 Task: Set up a reminder for the tech startup pitch event.
Action: Mouse moved to (92, 132)
Screenshot: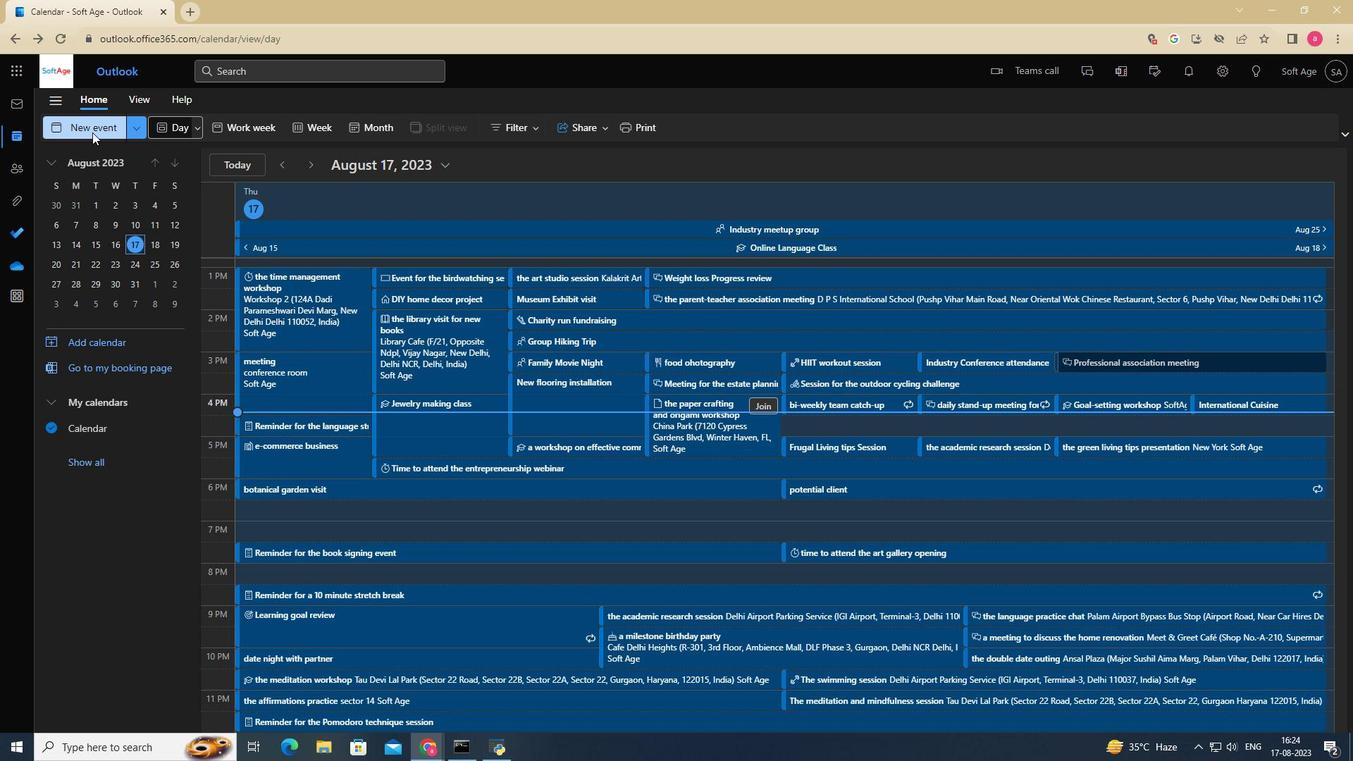 
Action: Mouse pressed left at (92, 132)
Screenshot: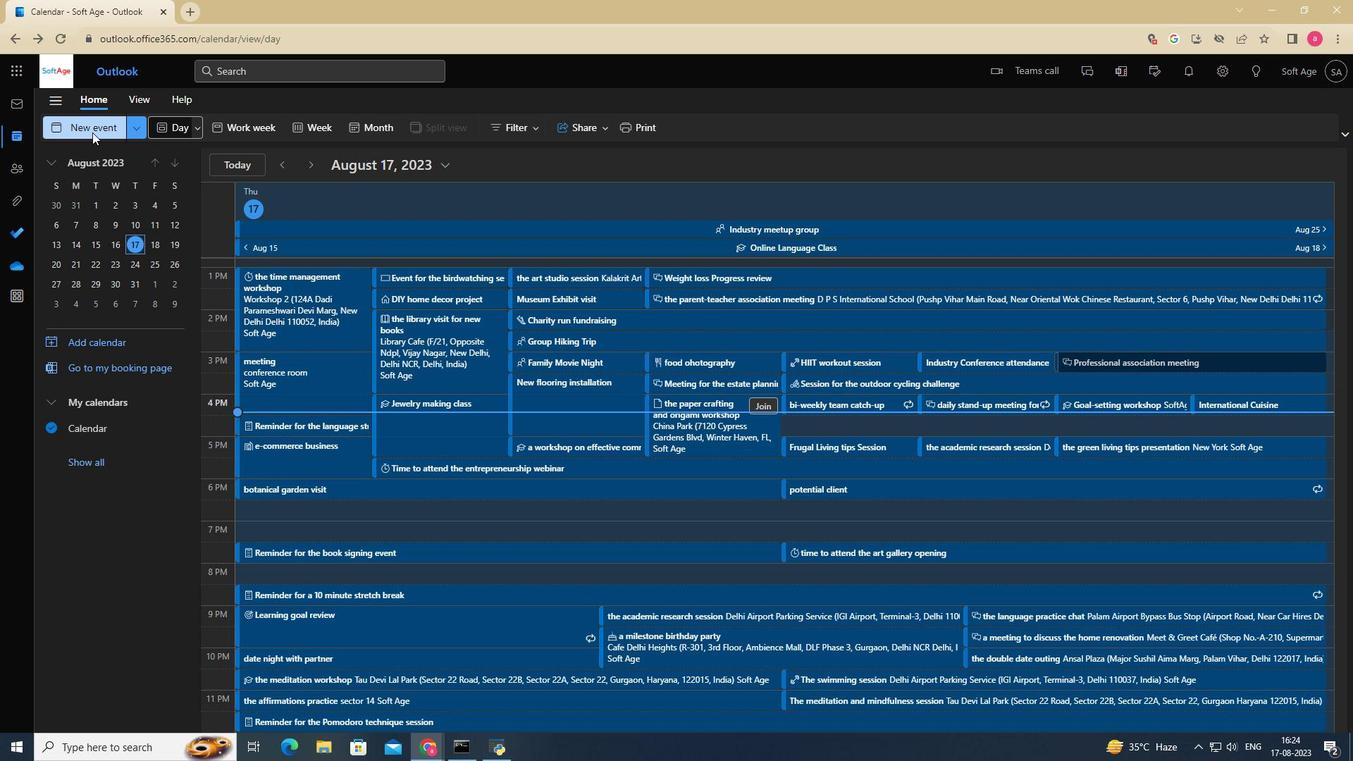 
Action: Mouse moved to (532, 143)
Screenshot: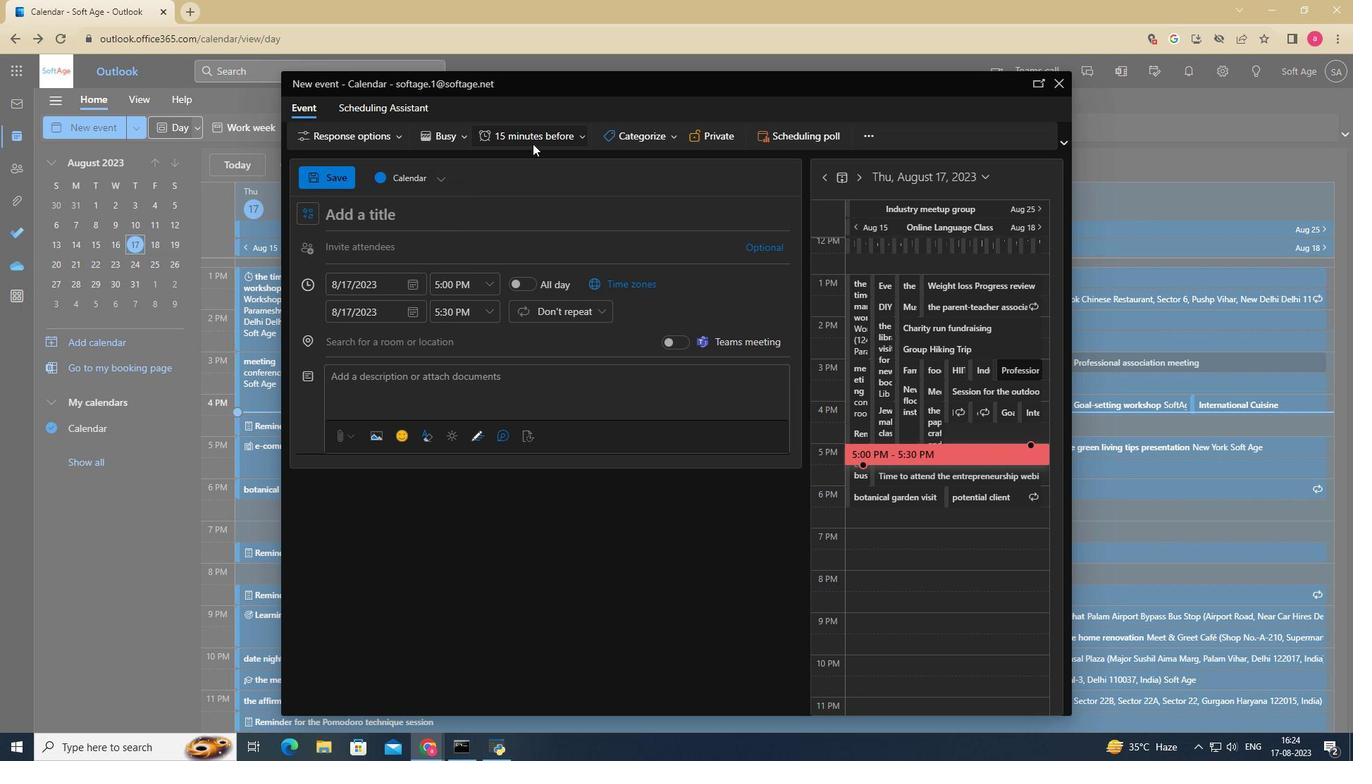 
Action: Mouse pressed left at (532, 143)
Screenshot: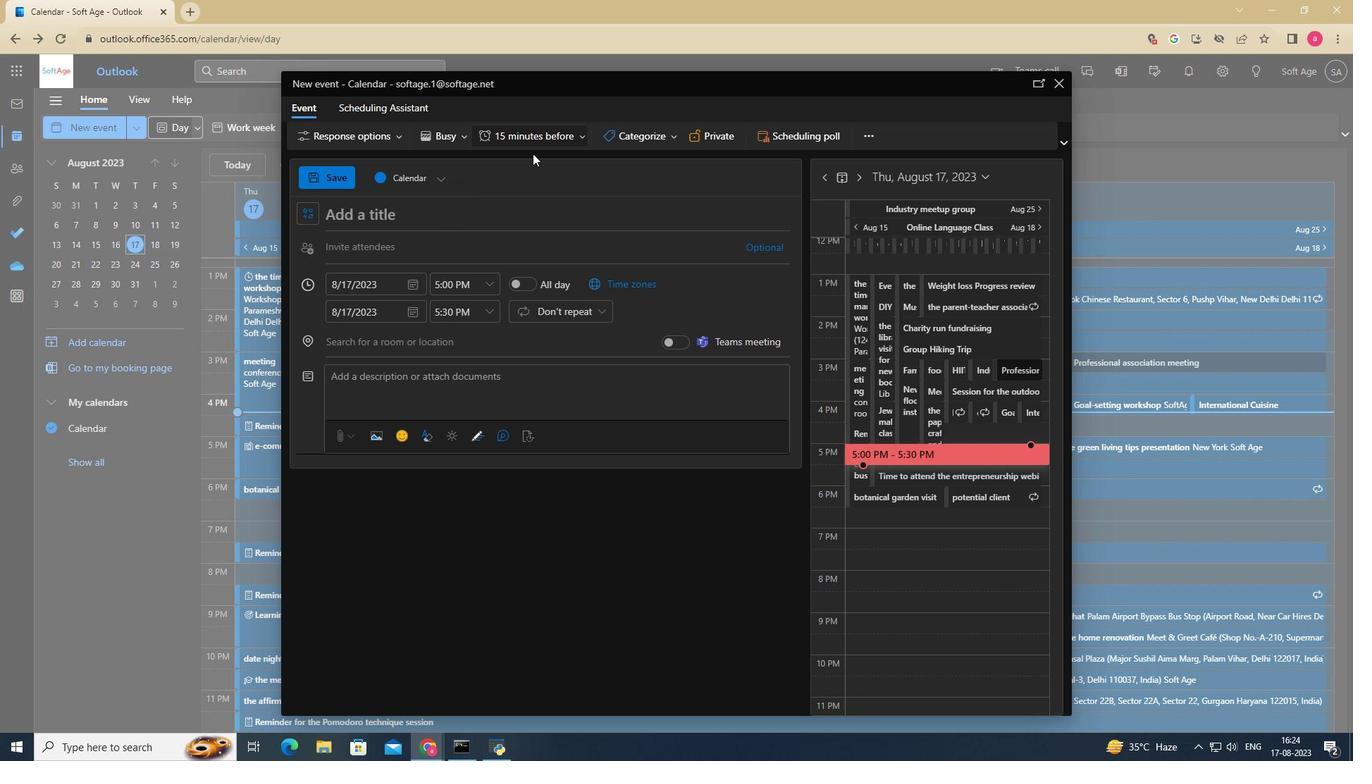 
Action: Mouse moved to (514, 375)
Screenshot: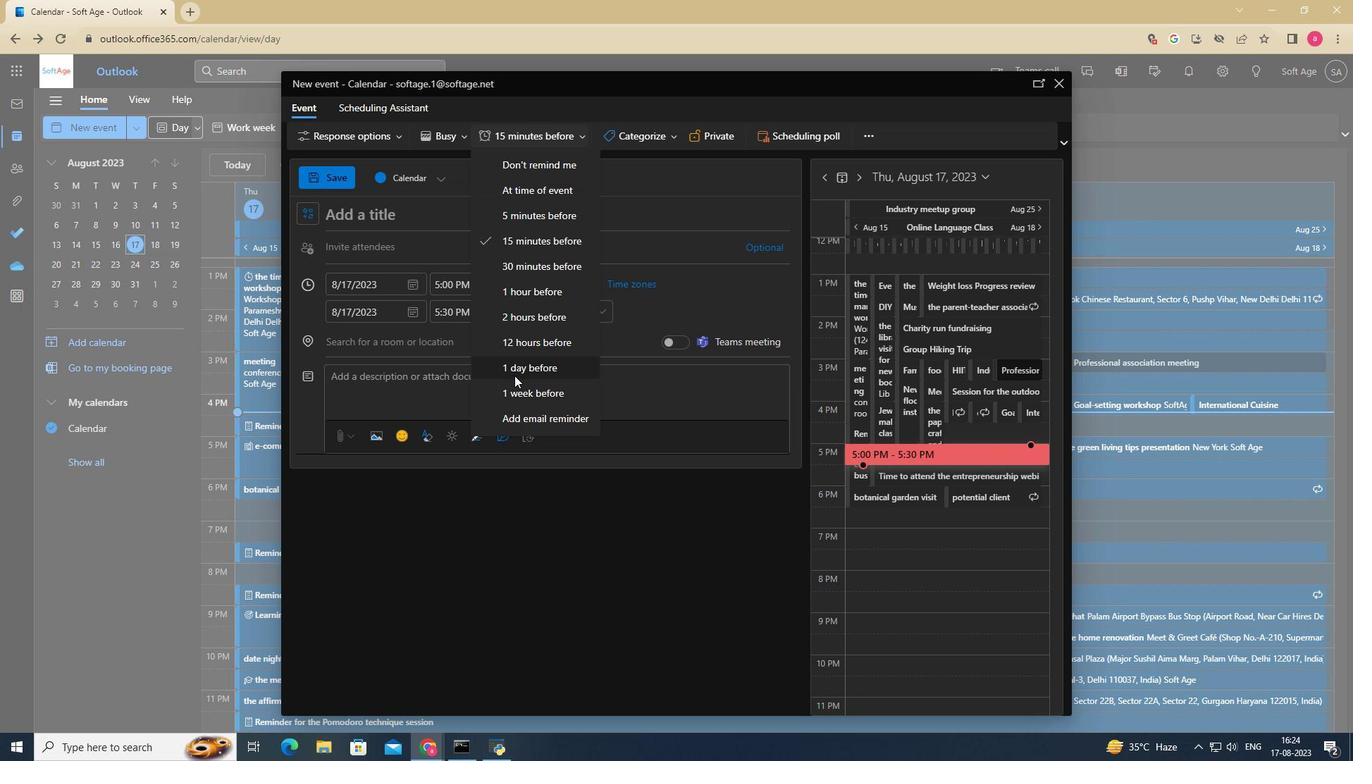 
Action: Mouse pressed left at (514, 375)
Screenshot: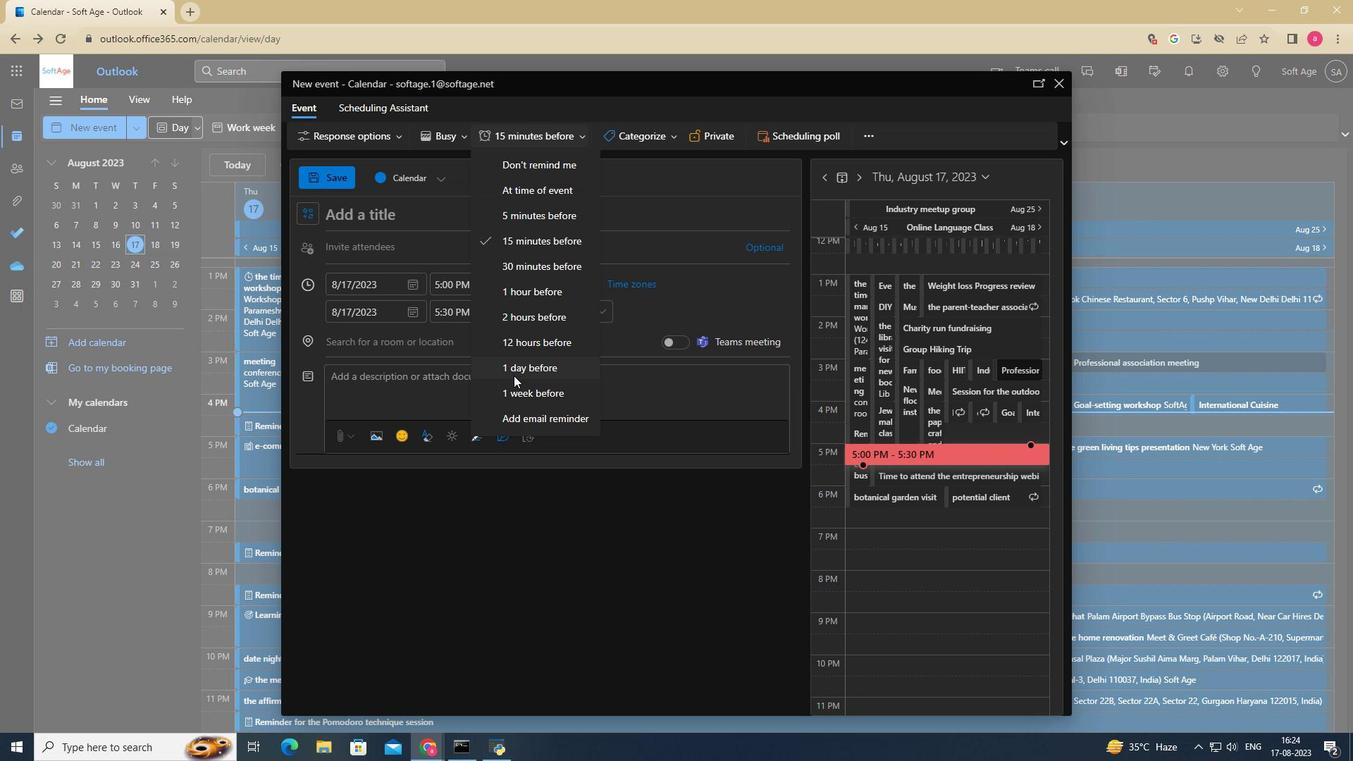 
Action: Mouse moved to (374, 222)
Screenshot: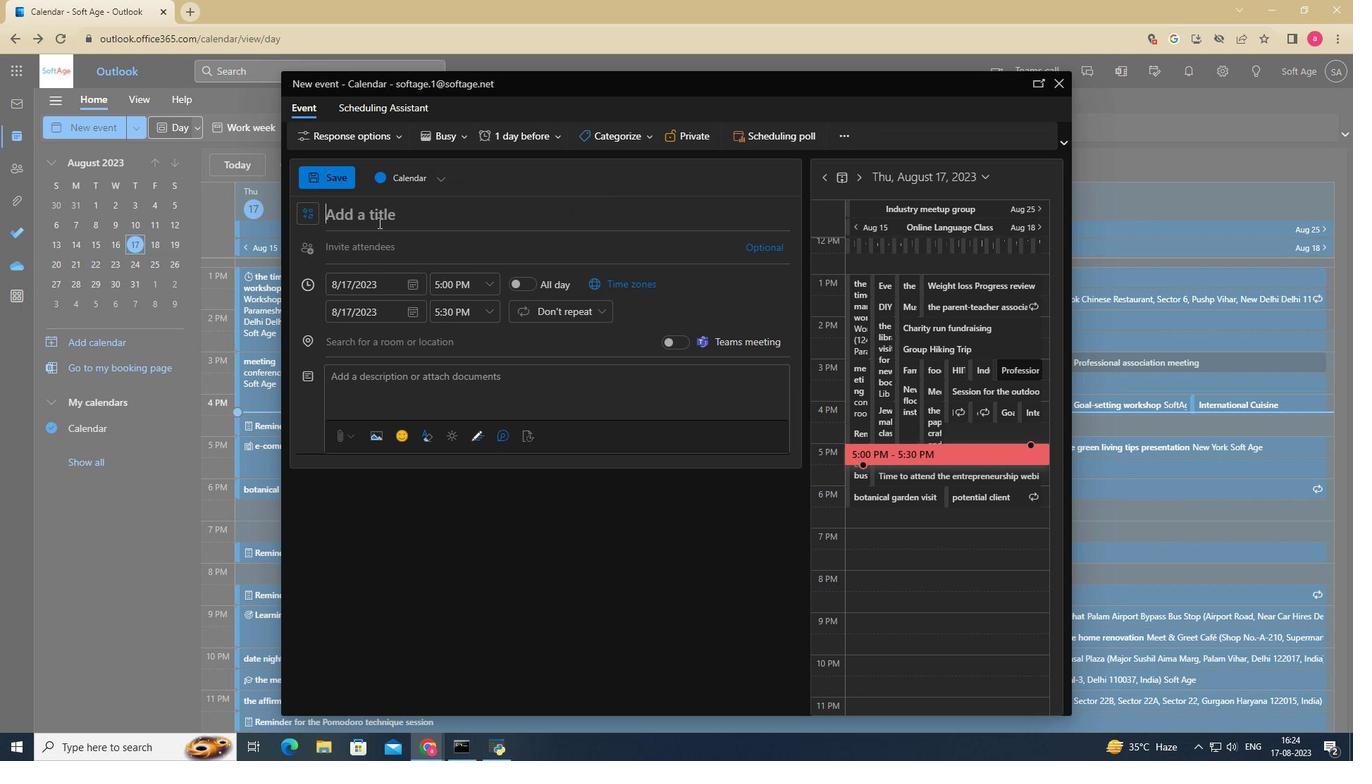 
Action: Mouse pressed left at (374, 222)
Screenshot: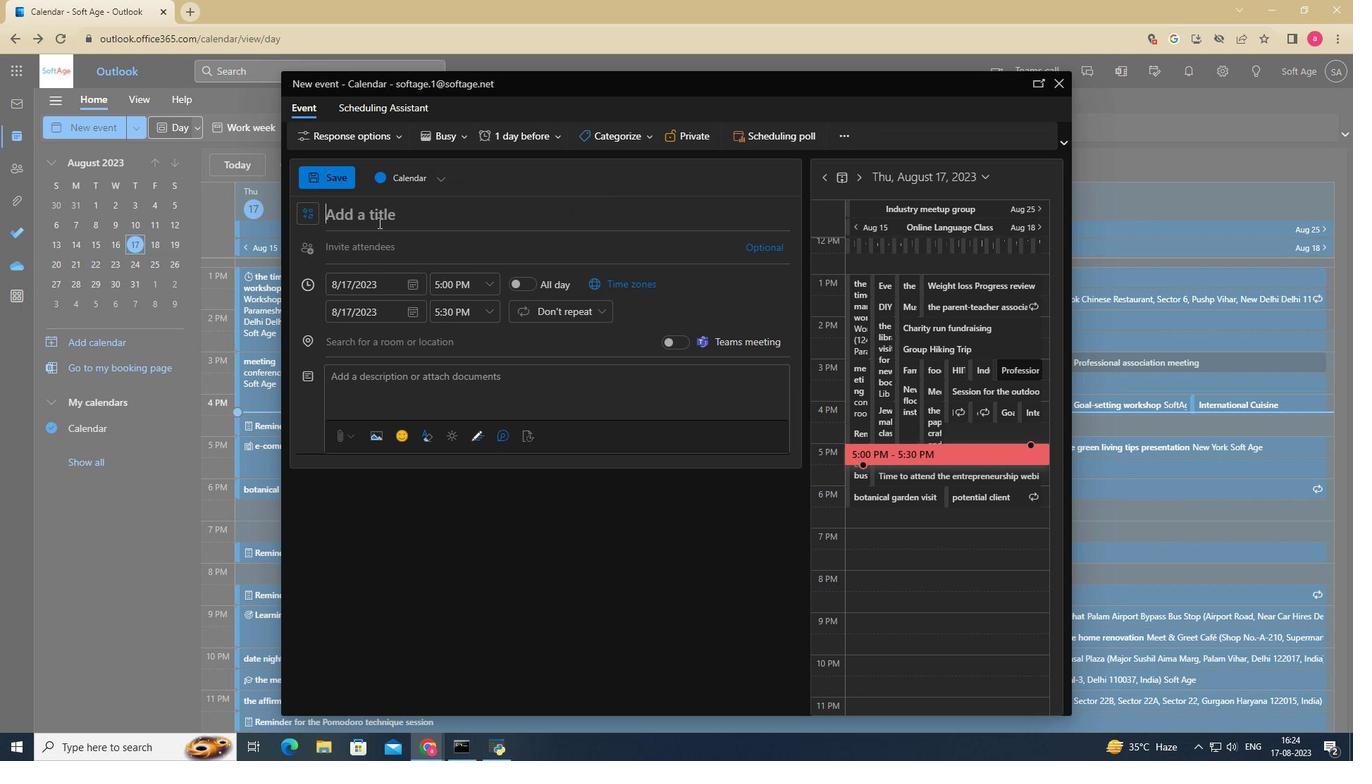 
Action: Mouse moved to (378, 222)
Screenshot: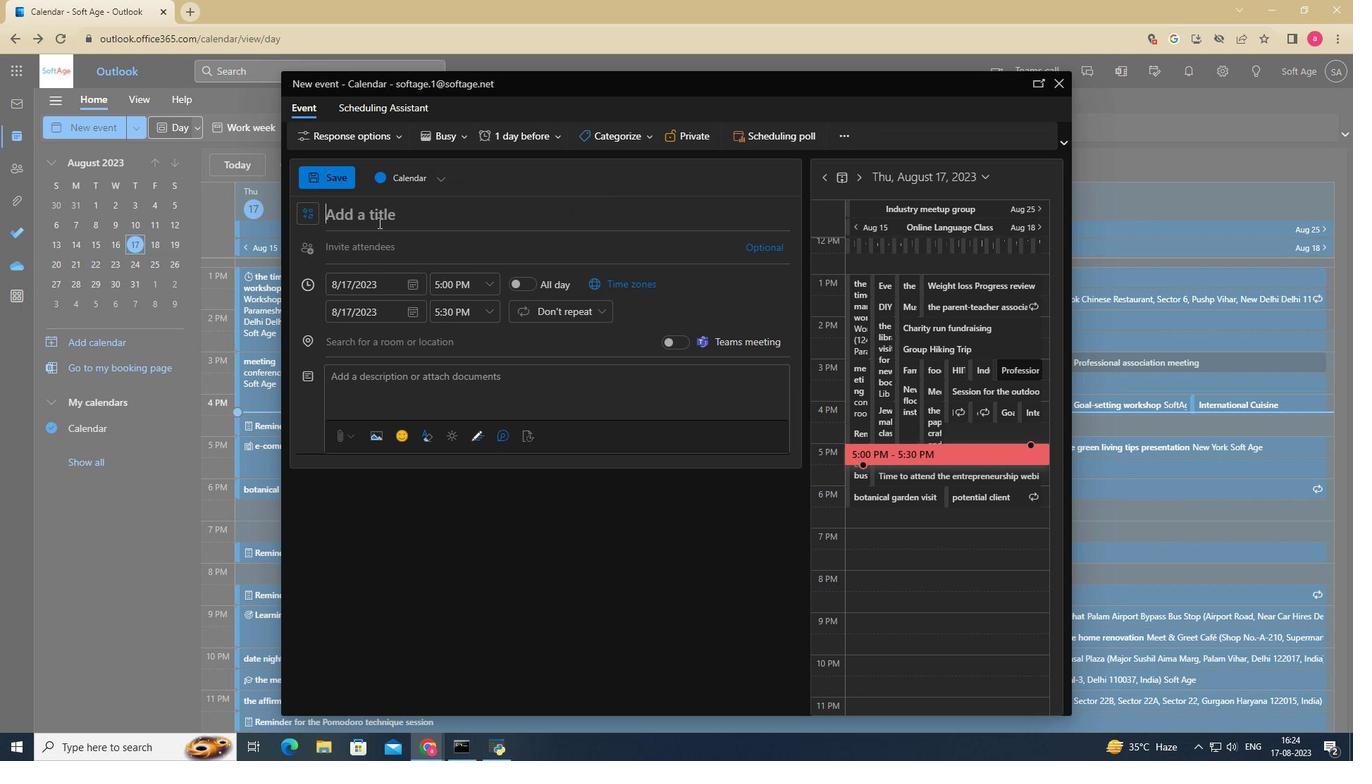 
Action: Key pressed the<Key.space>tech<Key.space>startup<Key.space>pitch<Key.space>event
Screenshot: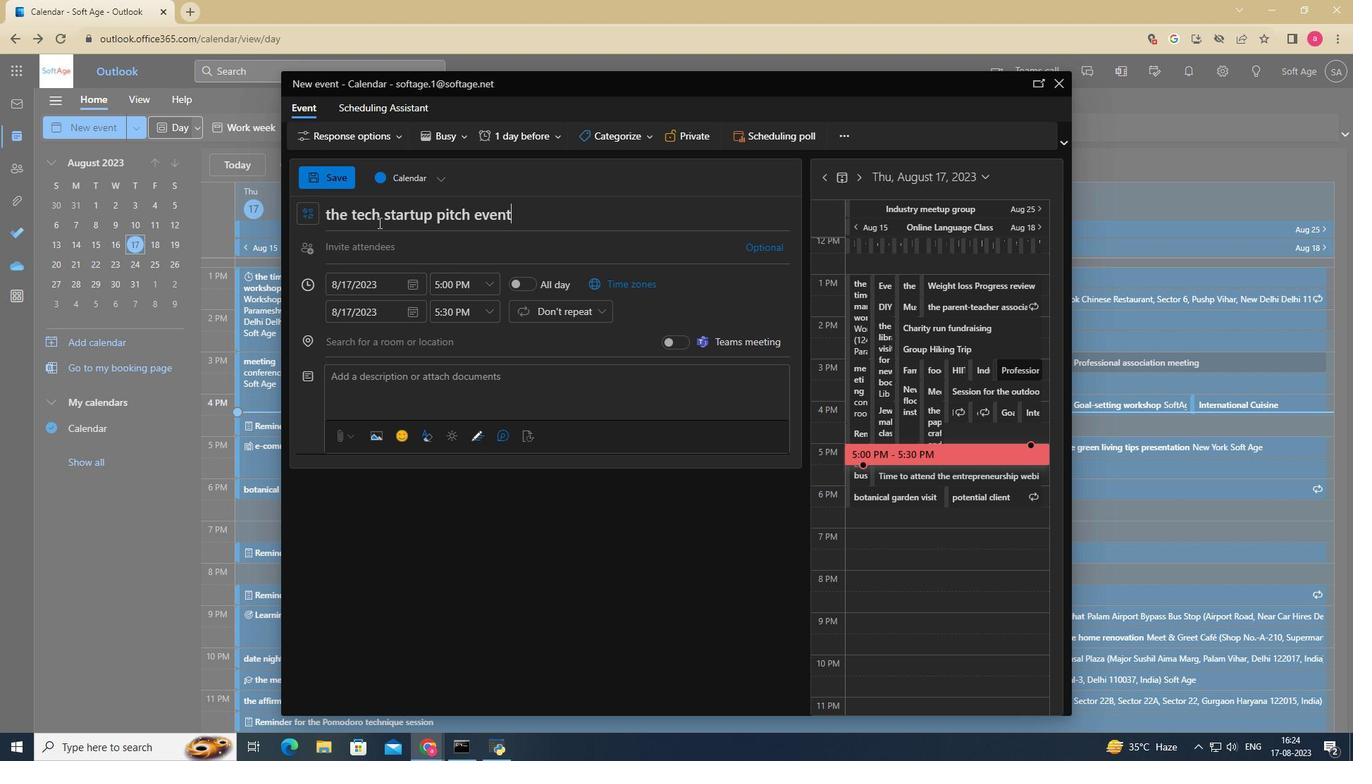 
Action: Mouse moved to (394, 249)
Screenshot: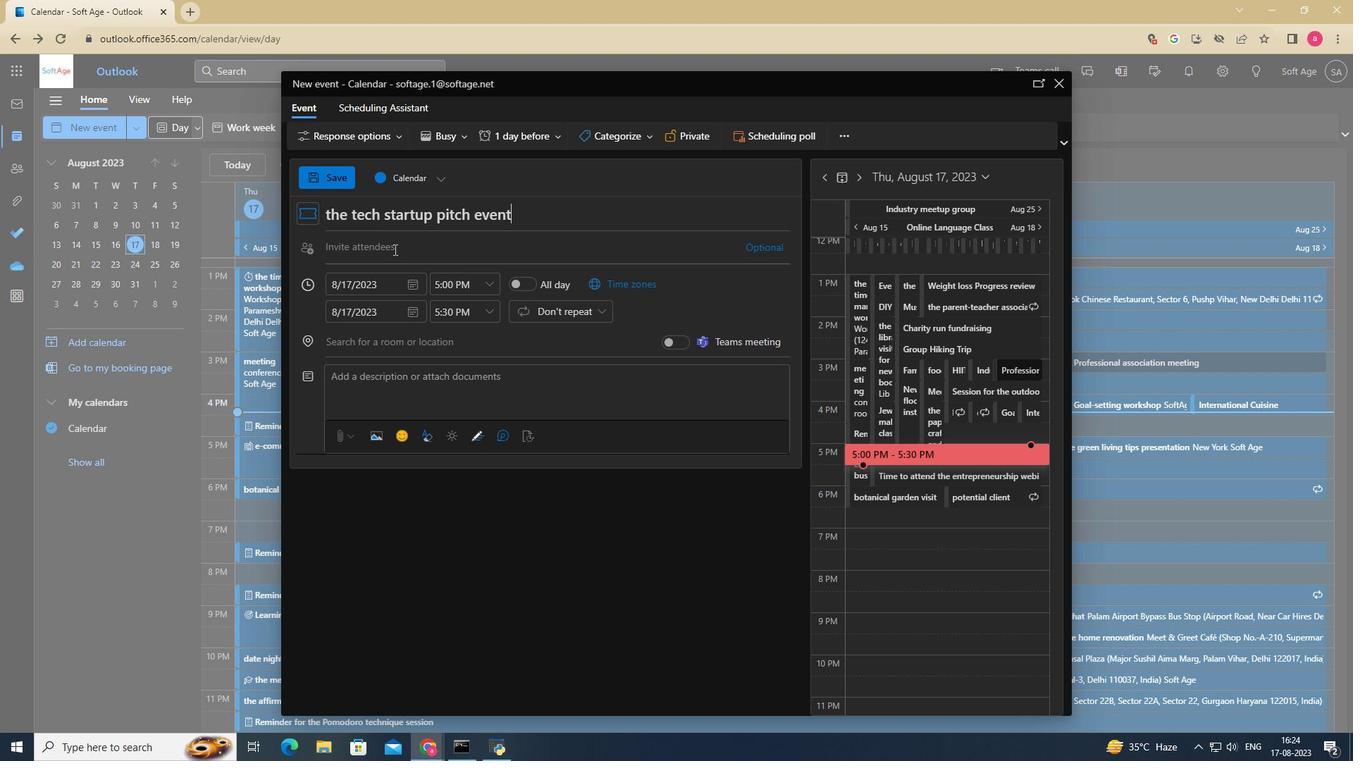 
Action: Mouse pressed left at (394, 249)
Screenshot: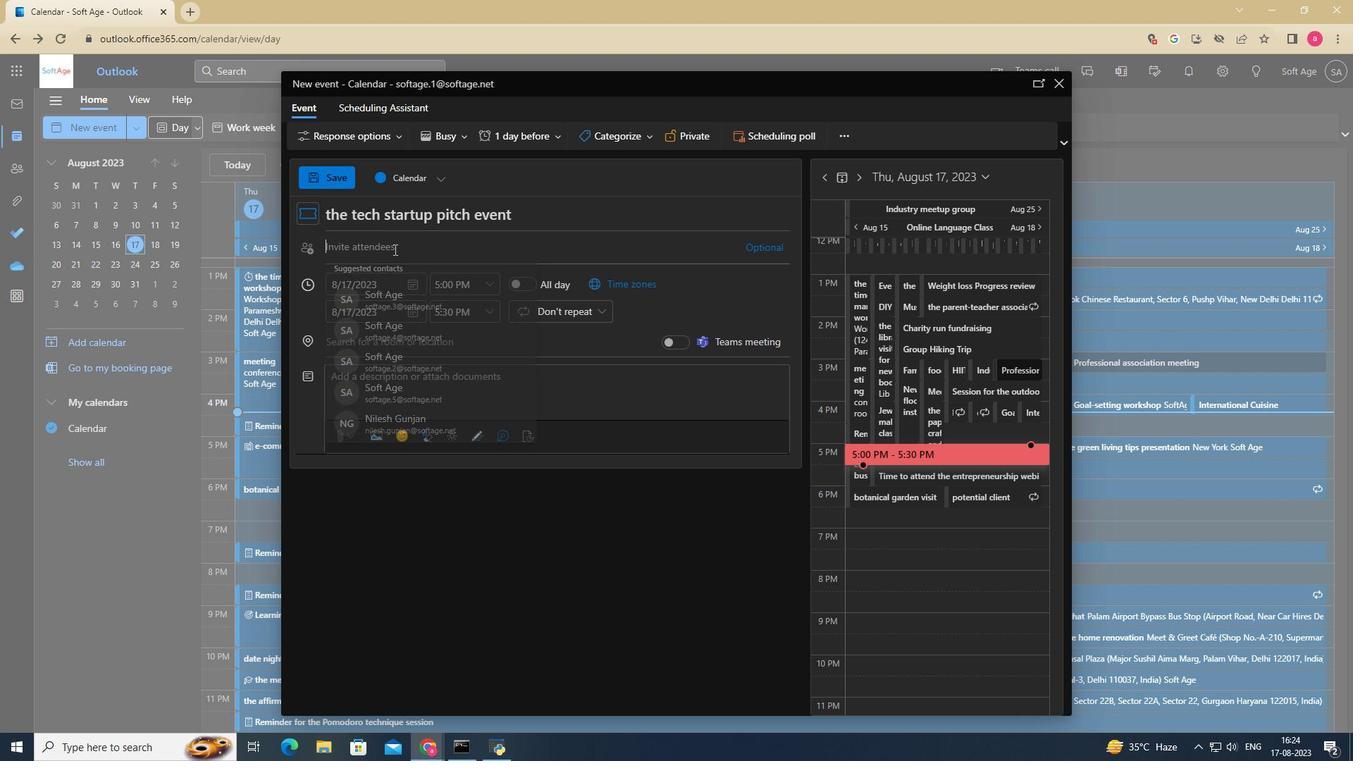 
Action: Mouse moved to (412, 352)
Screenshot: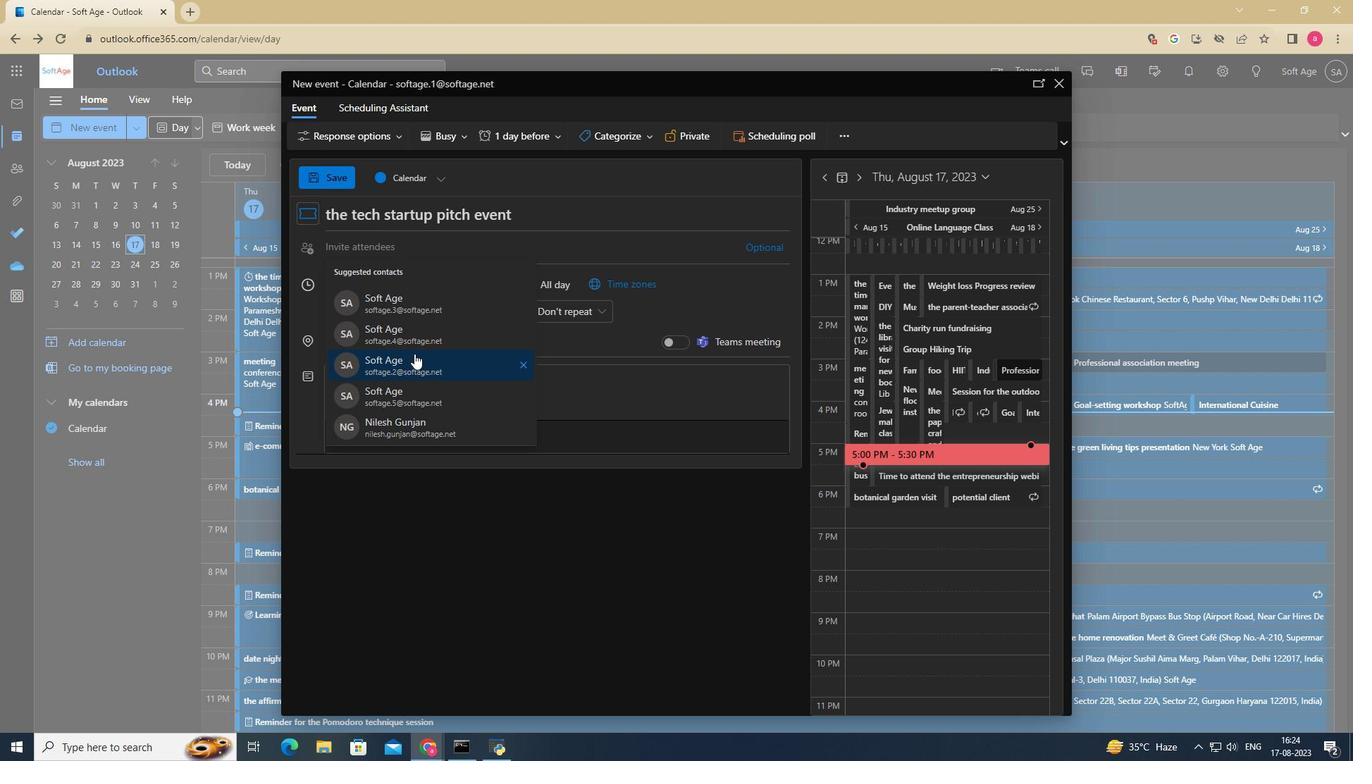 
Action: Mouse pressed left at (412, 352)
Screenshot: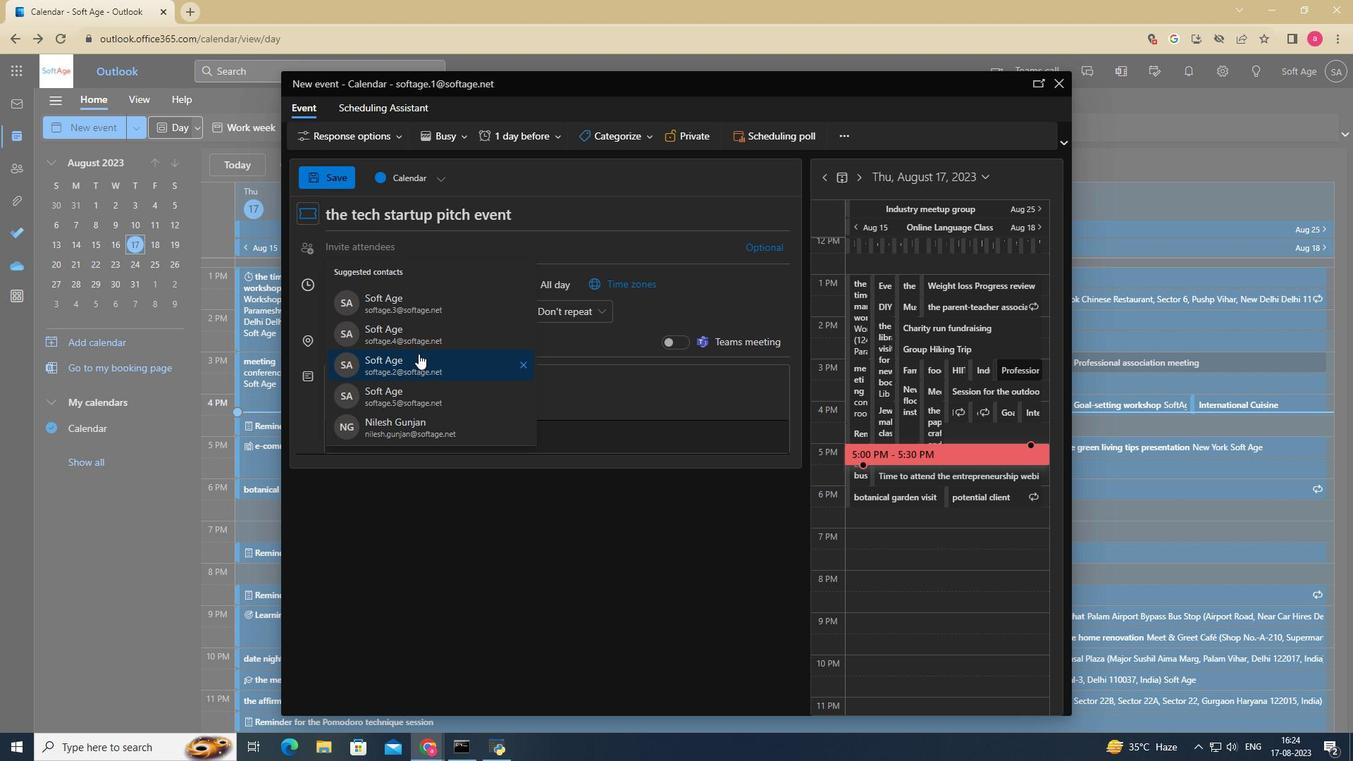
Action: Mouse moved to (500, 327)
Screenshot: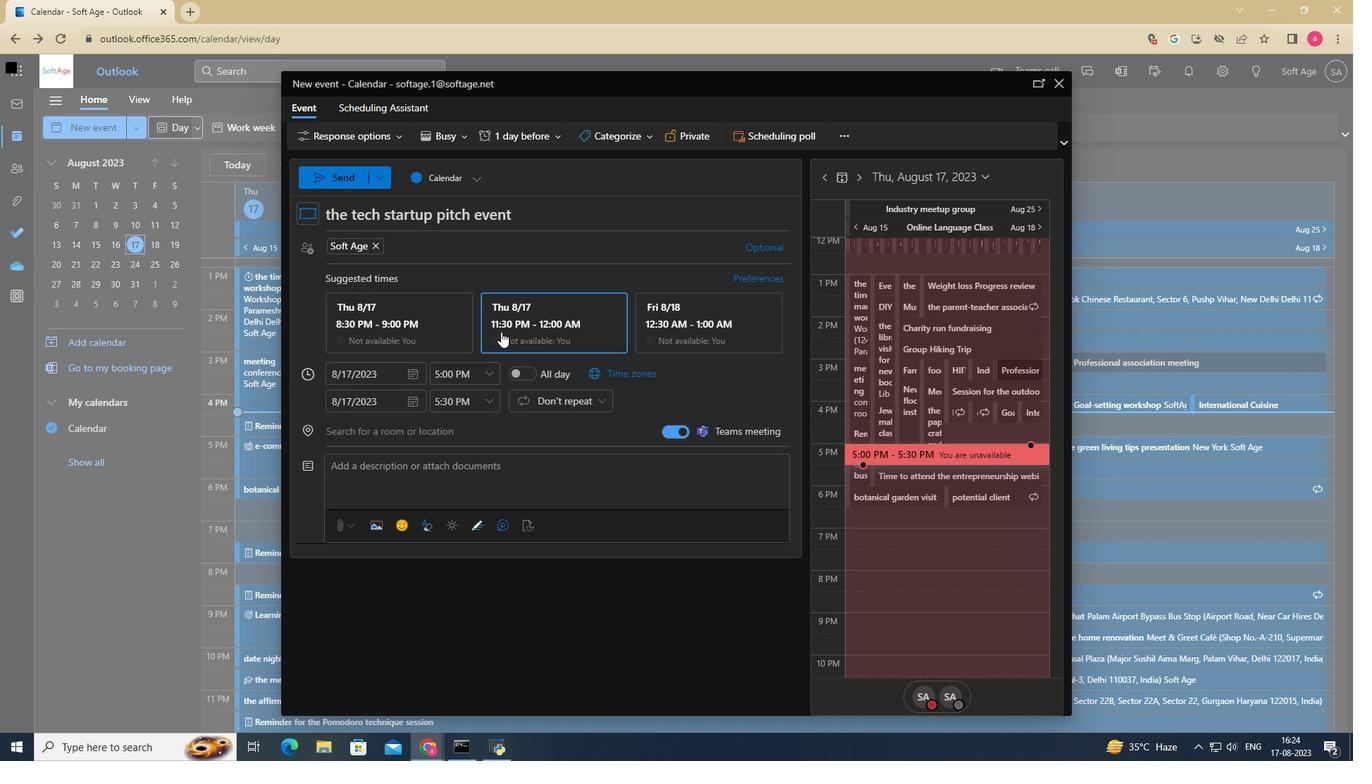 
Action: Mouse pressed left at (500, 327)
Screenshot: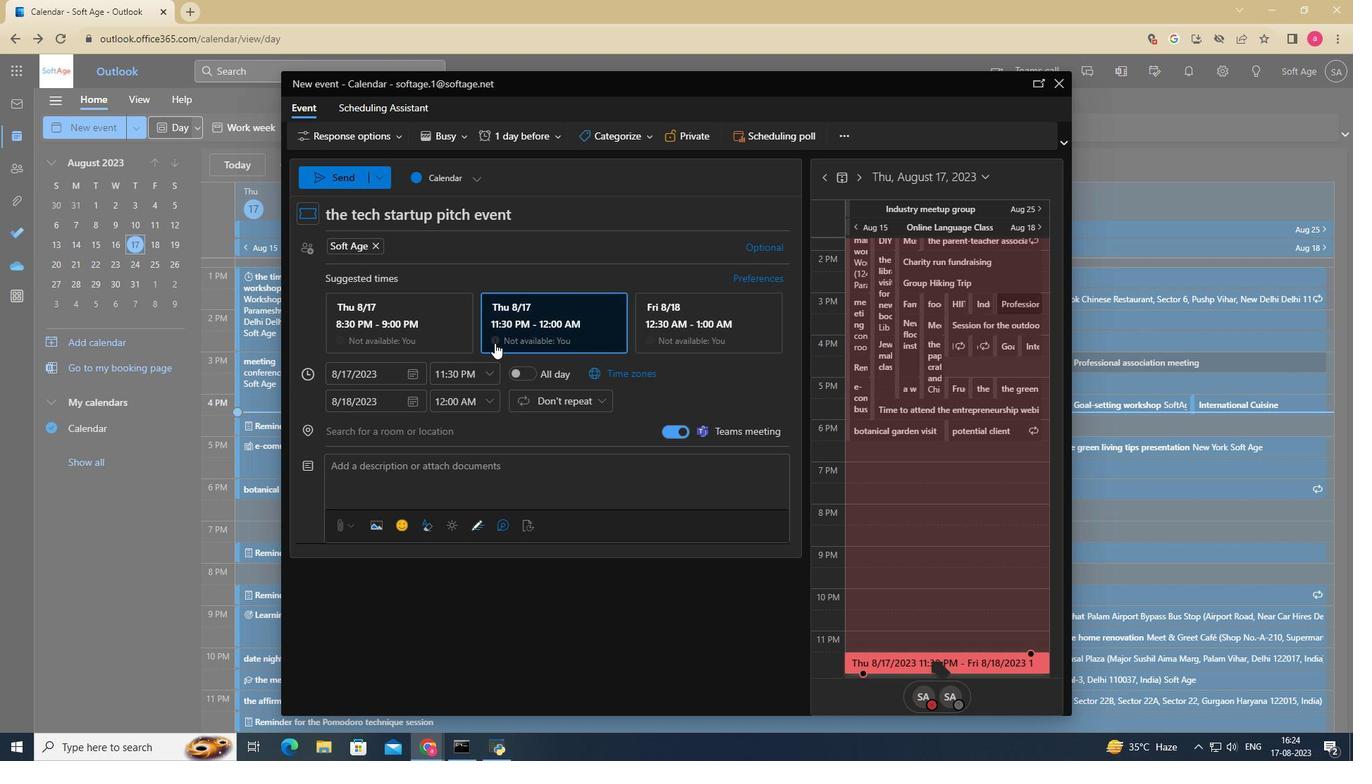 
Action: Mouse moved to (434, 436)
Screenshot: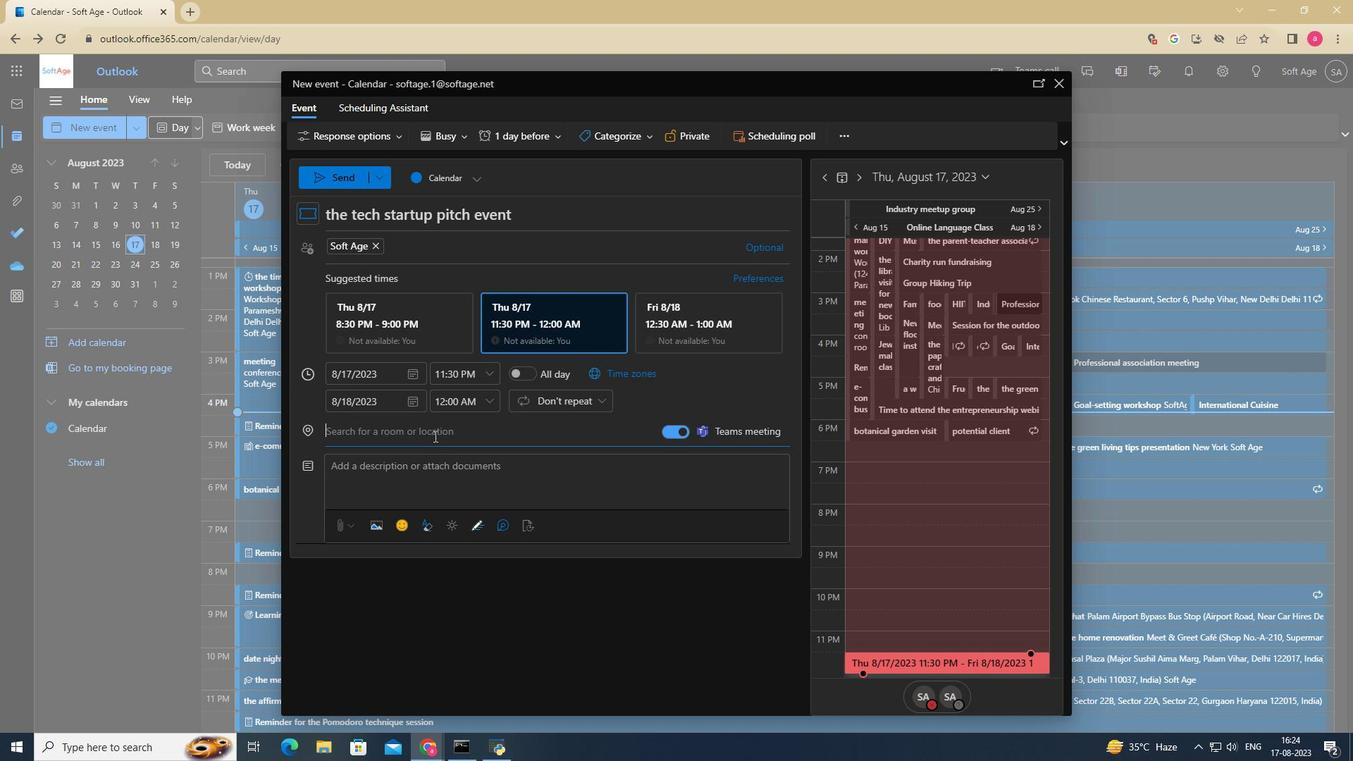 
Action: Mouse pressed left at (434, 436)
Screenshot: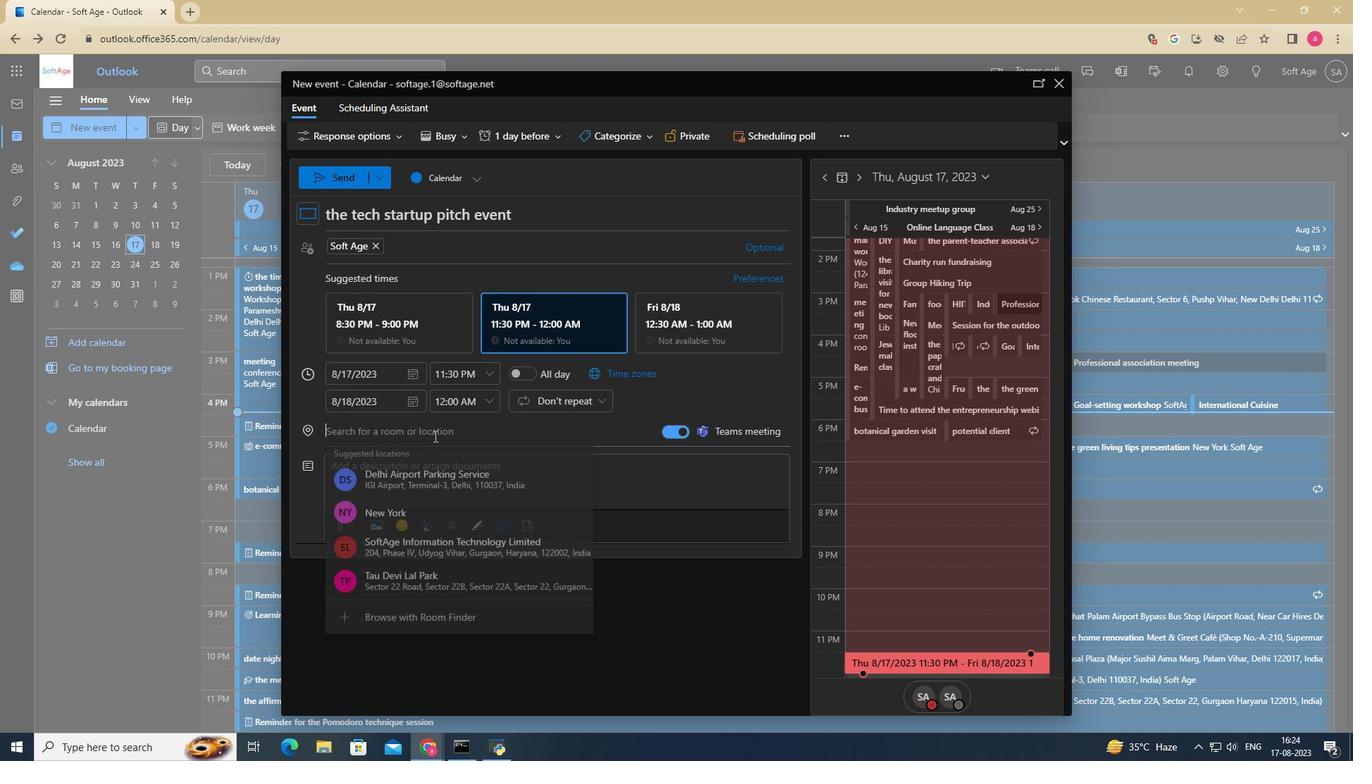 
Action: Mouse moved to (429, 563)
Screenshot: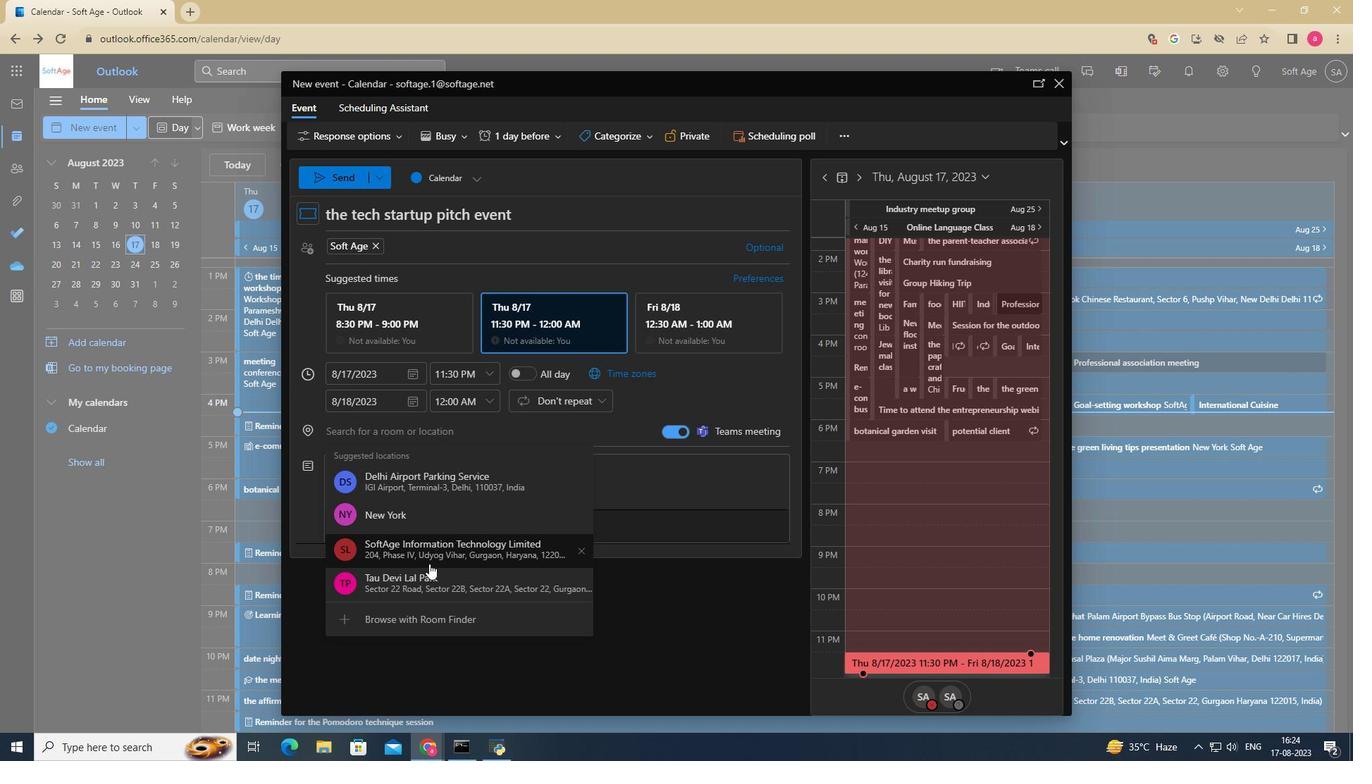 
Action: Mouse pressed left at (429, 563)
Screenshot: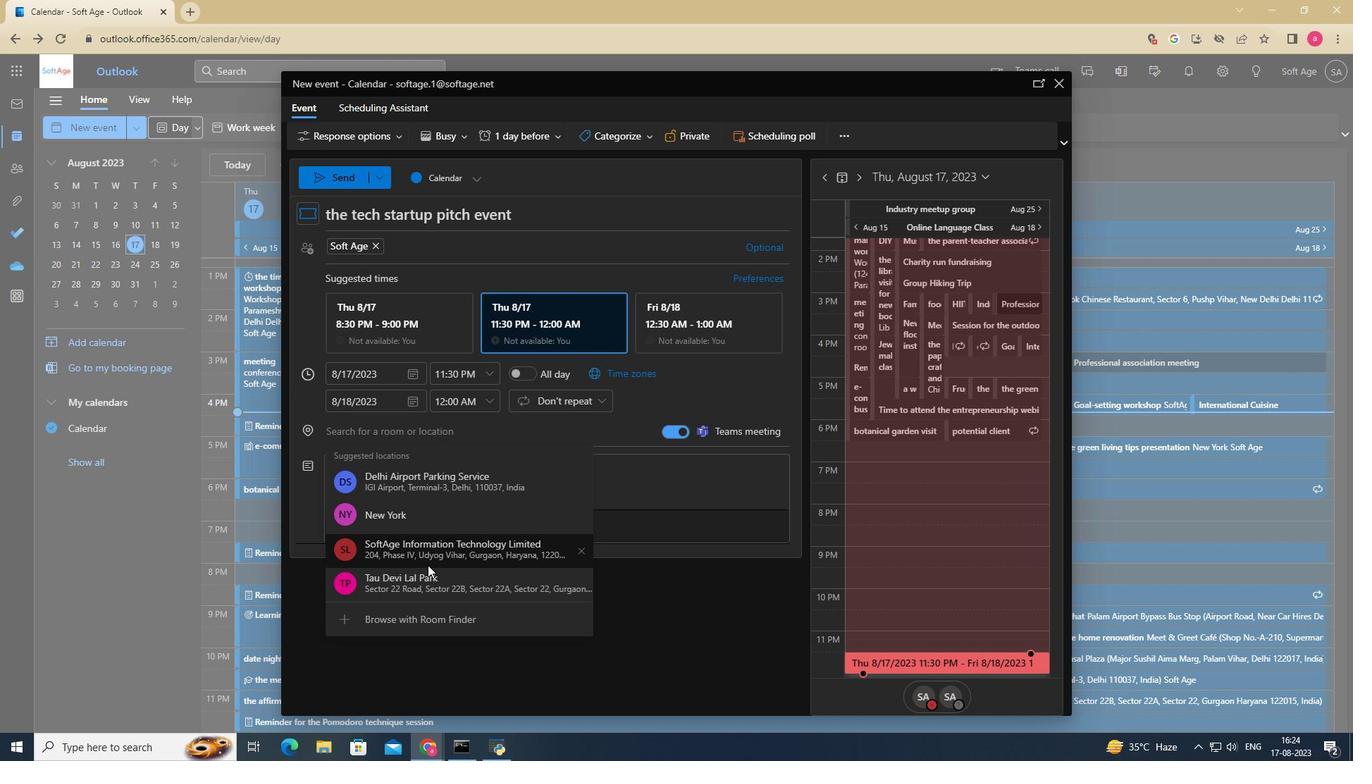 
Action: Mouse moved to (388, 496)
Screenshot: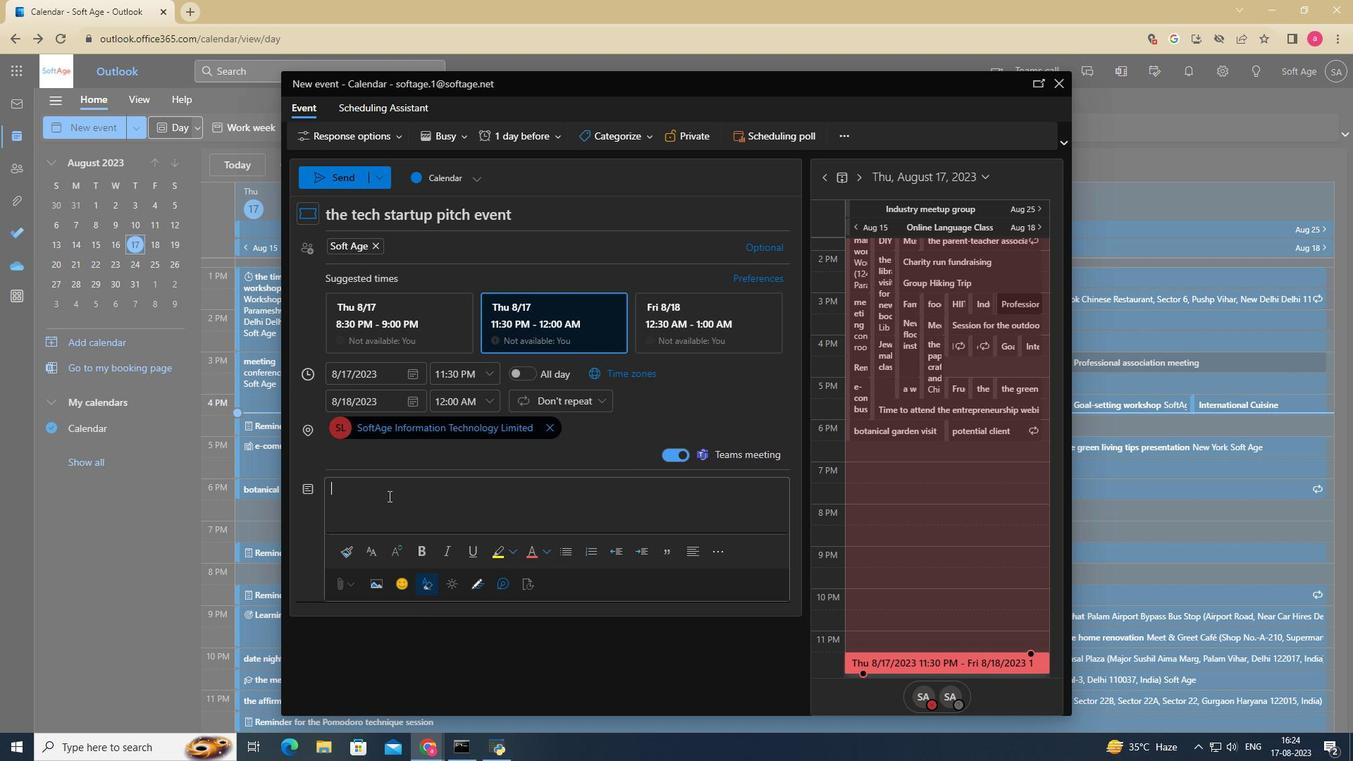 
Action: Mouse pressed left at (388, 496)
Screenshot: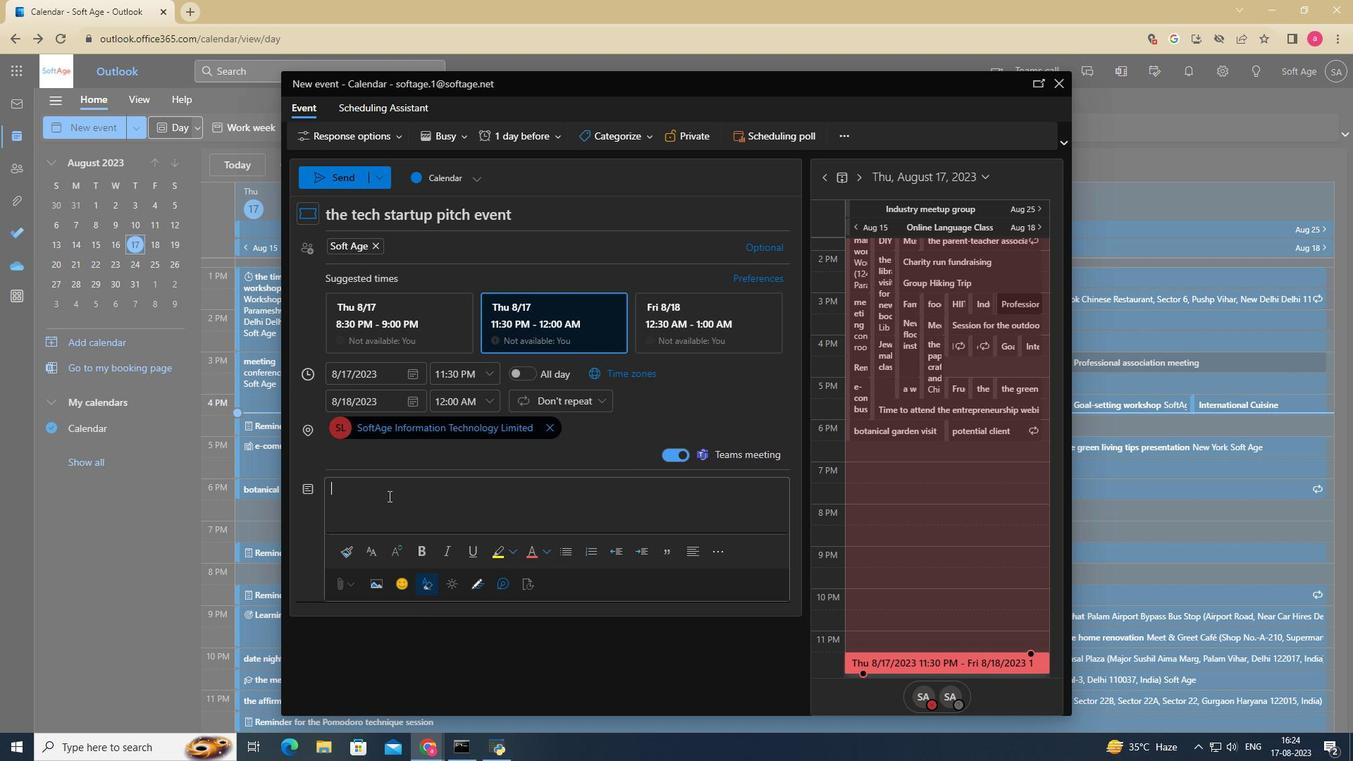 
Action: Key pressed <Key.shift>Welcome<Key.space>to<Key.space>our<Key.space><Key.shift>Tech<Key.space><Key.shift><Key.shift><Key.shift>Startup<Key.space><Key.shift>Pic<Key.backspace>tch<Key.space><Key.shift>Event,<Key.space>where<Key.space>innovation,<Key.space>creativity,<Key.space>and<Key.space>entrepreneurship<Key.space>collide<Key.space>in<Key.space>an<Key.space>electrifying<Key.space>showcase<Key.space>of<Key.space>cutting-edge<Key.space>ideas<Key.space>and<Key.space>visionary<Key.space>startups<Key.space><Key.backspace>.<Key.space><Key.shift>Join<Key.space>us<Key.space>for<Key.space>an<Key.space>inspiring<Key.space>evening<Key.space>that<Key.space>celebrates<Key.space>the<Key.space>ingenuity<Key.space>of<Key.space>tech<Key.space>po<Key.backspace>ioneers<Key.space>and<Key.space>provide<Key.space>a<Key.space>platform<Key.space>for<Key.space>them<Key.space>to<Key.space>present<Key.space>their<Key.space>game-changing<Key.space>concept<Key.space>to<Key.space>a<Key.space>distinguished<Key.space>panel<Key.space>of<Key.space>industry<Key.space>experts,<Key.space>investorsm<Key.backspace>,<Key.space>and<Key.space>fellow<Key.space>enthusiasts.
Screenshot: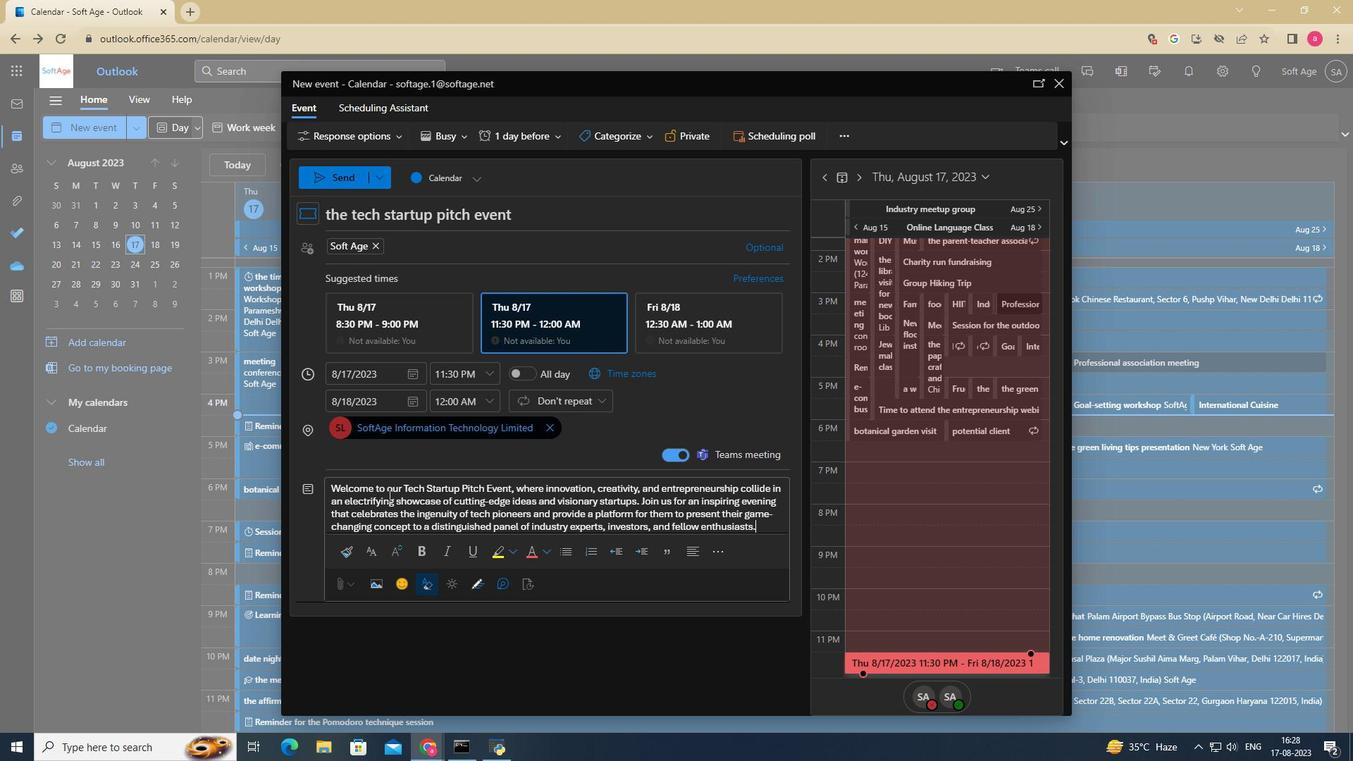 
Action: Mouse moved to (405, 513)
Screenshot: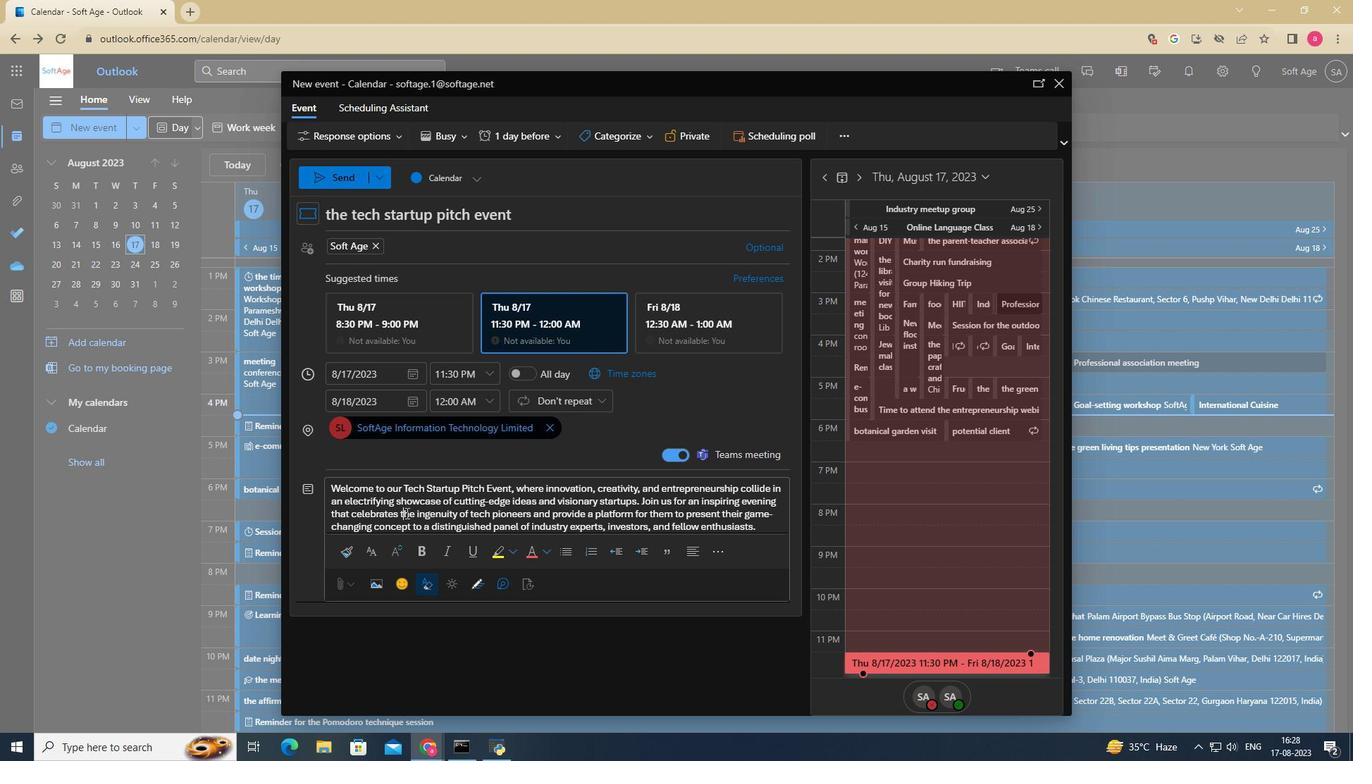 
Action: Mouse pressed left at (405, 513)
Screenshot: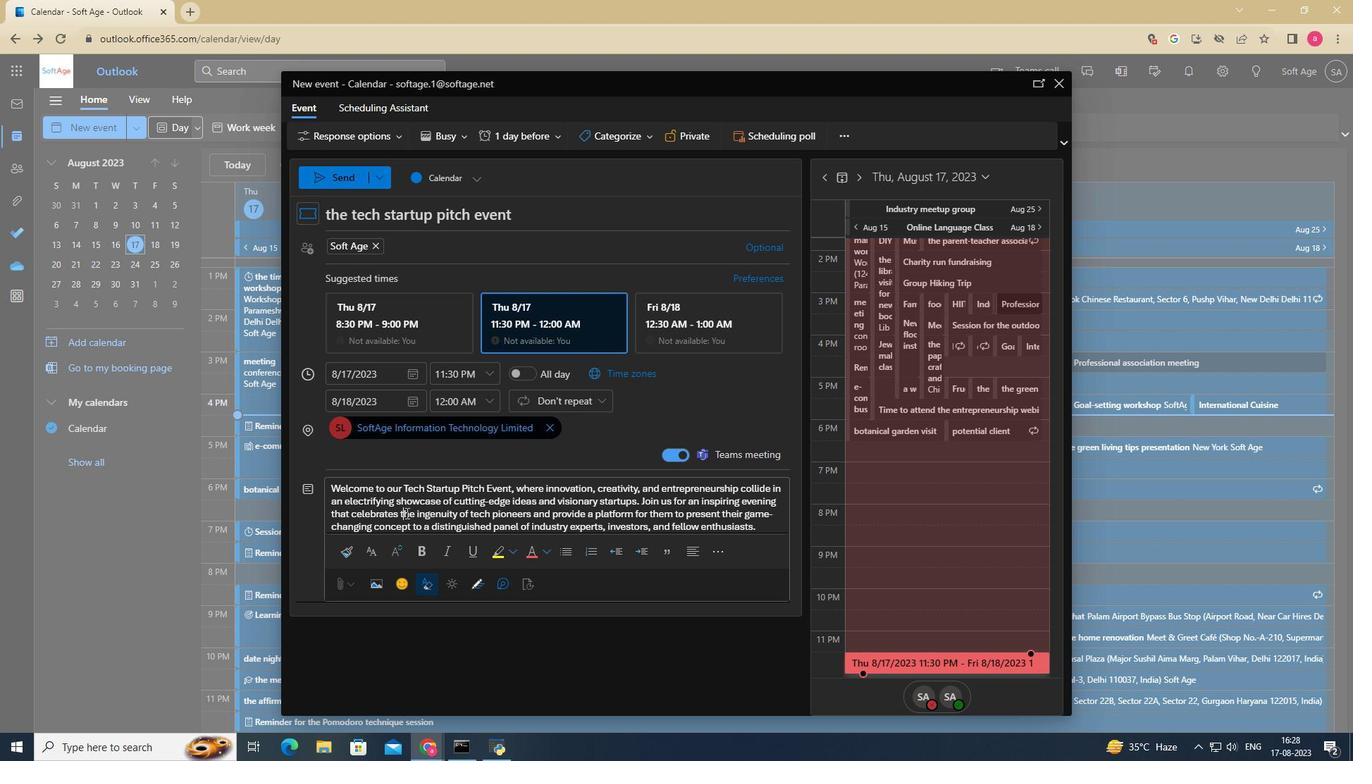 
Action: Mouse pressed left at (405, 513)
Screenshot: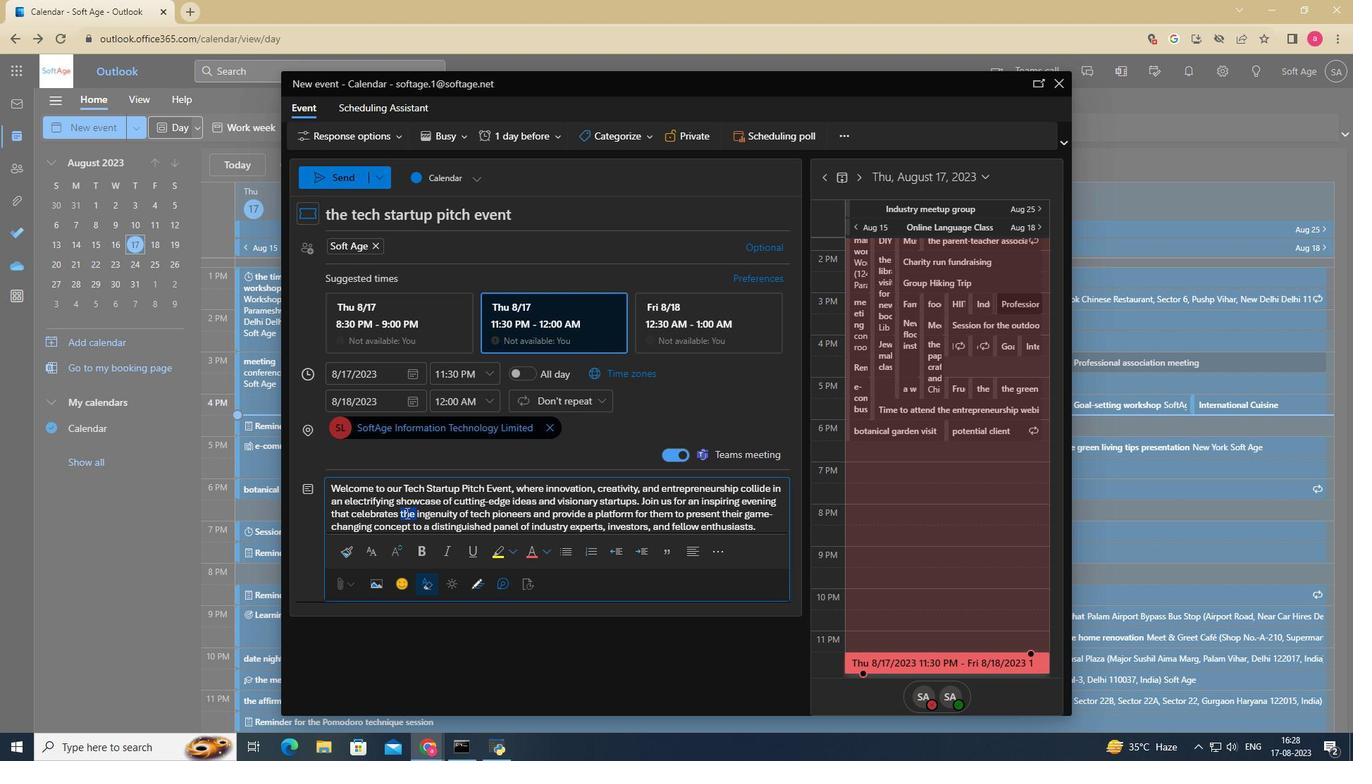 
Action: Mouse pressed left at (405, 513)
Screenshot: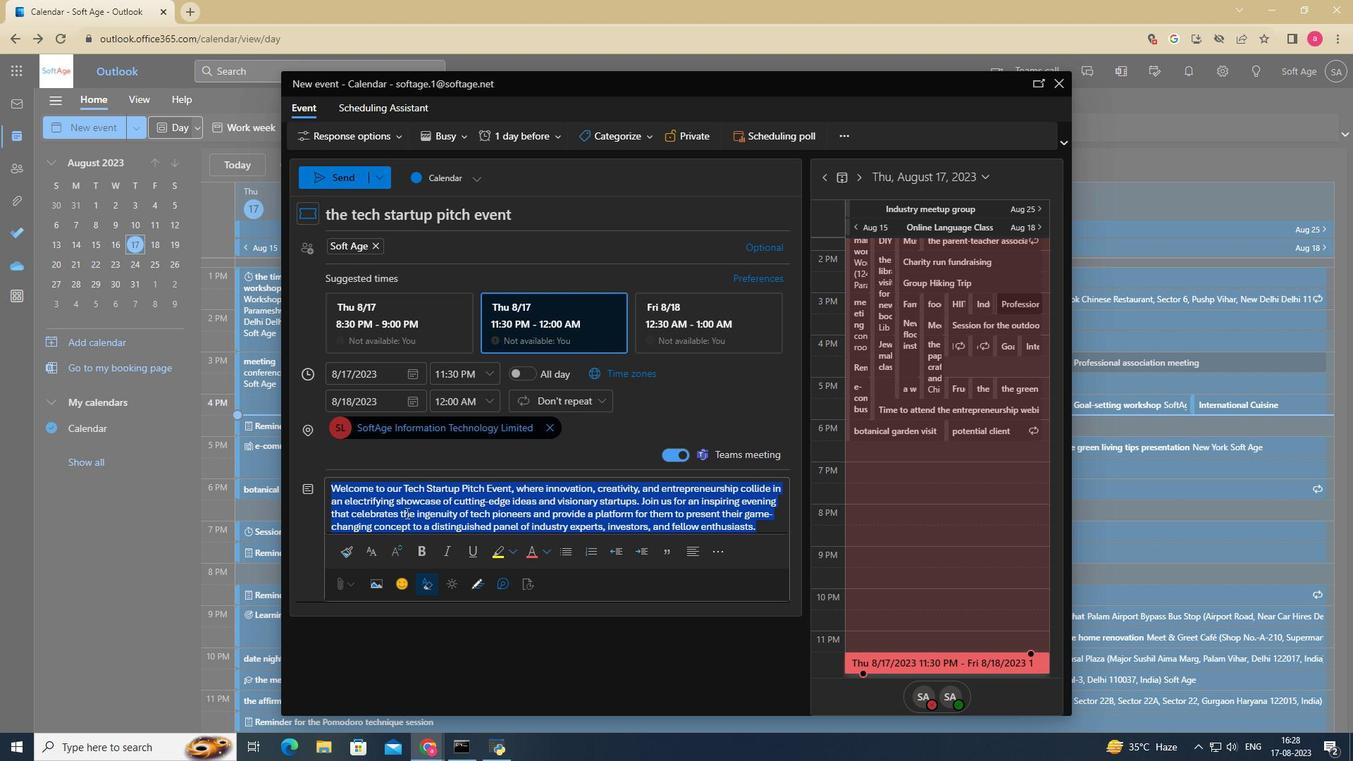 
Action: Mouse moved to (362, 557)
Screenshot: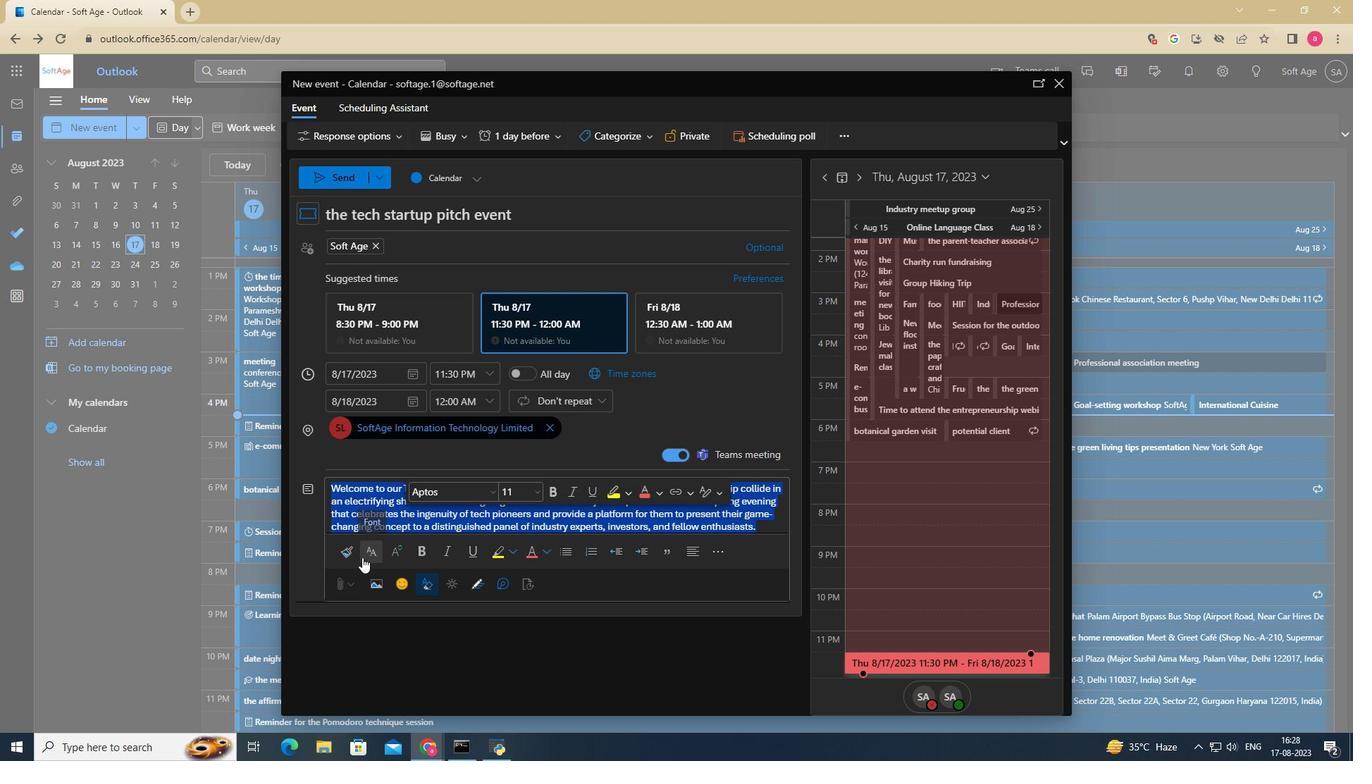 
Action: Mouse pressed left at (362, 557)
Screenshot: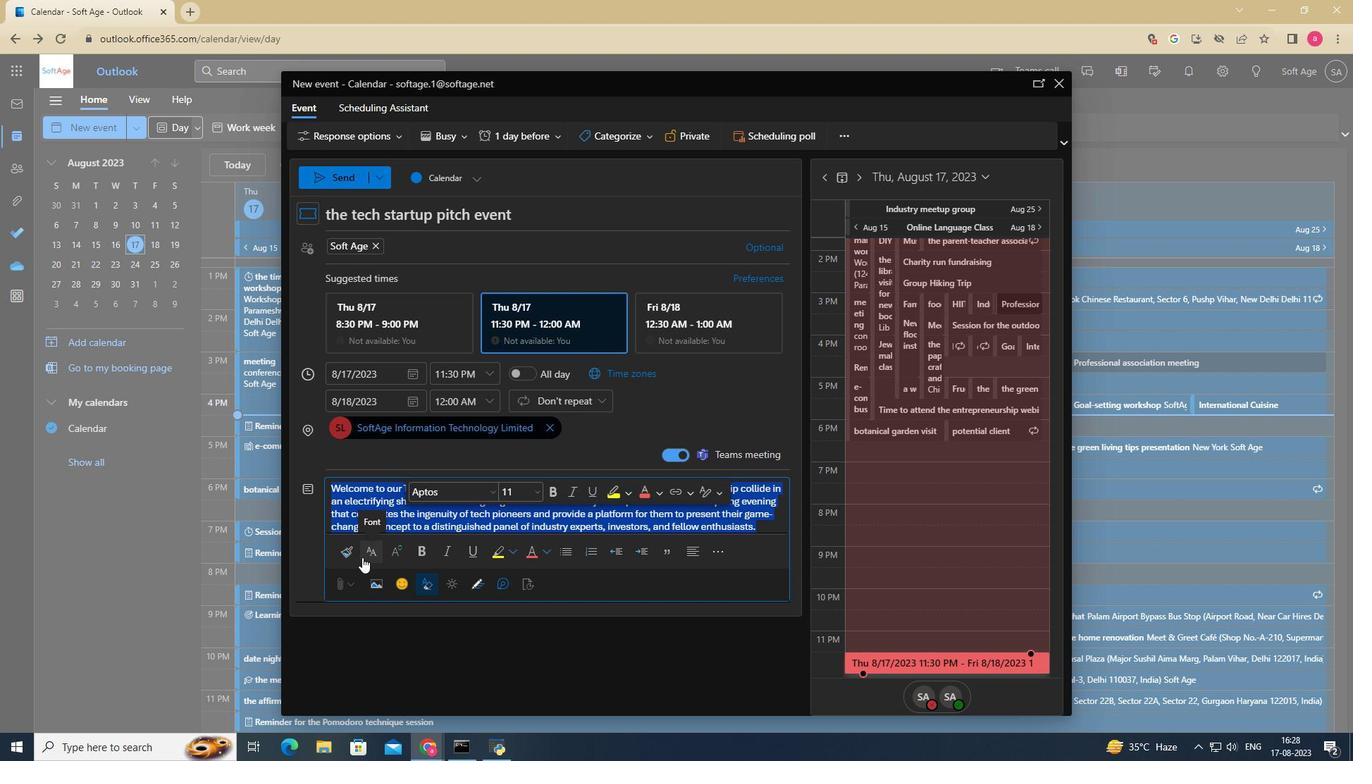 
Action: Mouse moved to (414, 484)
Screenshot: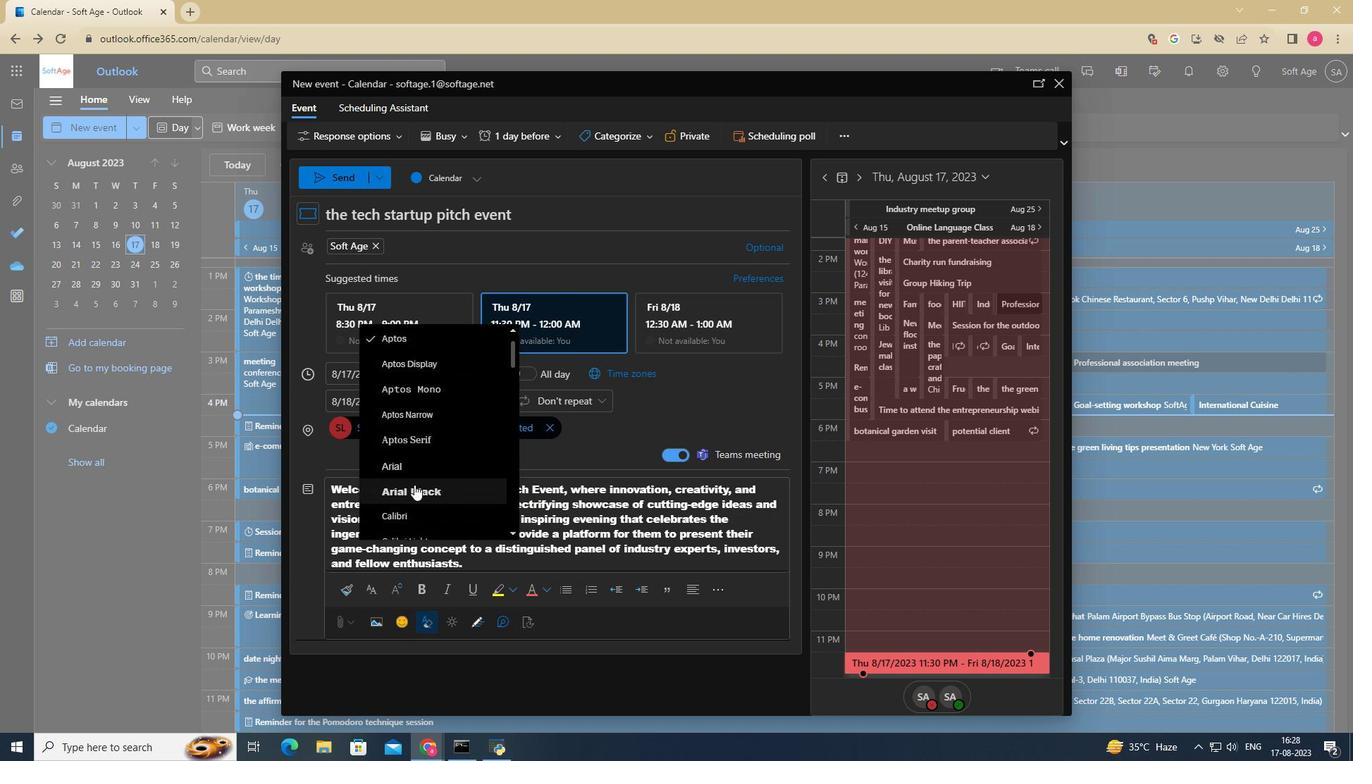 
Action: Mouse scrolled (414, 484) with delta (0, 0)
Screenshot: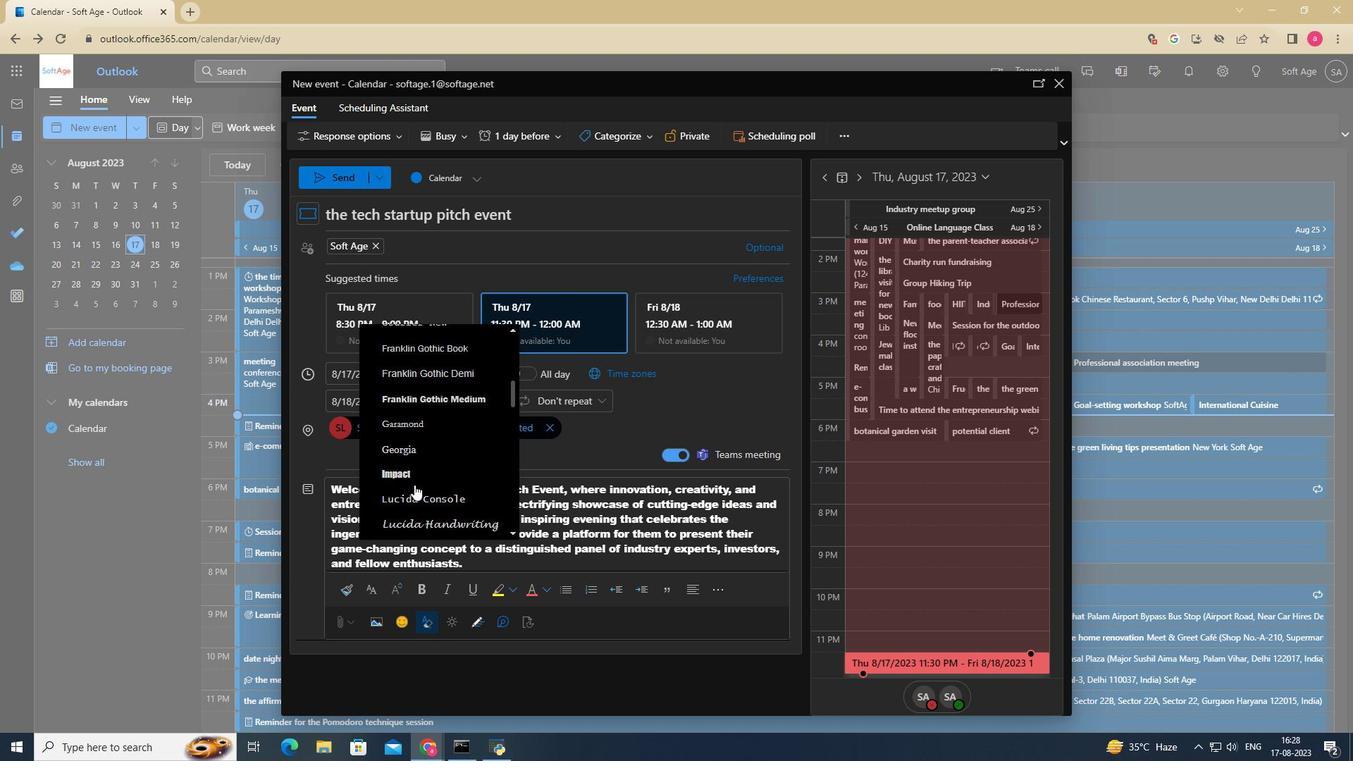 
Action: Mouse scrolled (414, 484) with delta (0, 0)
Screenshot: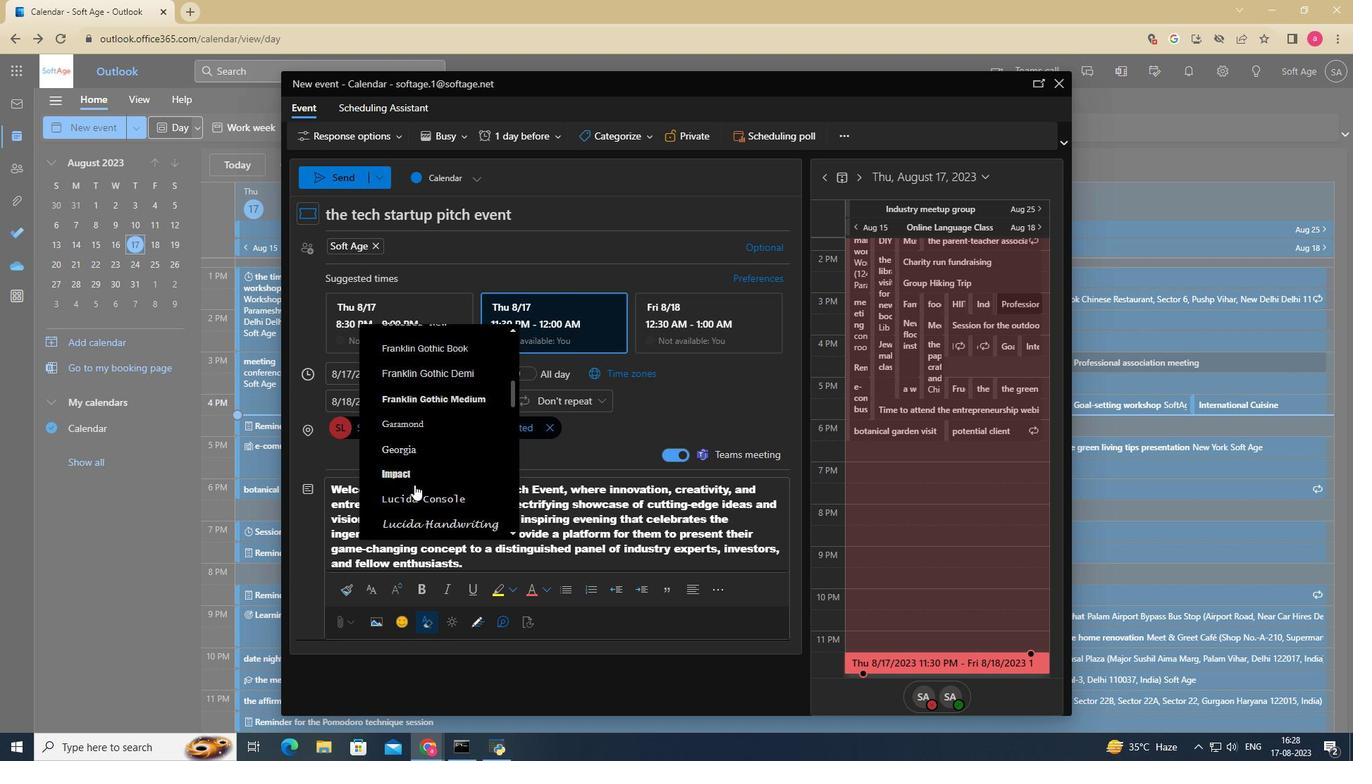 
Action: Mouse scrolled (414, 484) with delta (0, 0)
Screenshot: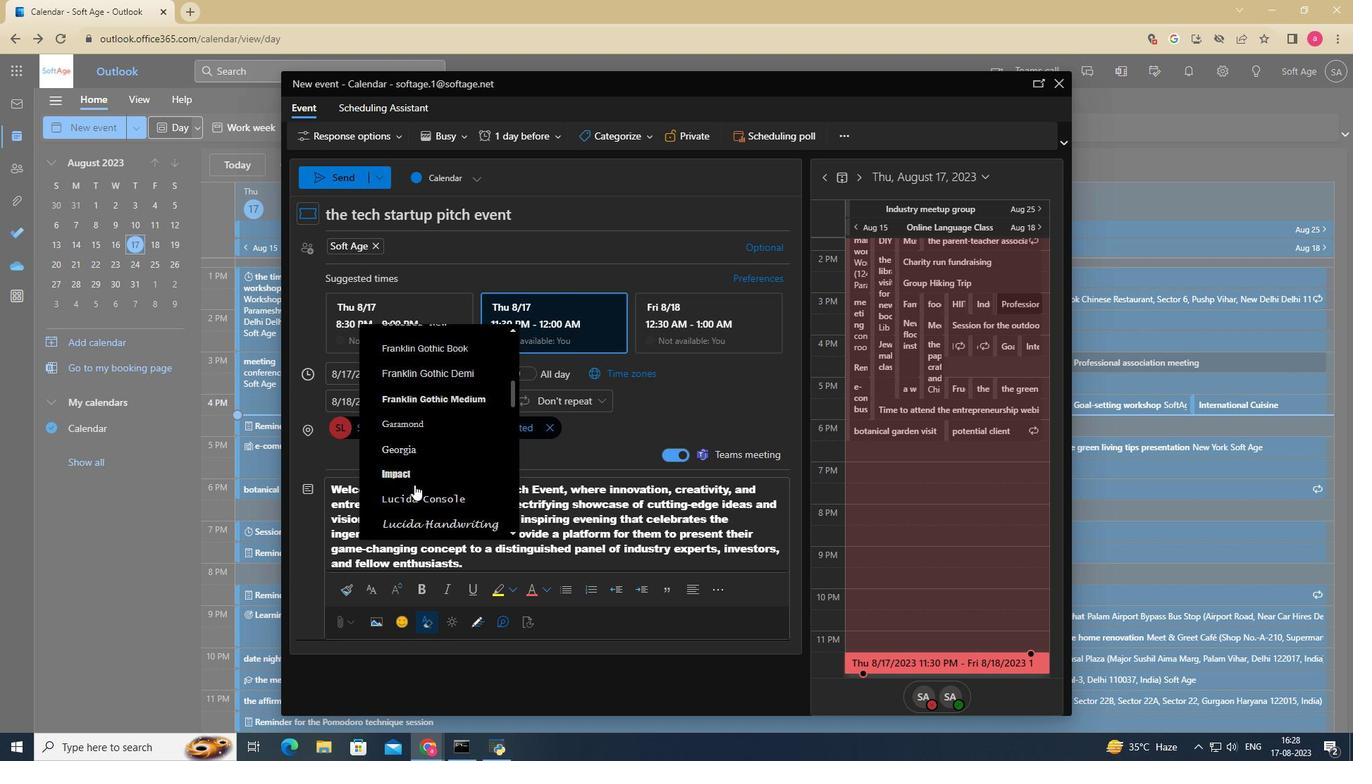 
Action: Mouse scrolled (414, 484) with delta (0, 0)
Screenshot: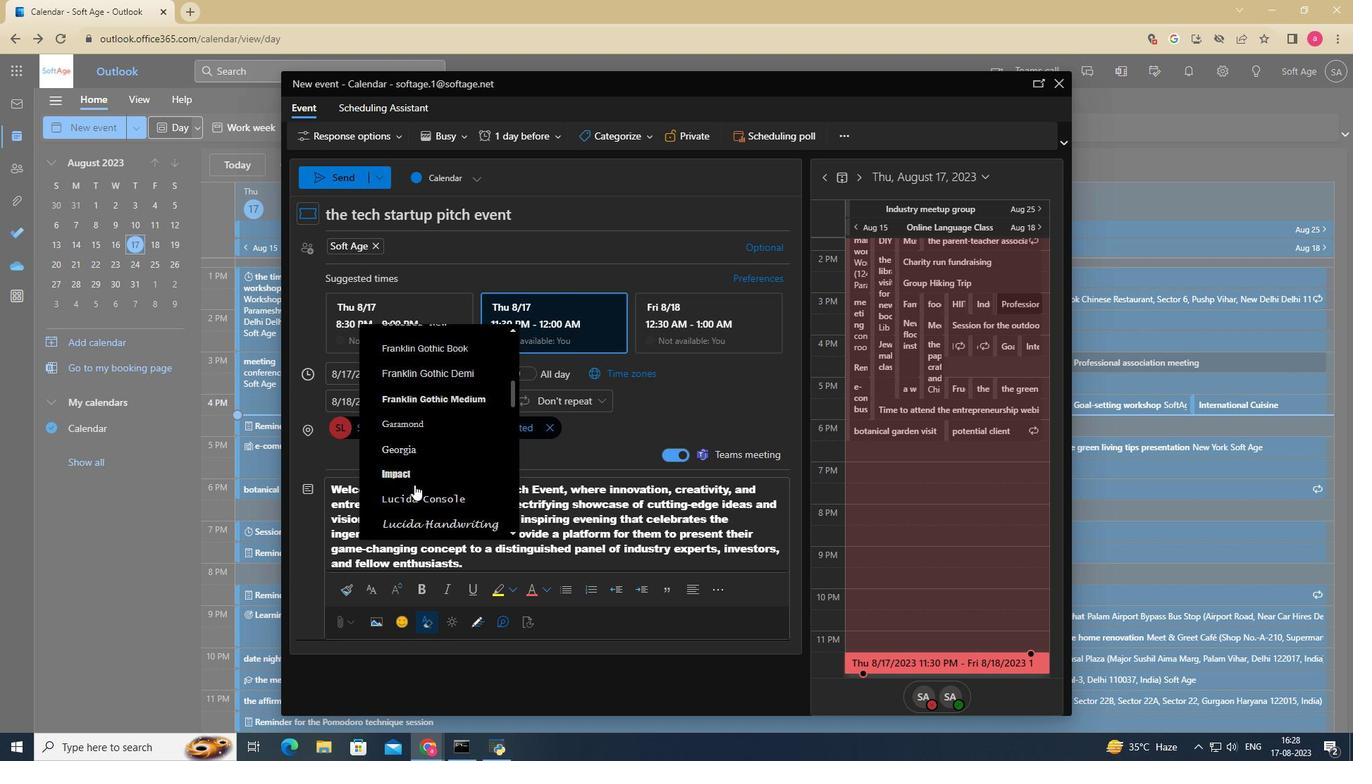 
Action: Mouse scrolled (414, 484) with delta (0, 0)
Screenshot: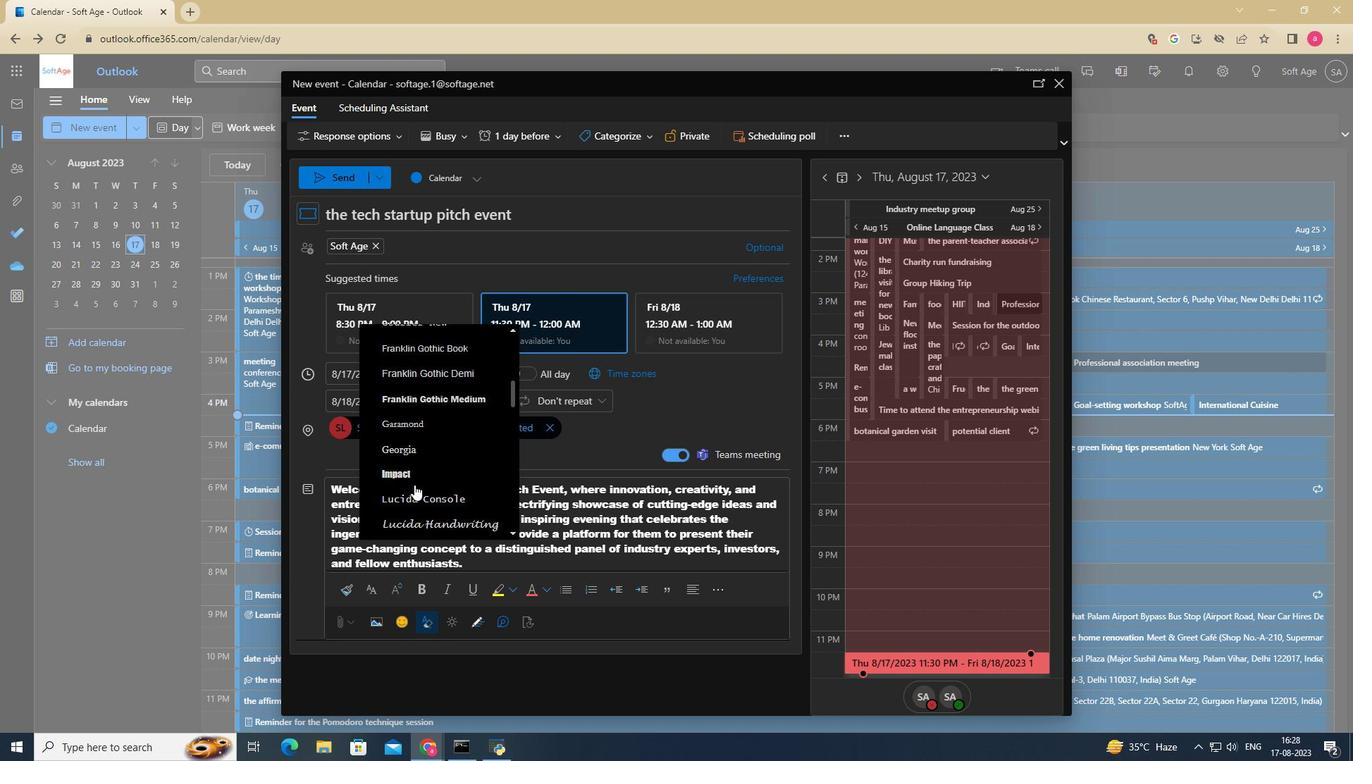 
Action: Mouse scrolled (414, 484) with delta (0, 0)
Screenshot: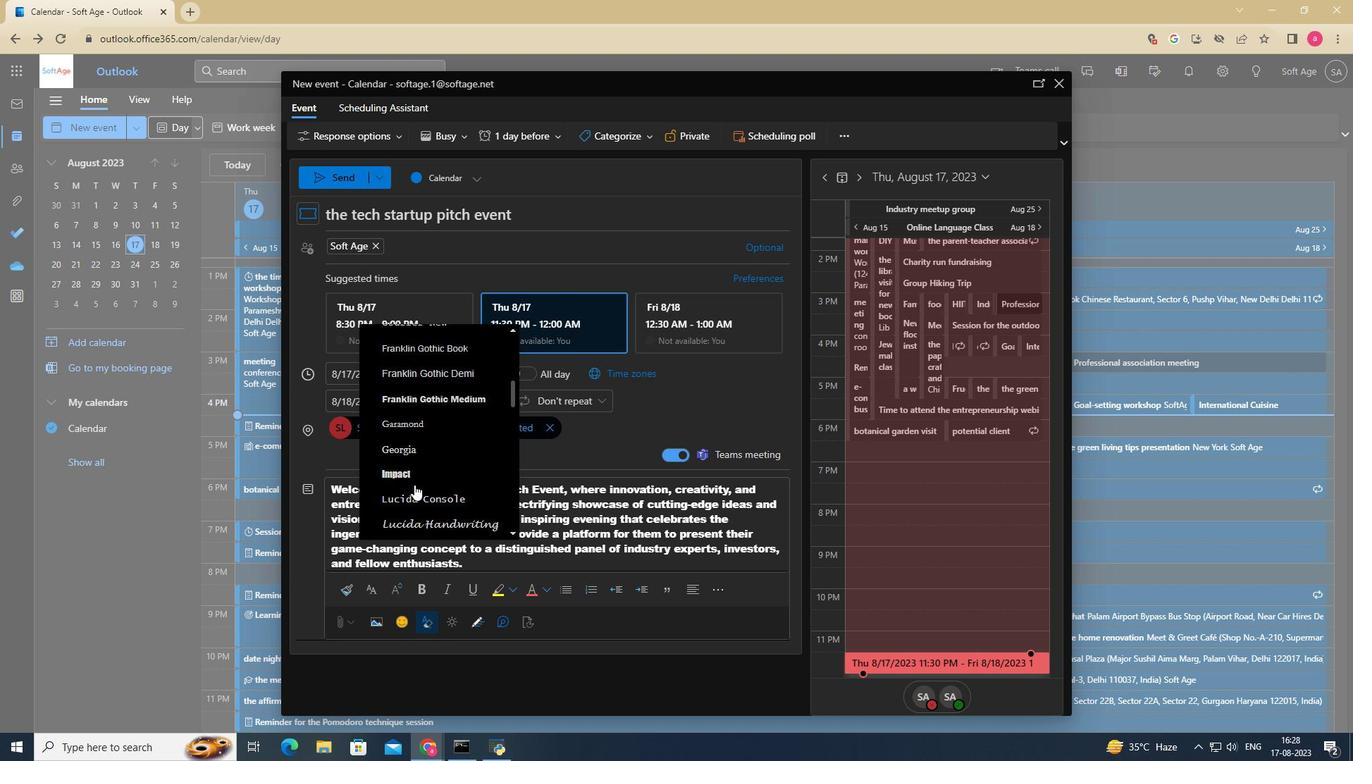 
Action: Mouse moved to (407, 500)
Screenshot: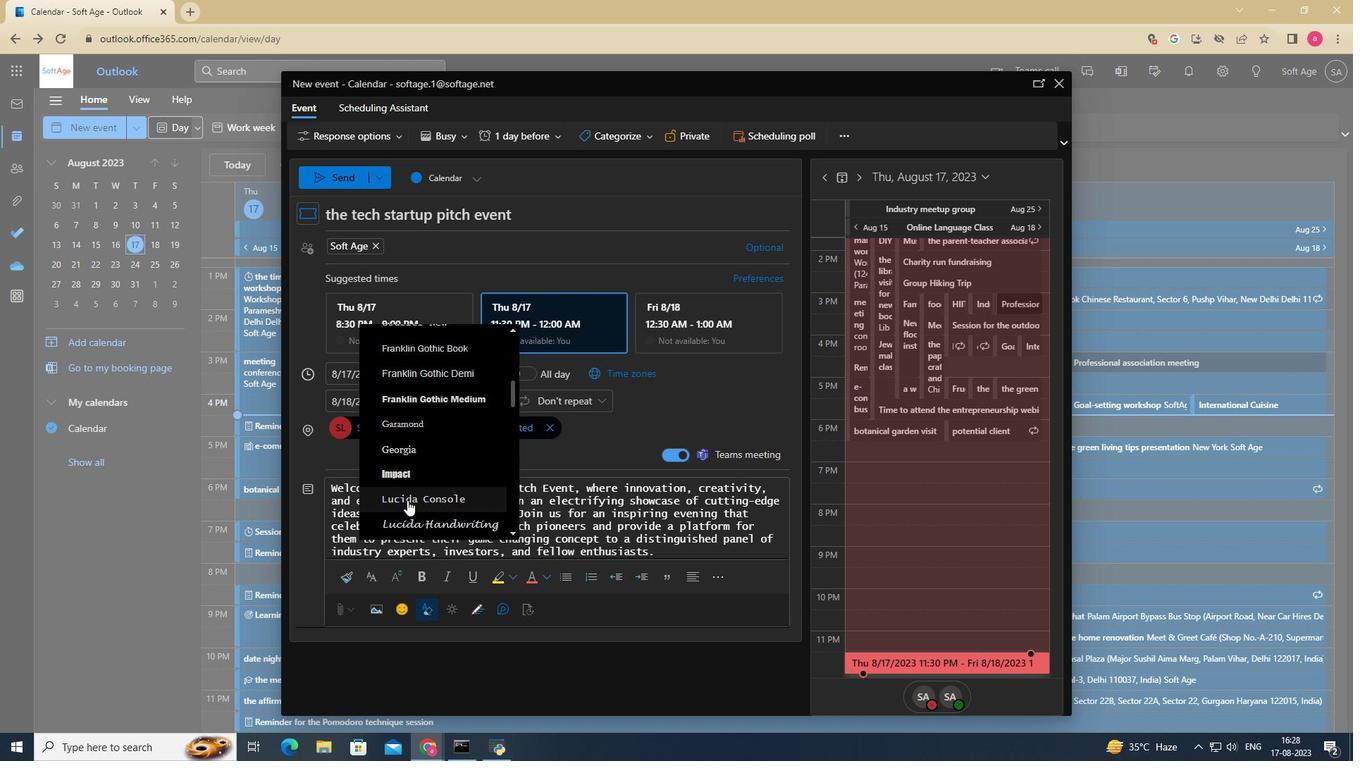 
Action: Mouse pressed left at (407, 500)
Screenshot: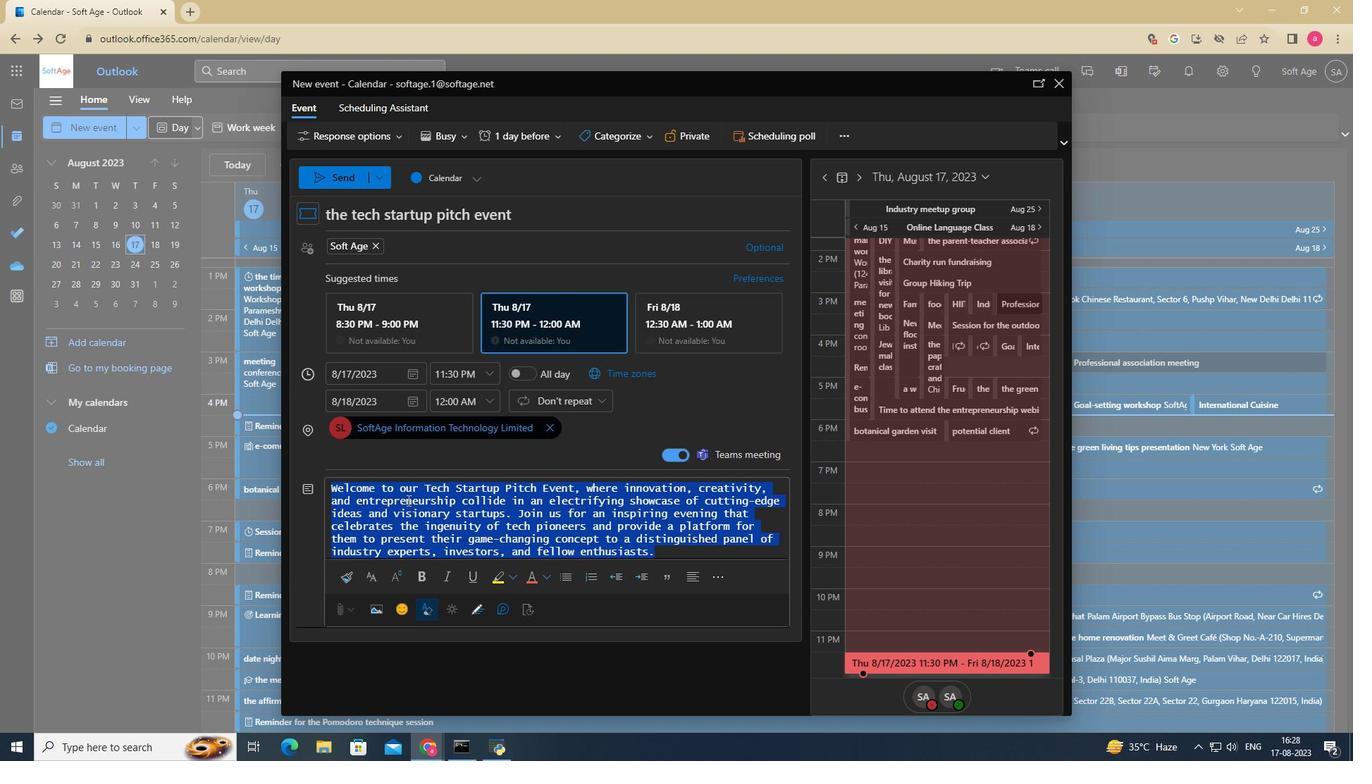 
Action: Mouse moved to (441, 580)
Screenshot: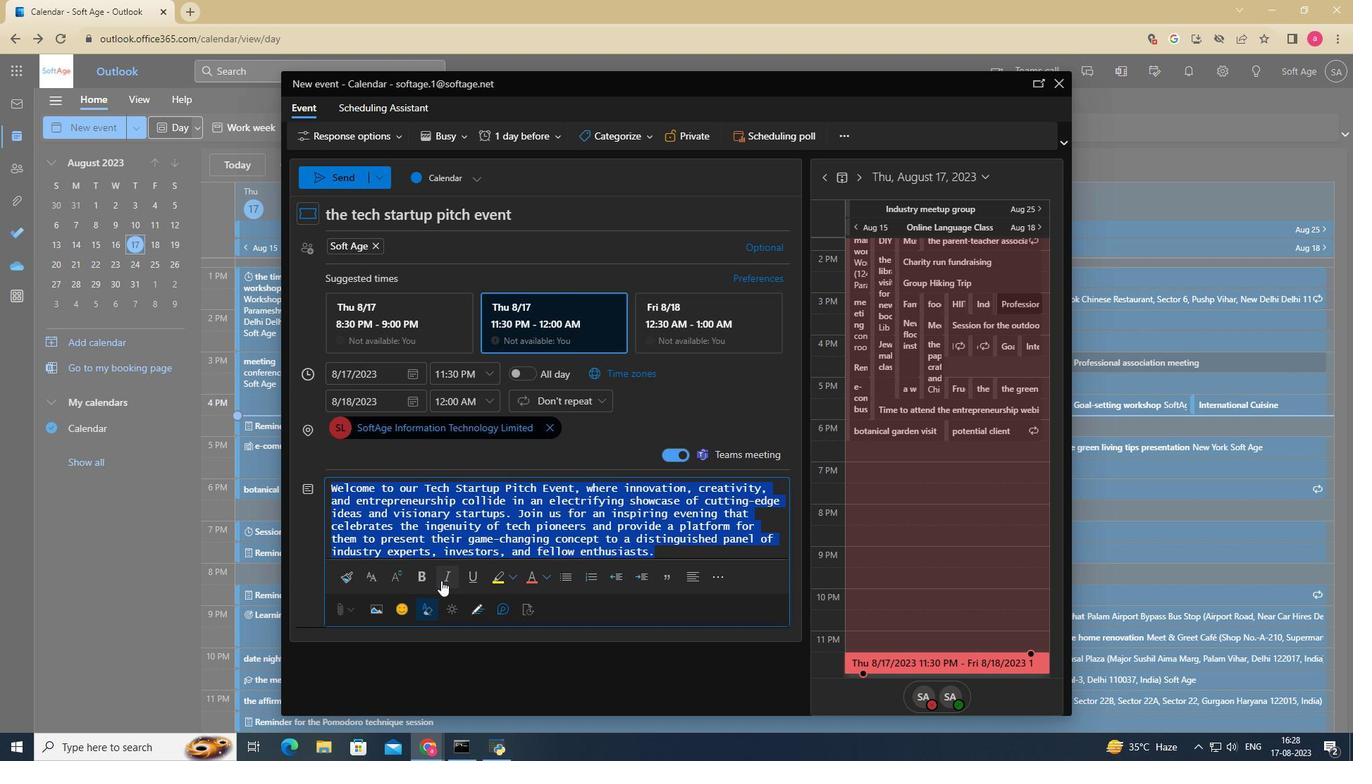 
Action: Mouse pressed left at (441, 580)
Screenshot: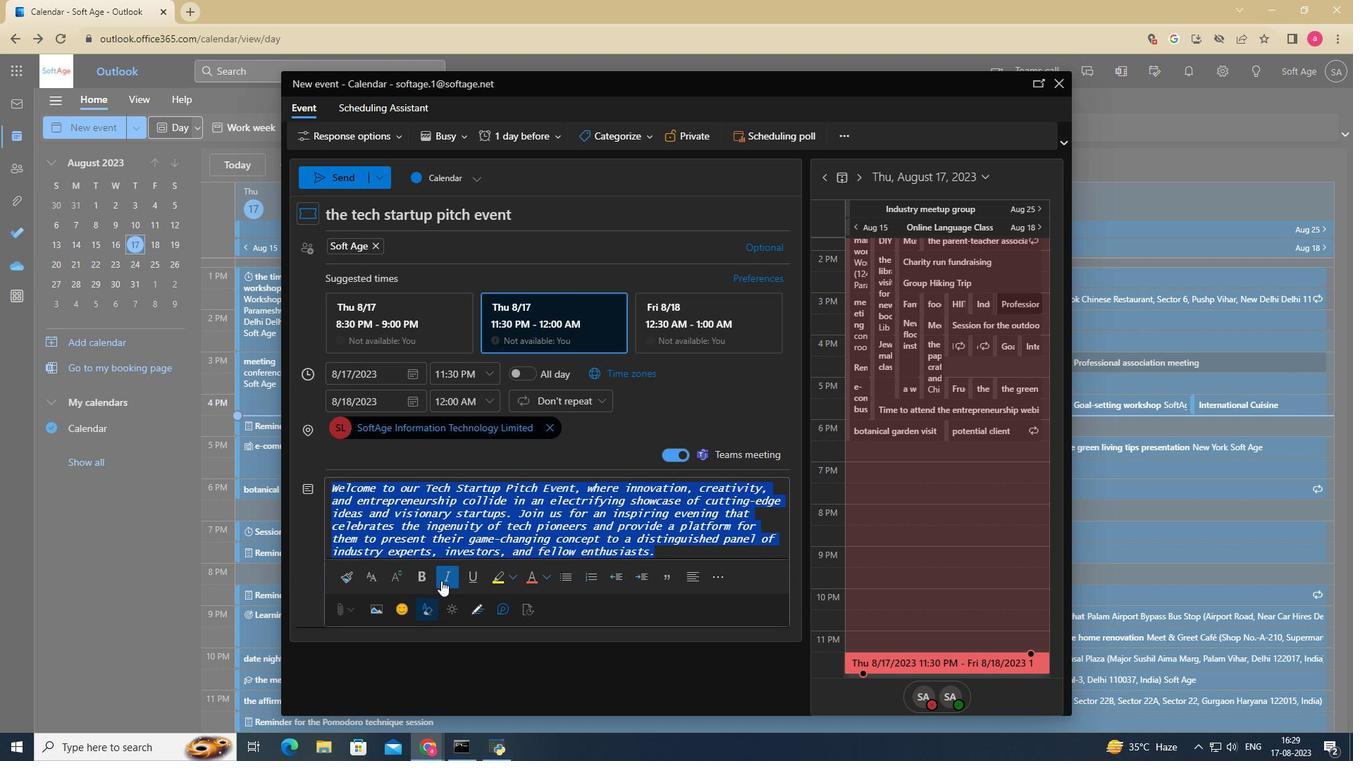 
Action: Mouse moved to (543, 565)
Screenshot: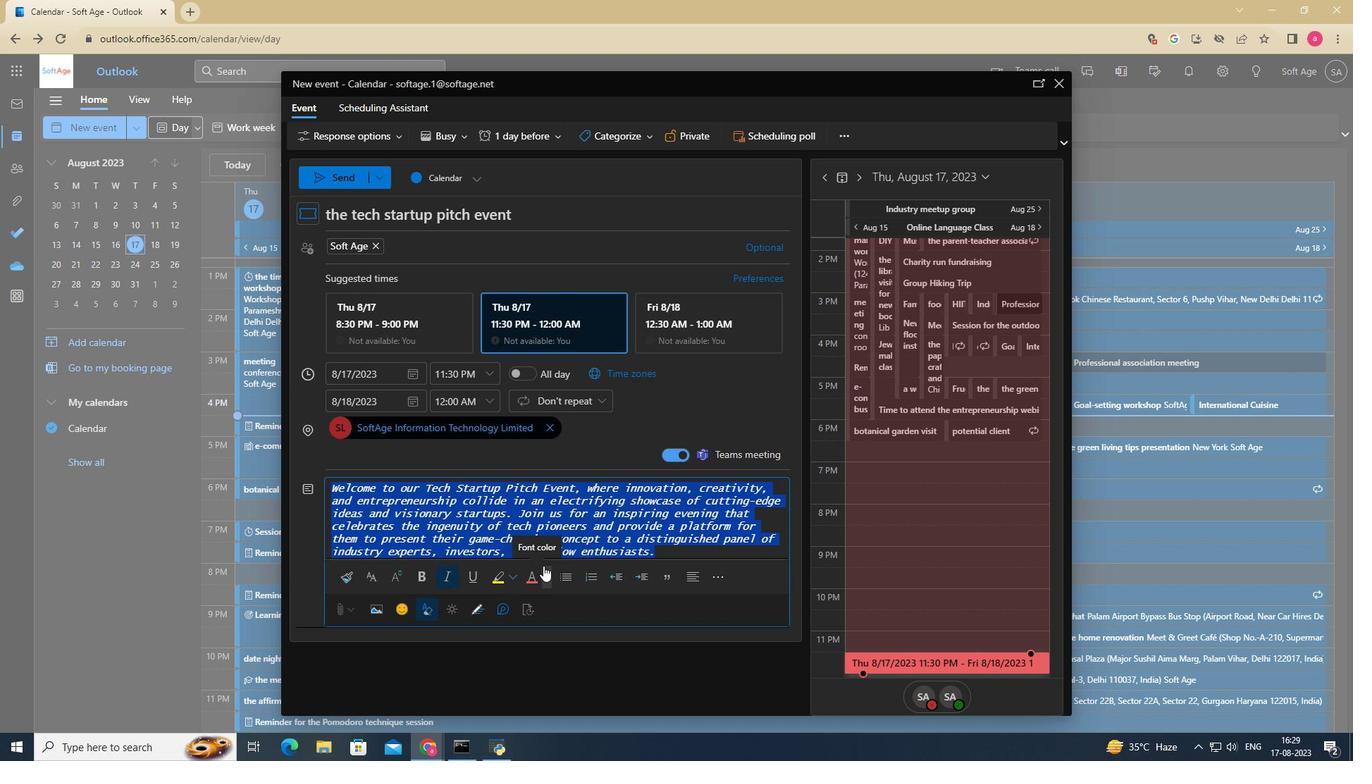 
Action: Mouse pressed left at (543, 565)
Screenshot: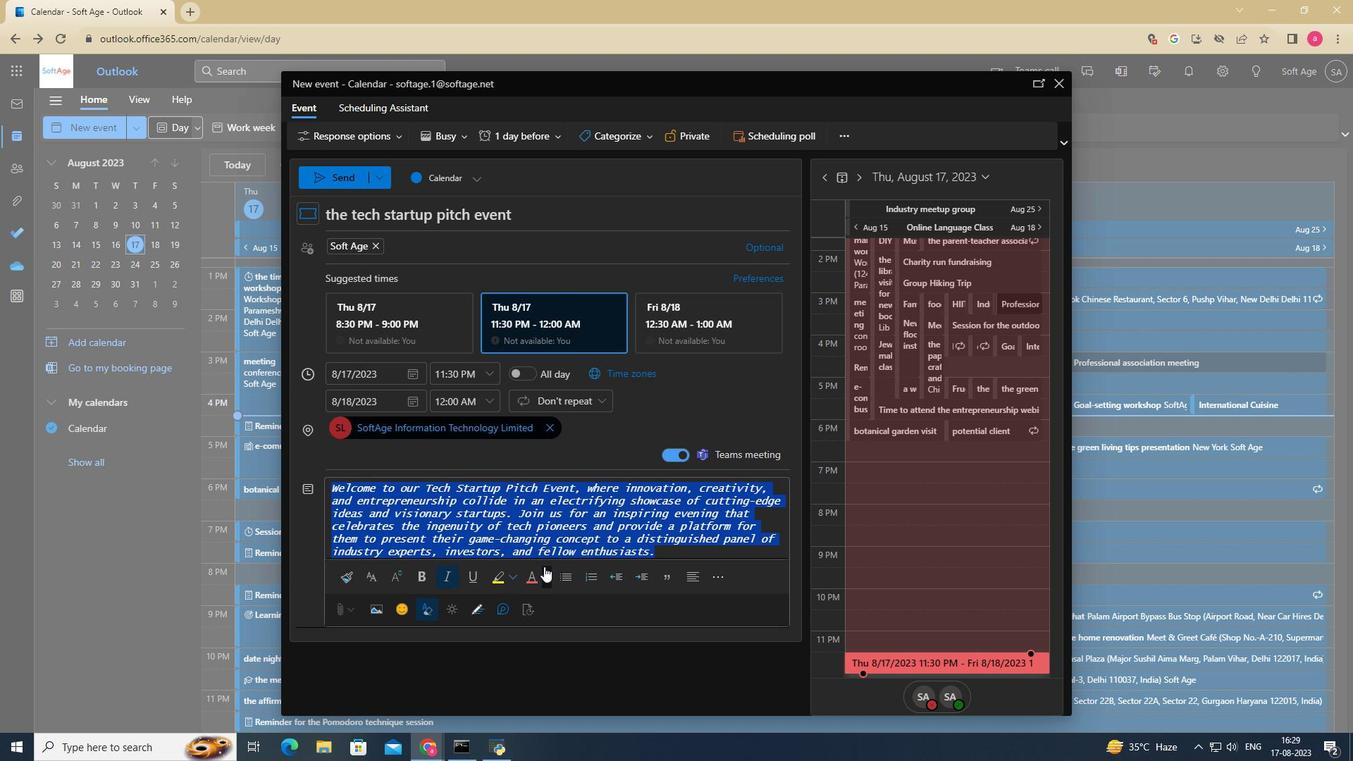 
Action: Mouse moved to (608, 506)
Screenshot: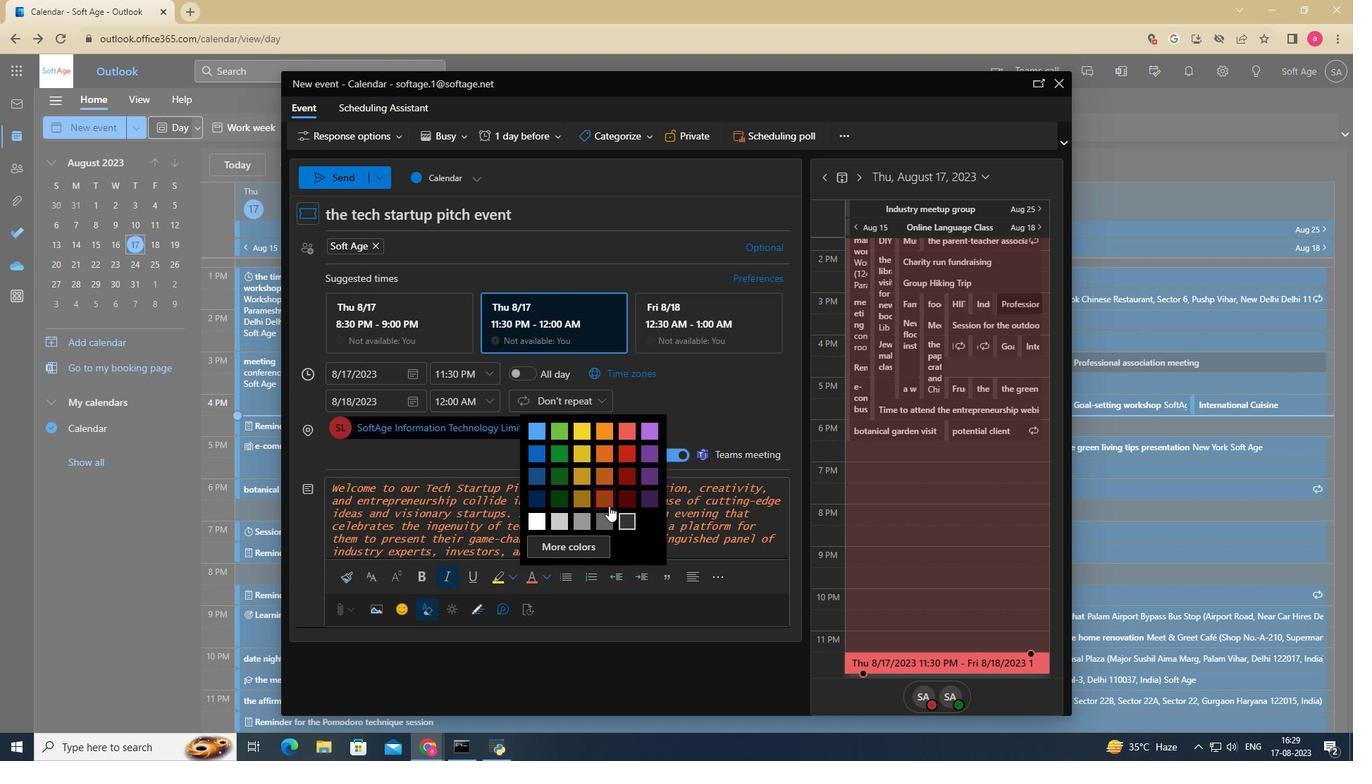
Action: Mouse pressed left at (608, 506)
Screenshot: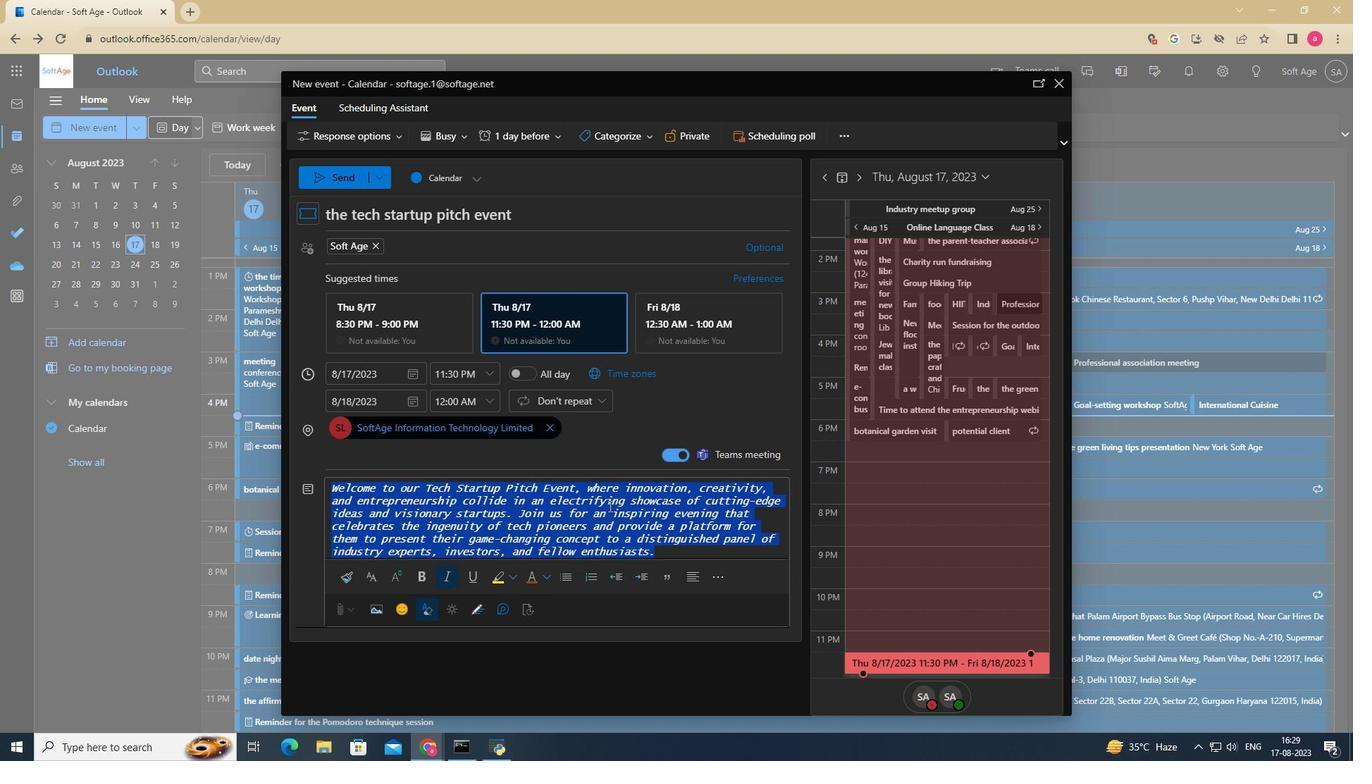 
Action: Mouse moved to (642, 584)
Screenshot: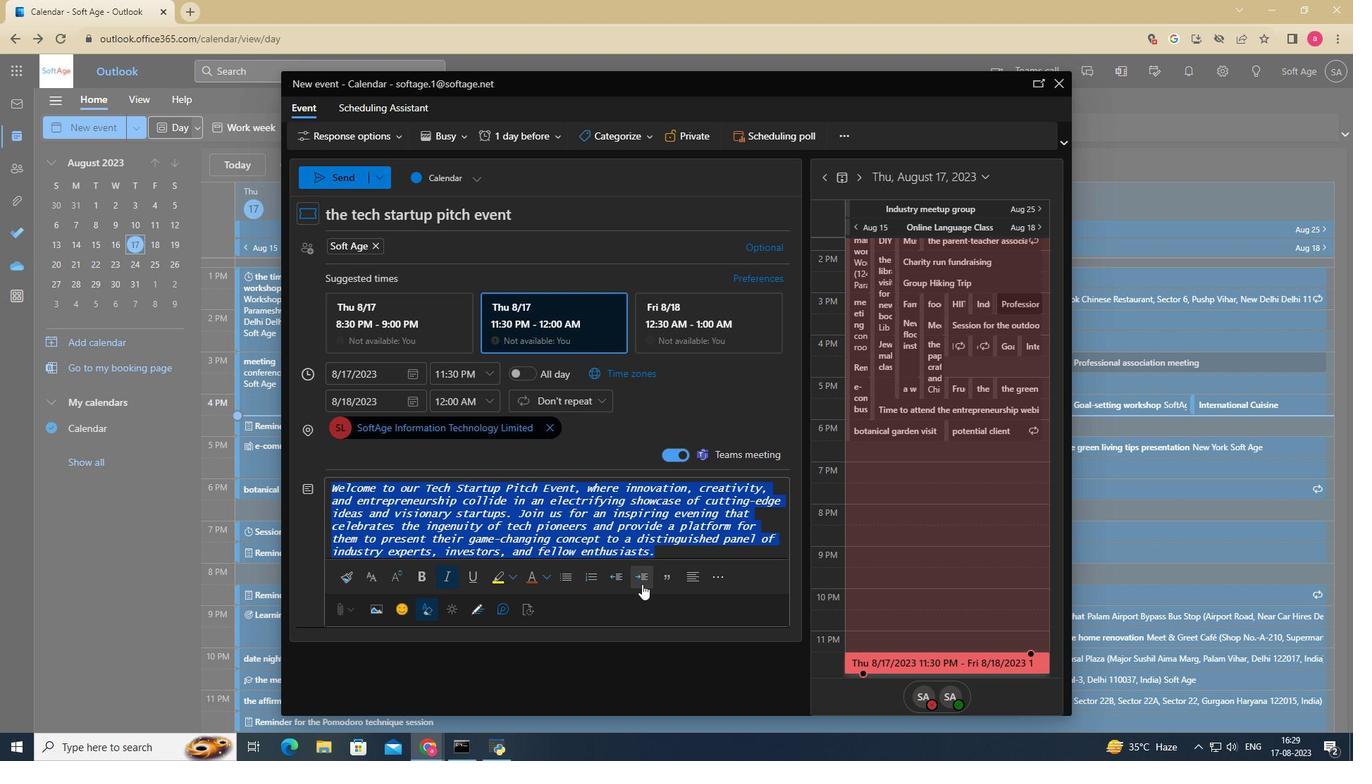 
Action: Mouse pressed left at (642, 584)
Screenshot: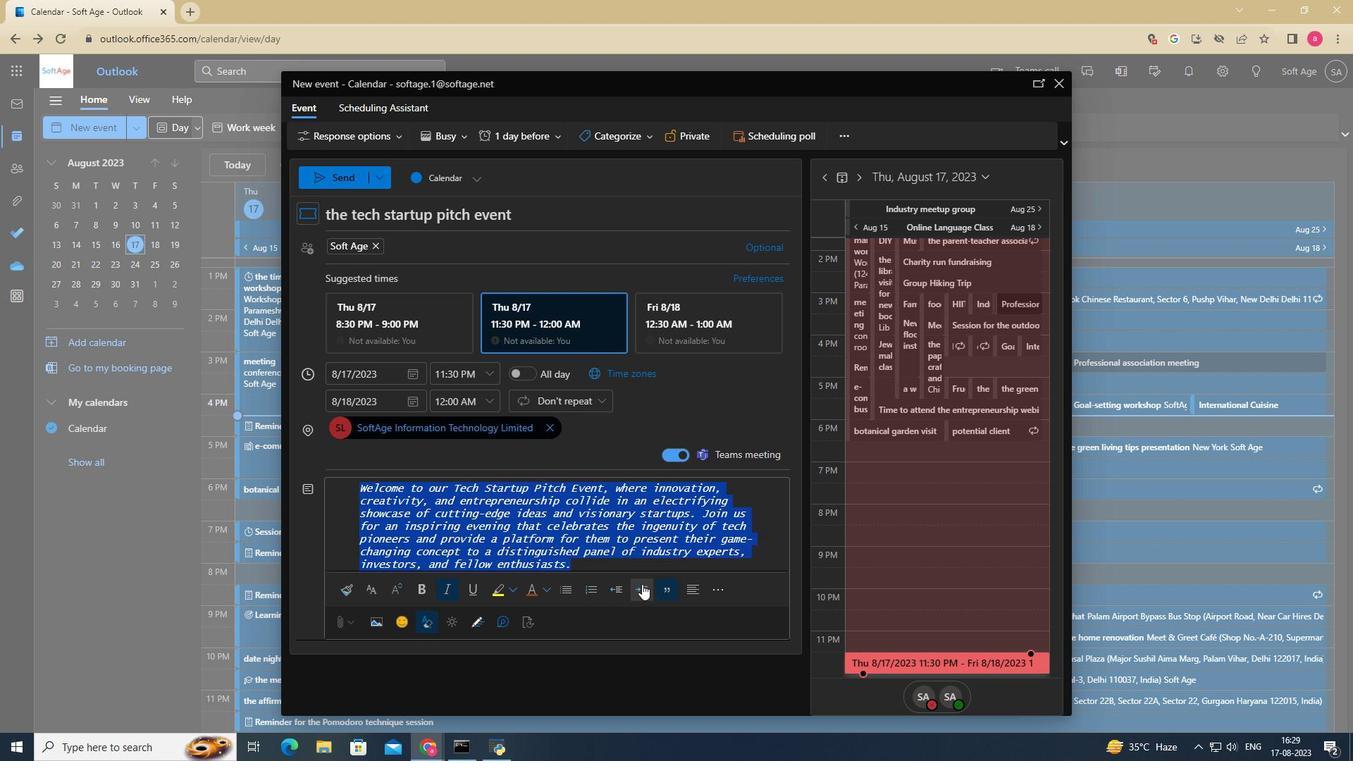 
Action: Mouse moved to (707, 592)
Screenshot: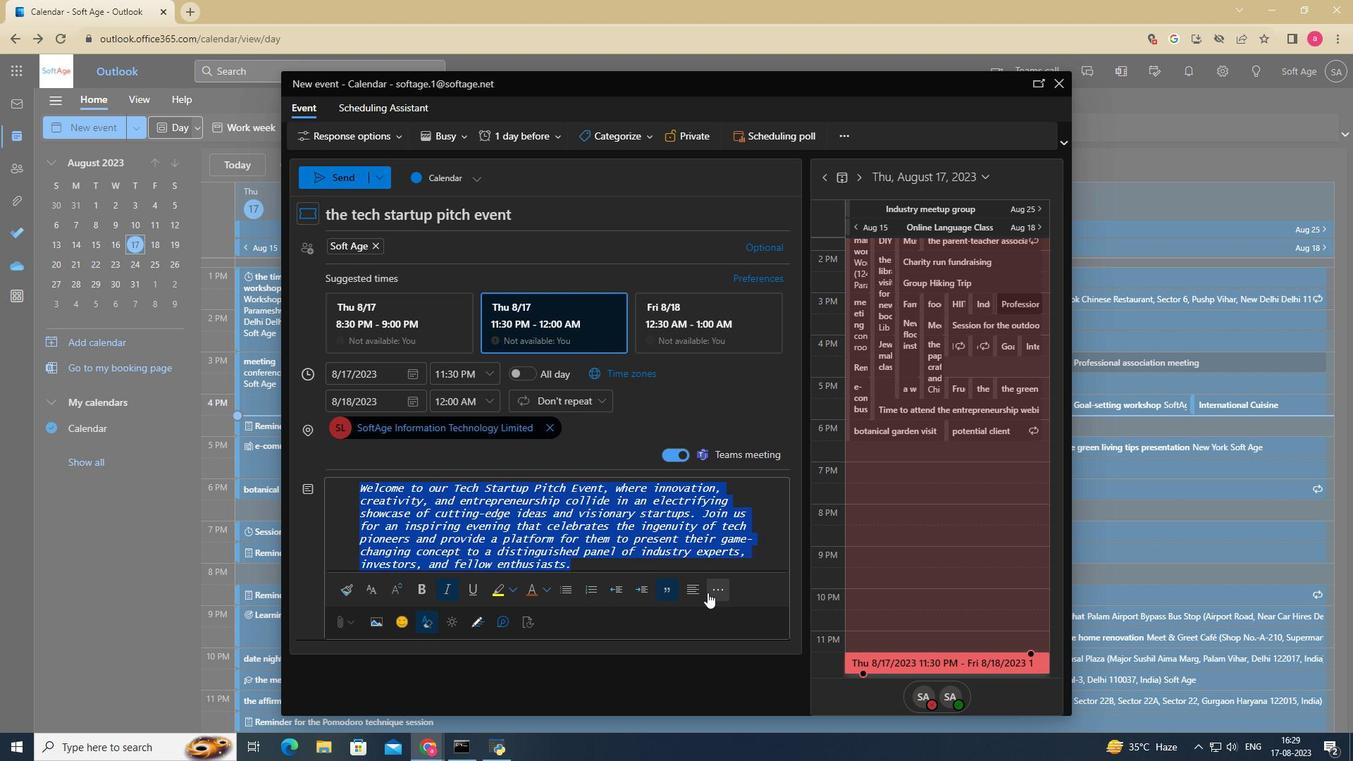 
Action: Mouse pressed left at (707, 592)
Screenshot: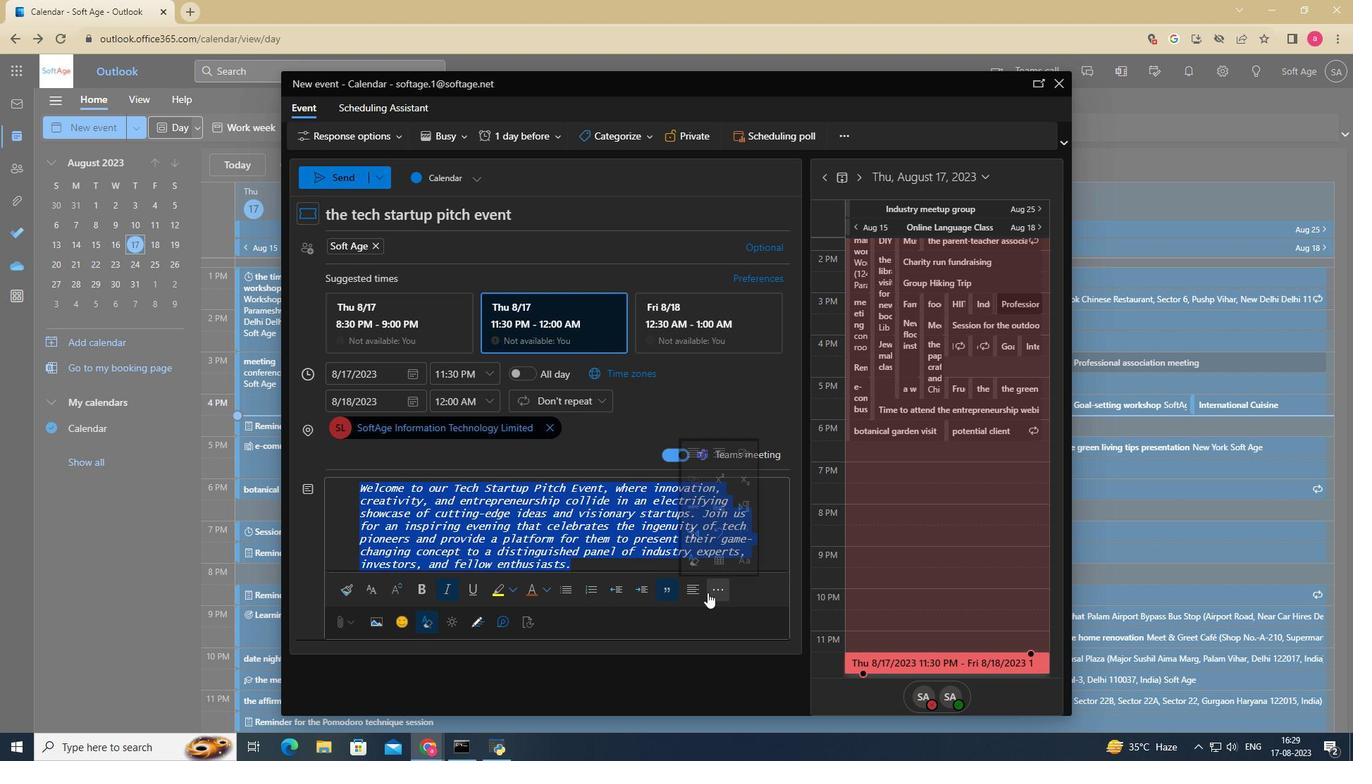 
Action: Mouse moved to (720, 556)
Screenshot: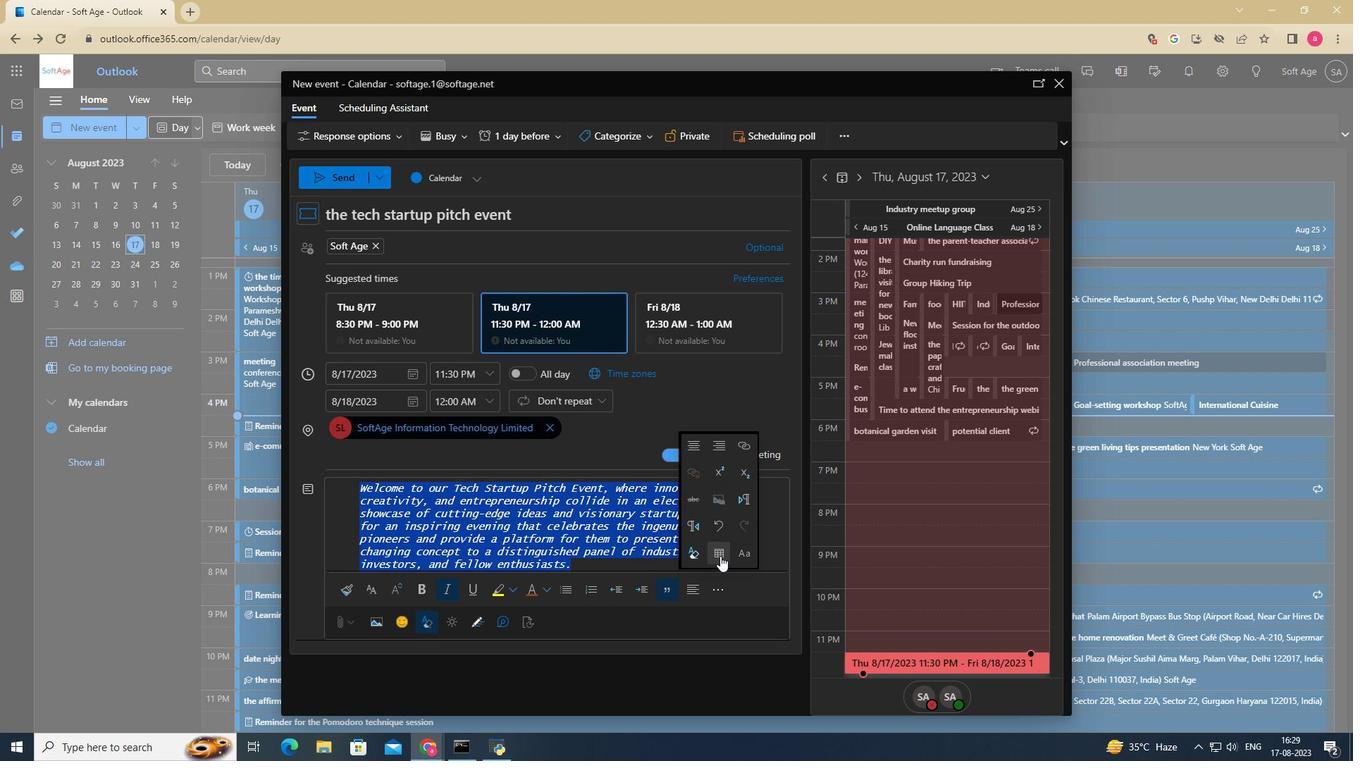 
Action: Mouse pressed left at (720, 556)
Screenshot: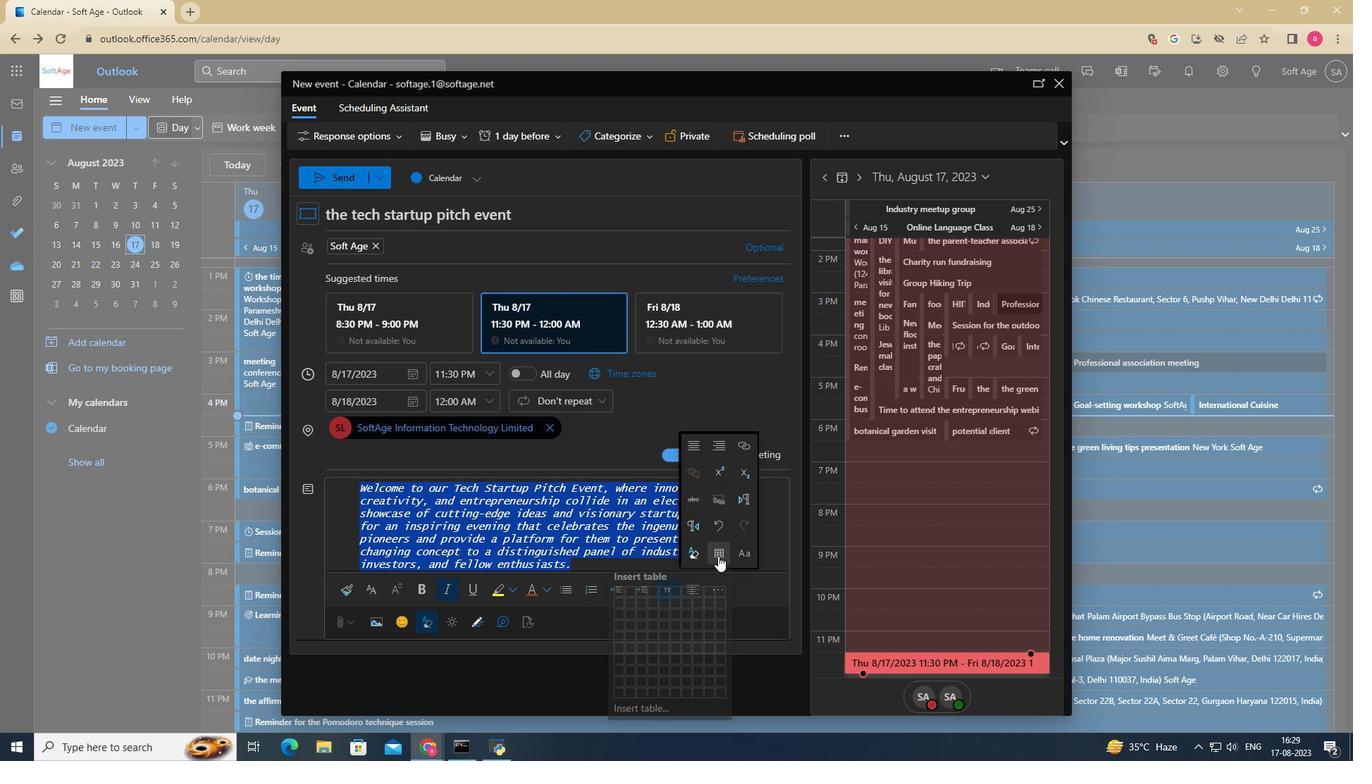 
Action: Mouse moved to (742, 554)
Screenshot: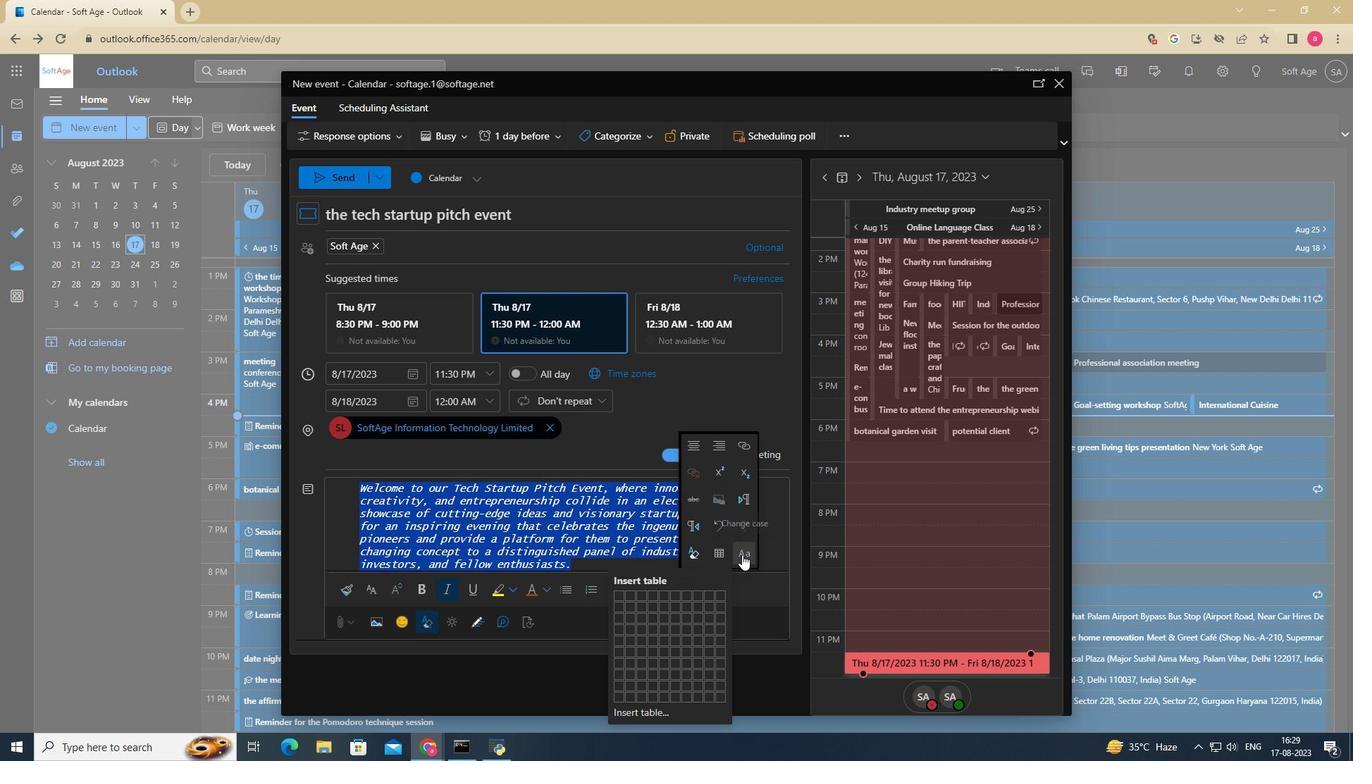 
Action: Mouse pressed left at (742, 554)
Screenshot: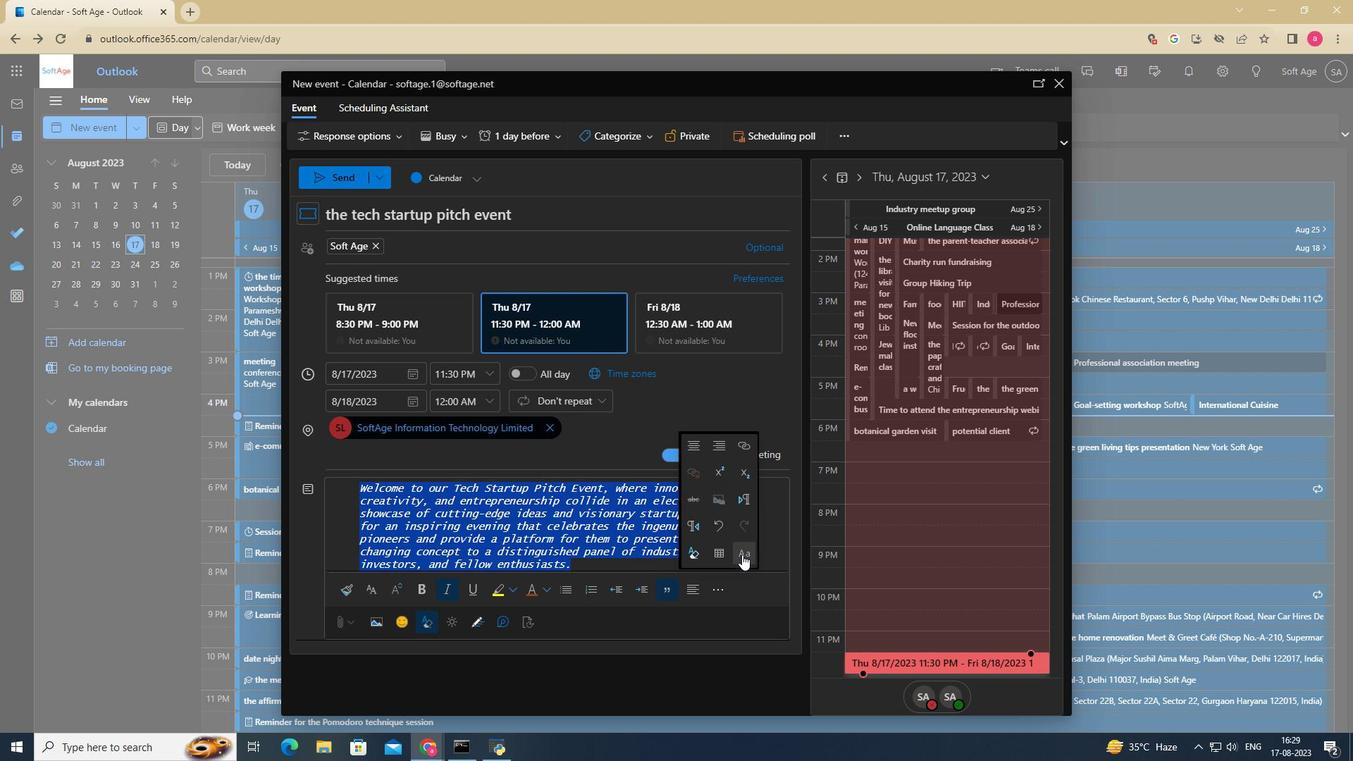 
Action: Mouse moved to (697, 608)
Screenshot: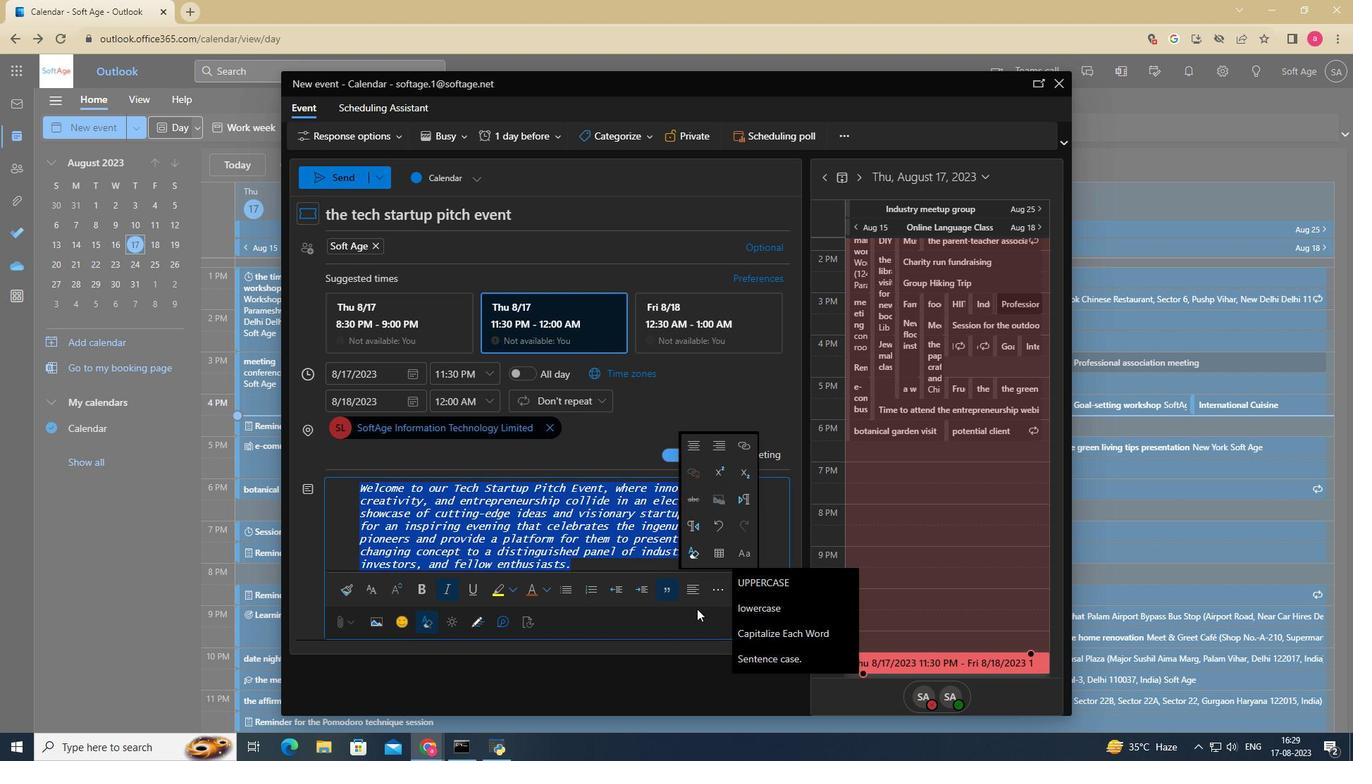 
Action: Mouse pressed left at (697, 608)
Screenshot: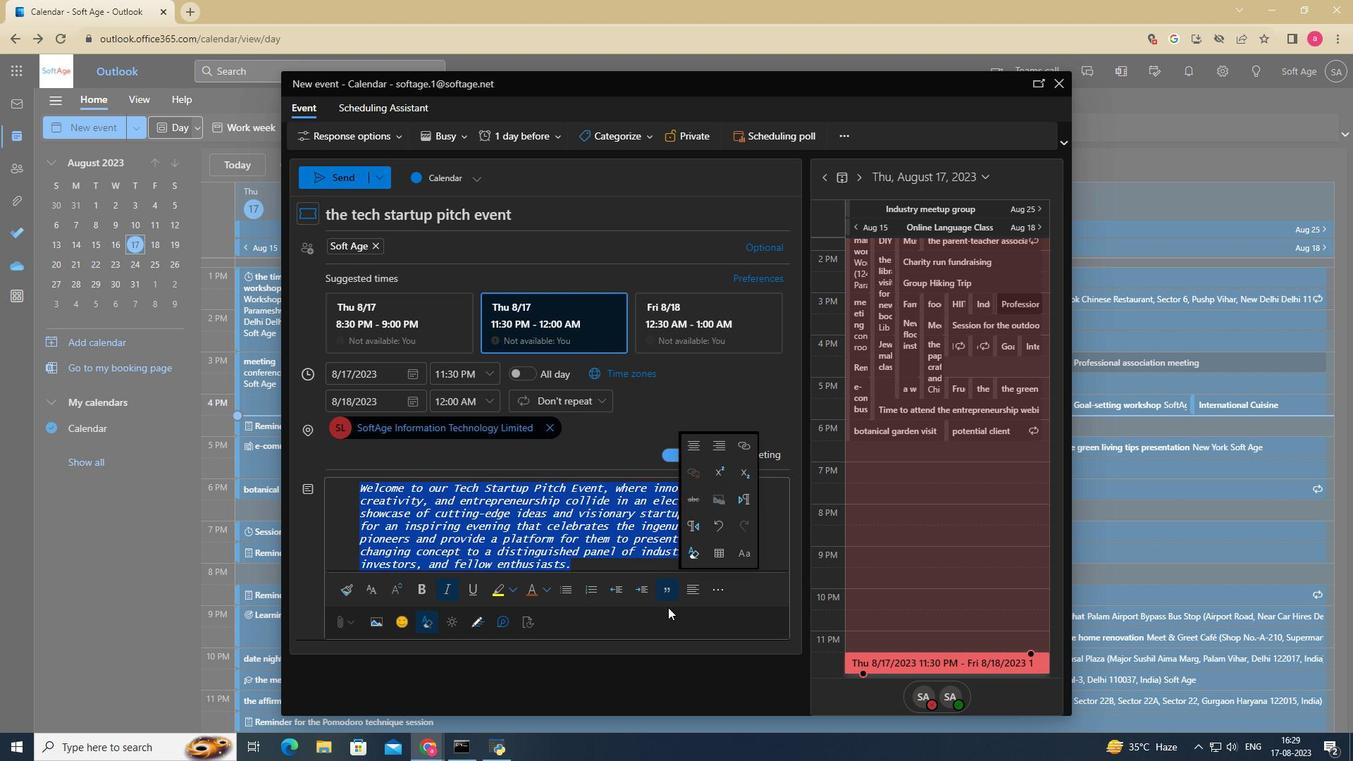 
Action: Mouse moved to (669, 598)
Screenshot: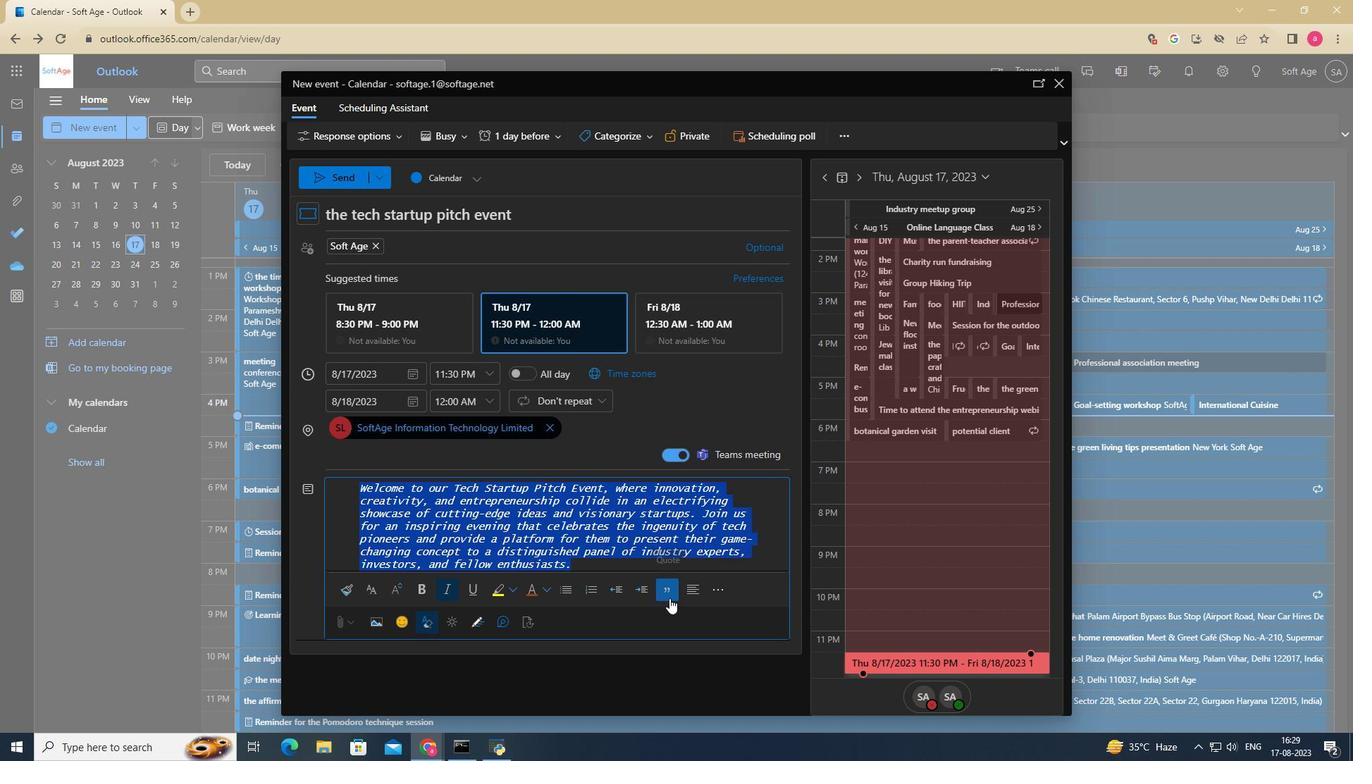 
Action: Mouse pressed left at (669, 598)
Screenshot: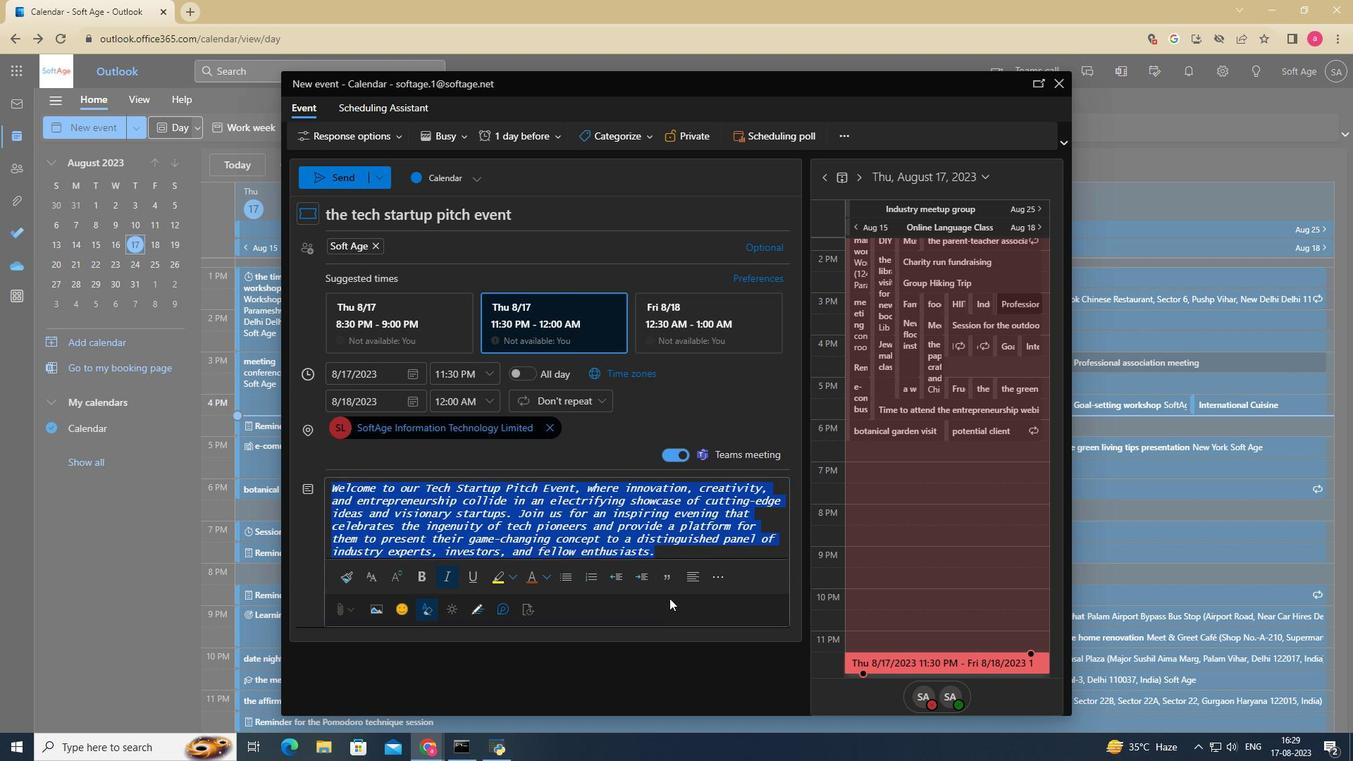 
Action: Mouse moved to (678, 585)
Screenshot: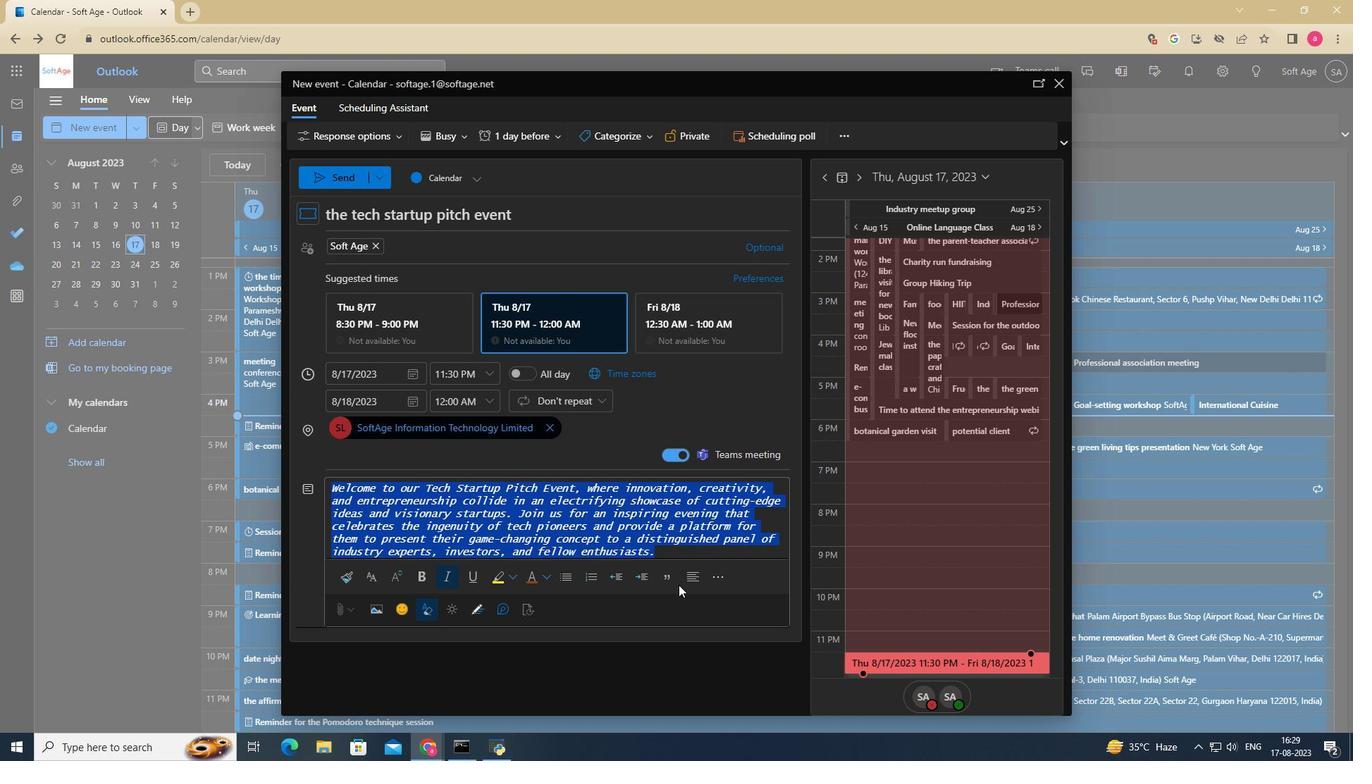 
Action: Mouse pressed left at (678, 585)
Screenshot: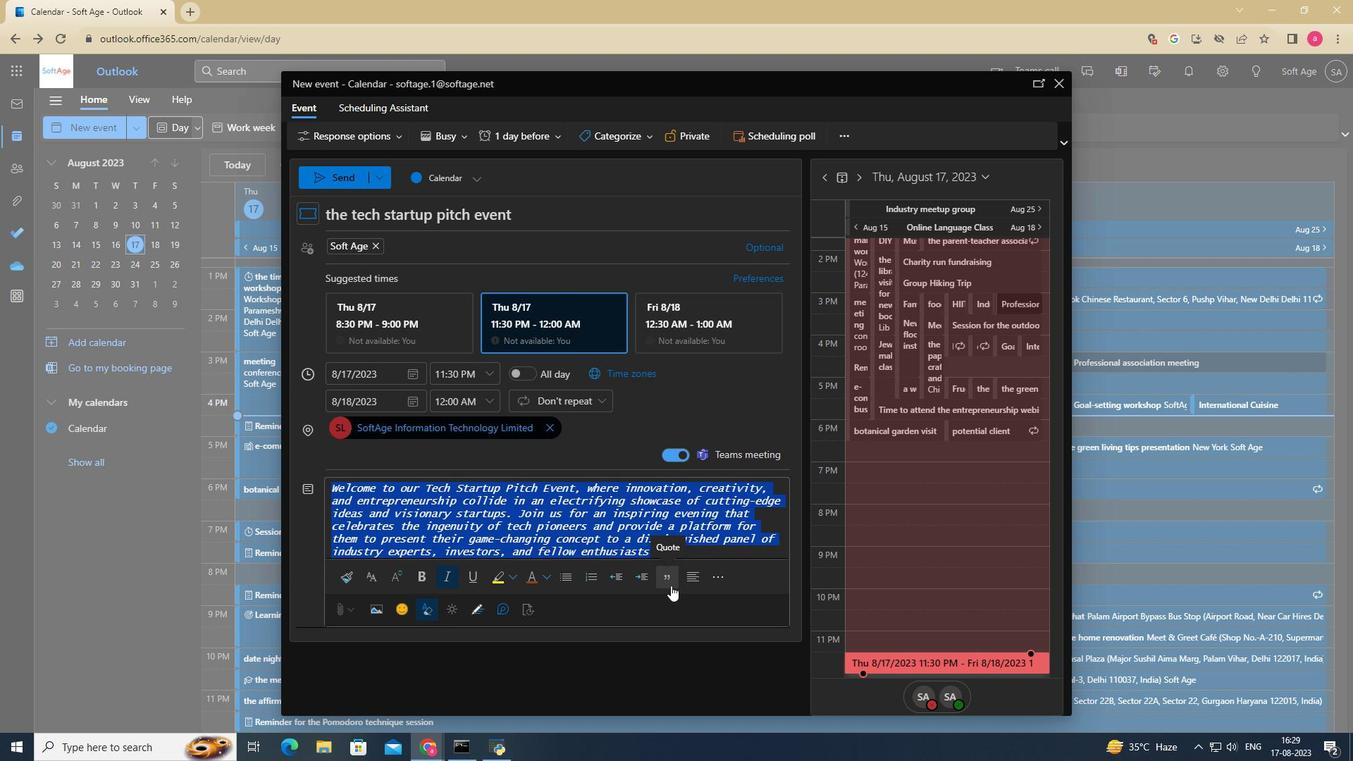 
Action: Mouse moved to (670, 585)
Screenshot: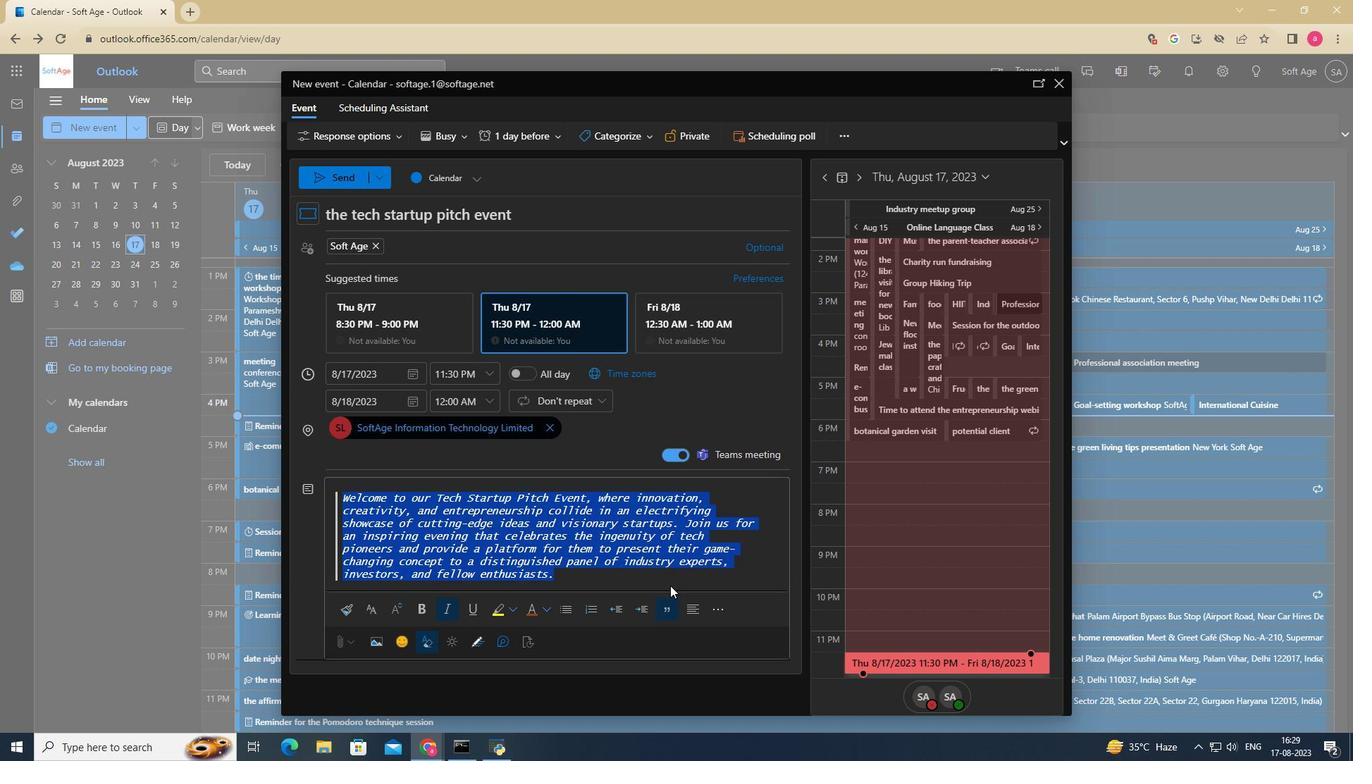 
Action: Mouse pressed left at (670, 585)
Screenshot: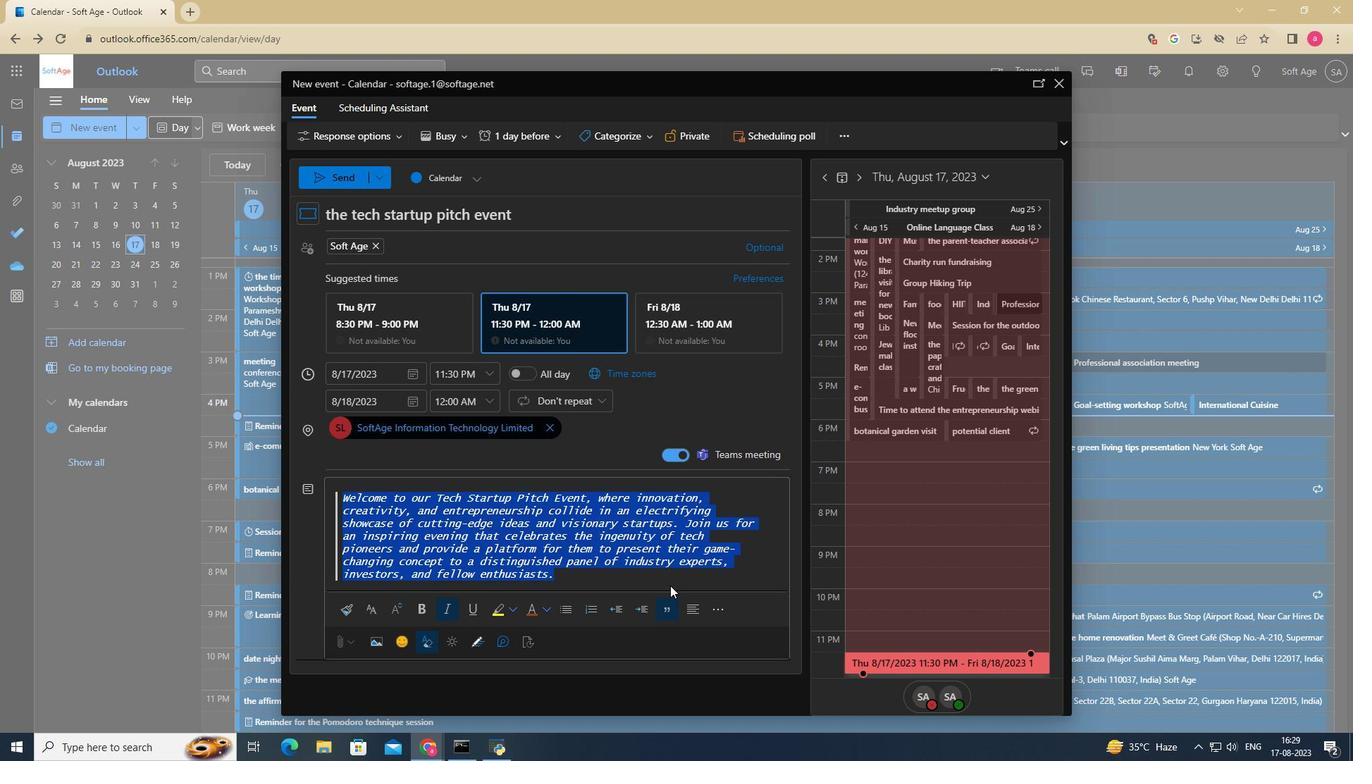
Action: Mouse moved to (585, 579)
Screenshot: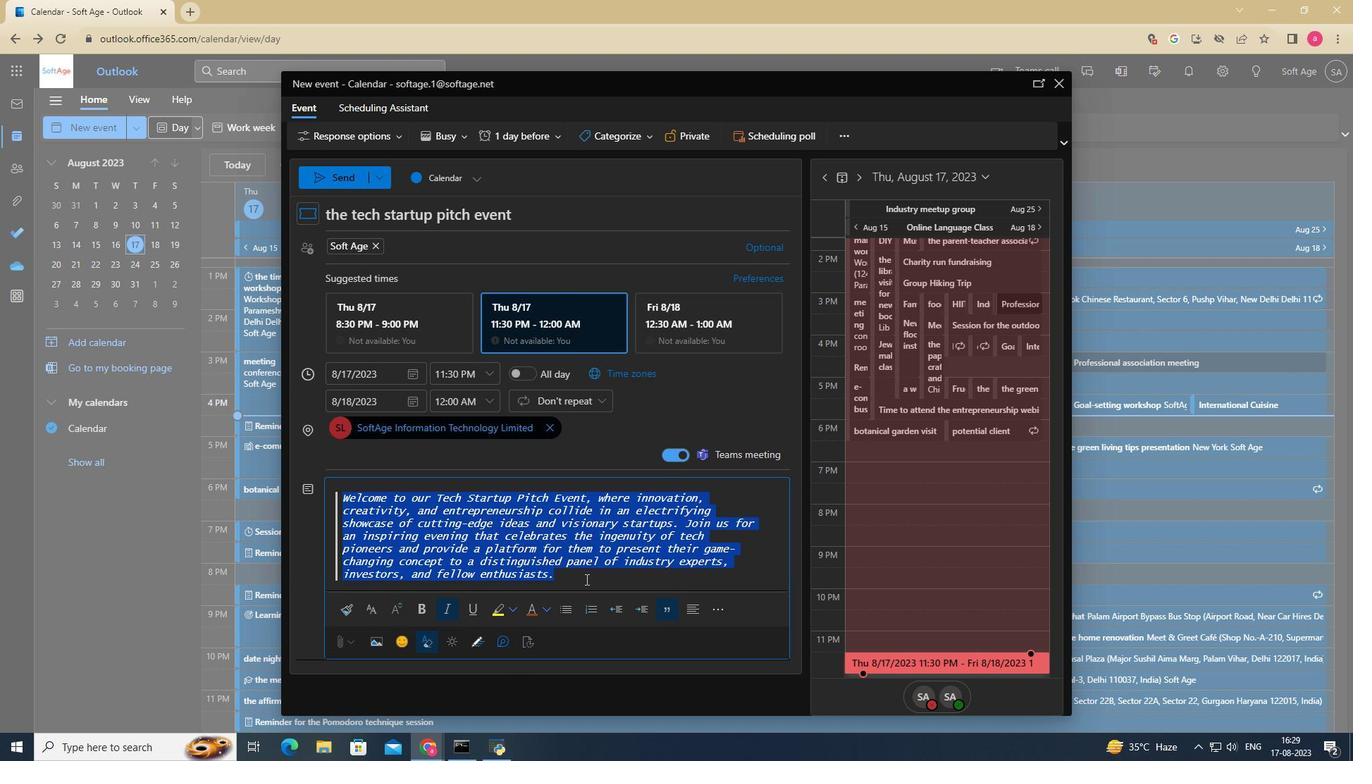 
Action: Mouse pressed left at (585, 579)
Screenshot: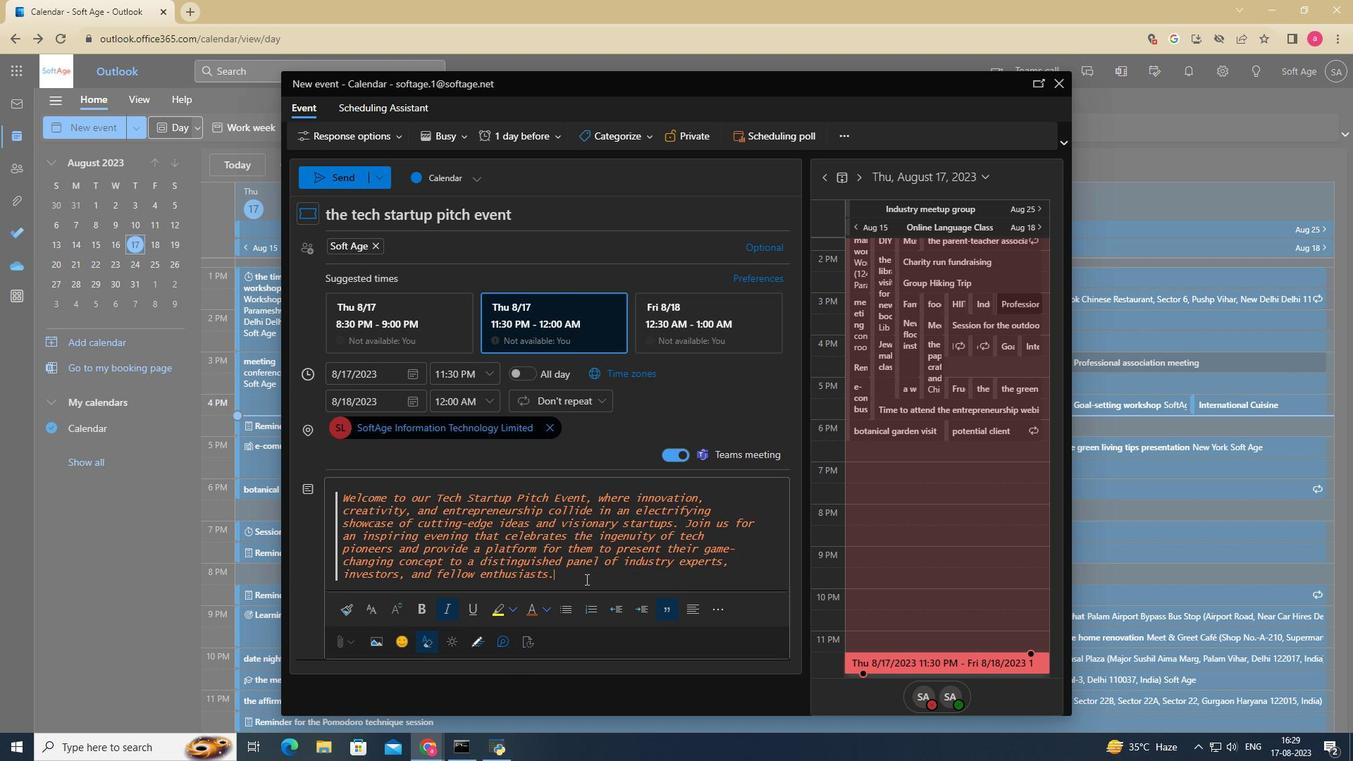 
Action: Mouse moved to (396, 643)
Screenshot: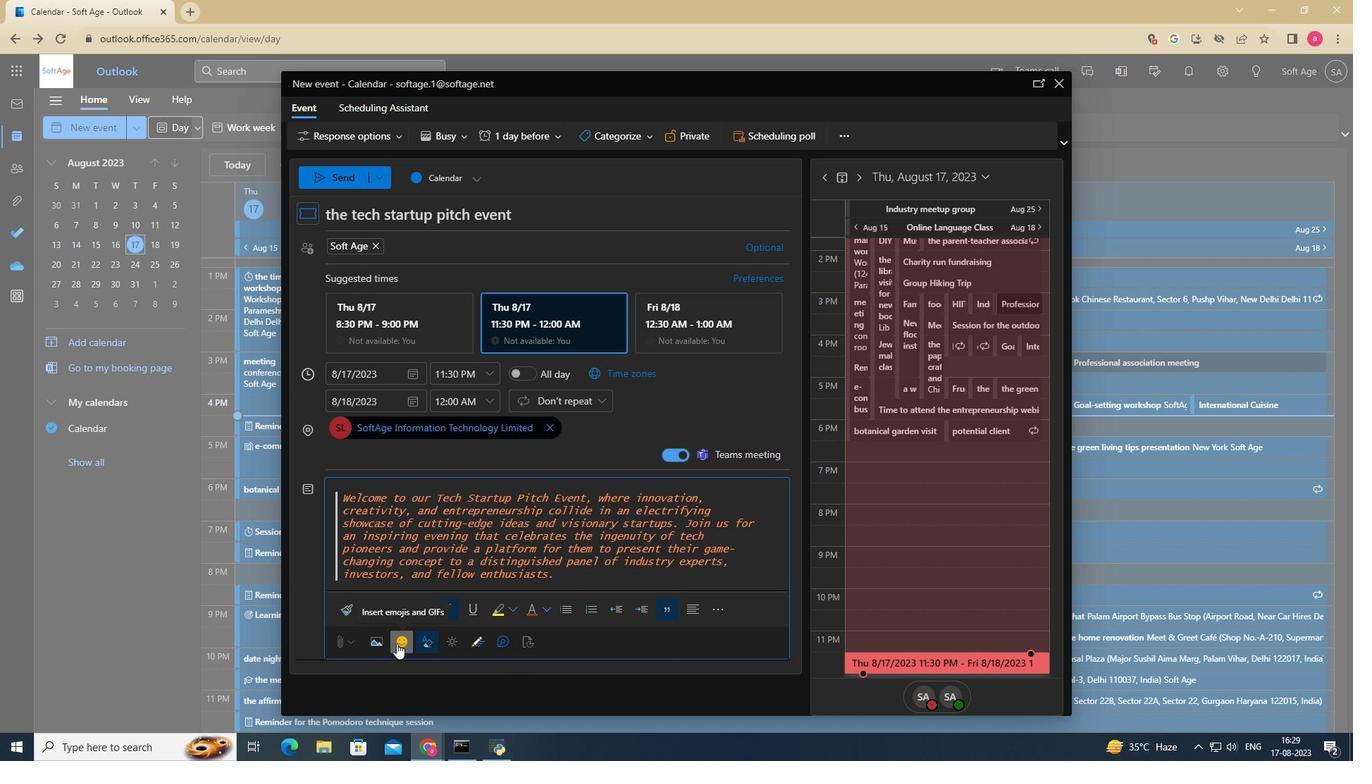 
Action: Mouse pressed left at (396, 643)
Screenshot: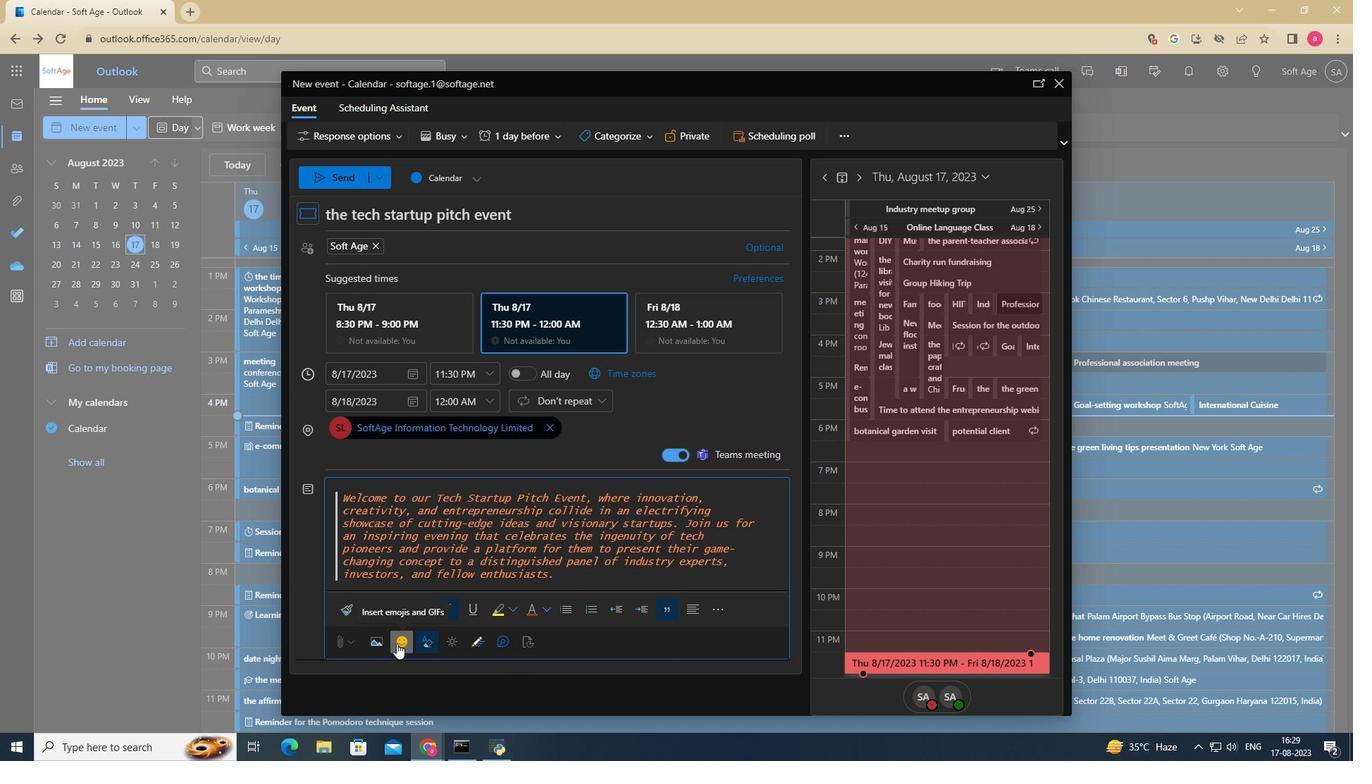 
Action: Mouse moved to (925, 535)
Screenshot: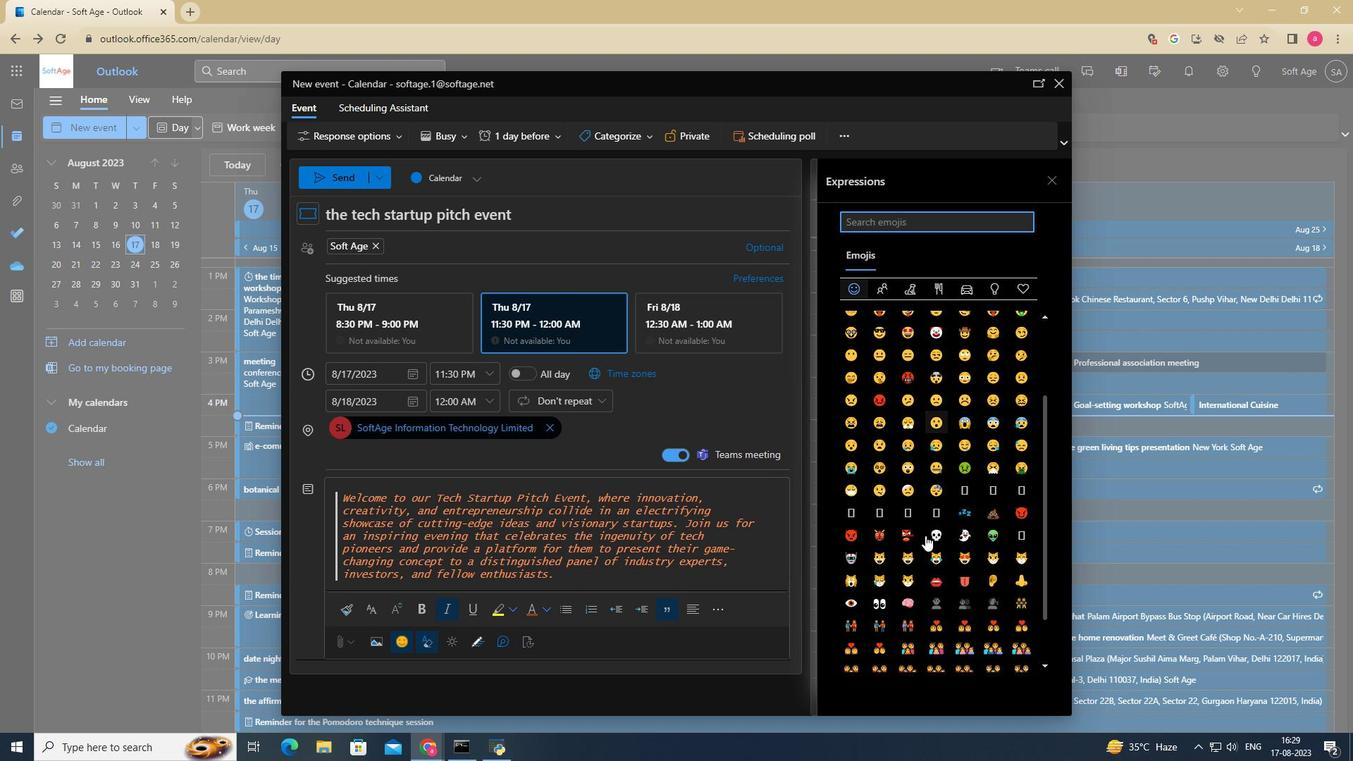 
Action: Mouse scrolled (925, 534) with delta (0, 0)
Screenshot: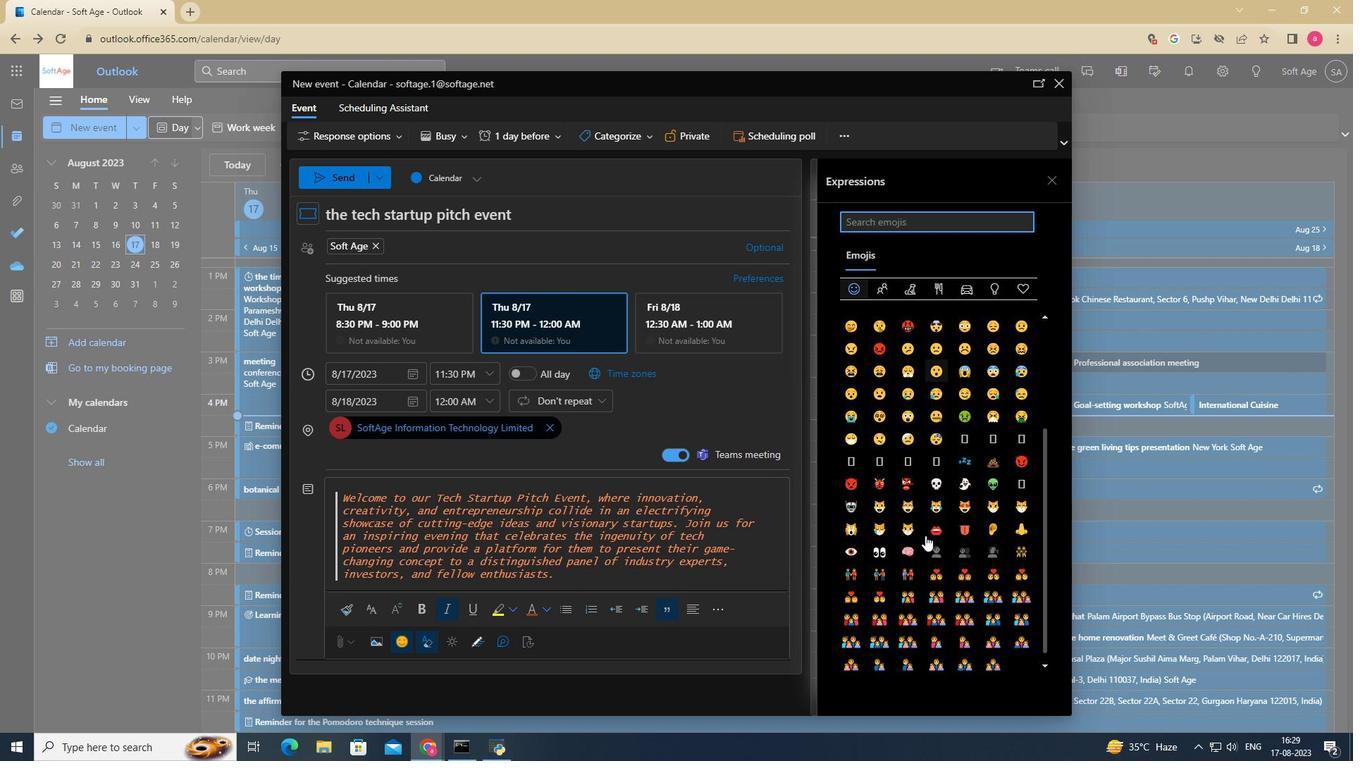 
Action: Mouse scrolled (925, 534) with delta (0, 0)
Screenshot: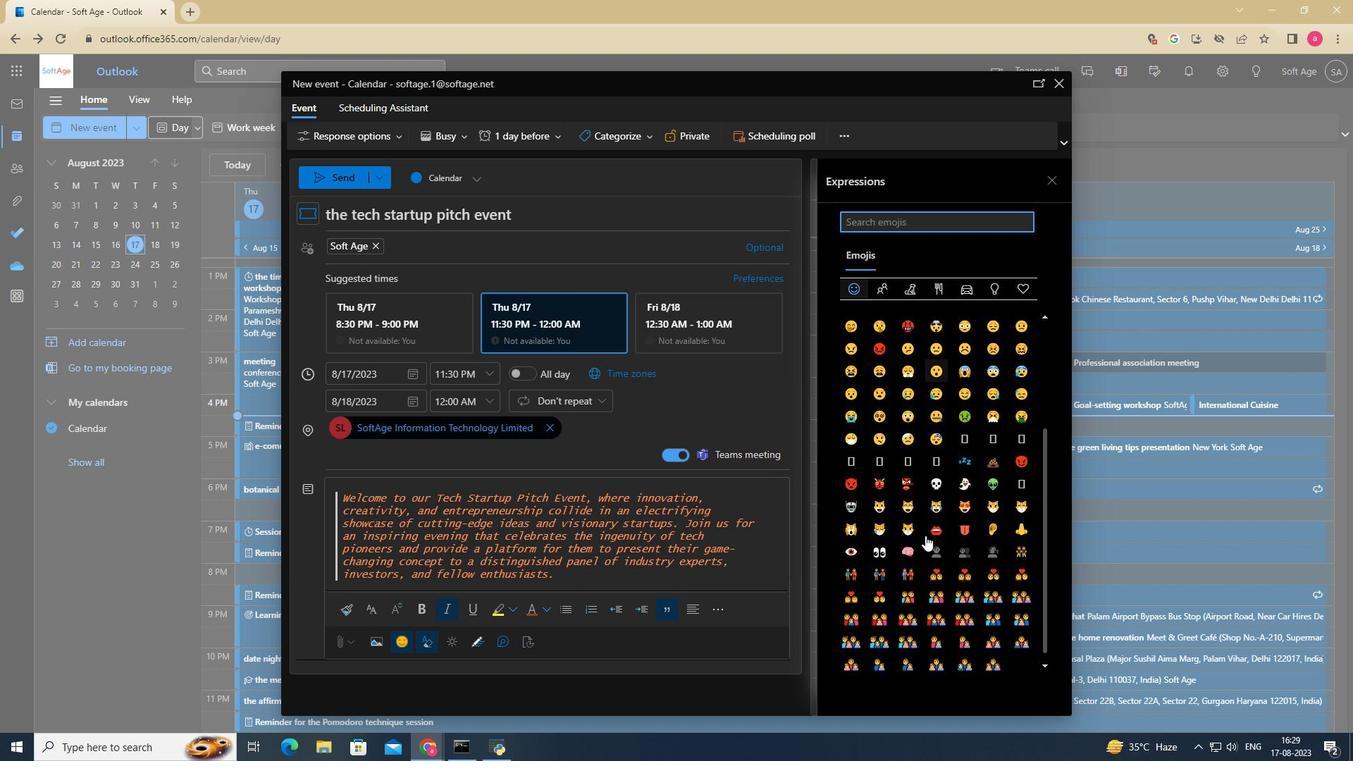
Action: Mouse scrolled (925, 534) with delta (0, 0)
Screenshot: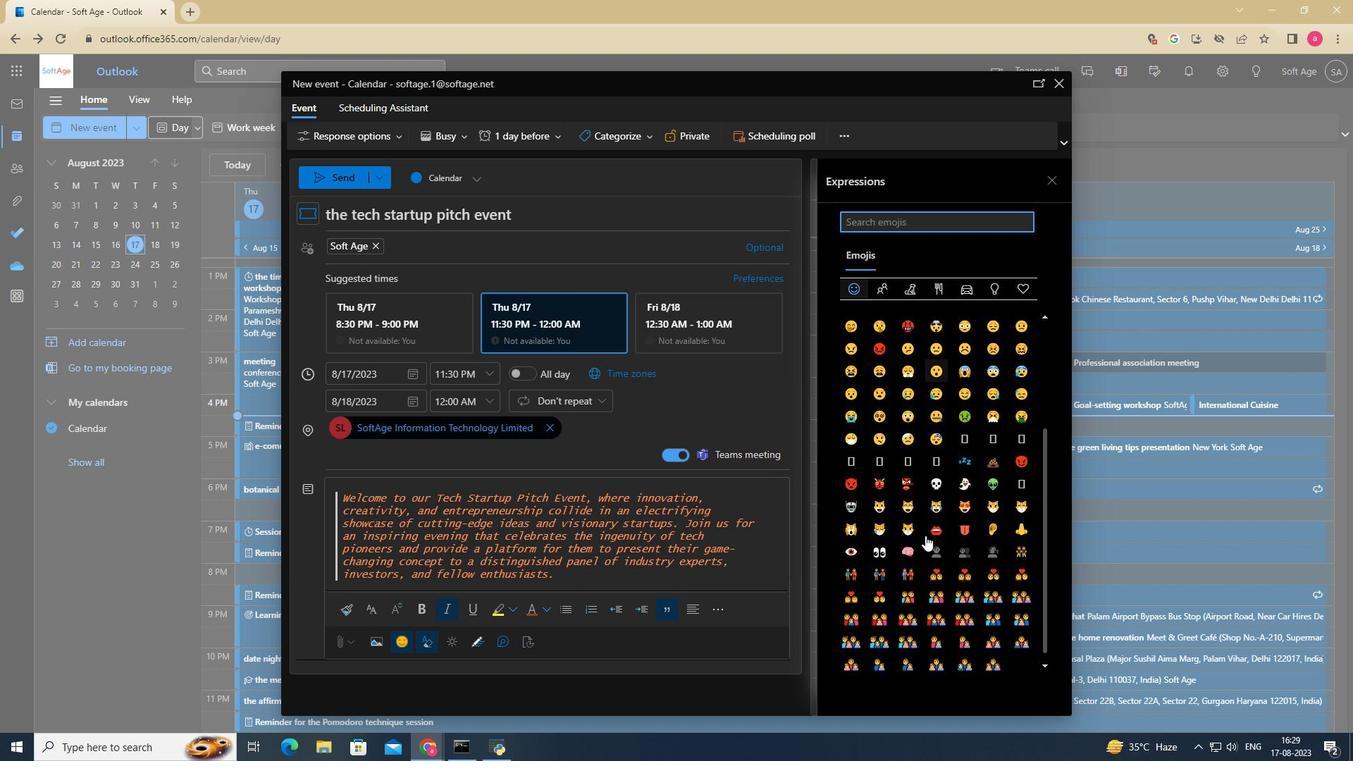 
Action: Mouse scrolled (925, 534) with delta (0, -1)
Screenshot: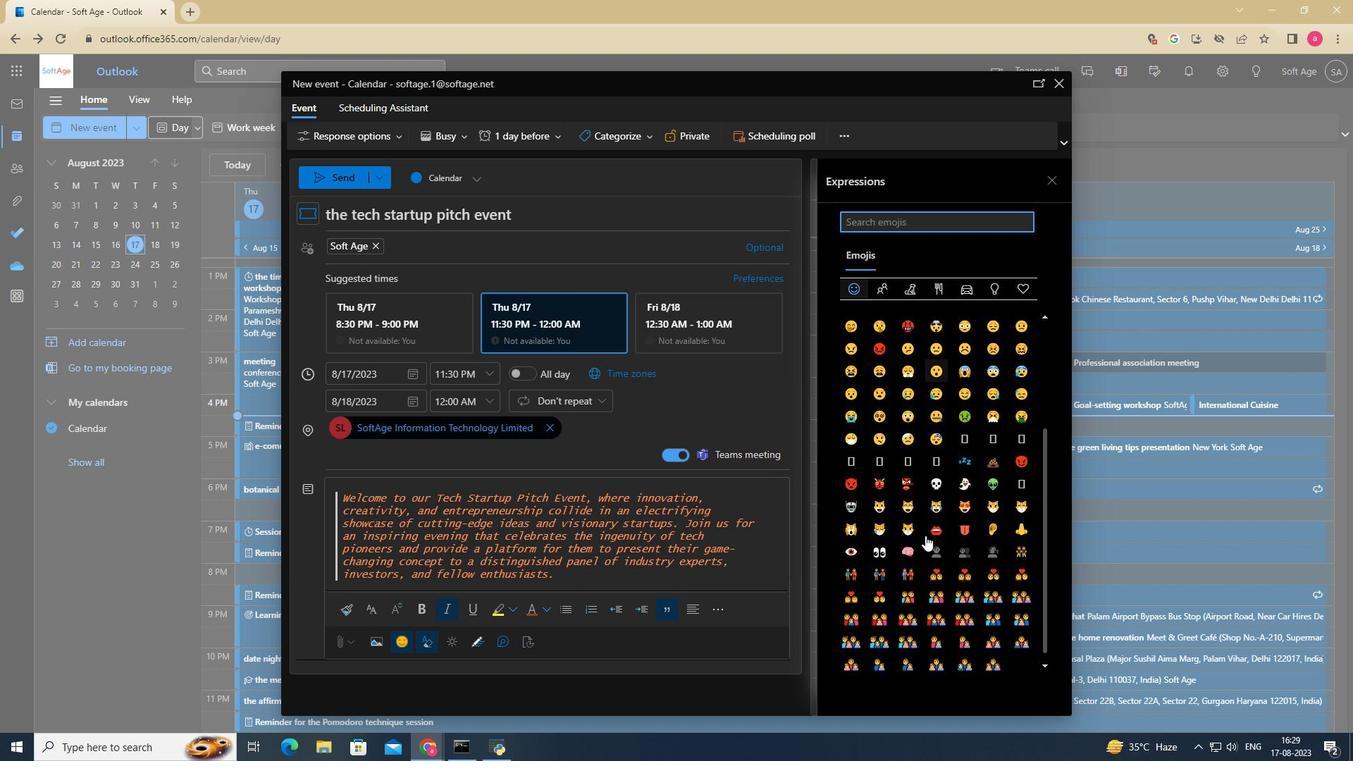 
Action: Mouse scrolled (925, 534) with delta (0, 0)
Screenshot: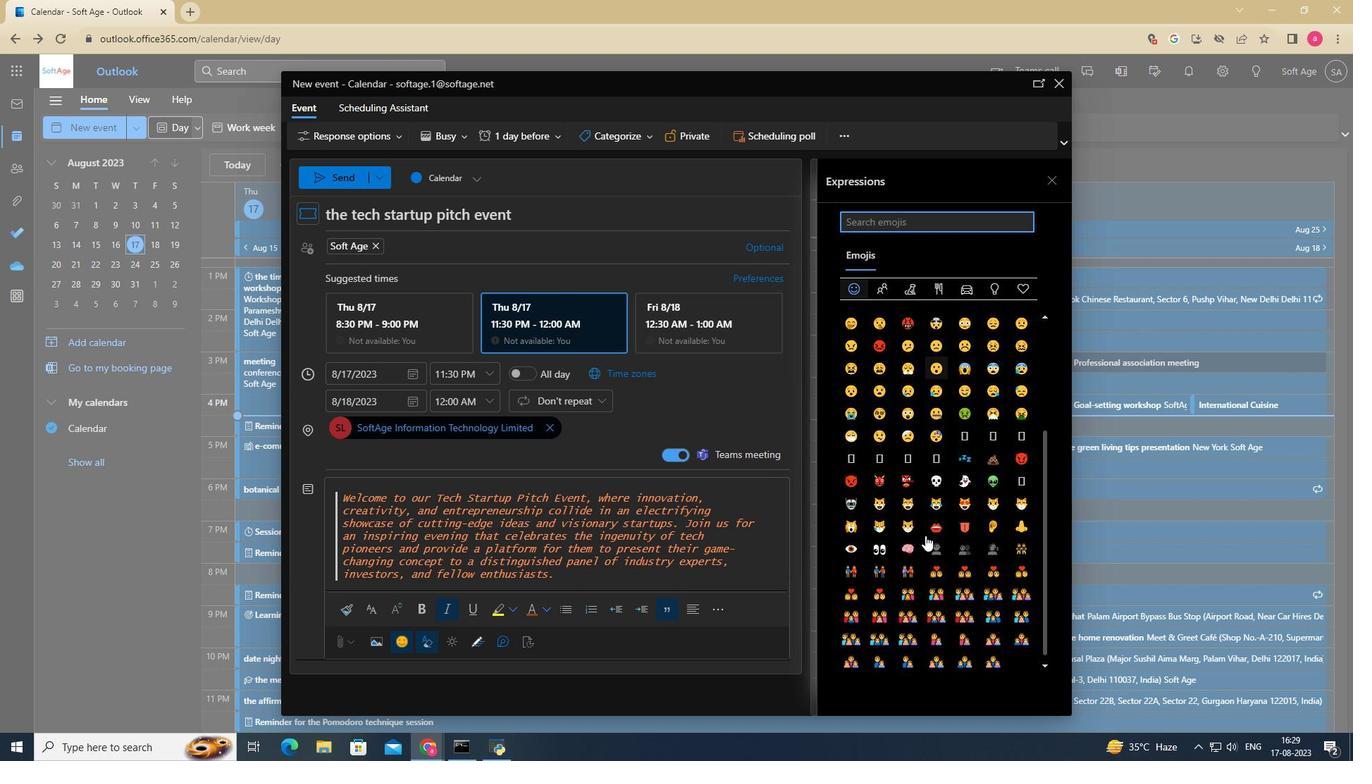 
Action: Mouse scrolled (925, 534) with delta (0, 0)
Screenshot: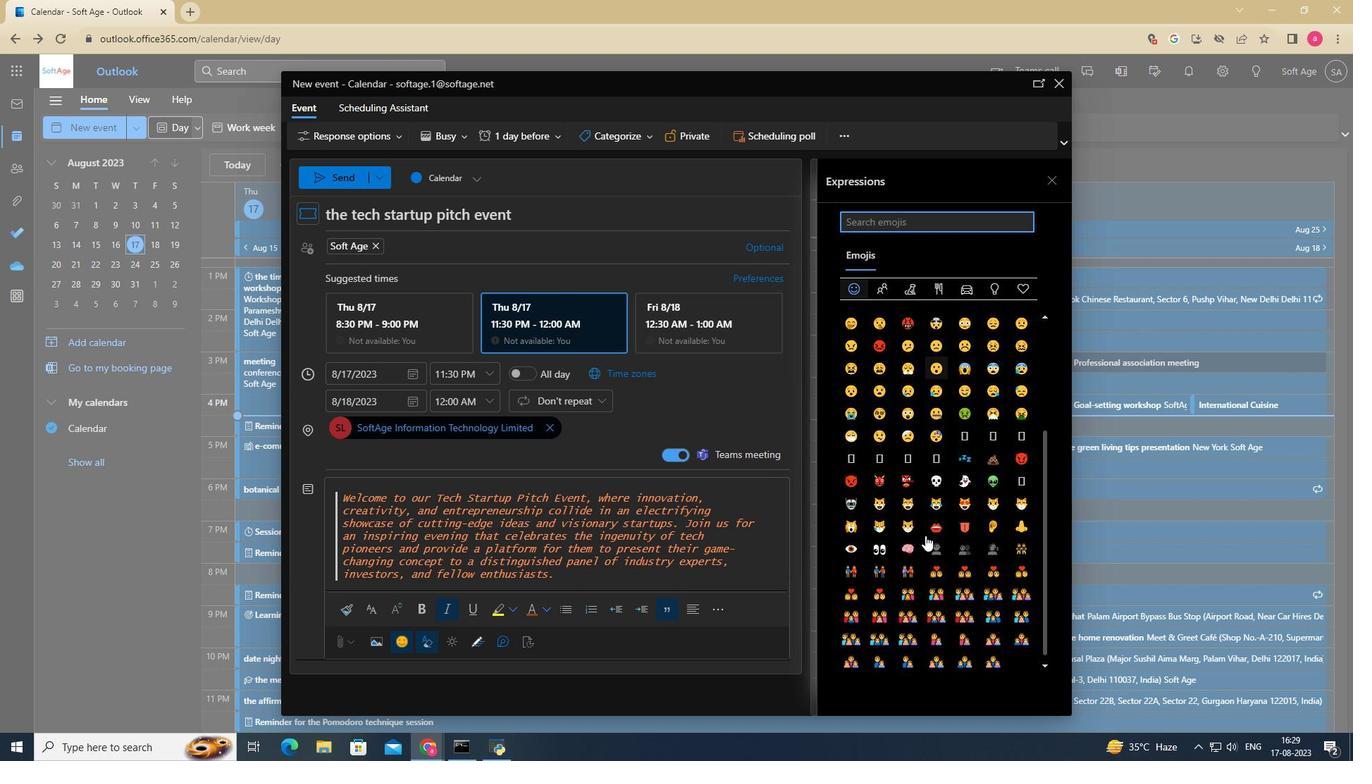 
Action: Mouse scrolled (925, 534) with delta (0, 0)
Screenshot: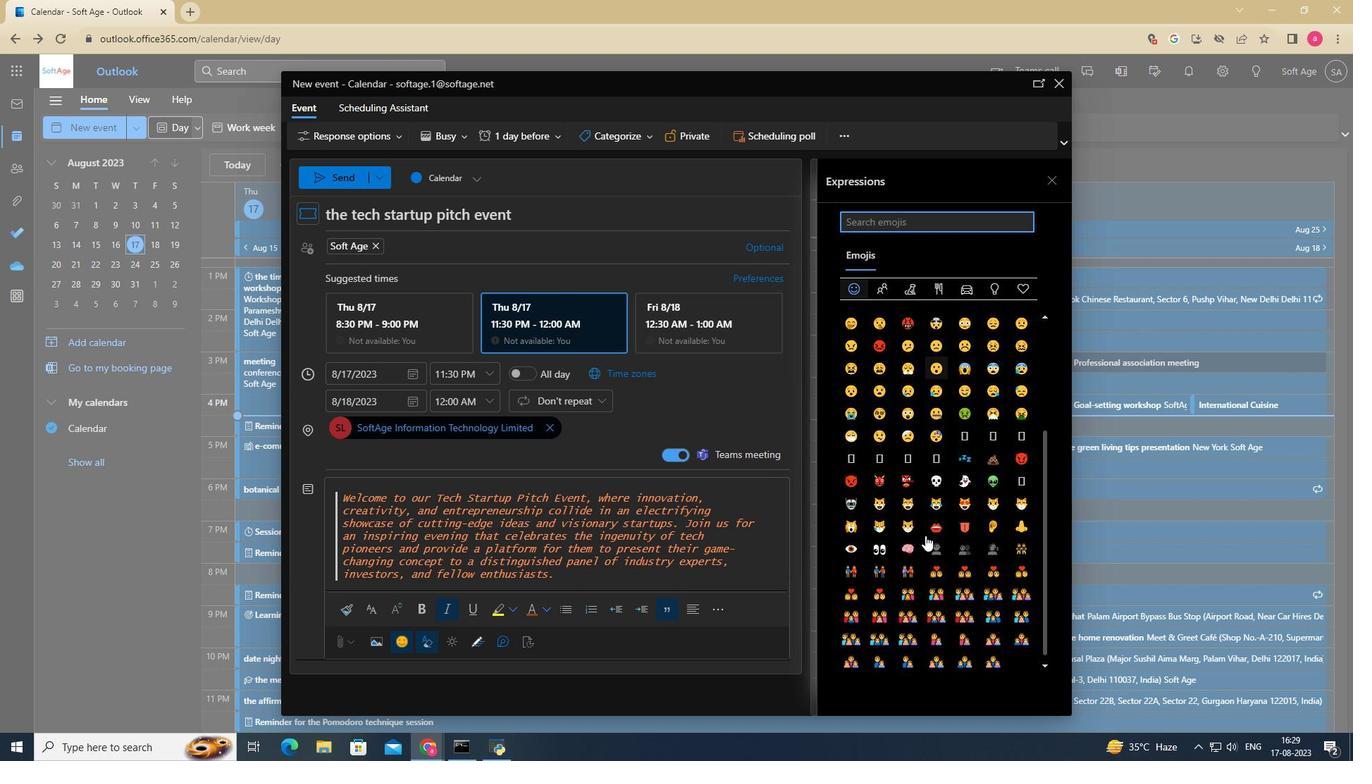 
Action: Mouse moved to (881, 551)
Screenshot: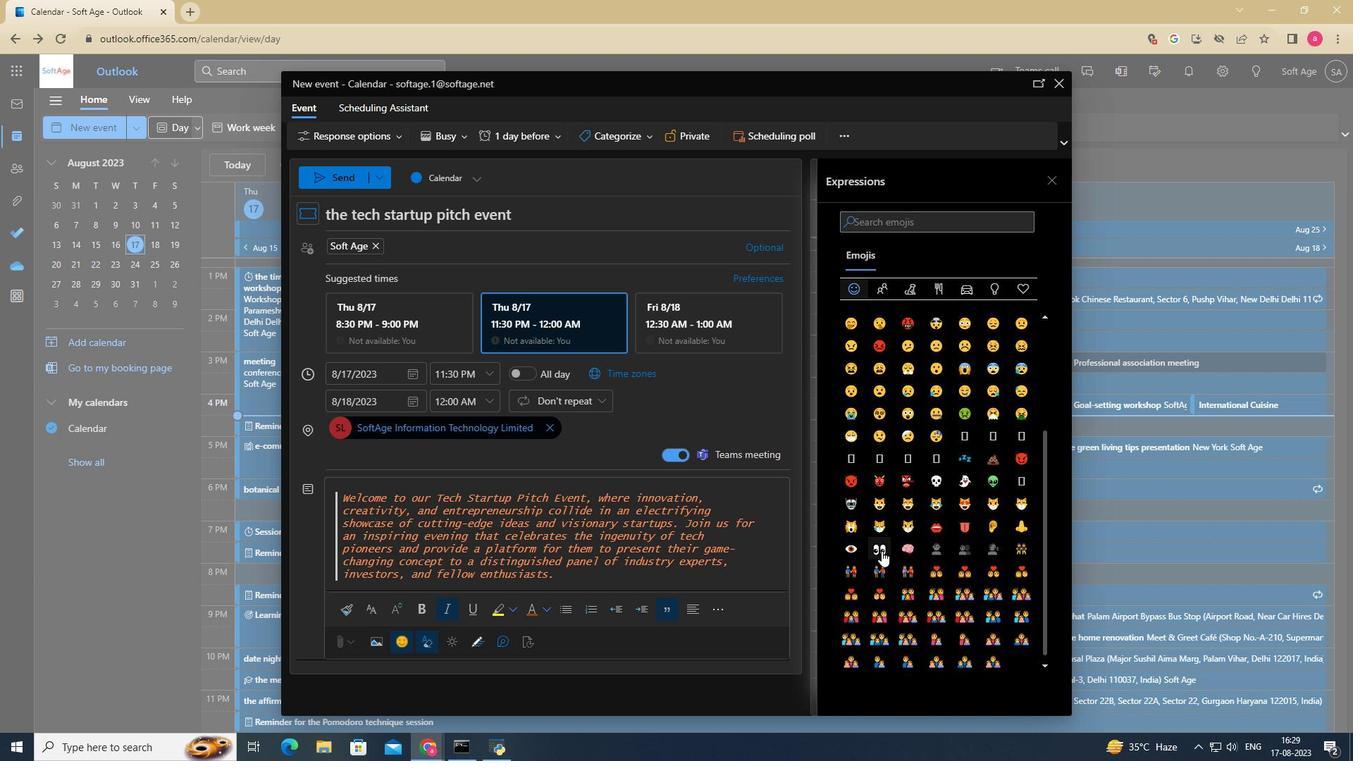 
Action: Mouse pressed left at (881, 551)
Screenshot: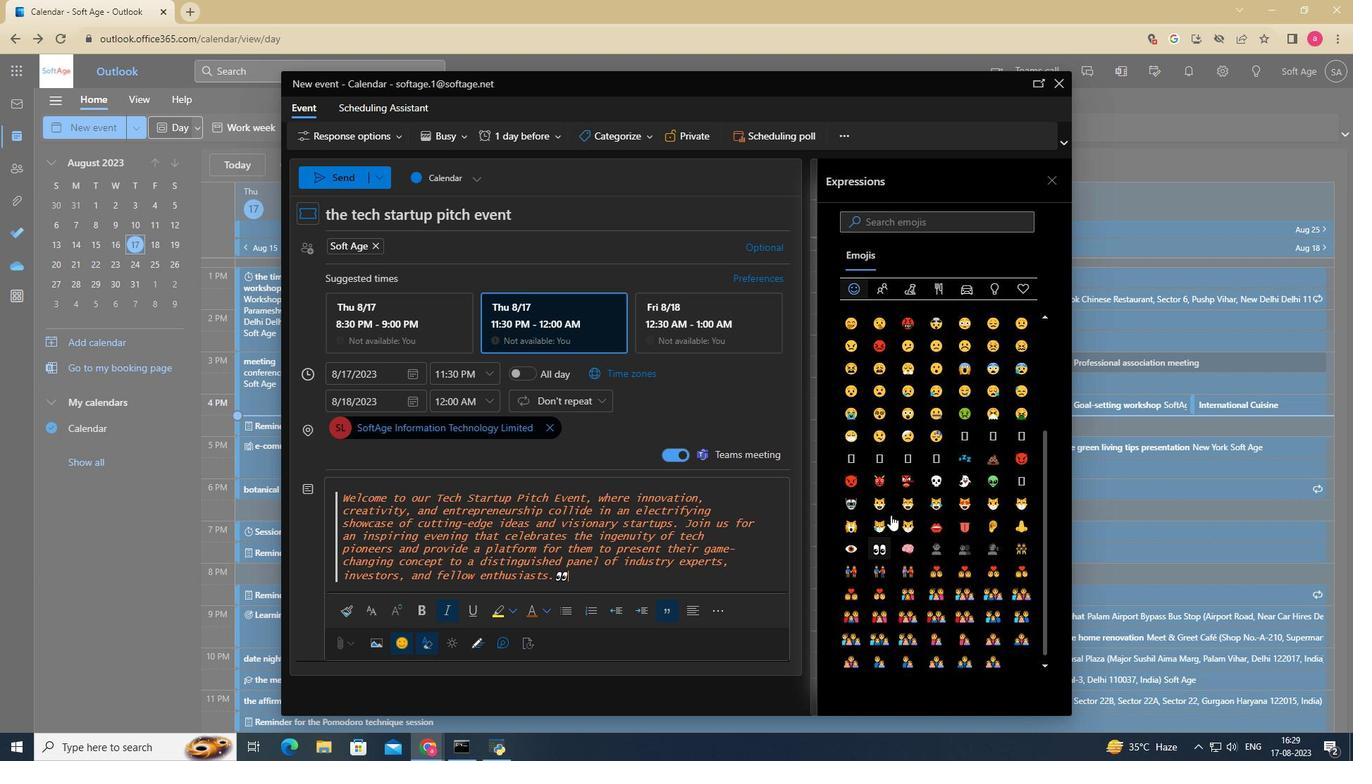
Action: Mouse moved to (934, 437)
Screenshot: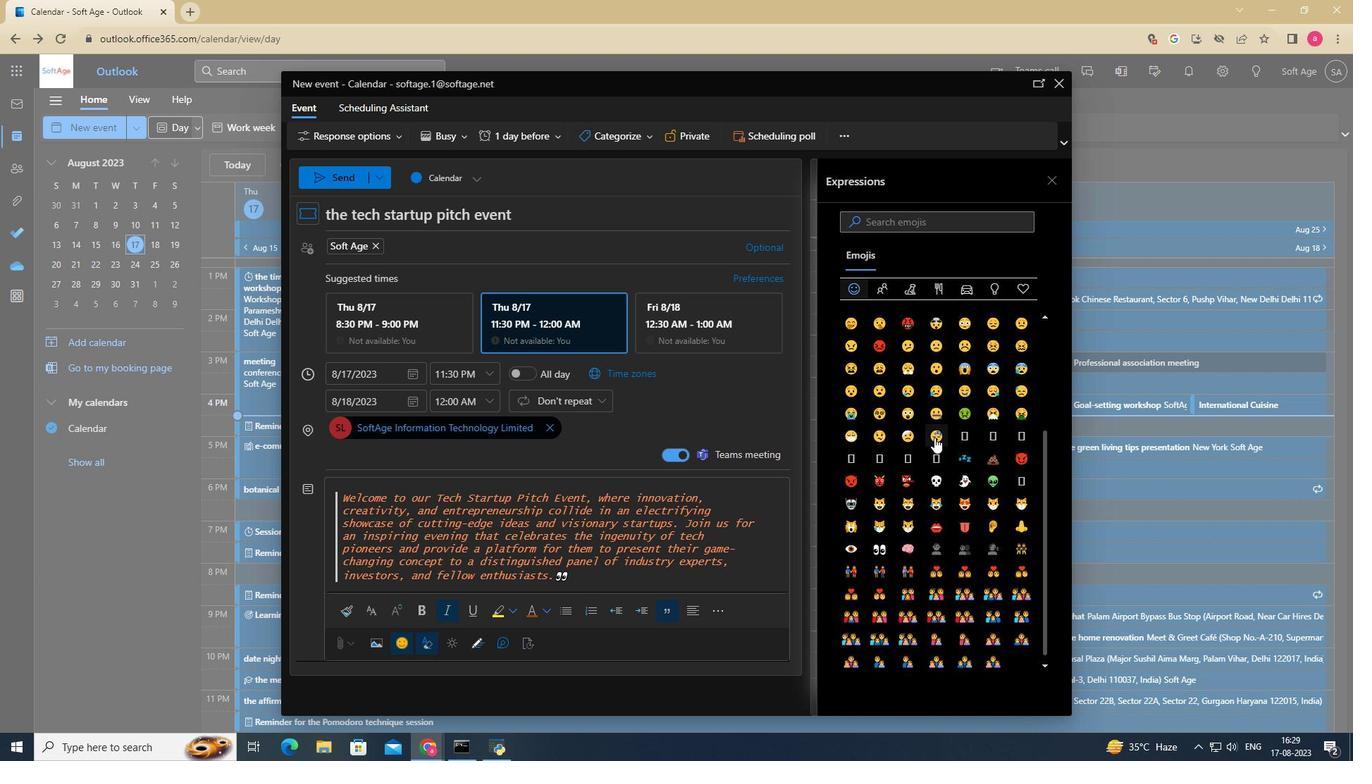 
Action: Mouse pressed left at (934, 437)
Screenshot: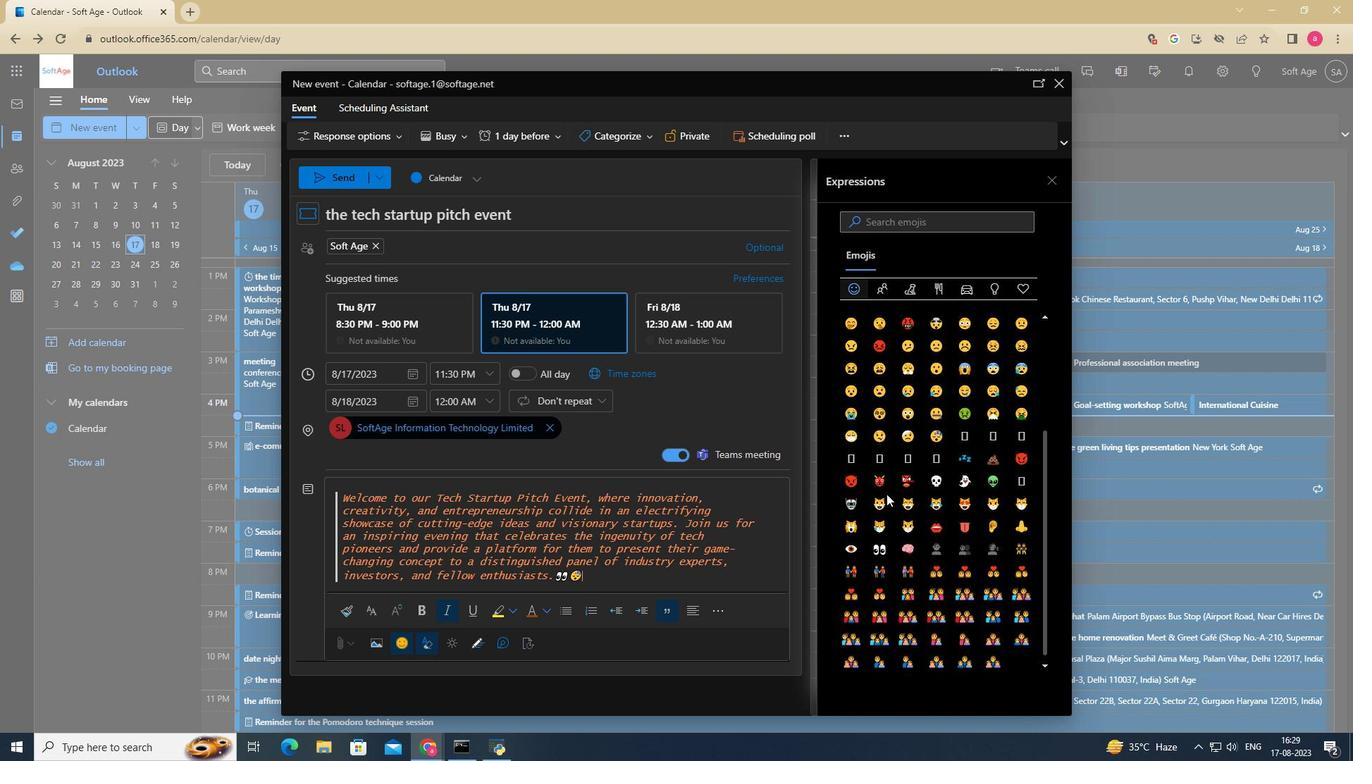 
Action: Mouse moved to (376, 651)
Screenshot: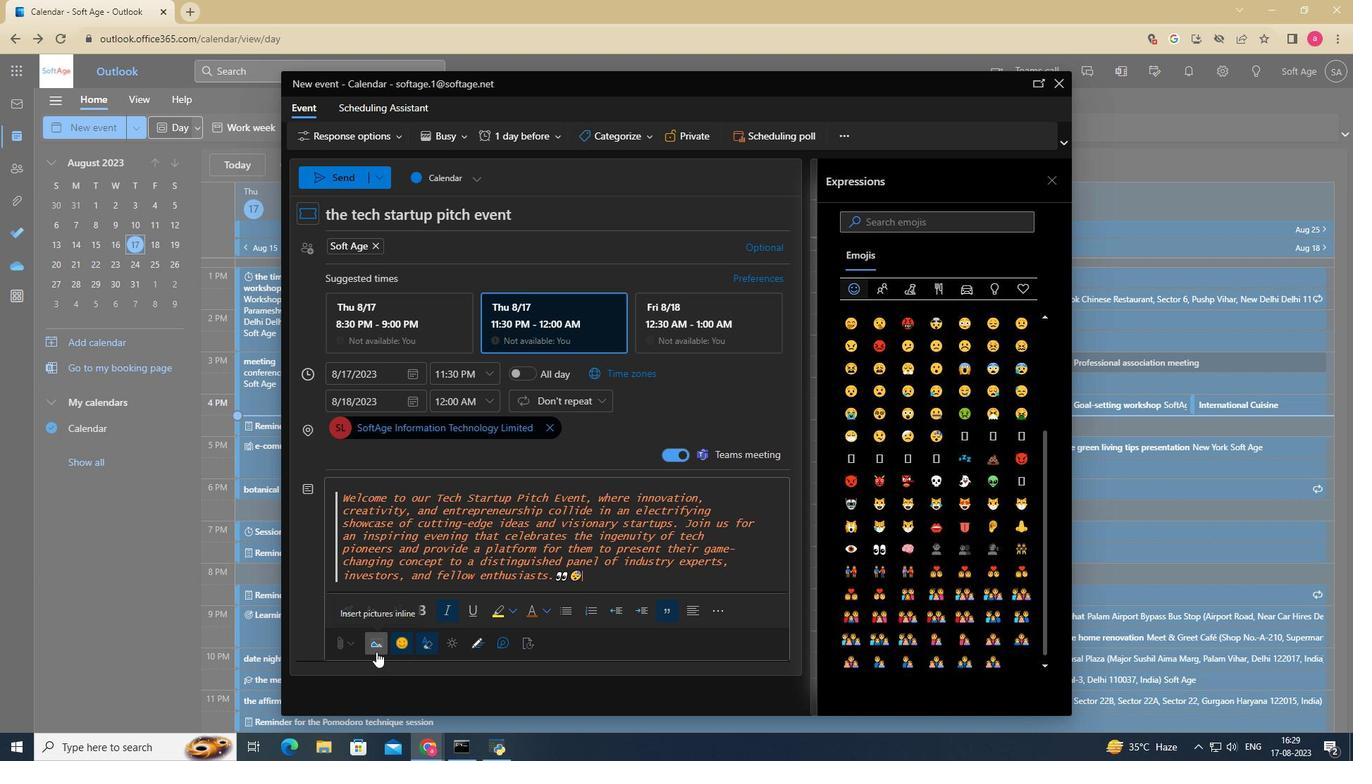 
Action: Mouse pressed left at (376, 651)
Screenshot: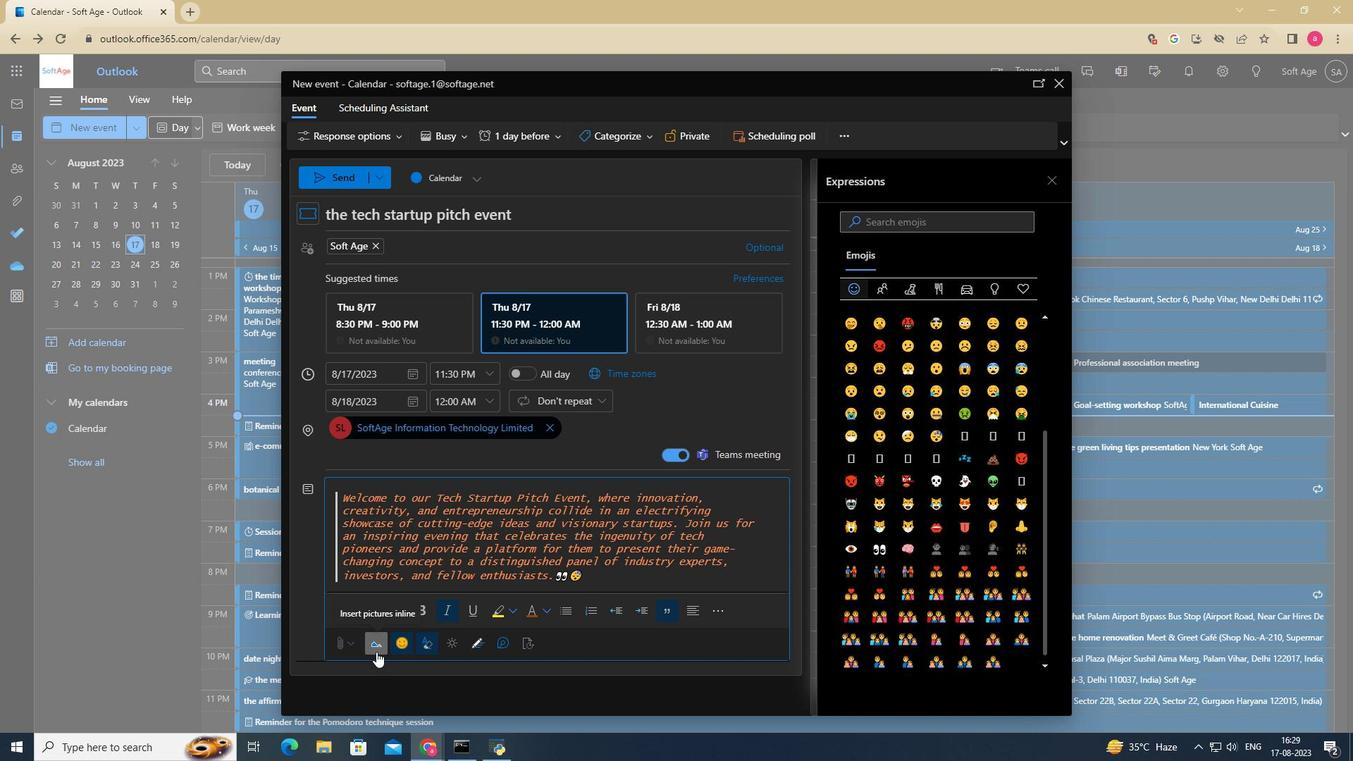 
Action: Mouse moved to (323, 141)
Screenshot: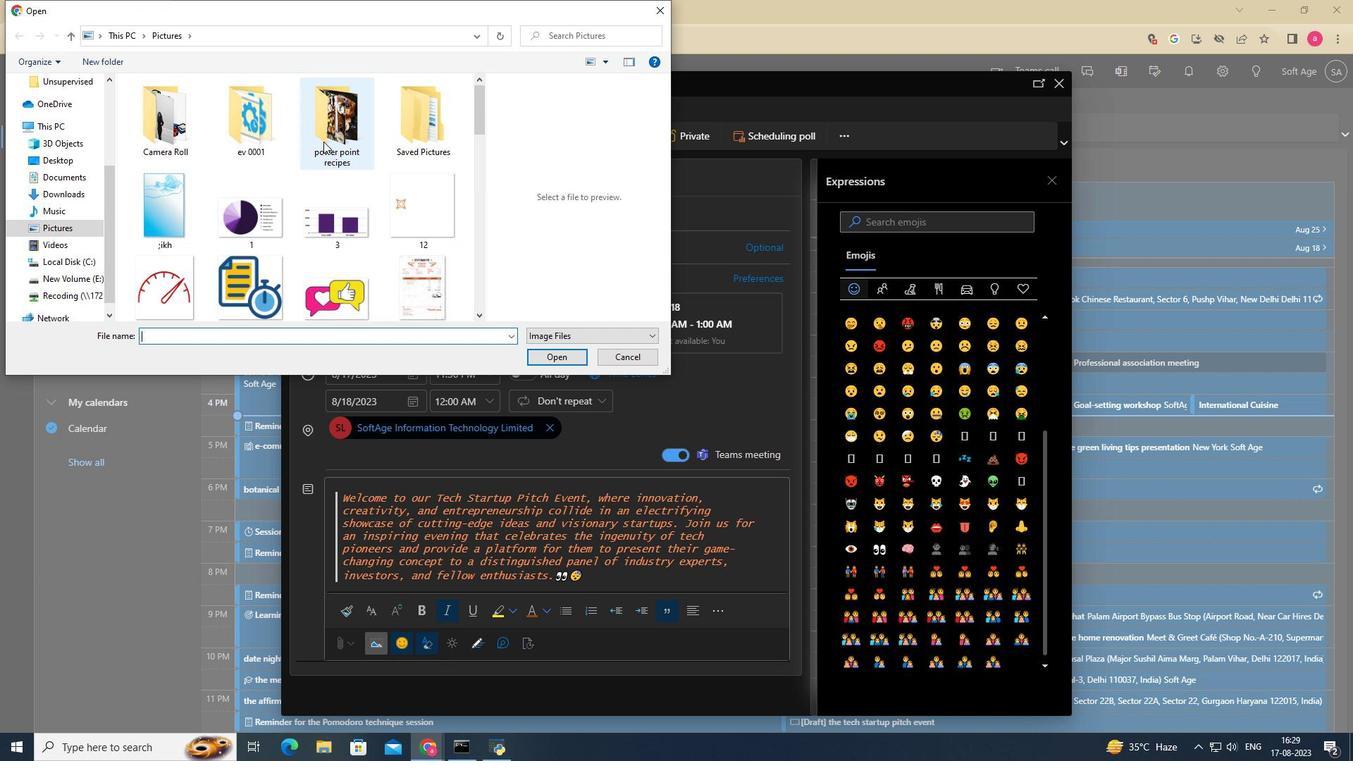 
Action: Mouse scrolled (323, 140) with delta (0, 0)
Screenshot: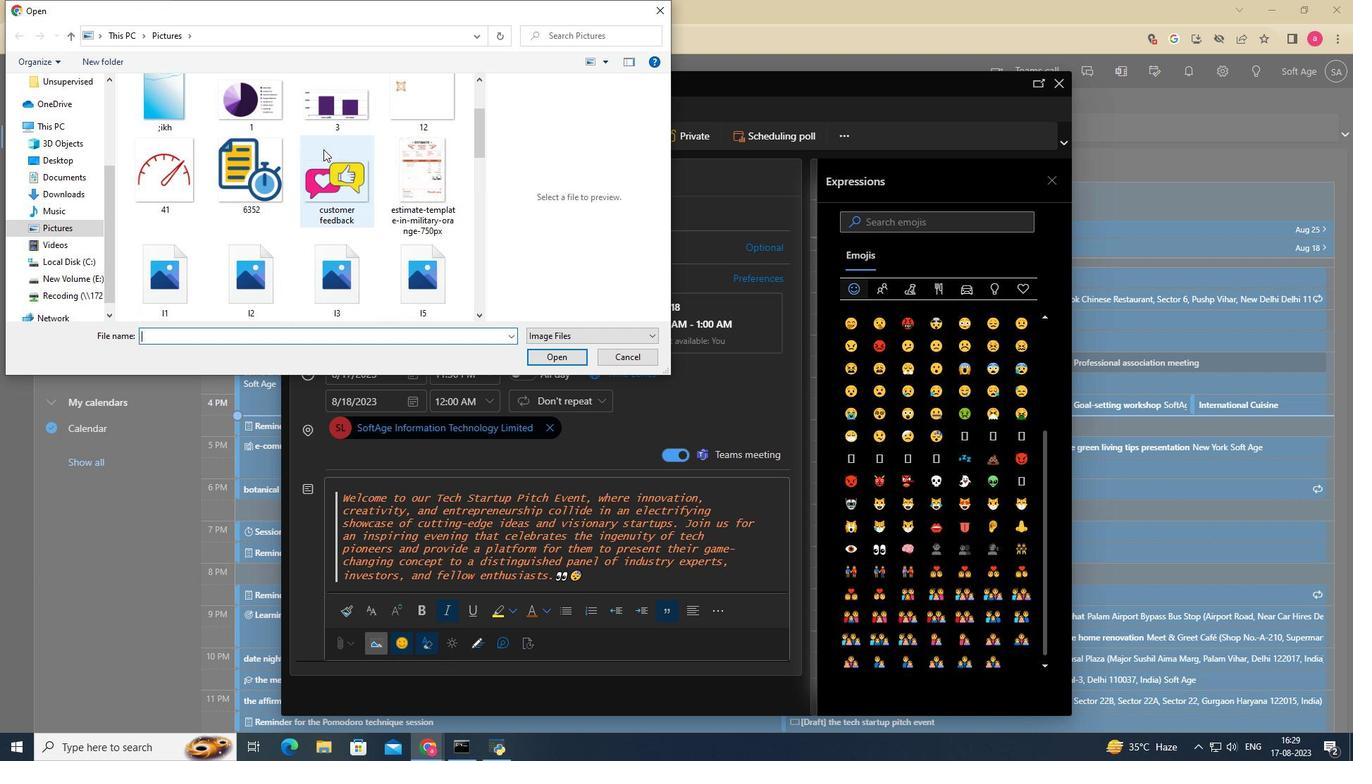 
Action: Mouse scrolled (323, 140) with delta (0, 0)
Screenshot: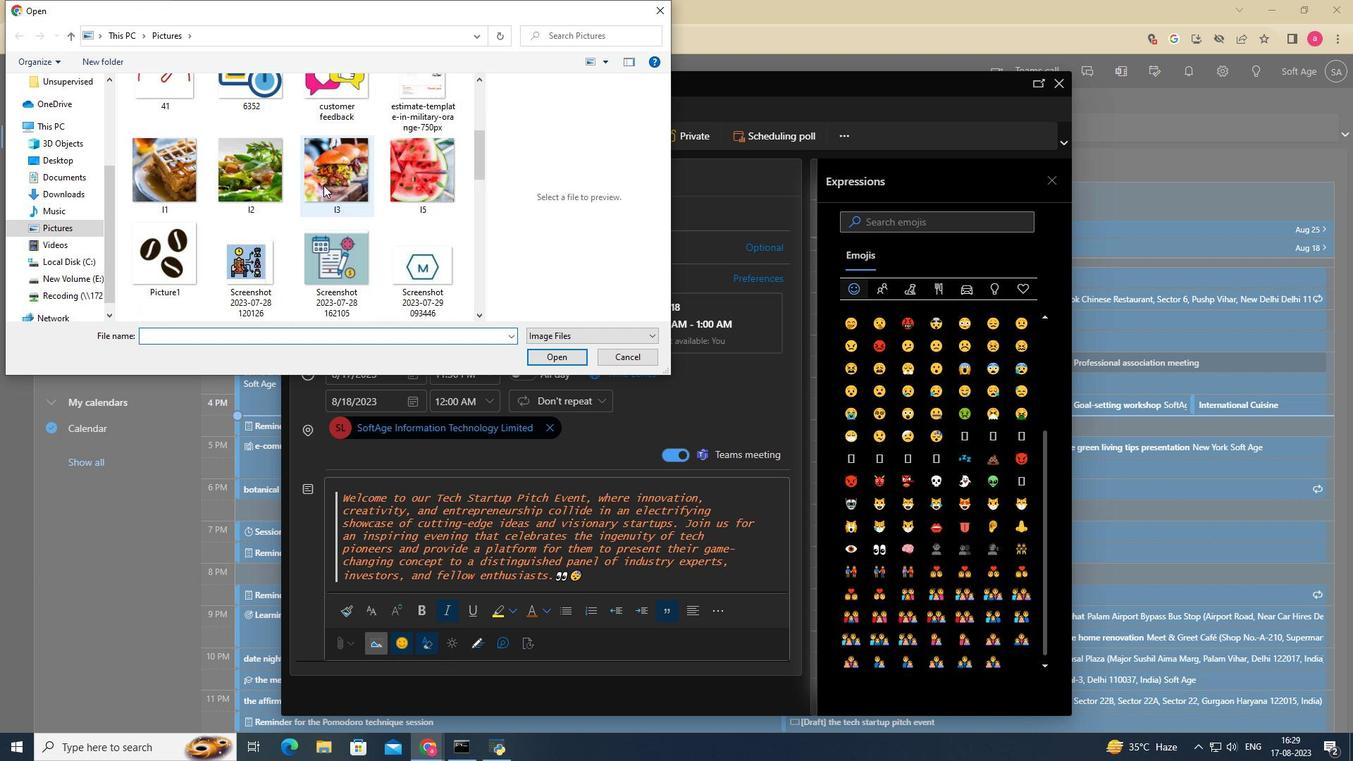 
Action: Mouse scrolled (323, 140) with delta (0, 0)
Screenshot: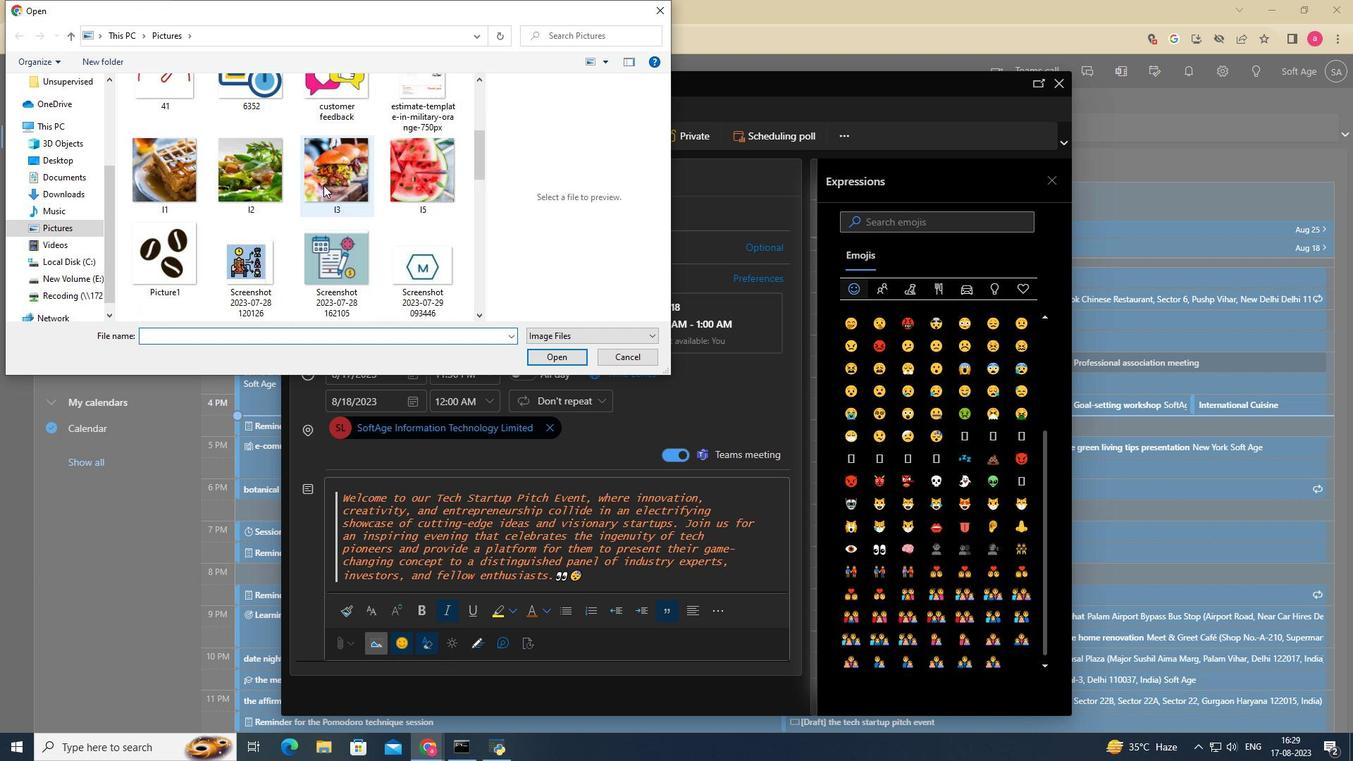 
Action: Mouse scrolled (323, 140) with delta (0, 0)
Screenshot: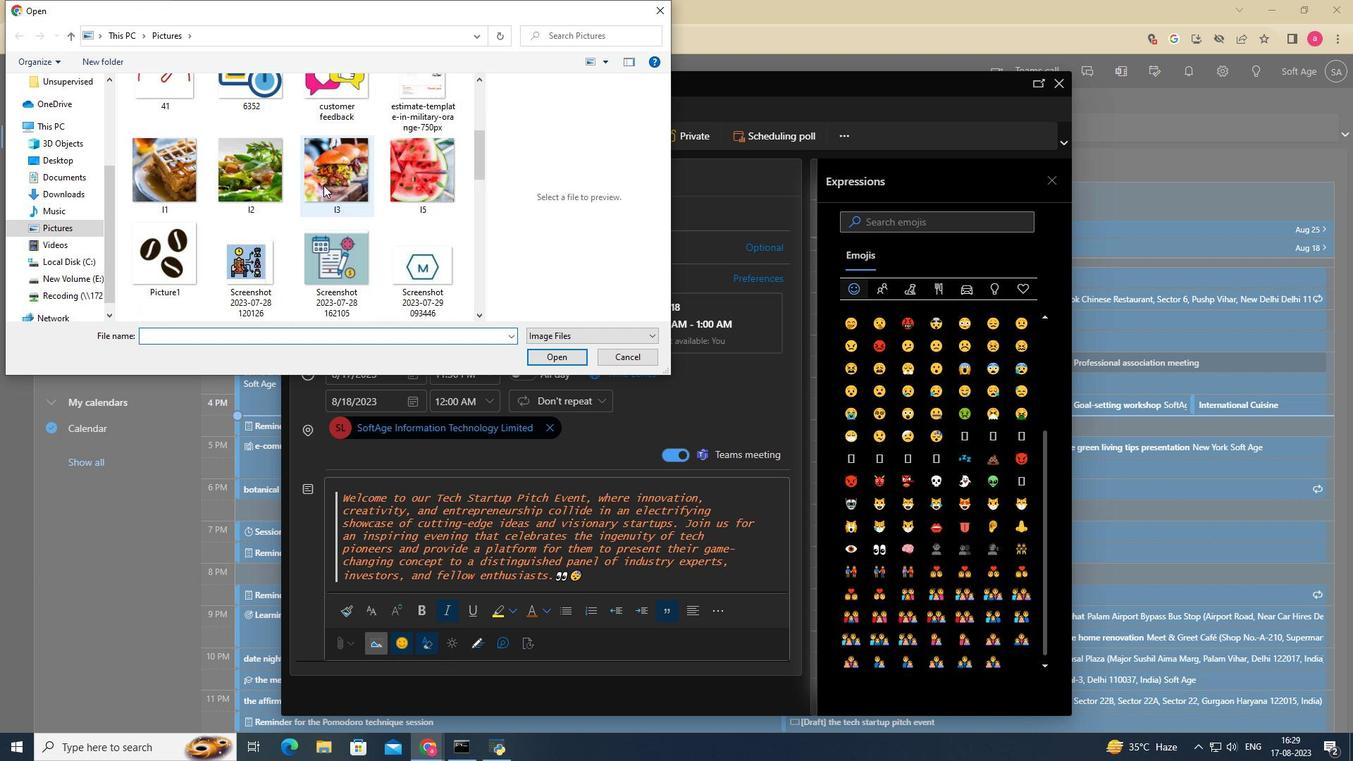 
Action: Mouse scrolled (323, 140) with delta (0, 0)
Screenshot: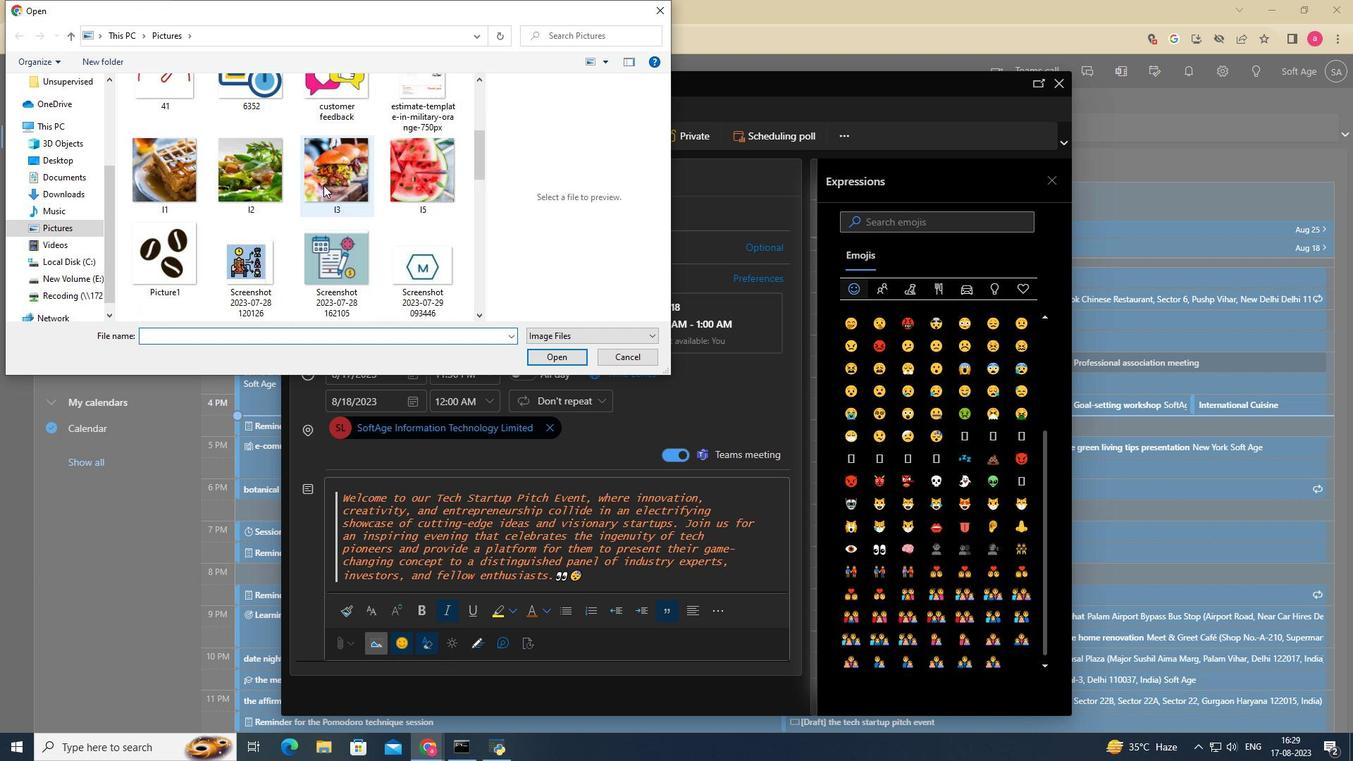 
Action: Mouse scrolled (323, 140) with delta (0, 0)
Screenshot: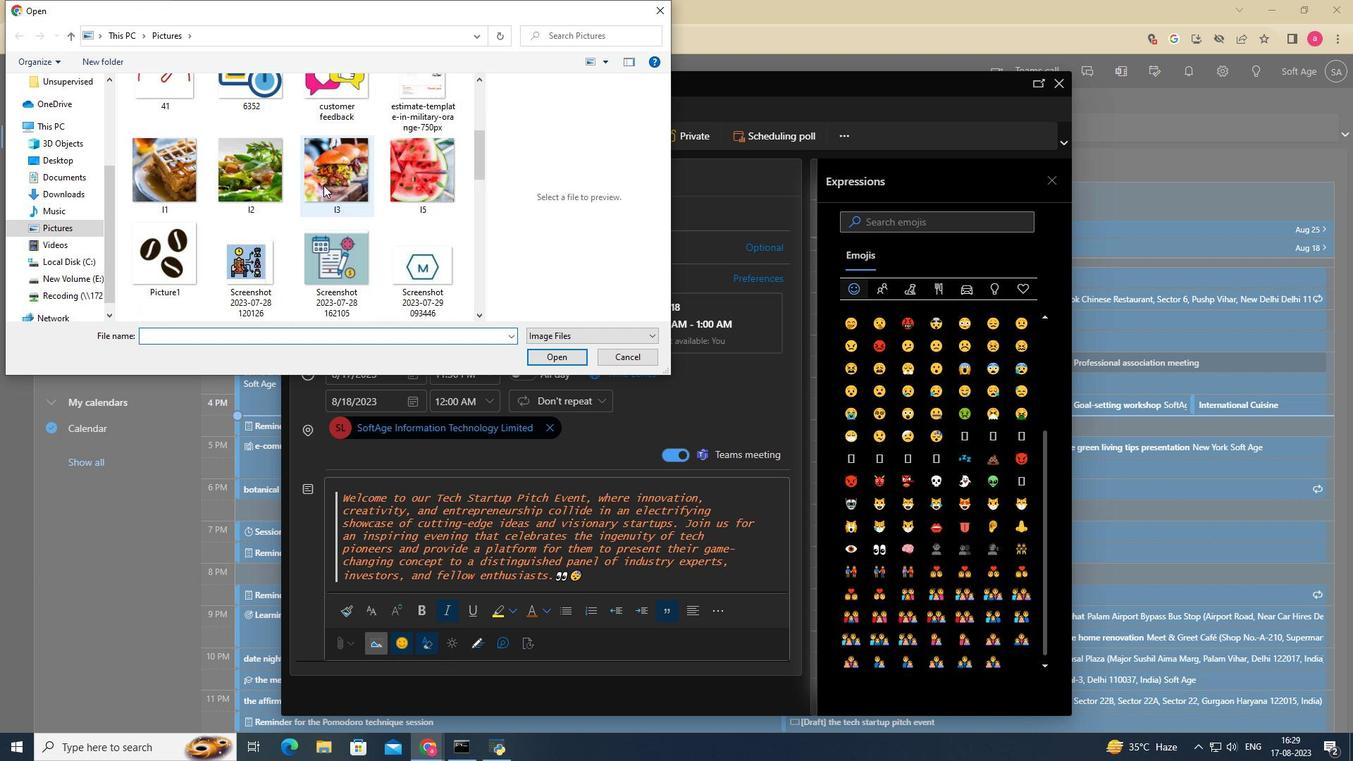 
Action: Mouse scrolled (323, 140) with delta (0, 0)
Screenshot: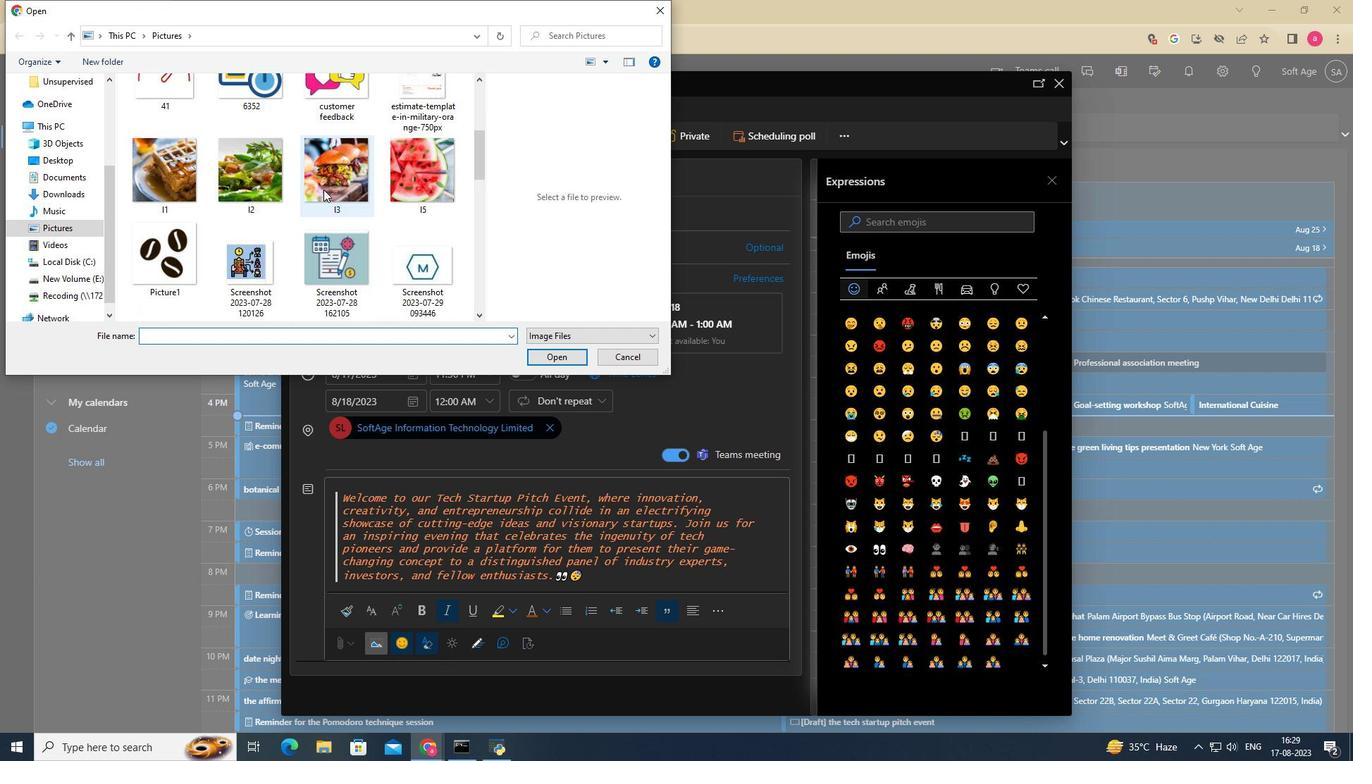 
Action: Mouse moved to (323, 197)
Screenshot: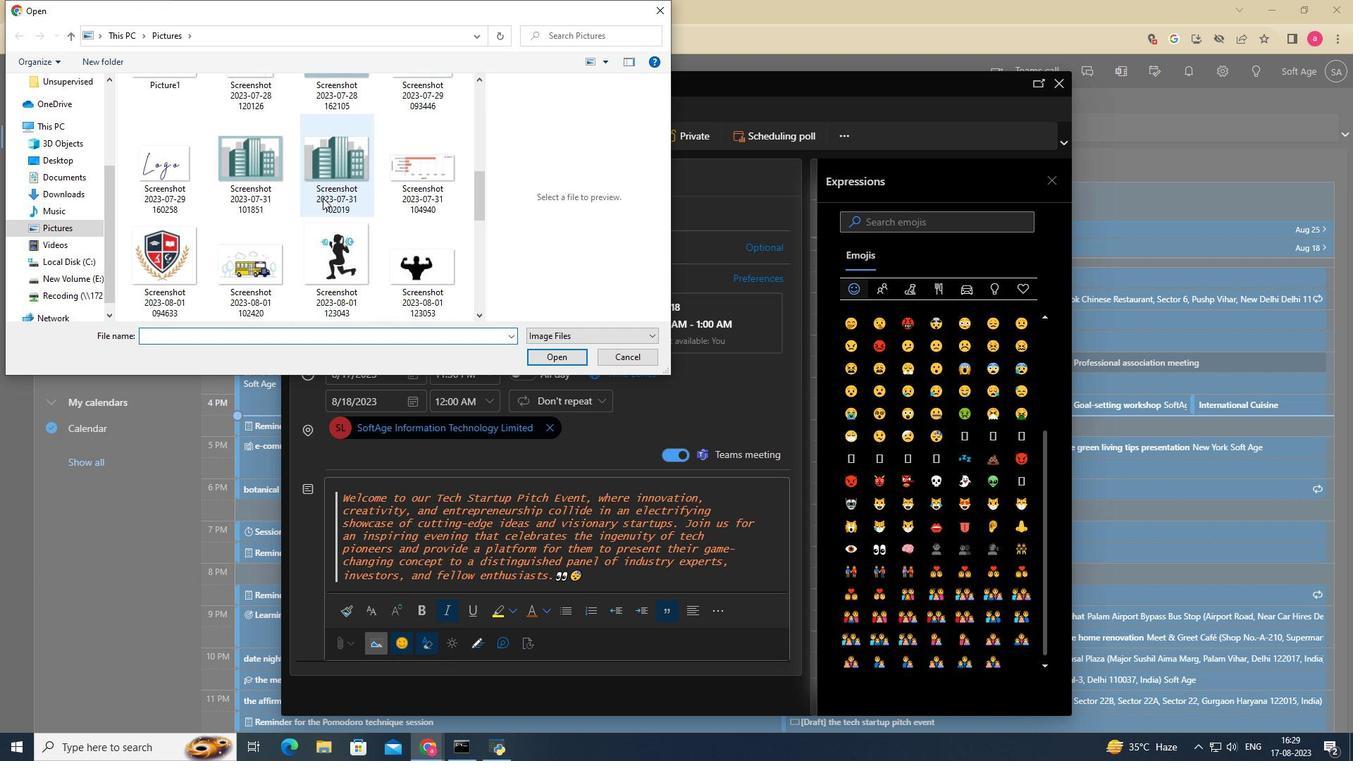 
Action: Mouse scrolled (323, 196) with delta (0, 0)
Screenshot: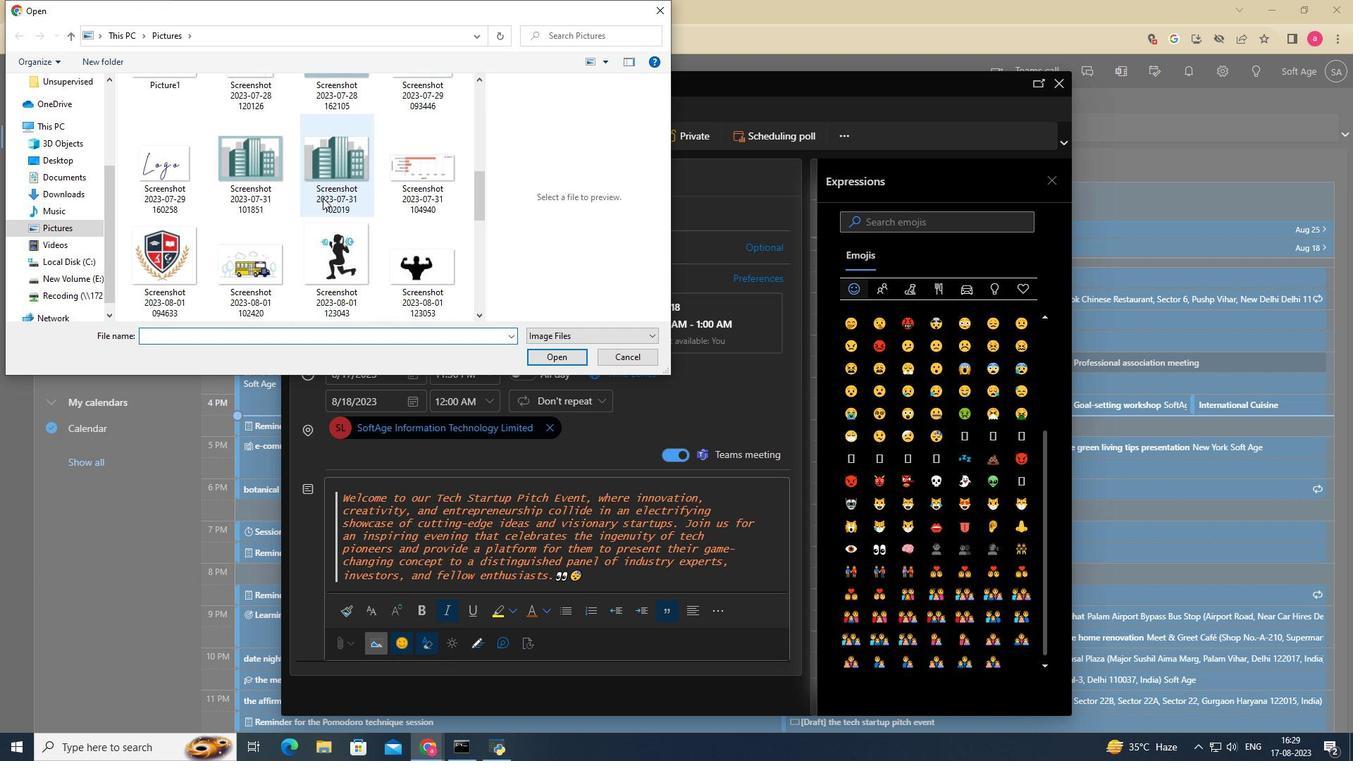 
Action: Mouse moved to (322, 197)
Screenshot: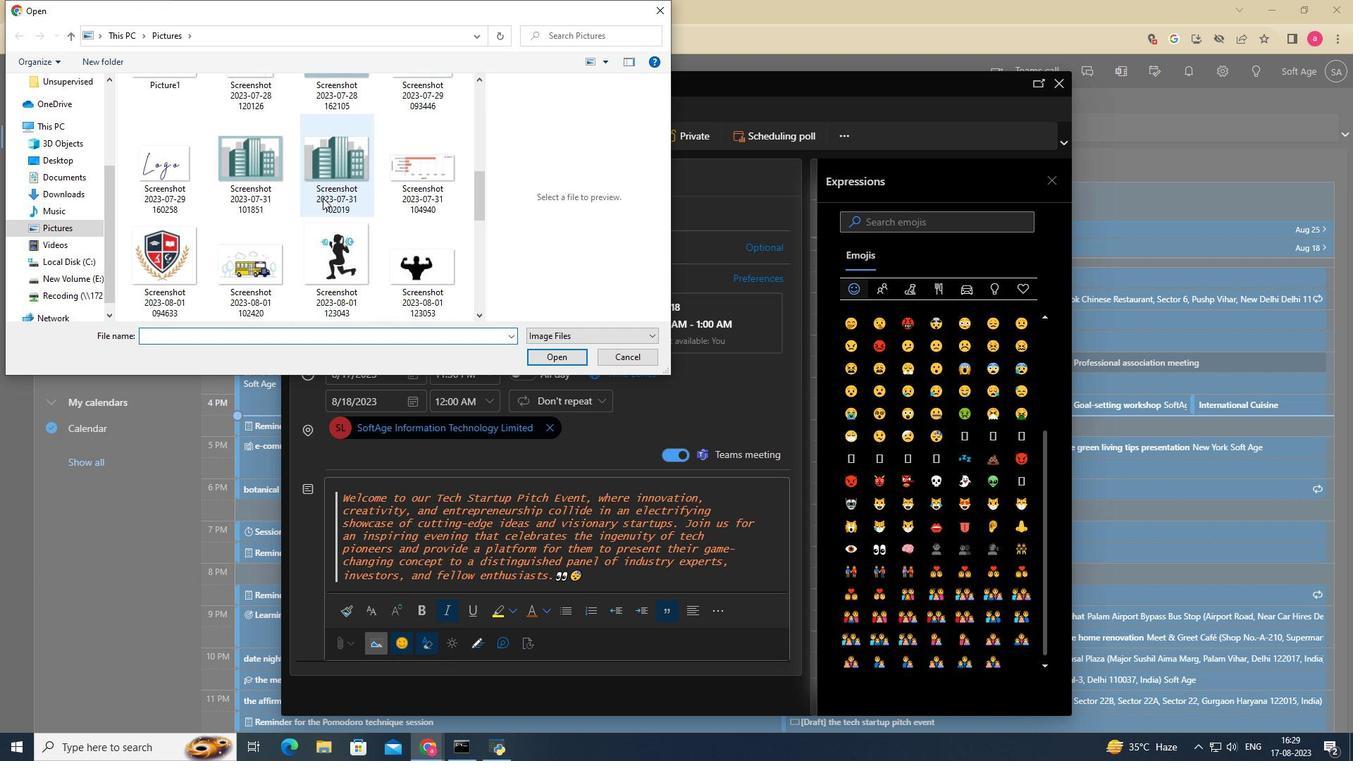 
Action: Mouse scrolled (322, 196) with delta (0, 0)
Screenshot: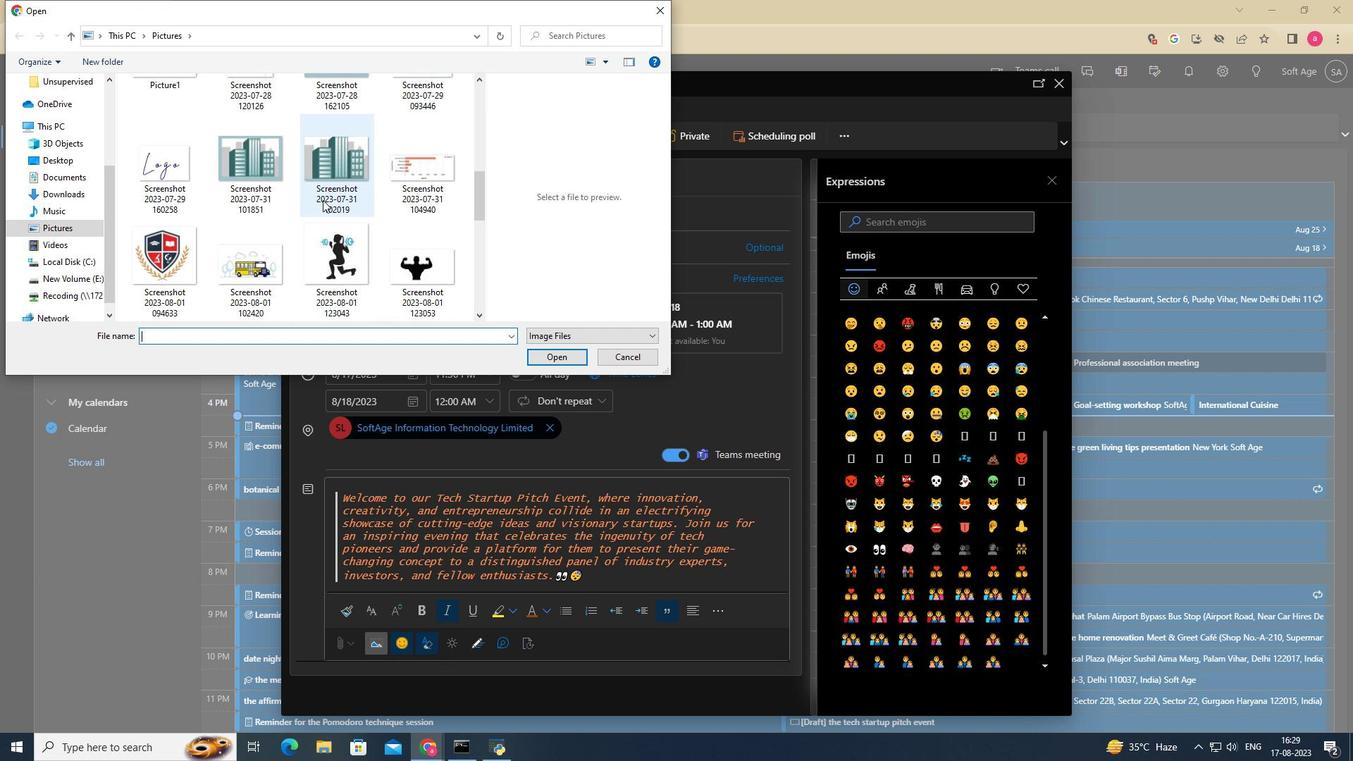 
Action: Mouse scrolled (322, 196) with delta (0, 0)
Screenshot: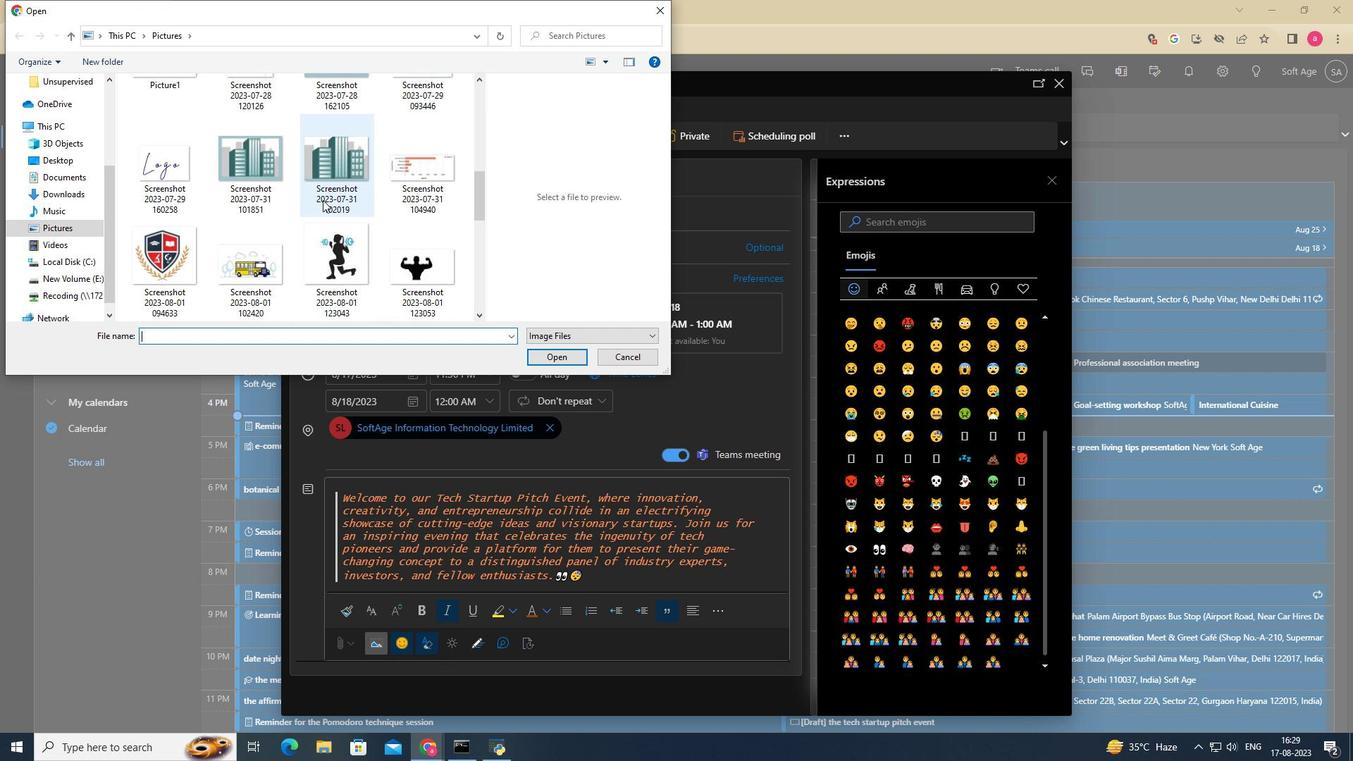 
Action: Mouse scrolled (322, 196) with delta (0, 0)
Screenshot: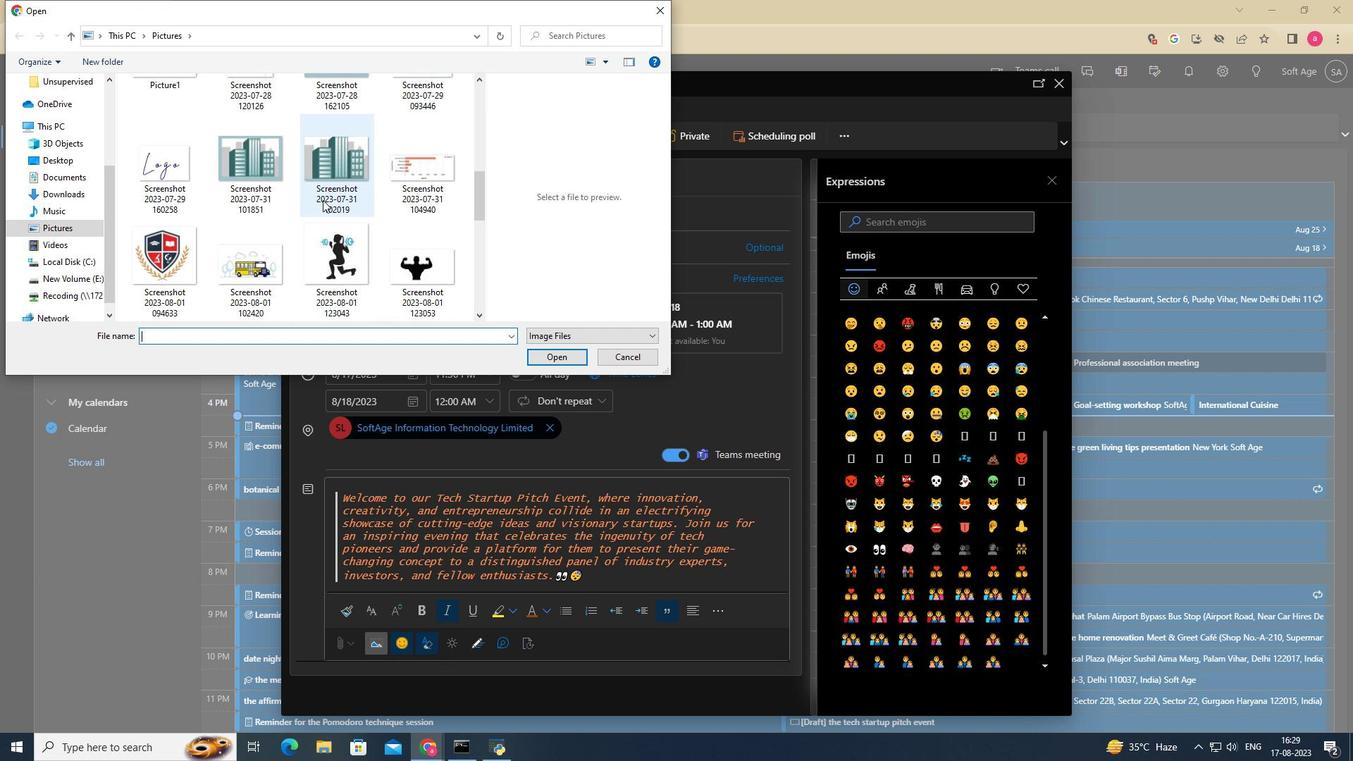 
Action: Mouse scrolled (322, 196) with delta (0, 0)
Screenshot: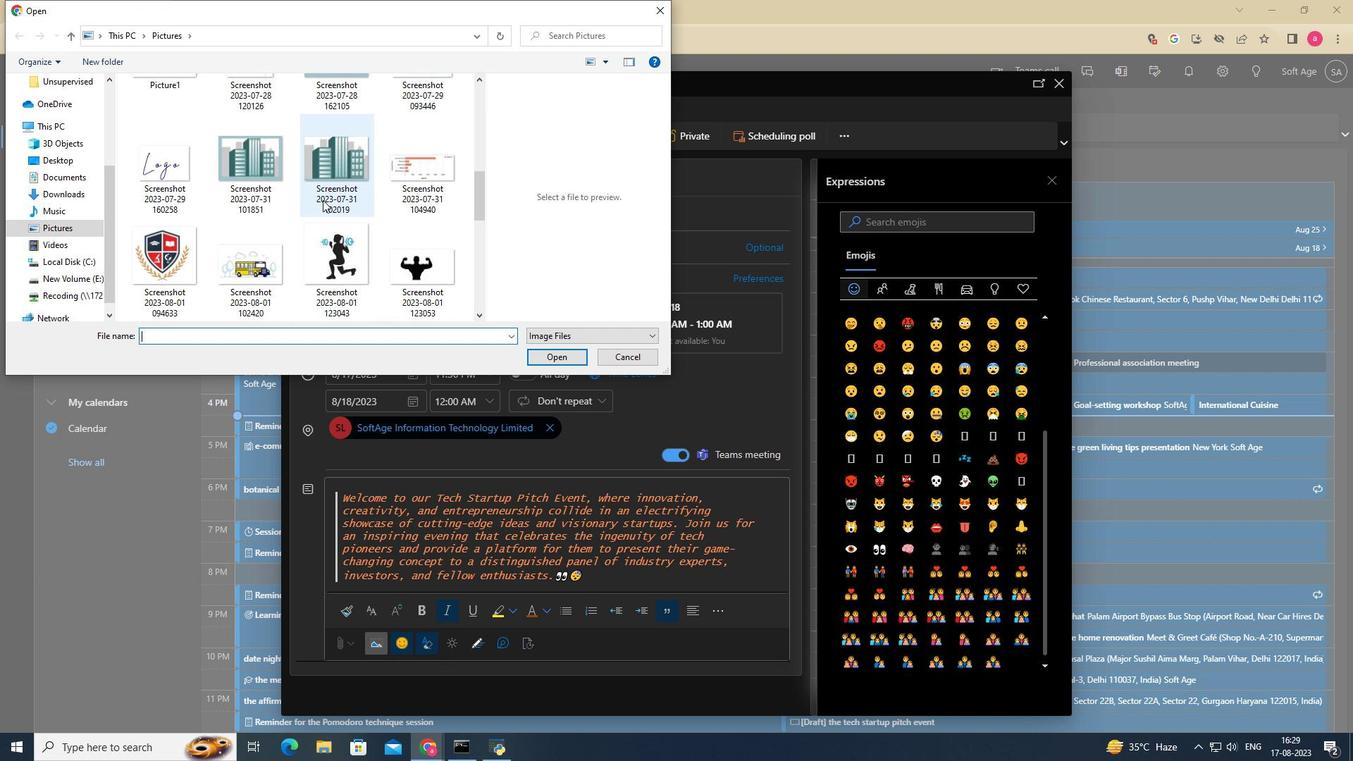 
Action: Mouse moved to (323, 205)
Screenshot: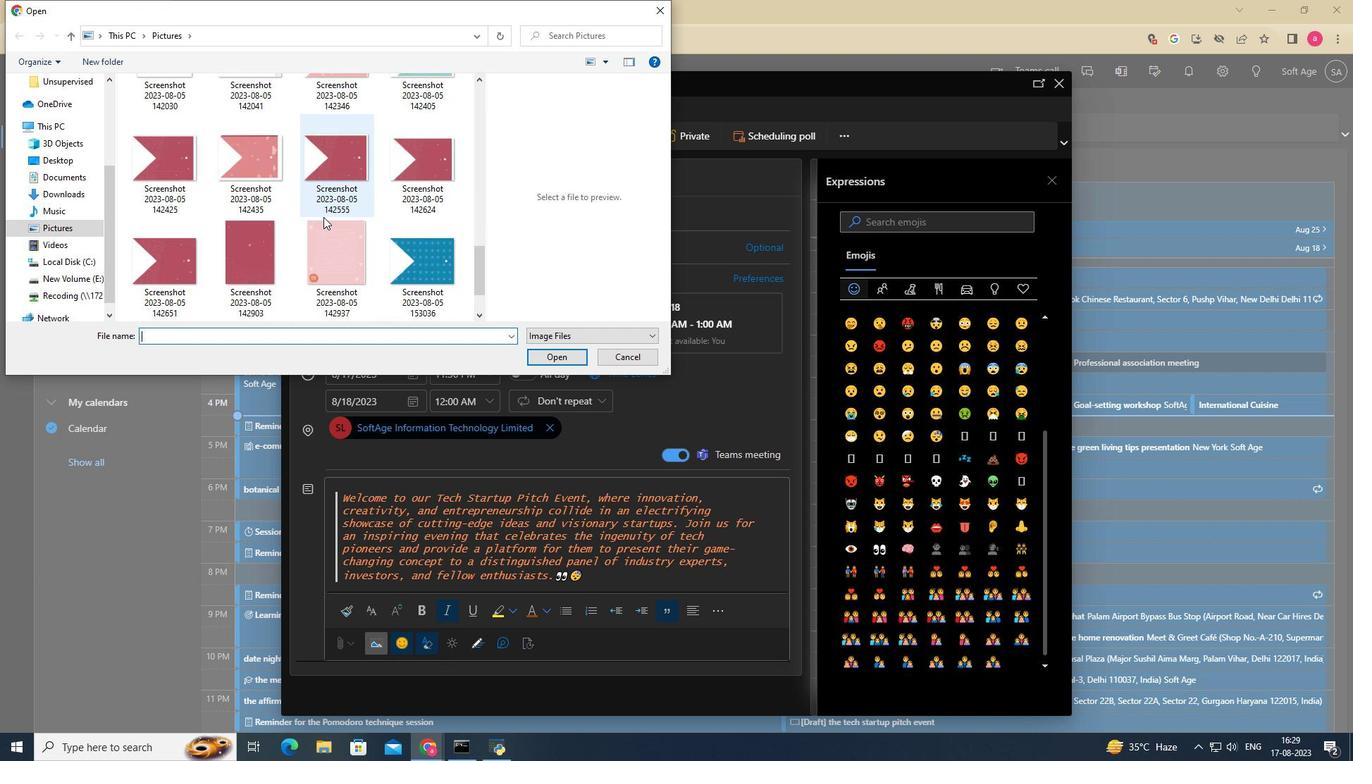
Action: Mouse scrolled (323, 204) with delta (0, 0)
Screenshot: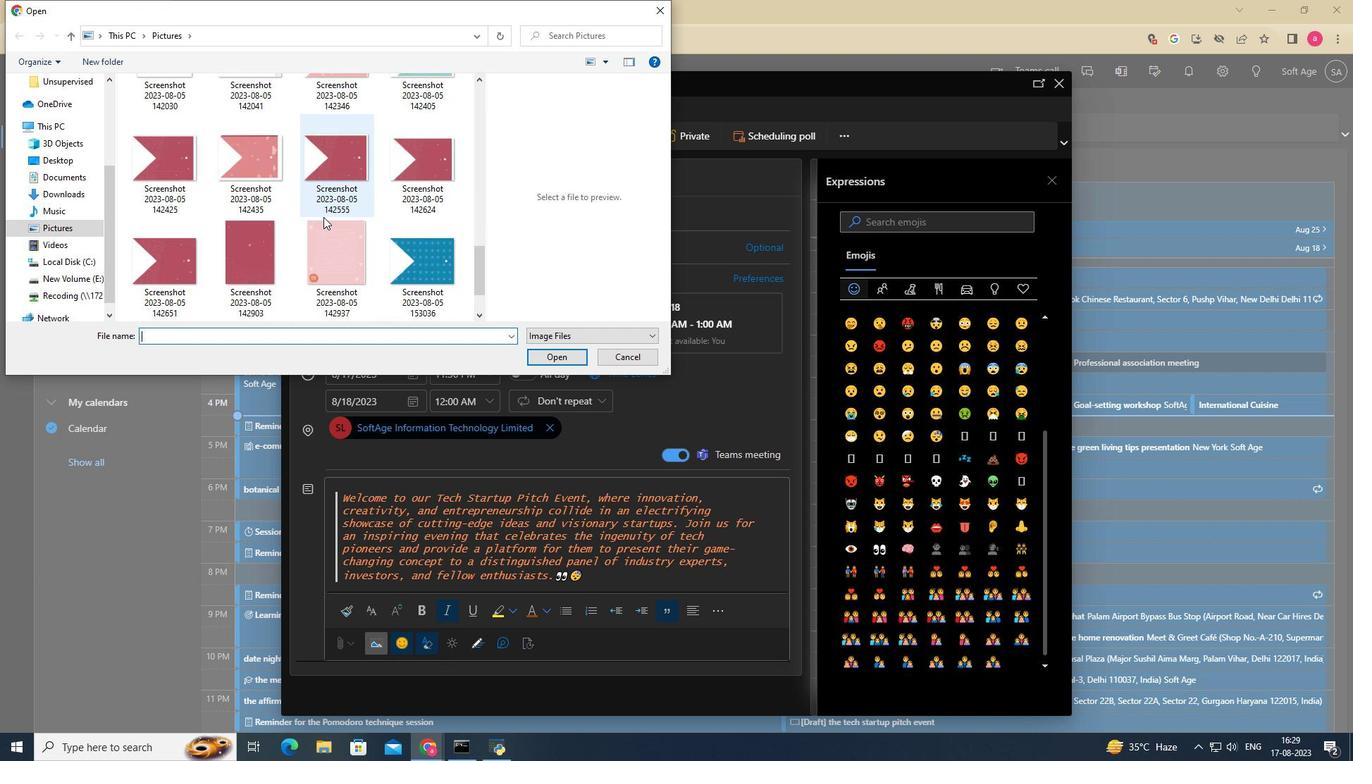 
Action: Mouse scrolled (323, 204) with delta (0, 0)
Screenshot: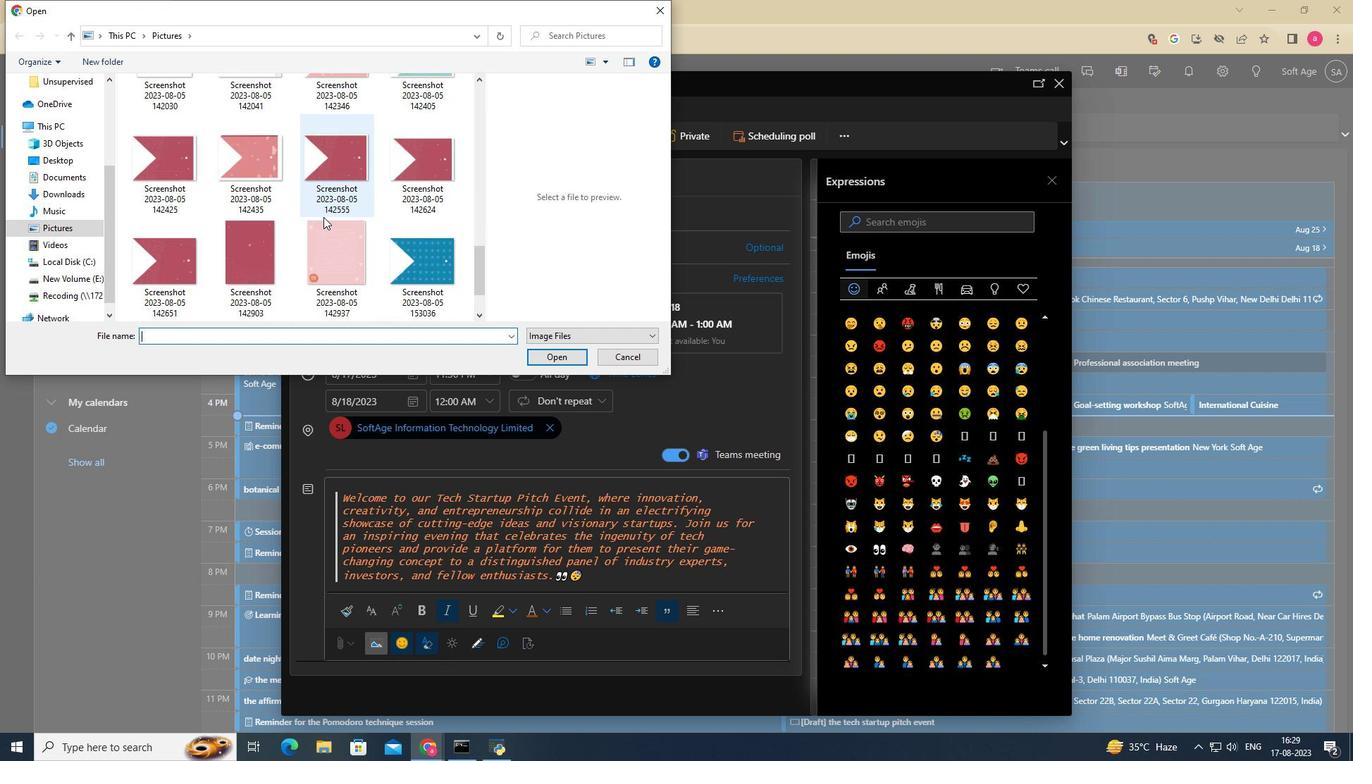 
Action: Mouse scrolled (323, 204) with delta (0, 0)
Screenshot: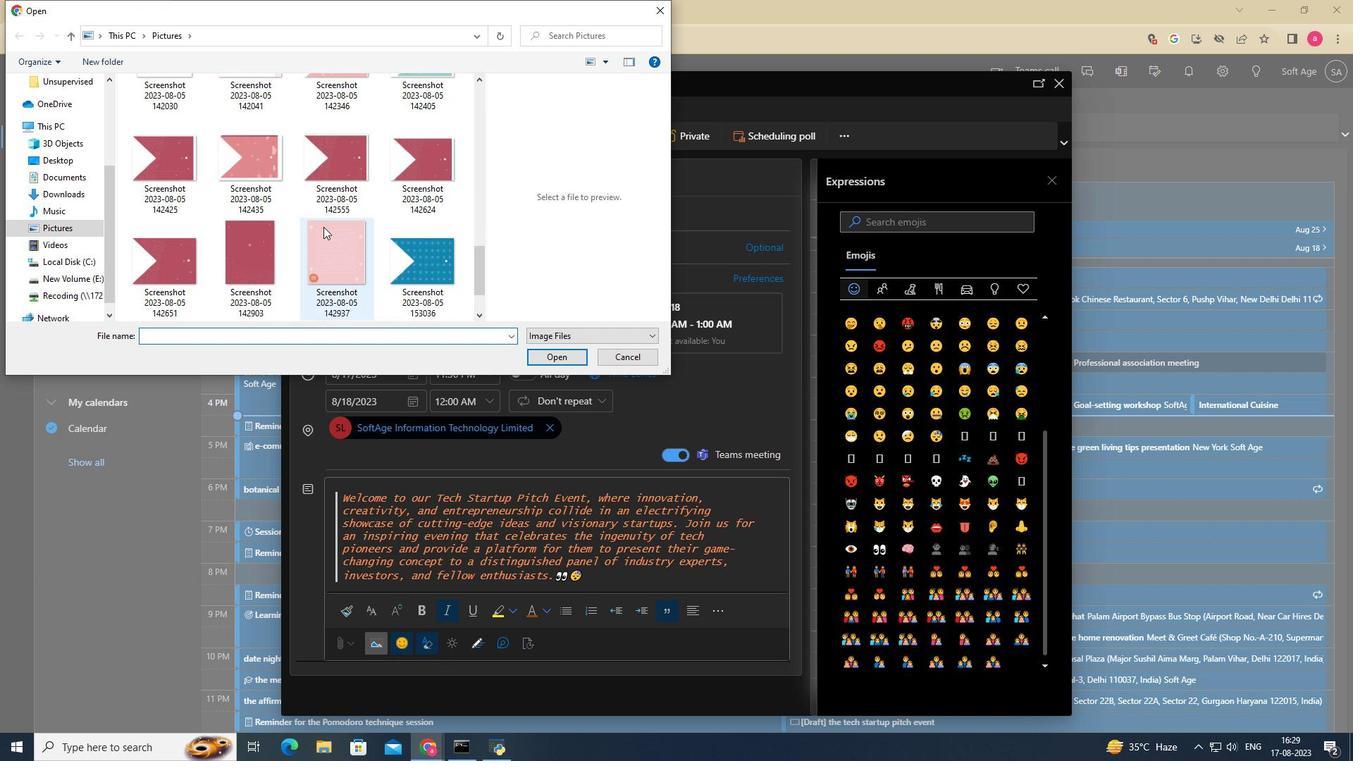 
Action: Mouse scrolled (323, 204) with delta (0, 0)
Screenshot: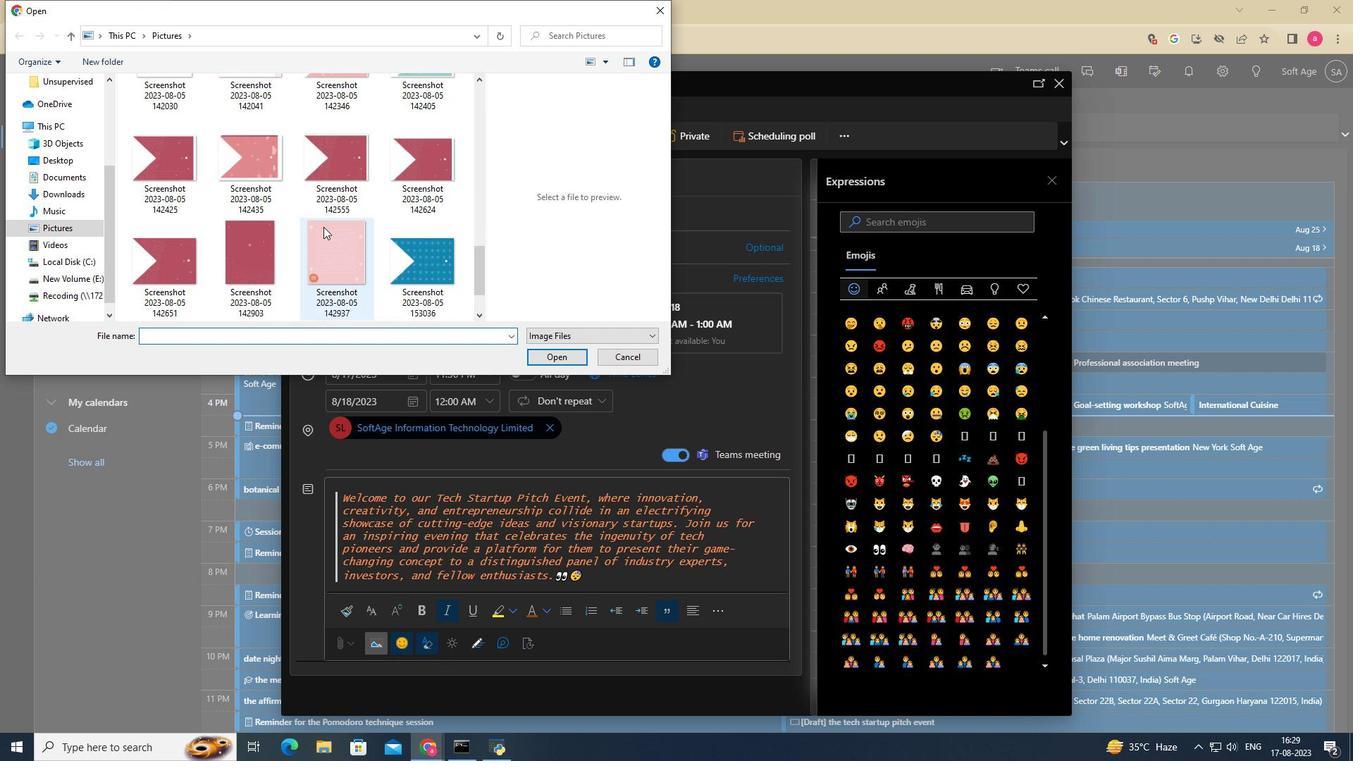 
Action: Mouse moved to (323, 206)
Screenshot: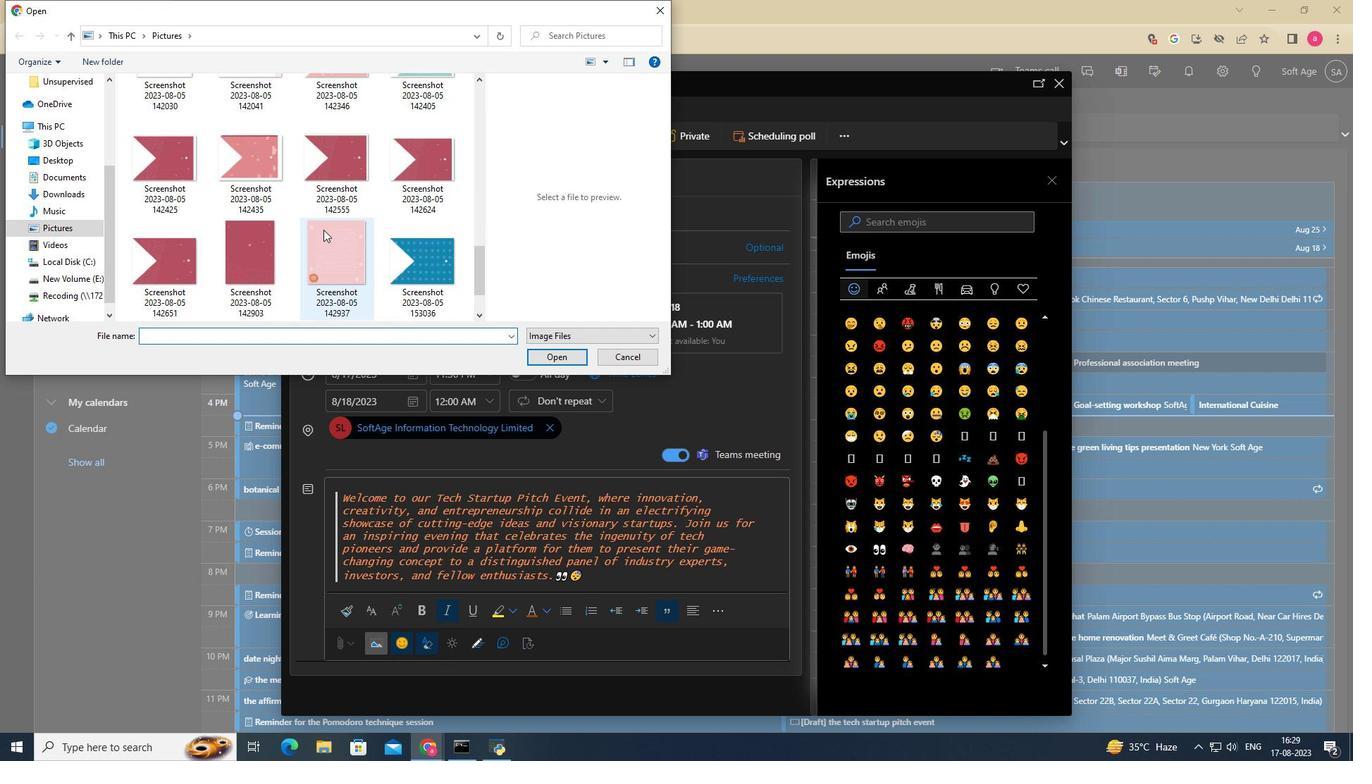
Action: Mouse scrolled (323, 205) with delta (0, 0)
Screenshot: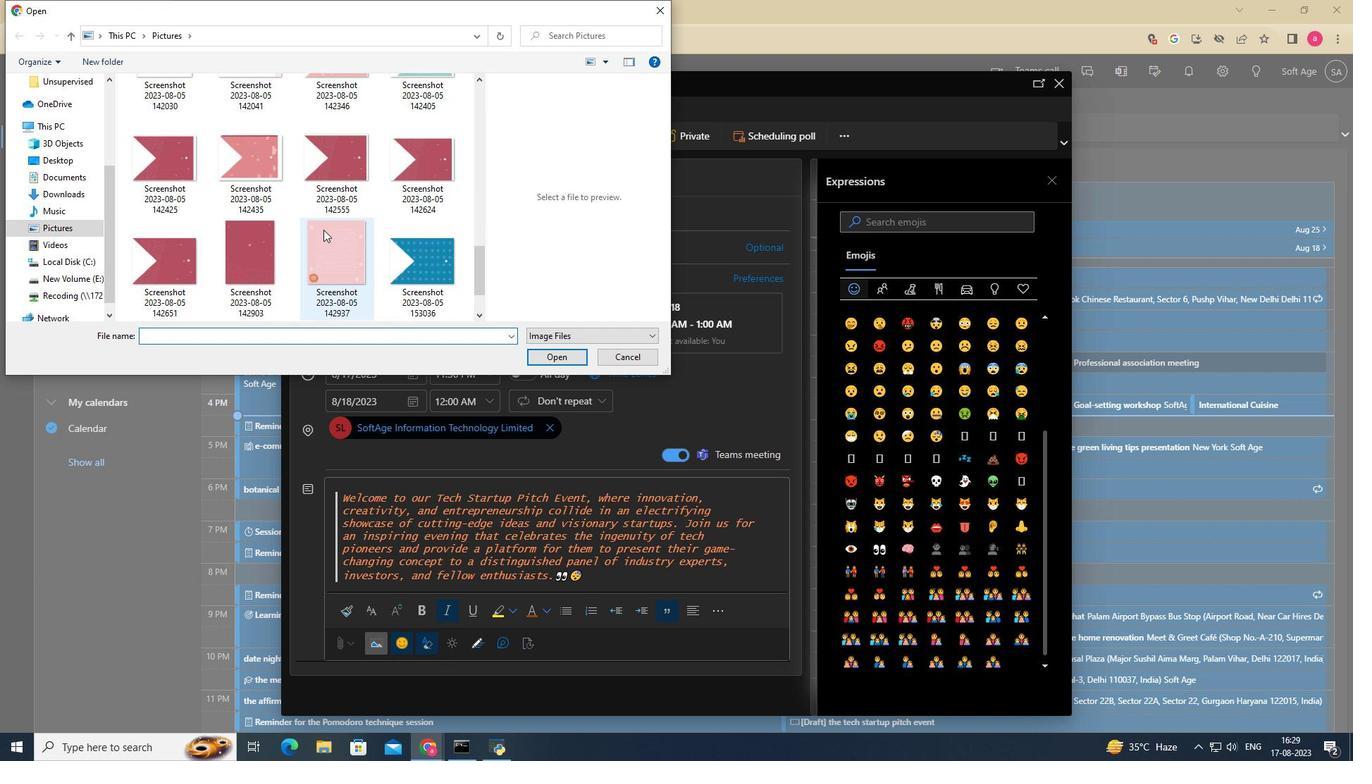 
Action: Mouse moved to (323, 229)
Screenshot: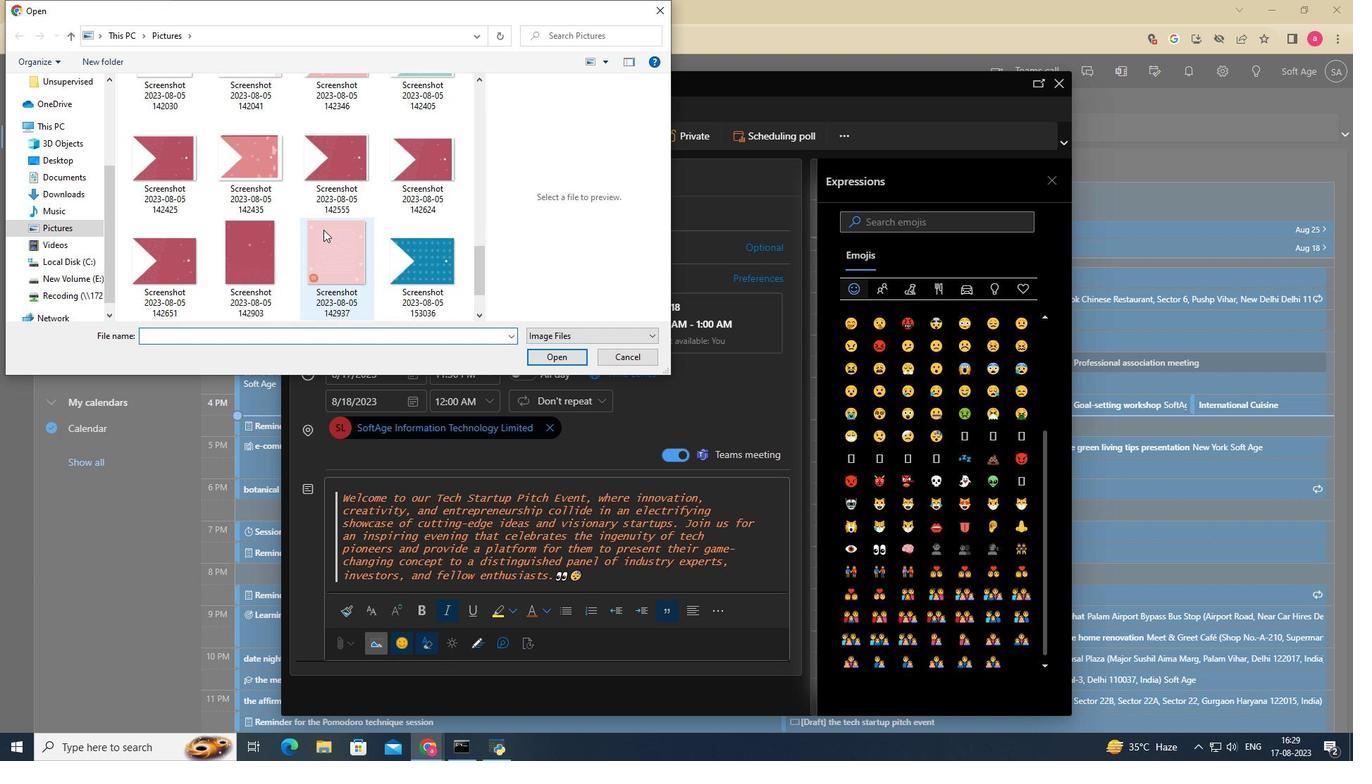 
Action: Mouse scrolled (323, 229) with delta (0, 0)
Screenshot: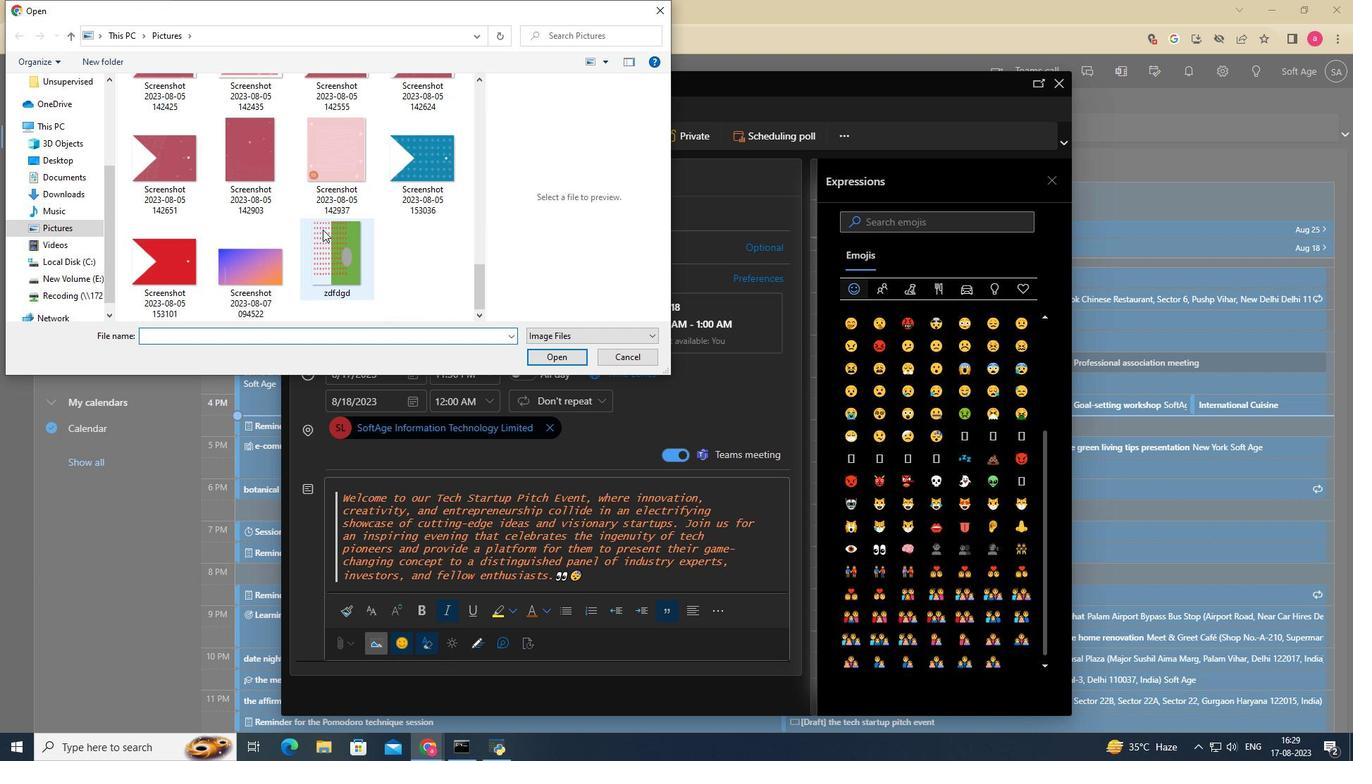 
Action: Mouse scrolled (323, 229) with delta (0, 0)
Screenshot: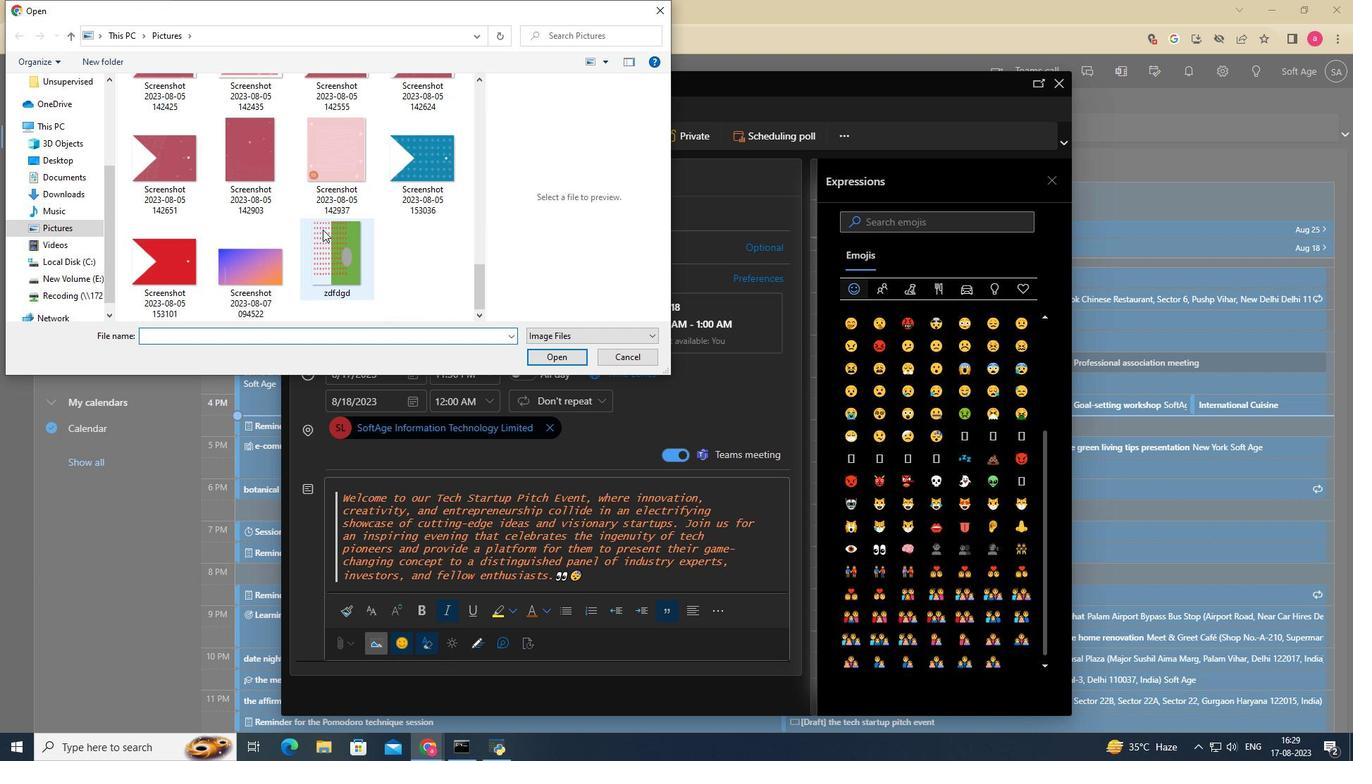 
Action: Mouse scrolled (323, 229) with delta (0, 0)
Screenshot: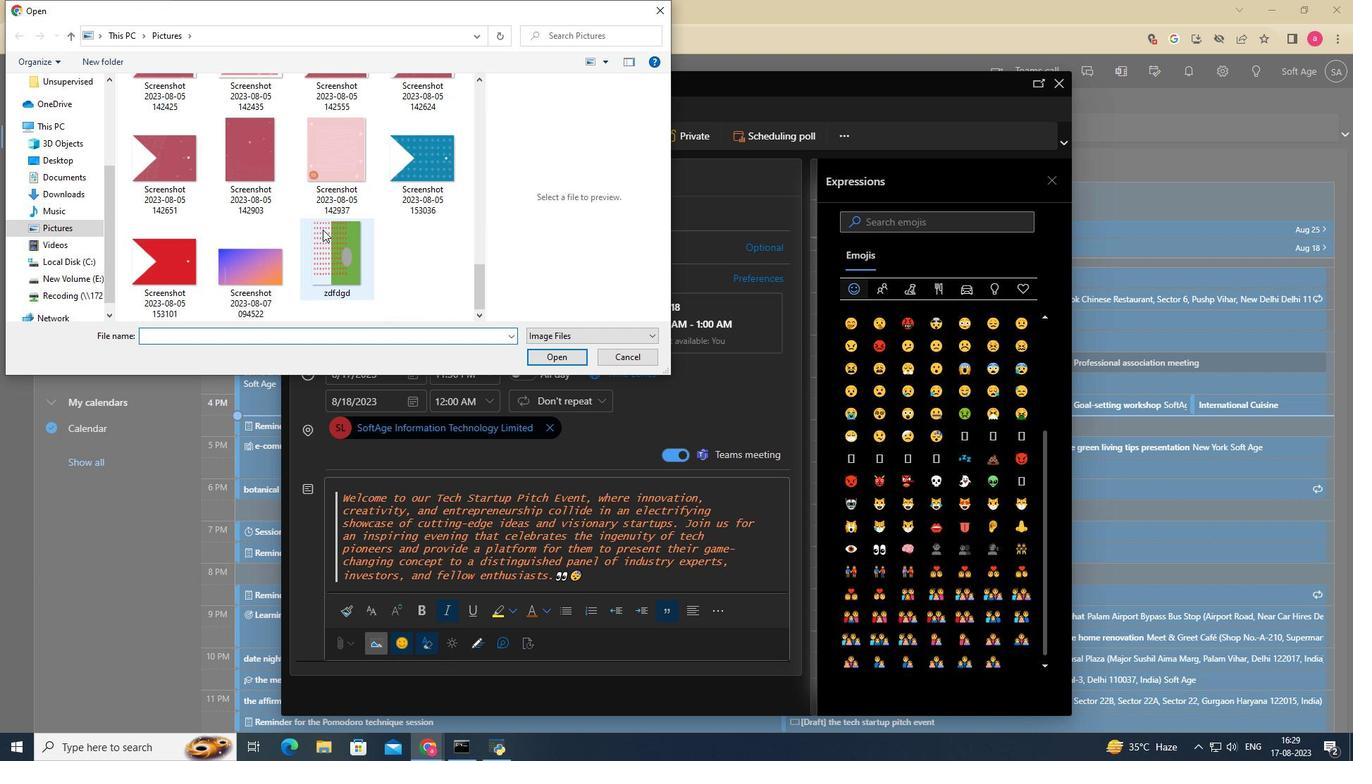 
Action: Mouse scrolled (323, 229) with delta (0, 0)
Screenshot: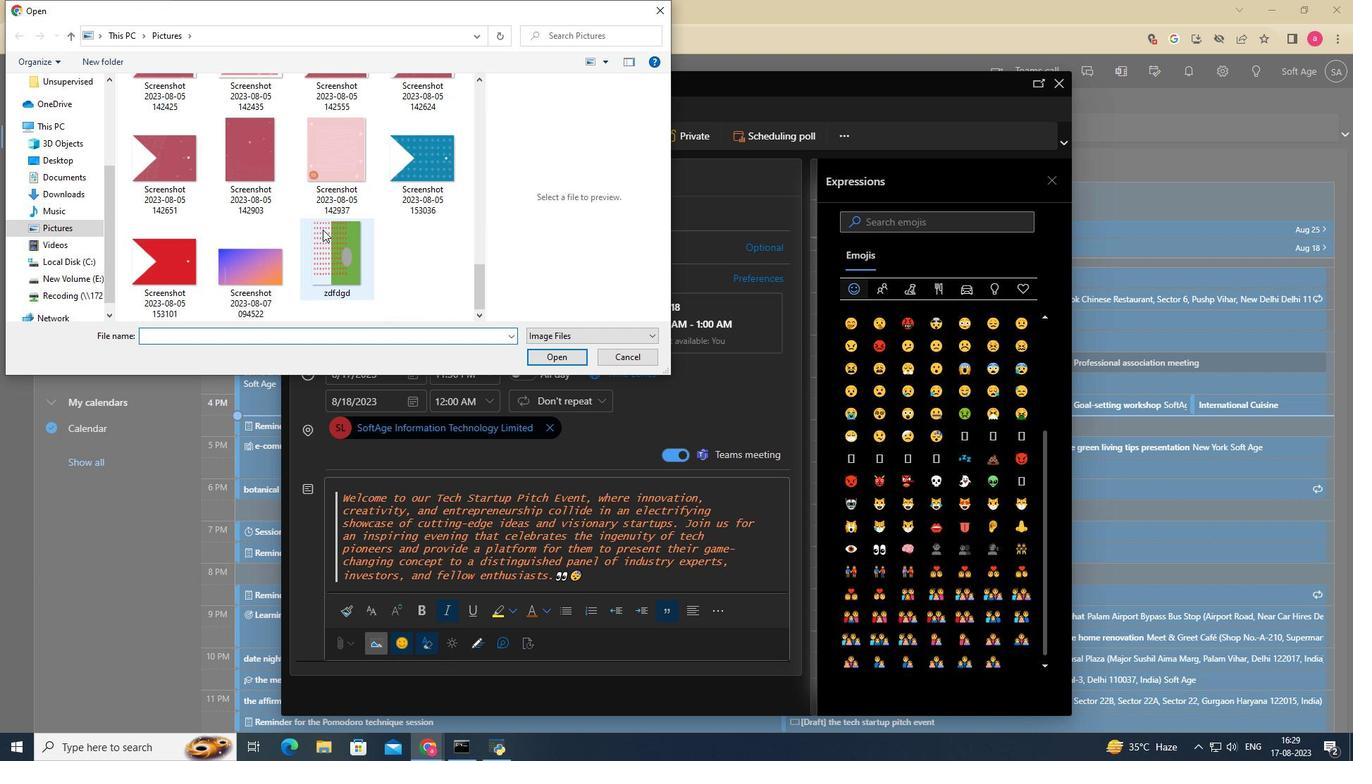 
Action: Mouse scrolled (323, 229) with delta (0, 0)
Screenshot: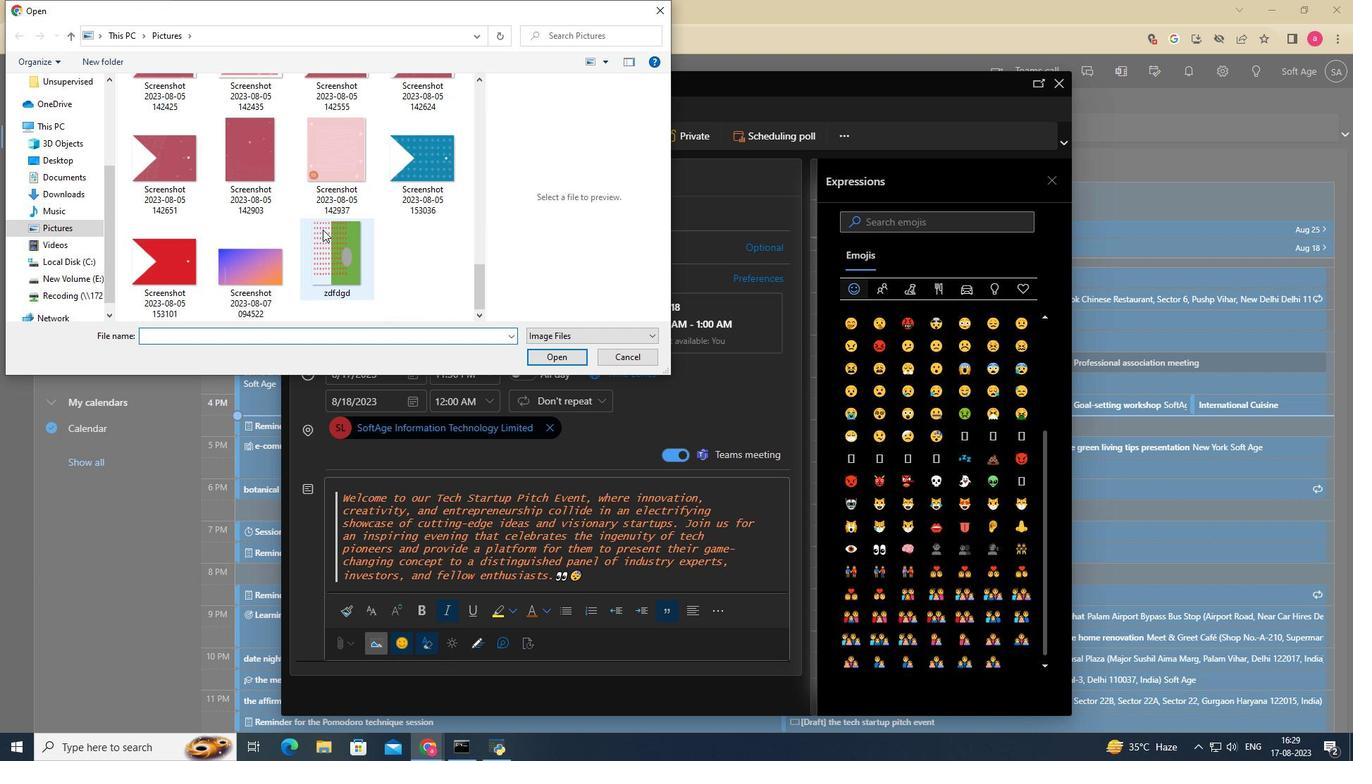 
Action: Mouse scrolled (323, 229) with delta (0, 0)
Screenshot: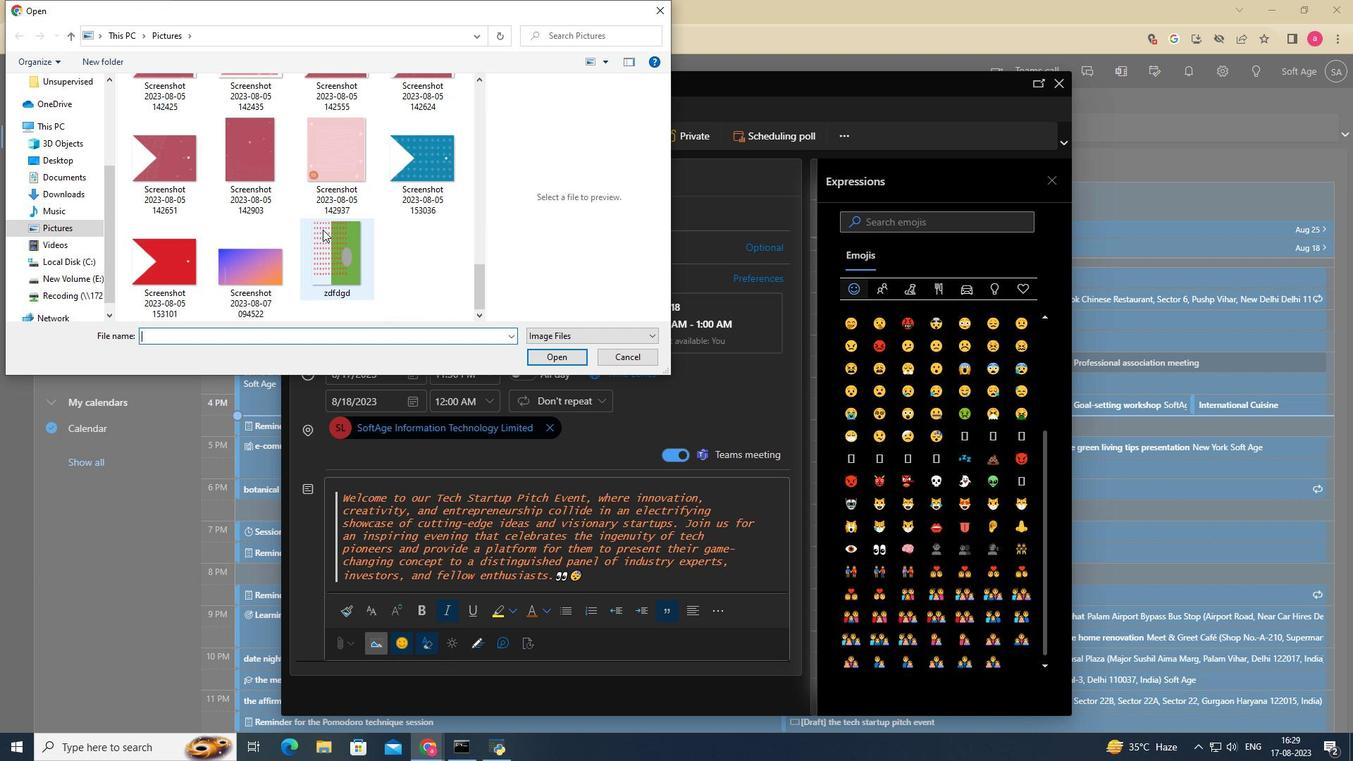 
Action: Mouse scrolled (323, 229) with delta (0, 0)
Screenshot: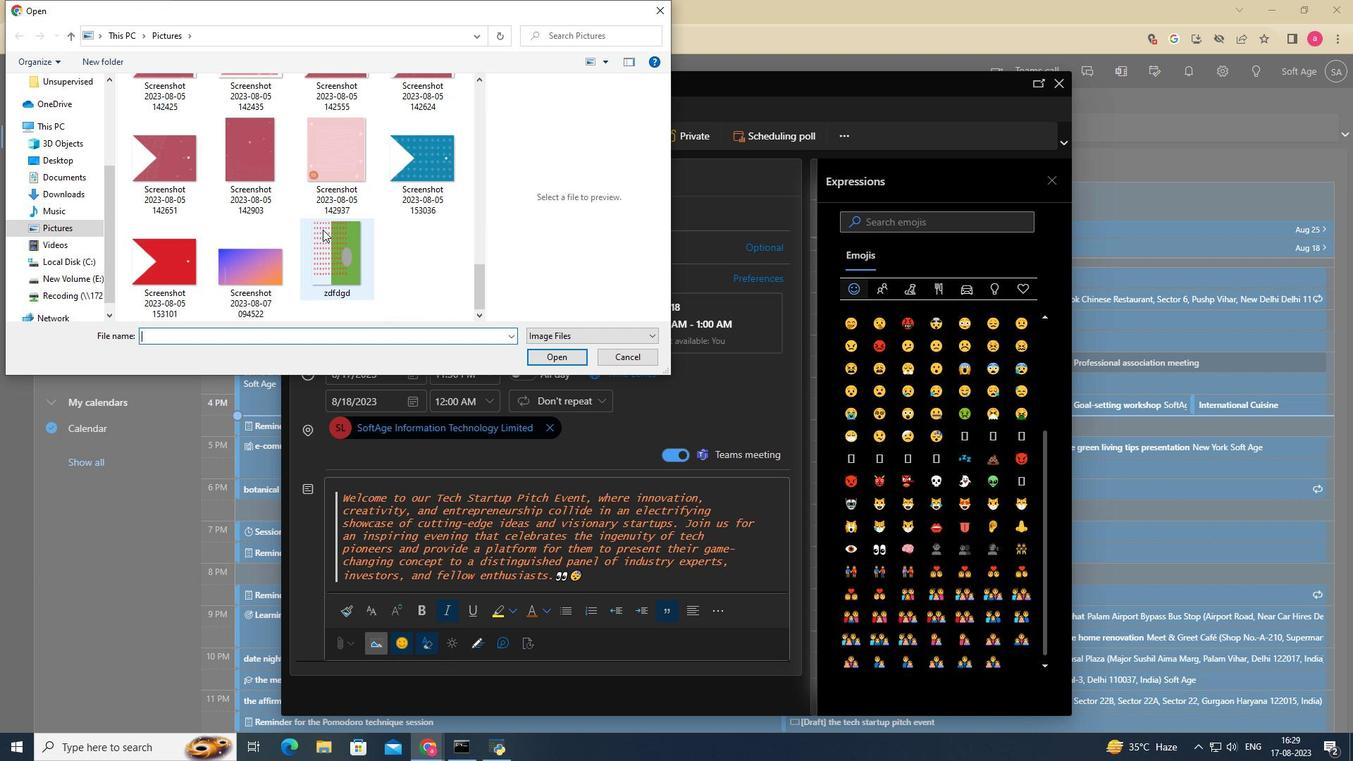 
Action: Mouse moved to (312, 231)
Screenshot: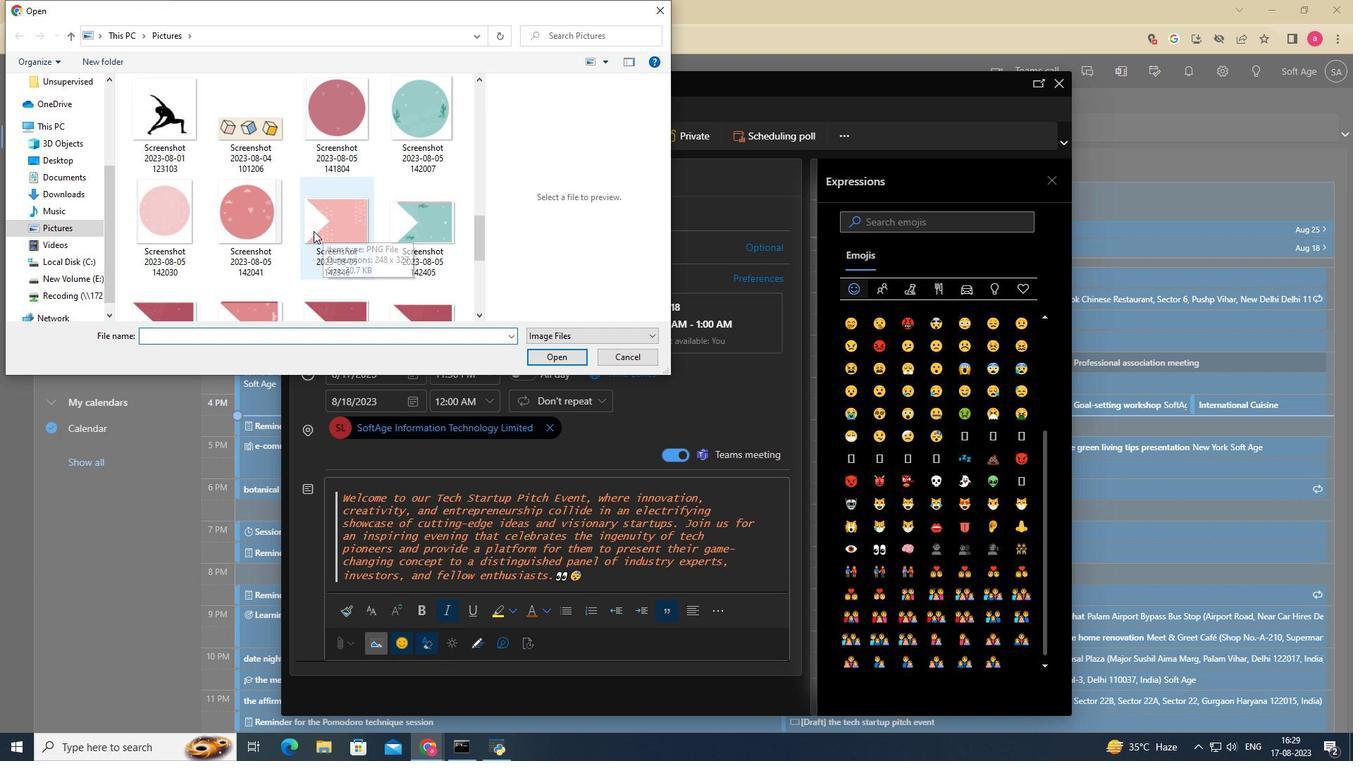 
Action: Mouse scrolled (312, 231) with delta (0, 0)
Screenshot: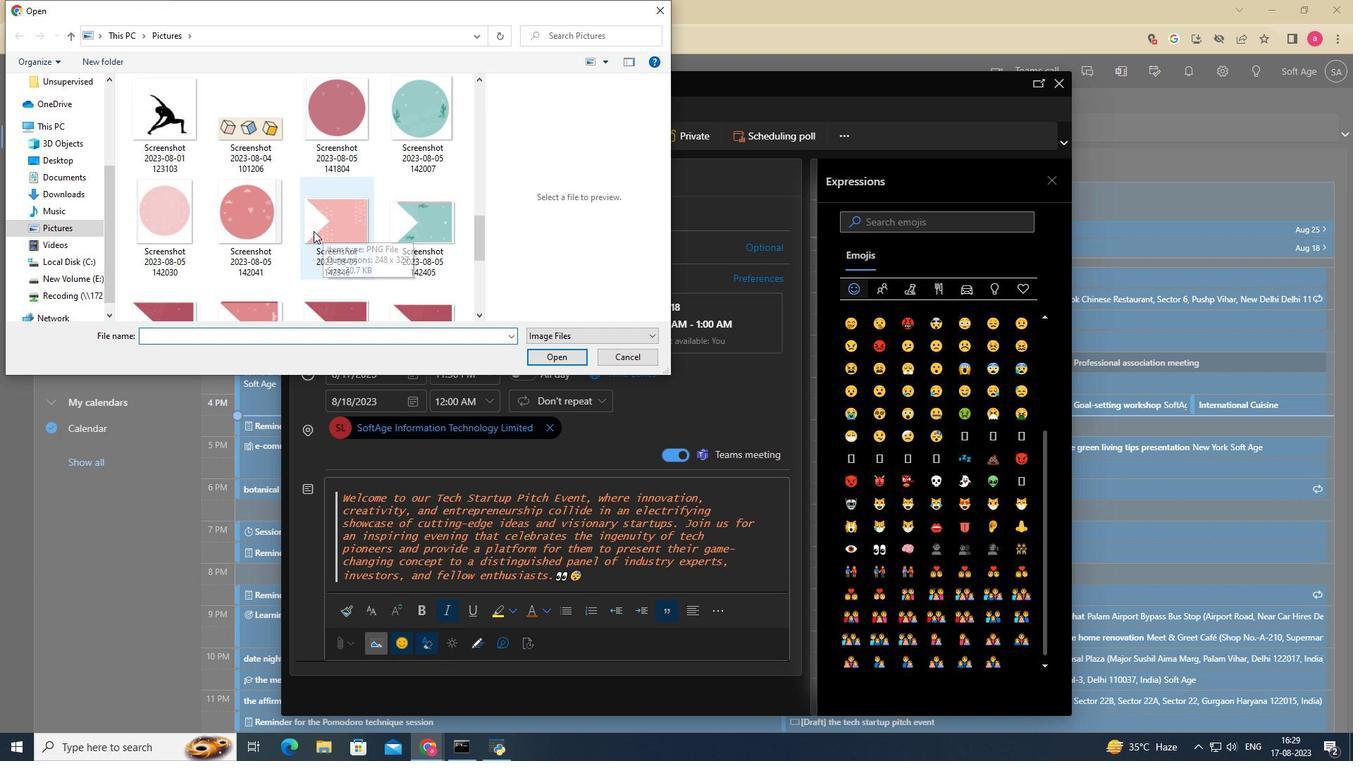 
Action: Mouse scrolled (312, 231) with delta (0, 0)
Screenshot: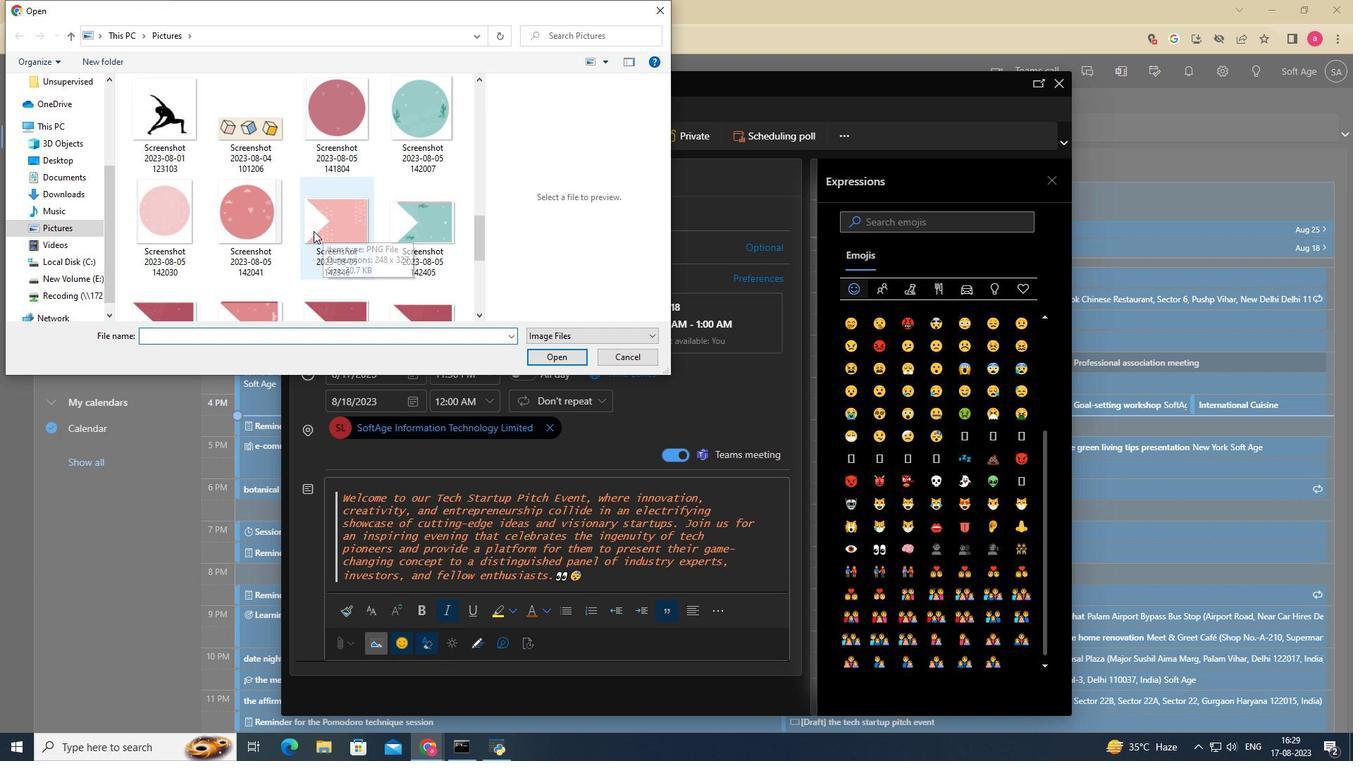 
Action: Mouse moved to (313, 231)
Screenshot: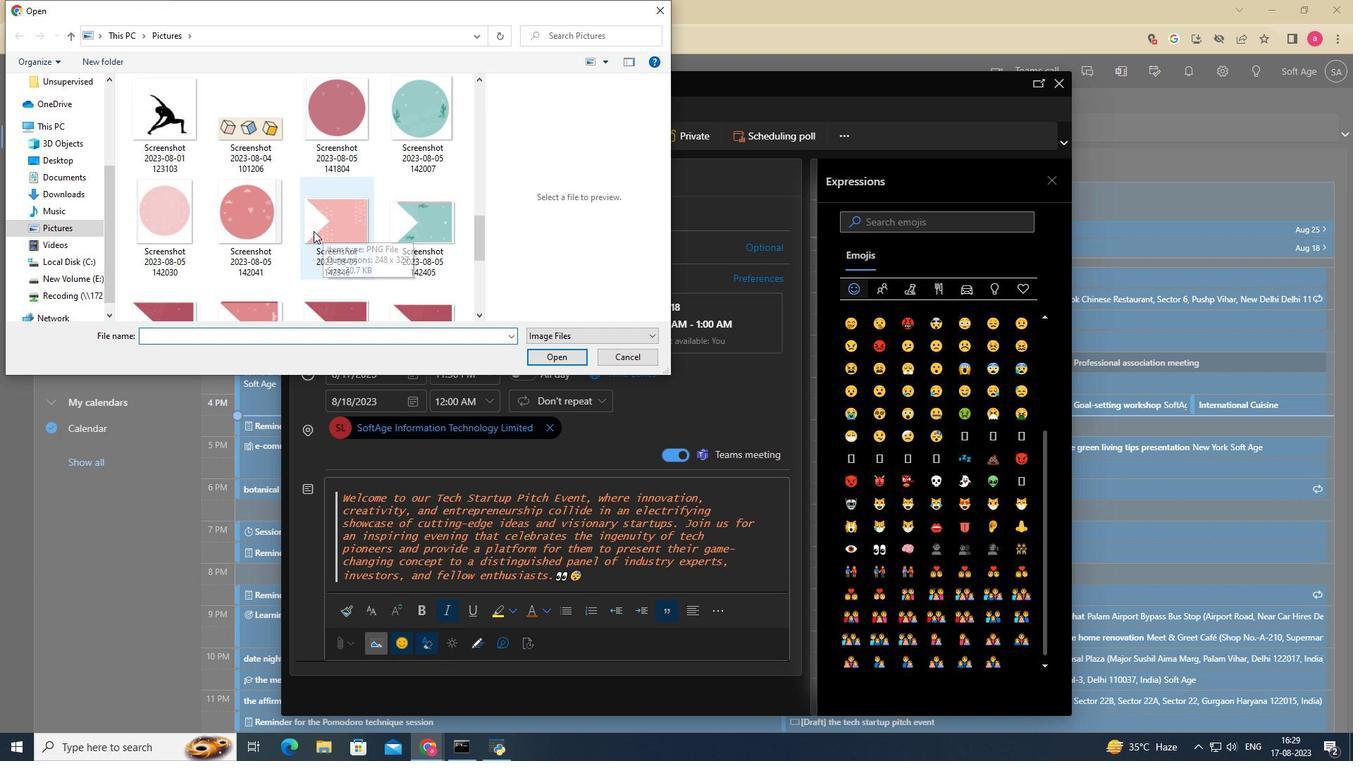 
Action: Mouse scrolled (313, 231) with delta (0, 0)
Screenshot: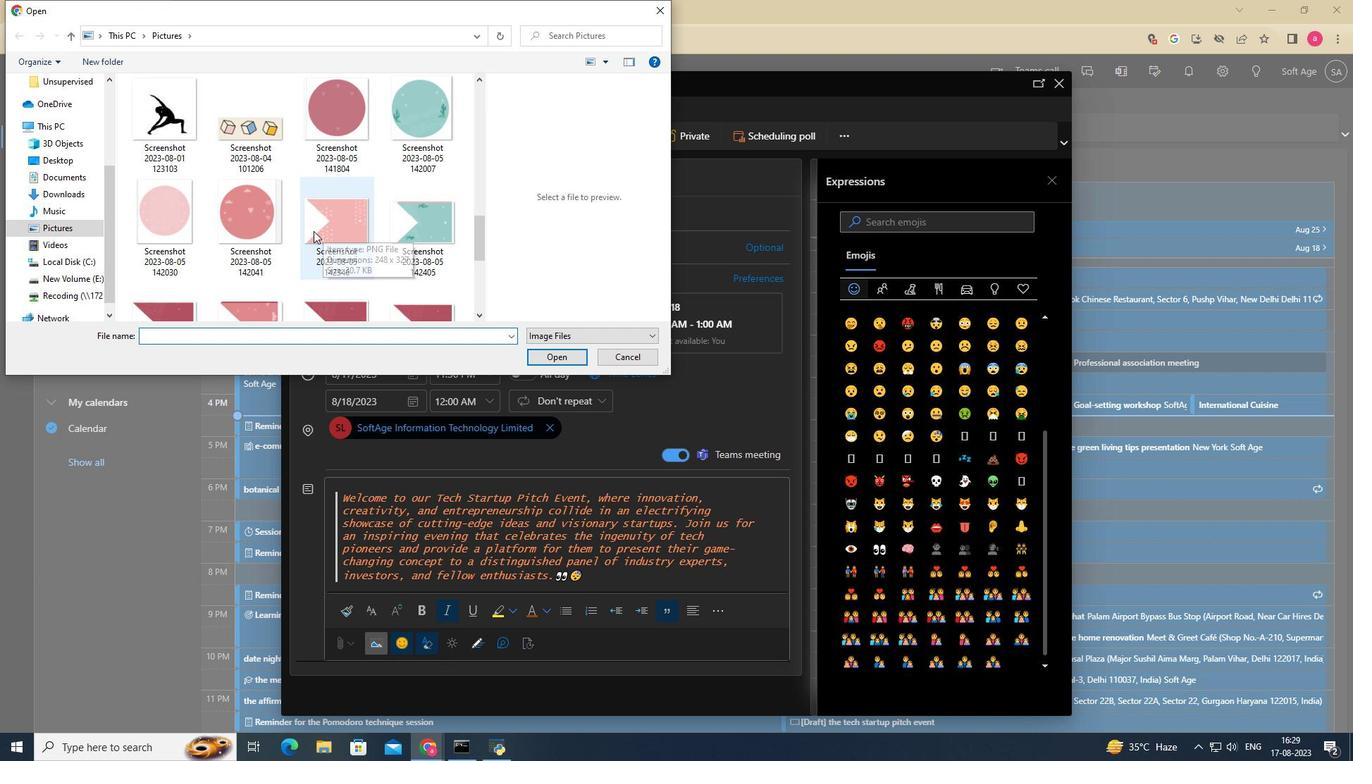 
Action: Mouse scrolled (313, 231) with delta (0, 0)
Screenshot: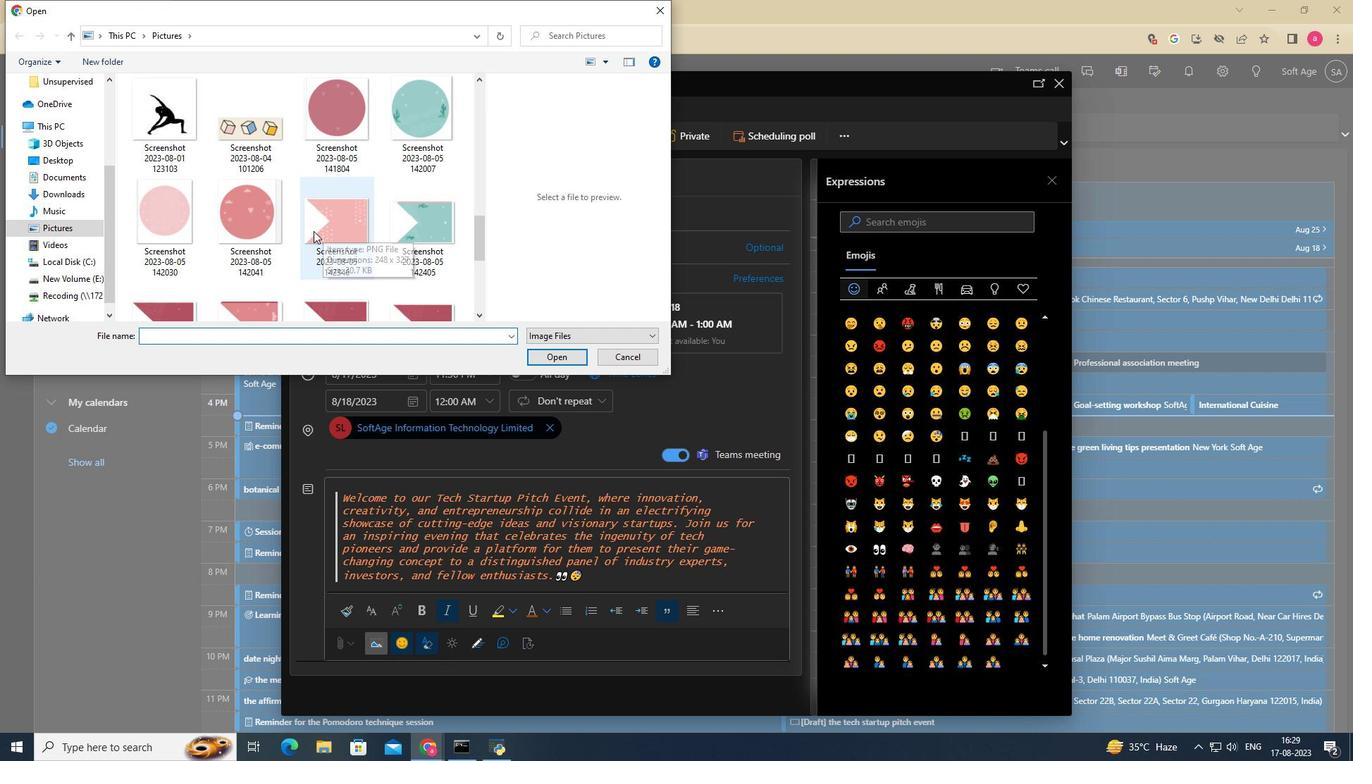 
Action: Mouse scrolled (313, 231) with delta (0, 0)
Screenshot: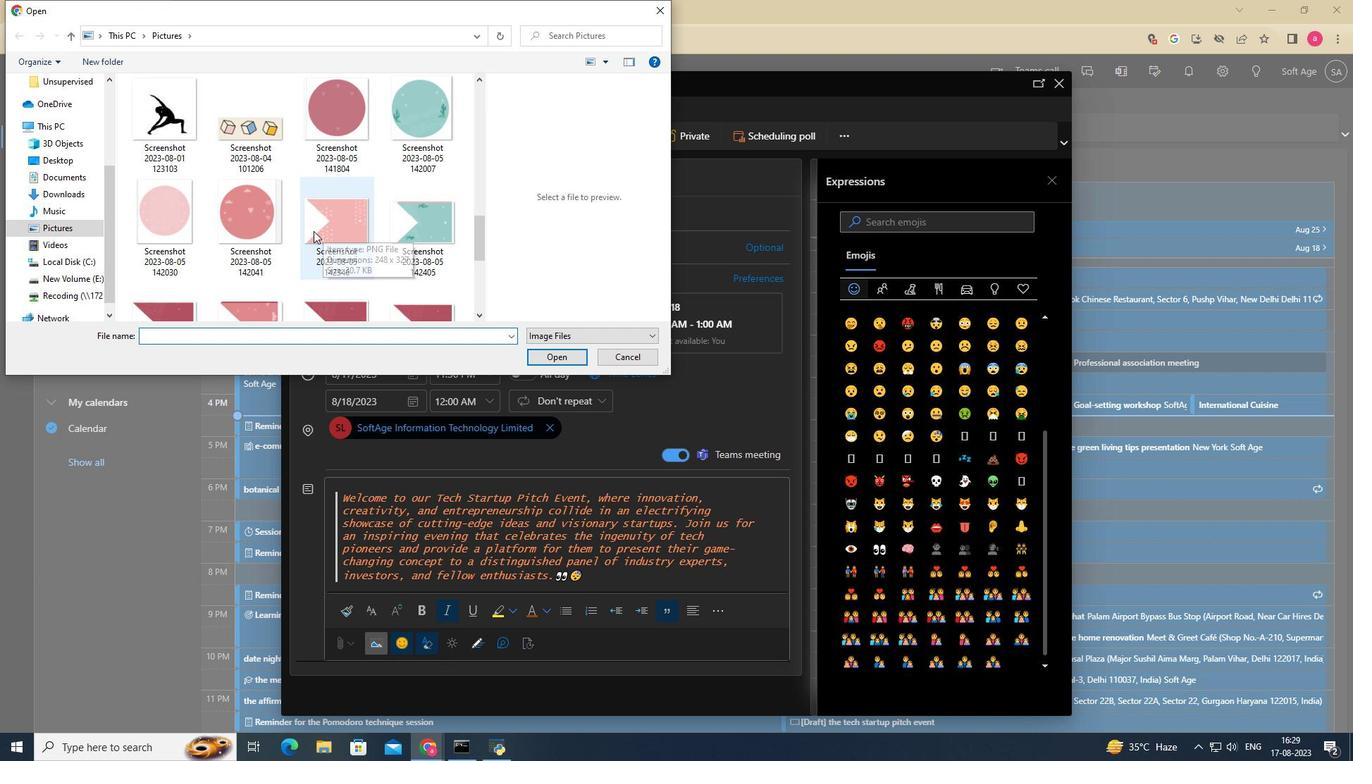 
Action: Mouse scrolled (313, 231) with delta (0, 0)
Screenshot: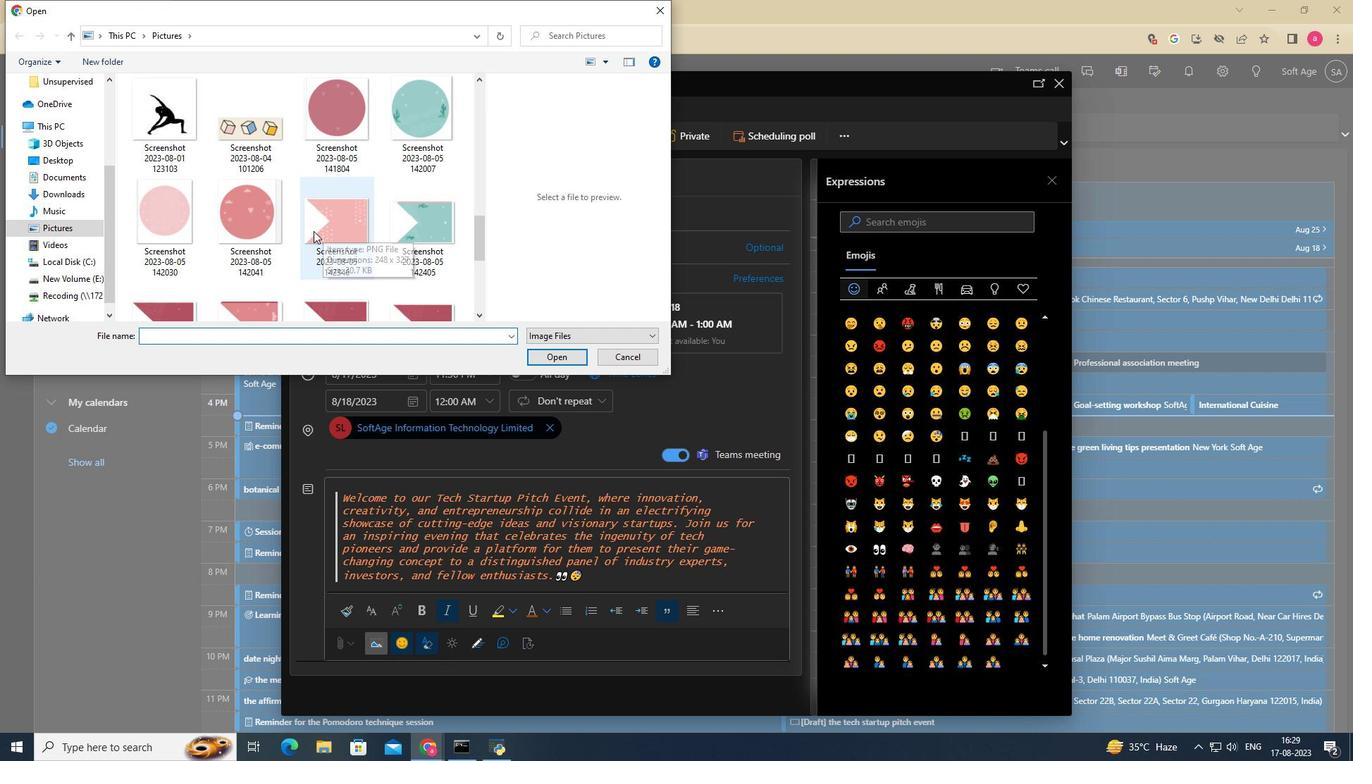 
Action: Mouse scrolled (313, 231) with delta (0, 0)
Screenshot: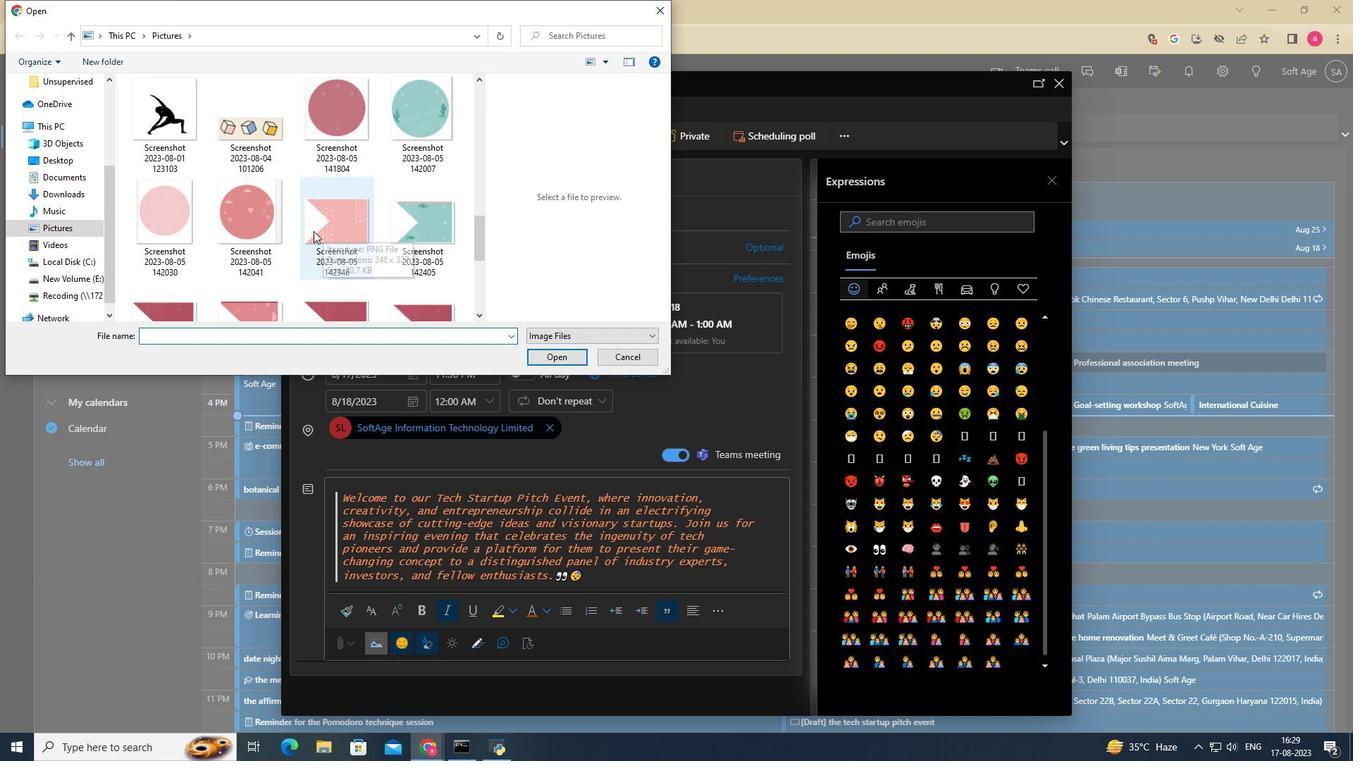 
Action: Mouse scrolled (313, 231) with delta (0, 0)
Screenshot: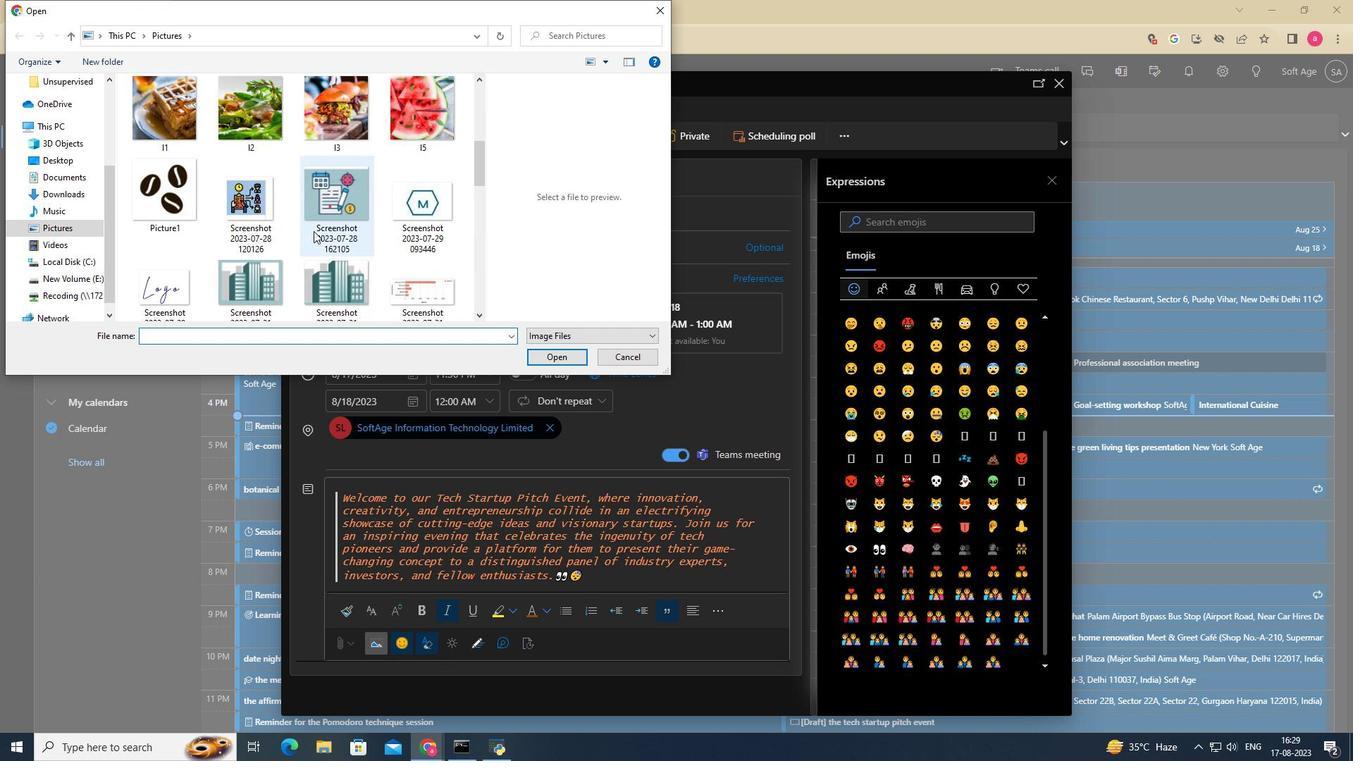 
Action: Mouse scrolled (313, 231) with delta (0, 0)
Screenshot: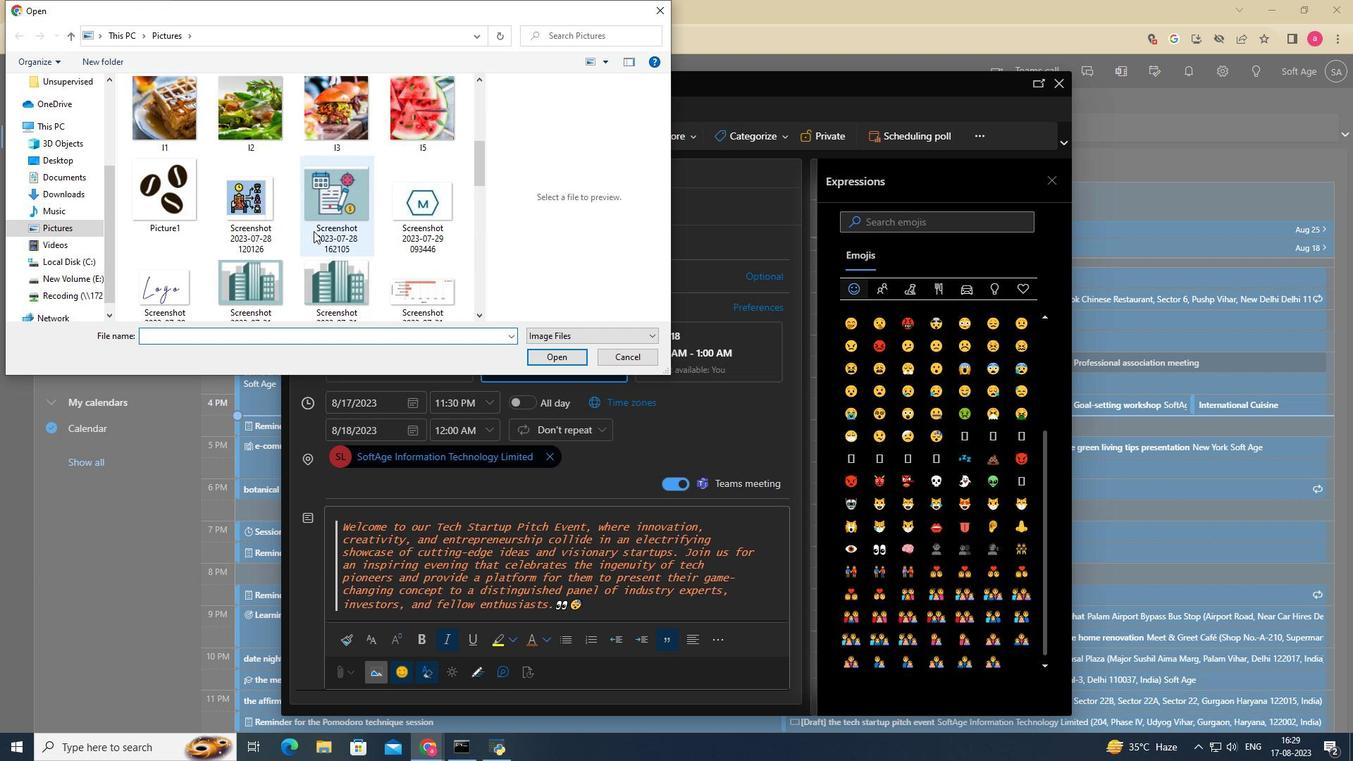 
Action: Mouse scrolled (313, 231) with delta (0, 0)
Screenshot: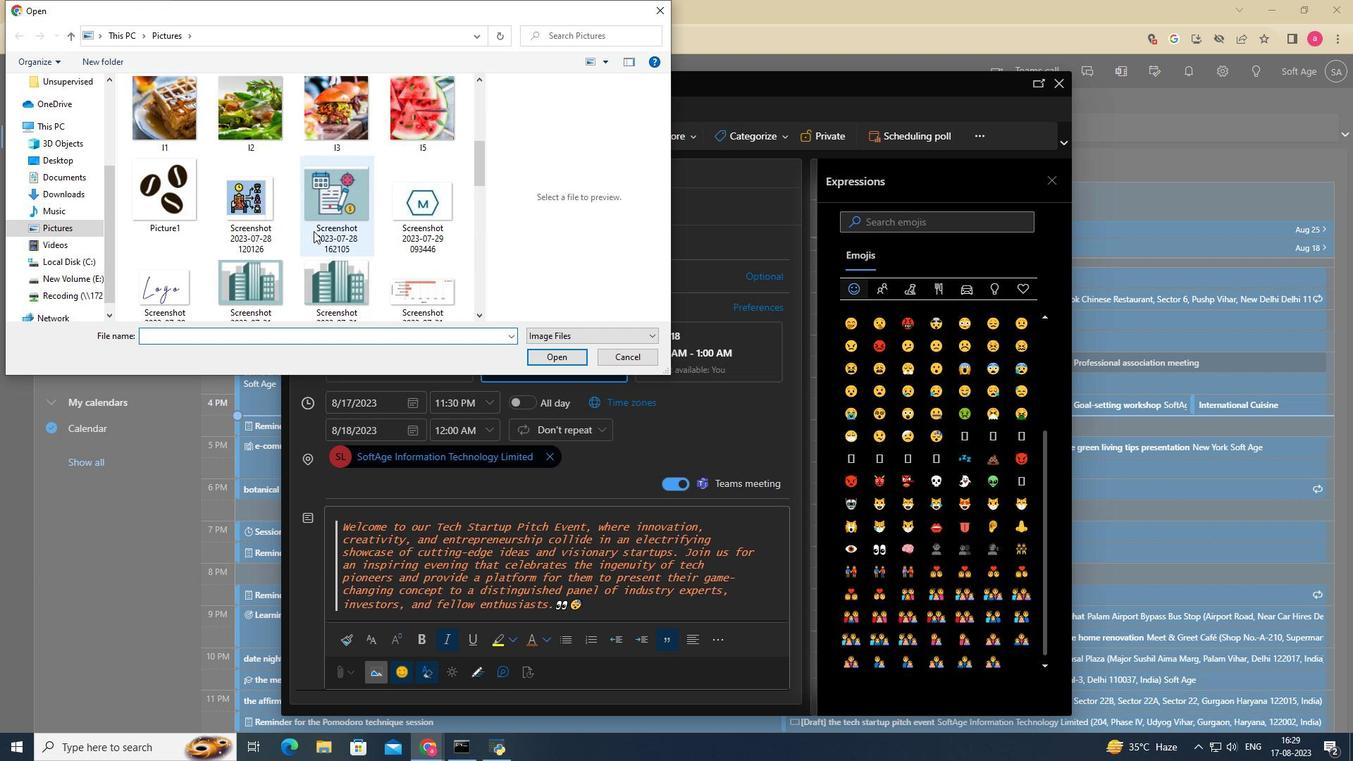
Action: Mouse scrolled (313, 231) with delta (0, 0)
Screenshot: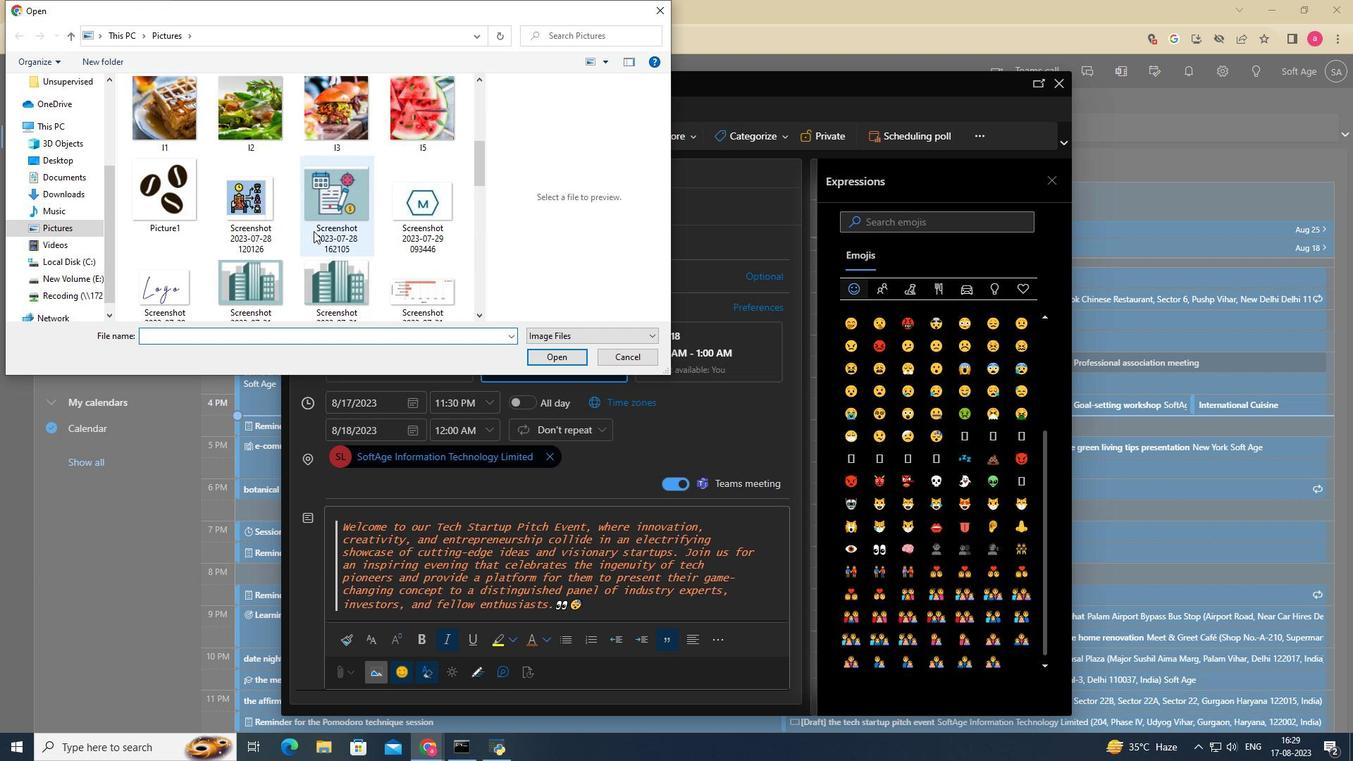 
Action: Mouse scrolled (313, 231) with delta (0, 0)
Screenshot: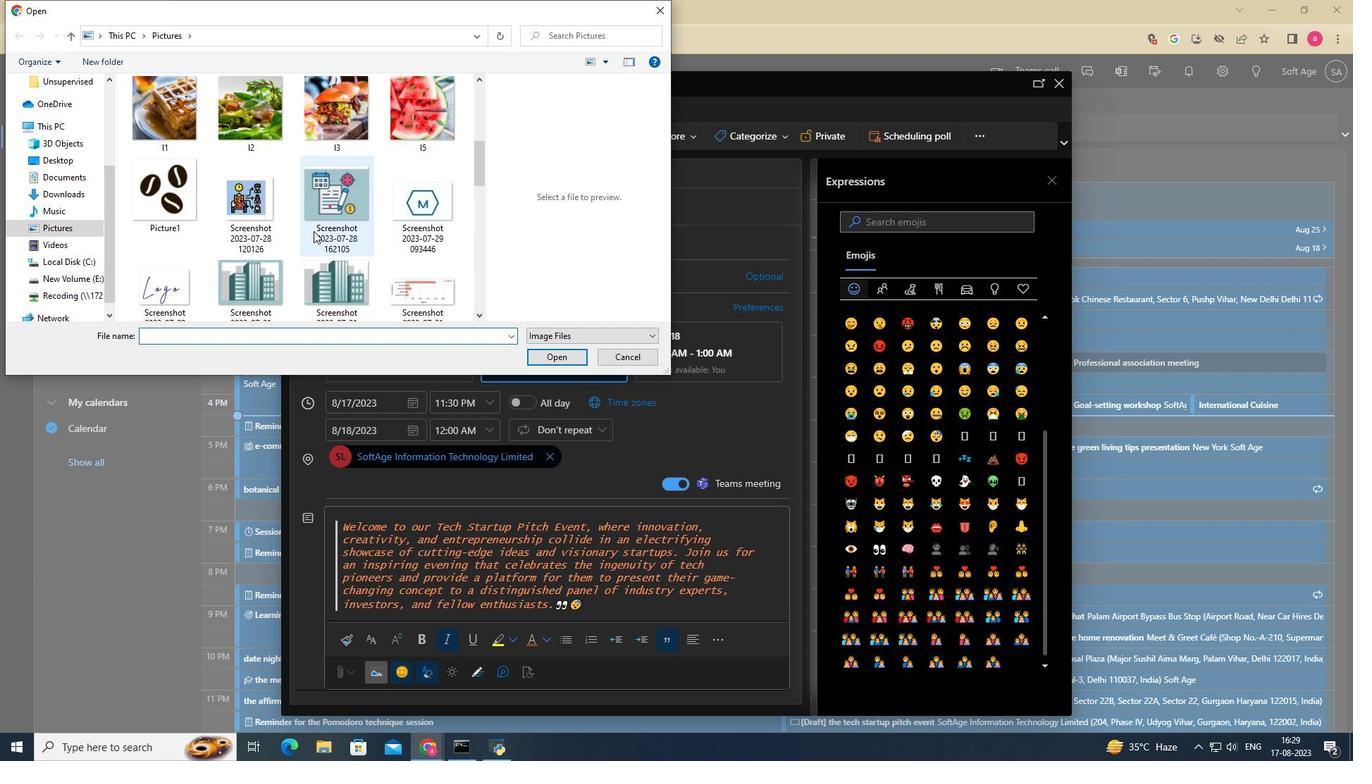 
Action: Mouse scrolled (313, 231) with delta (0, 0)
Screenshot: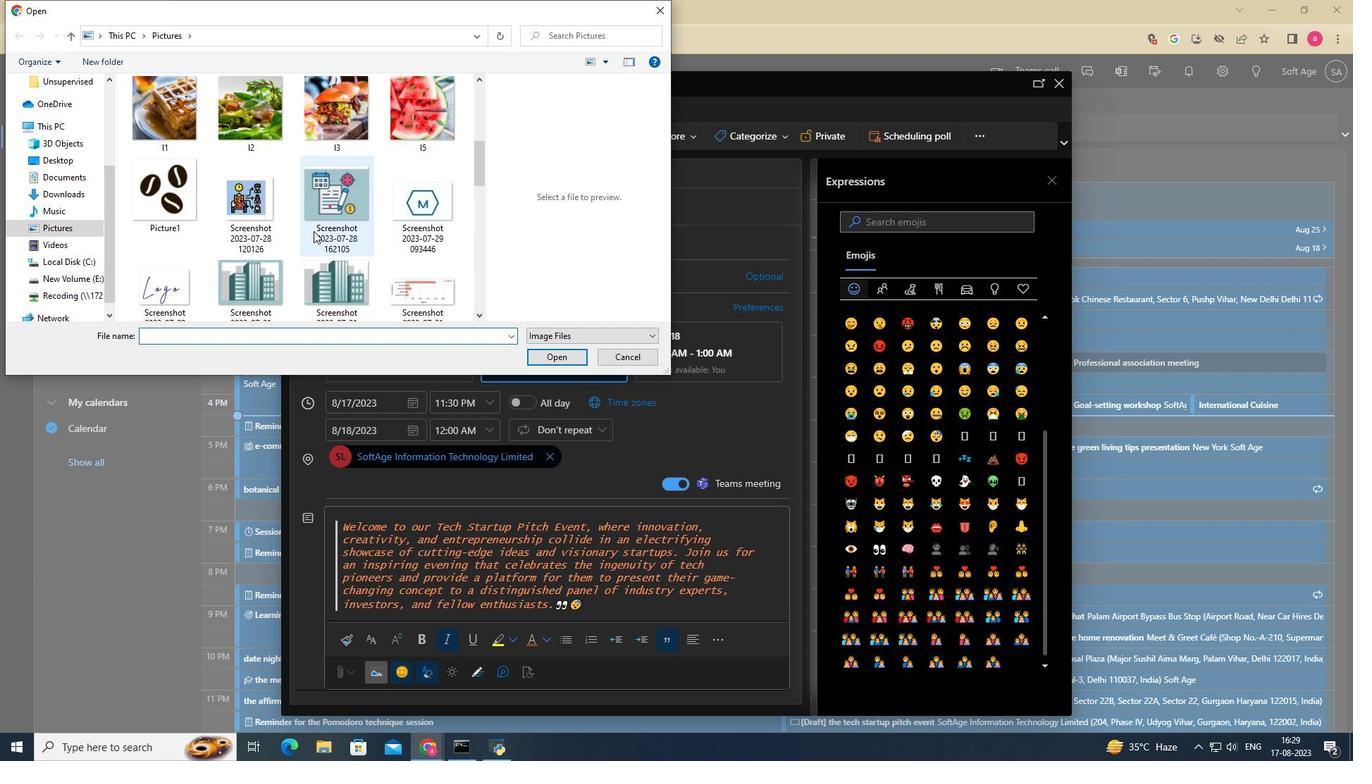 
Action: Mouse scrolled (313, 231) with delta (0, 0)
Screenshot: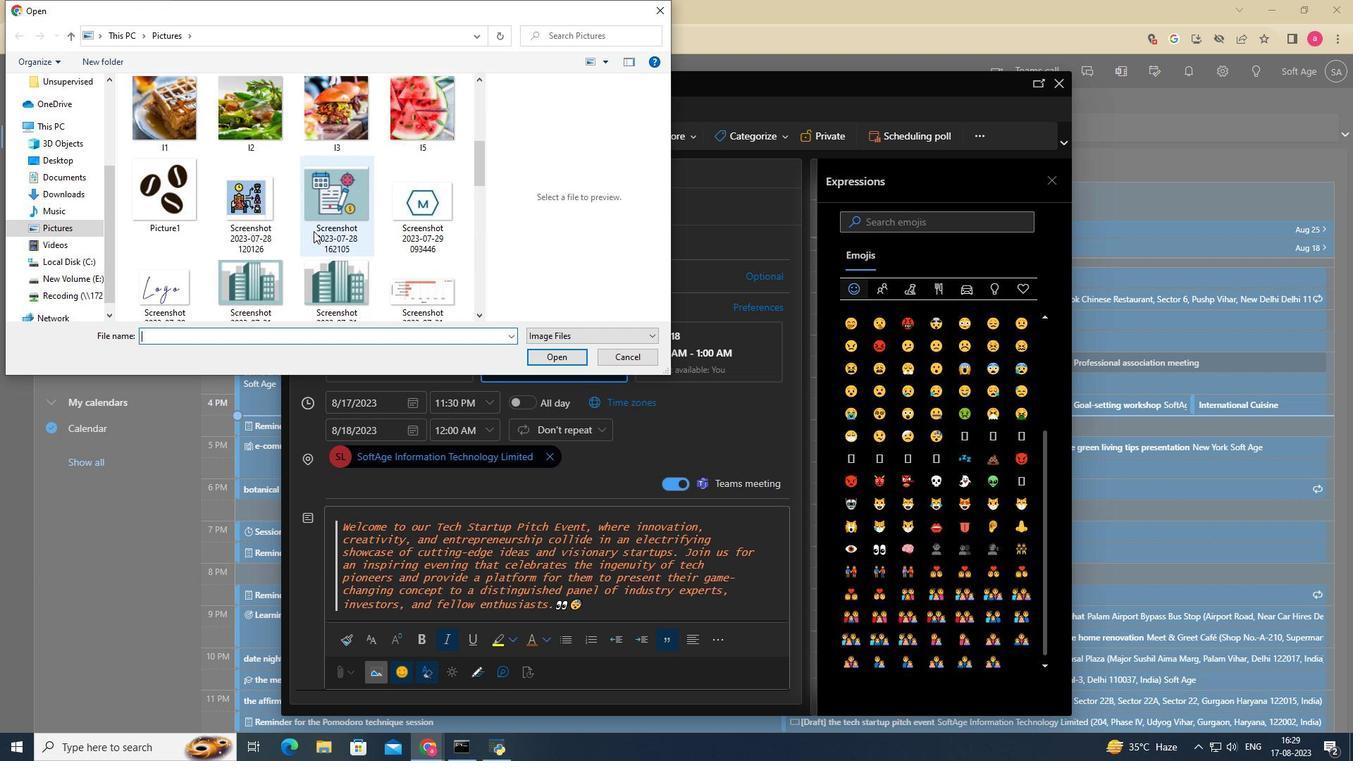 
Action: Mouse scrolled (313, 231) with delta (0, 0)
Screenshot: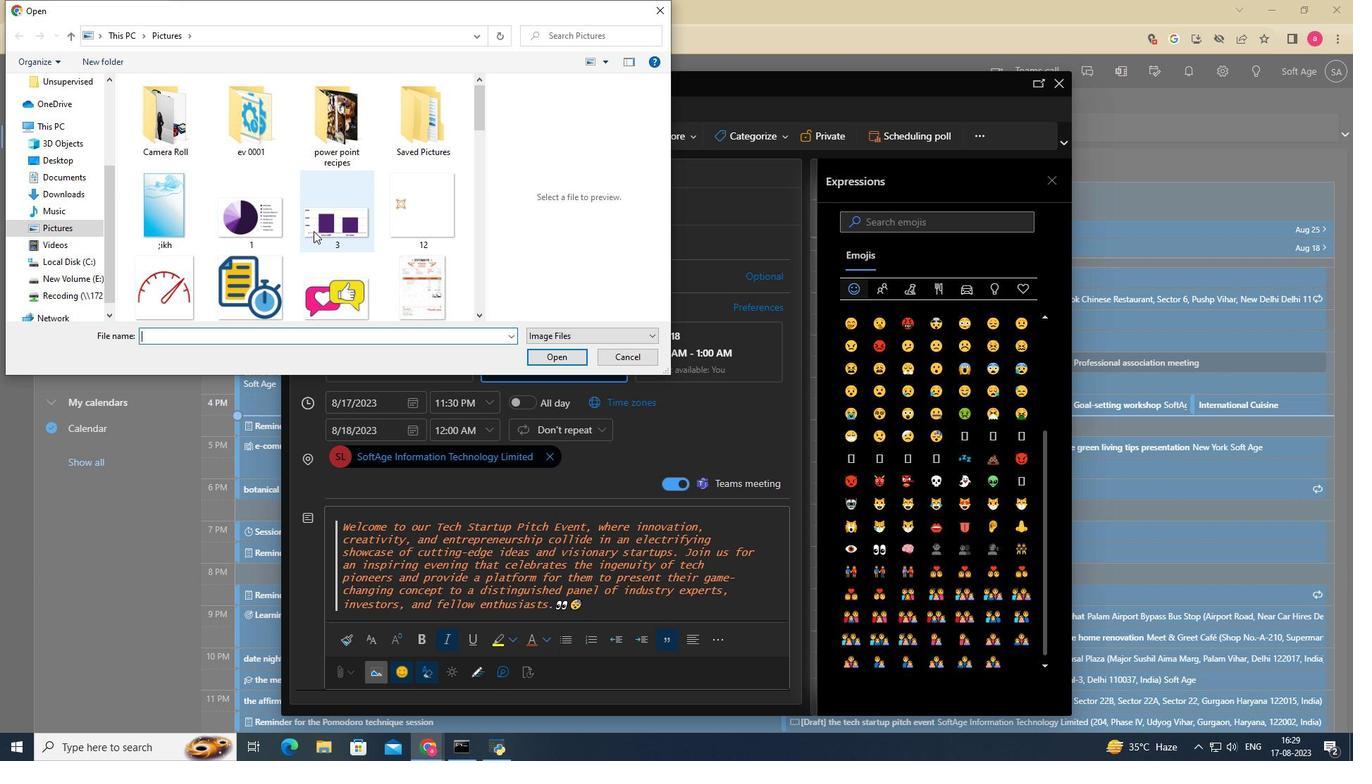 
Action: Mouse scrolled (313, 231) with delta (0, 0)
Screenshot: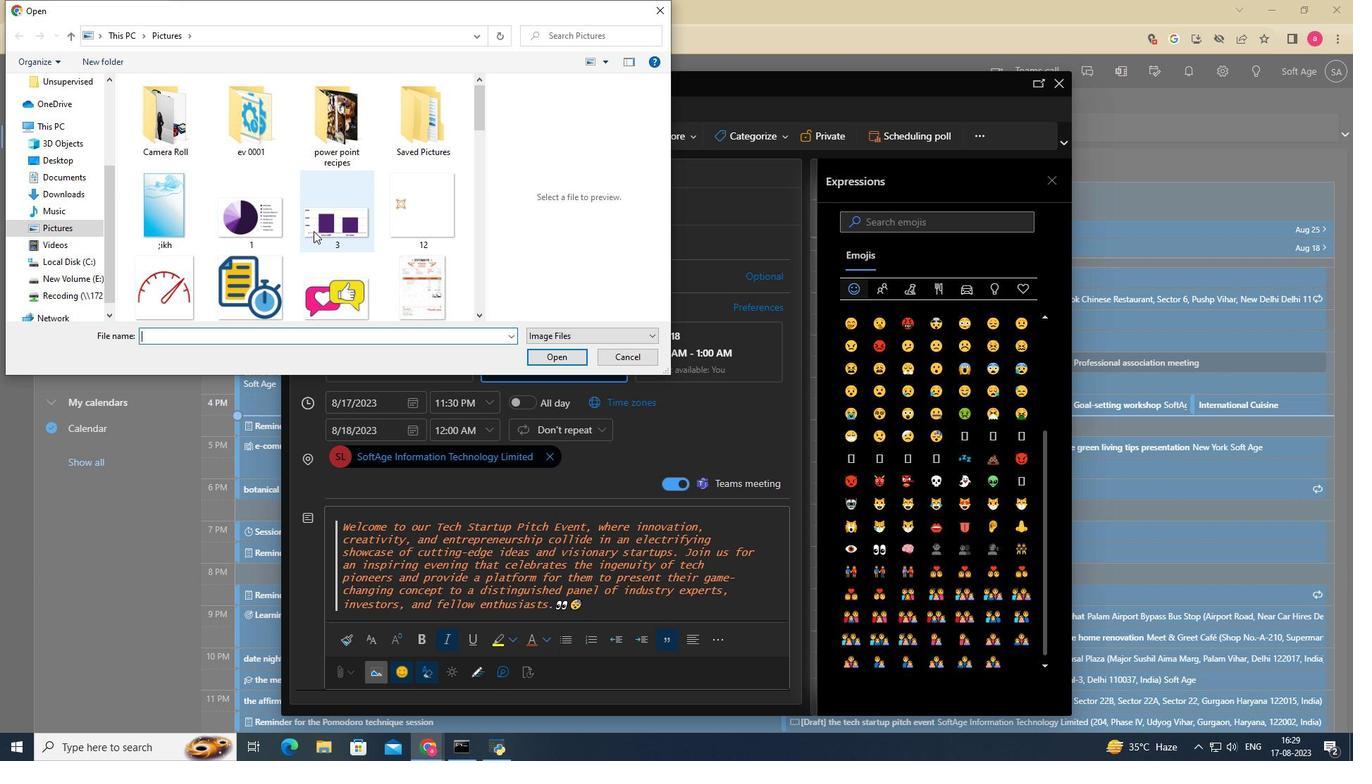 
Action: Mouse scrolled (313, 231) with delta (0, 0)
Screenshot: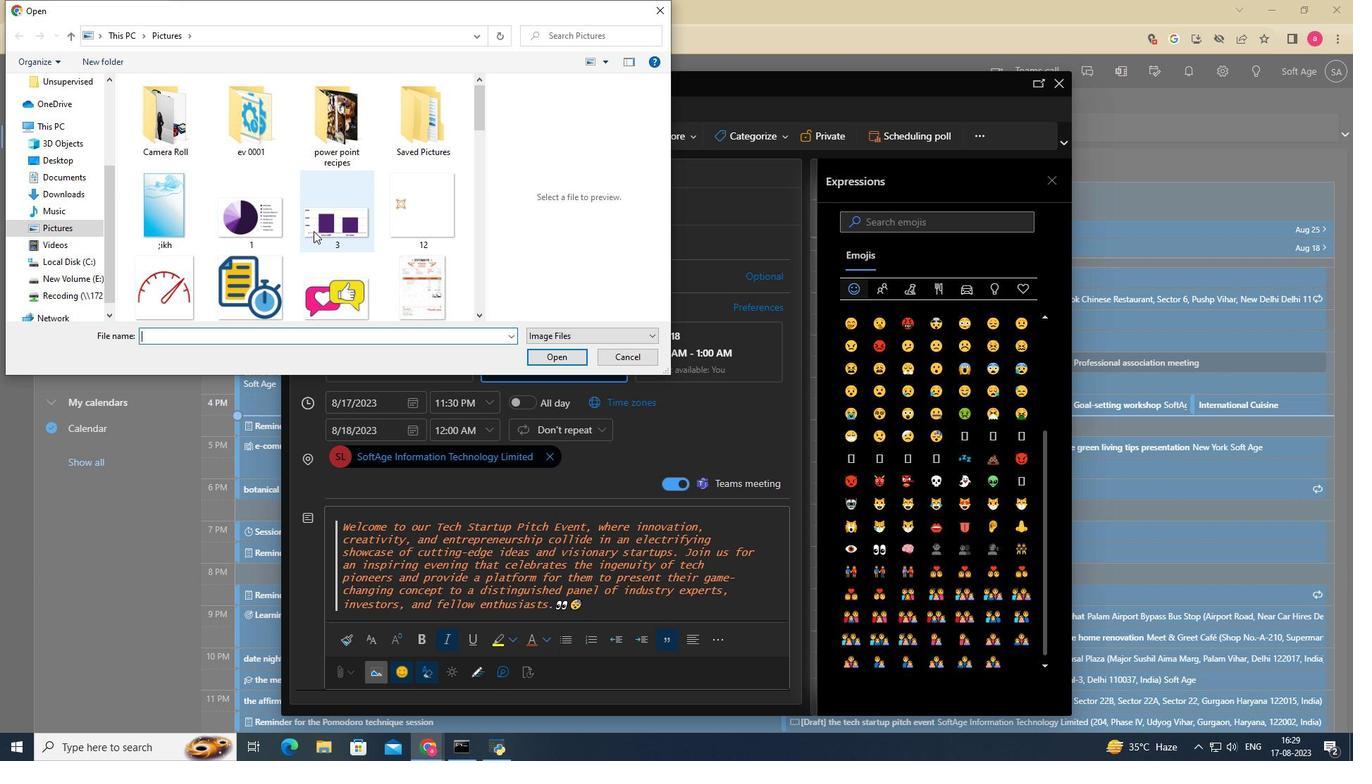
Action: Mouse scrolled (313, 231) with delta (0, 0)
Screenshot: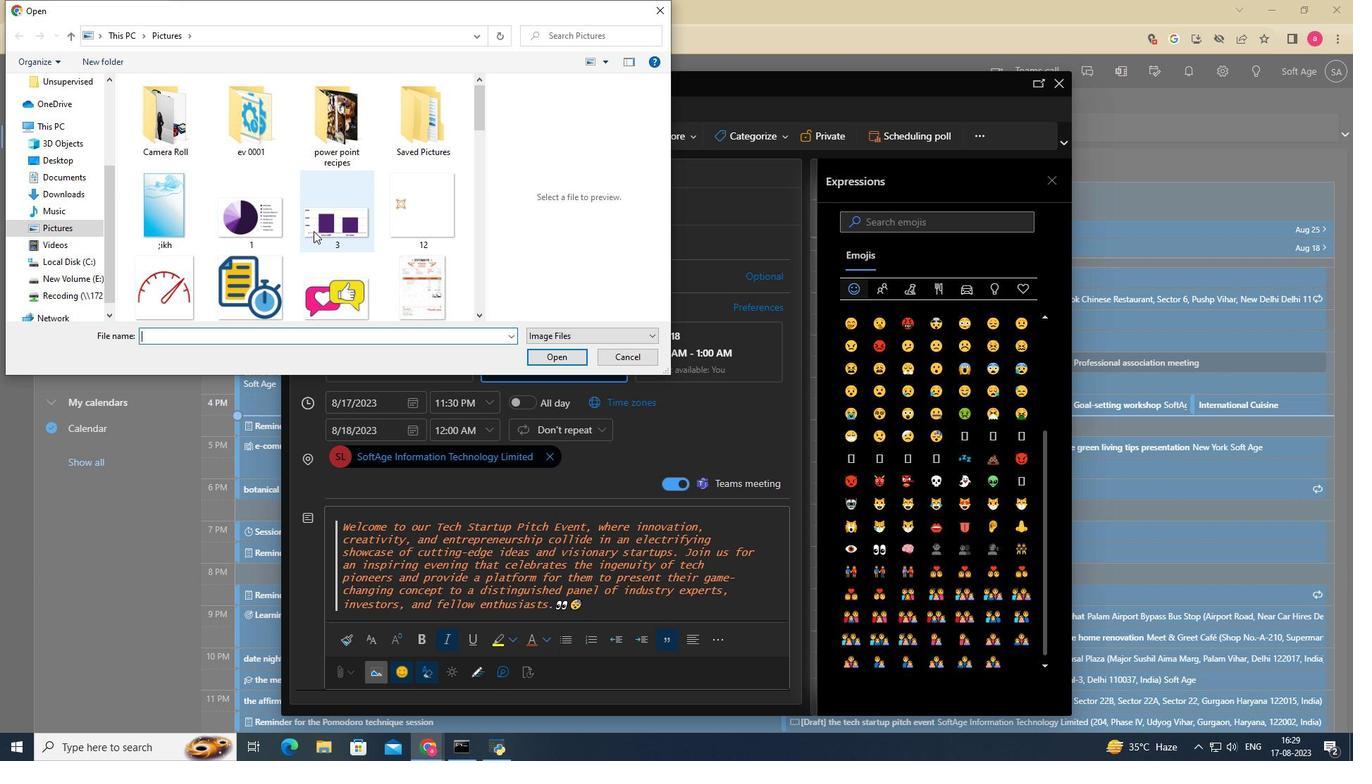 
Action: Mouse scrolled (313, 231) with delta (0, 0)
Screenshot: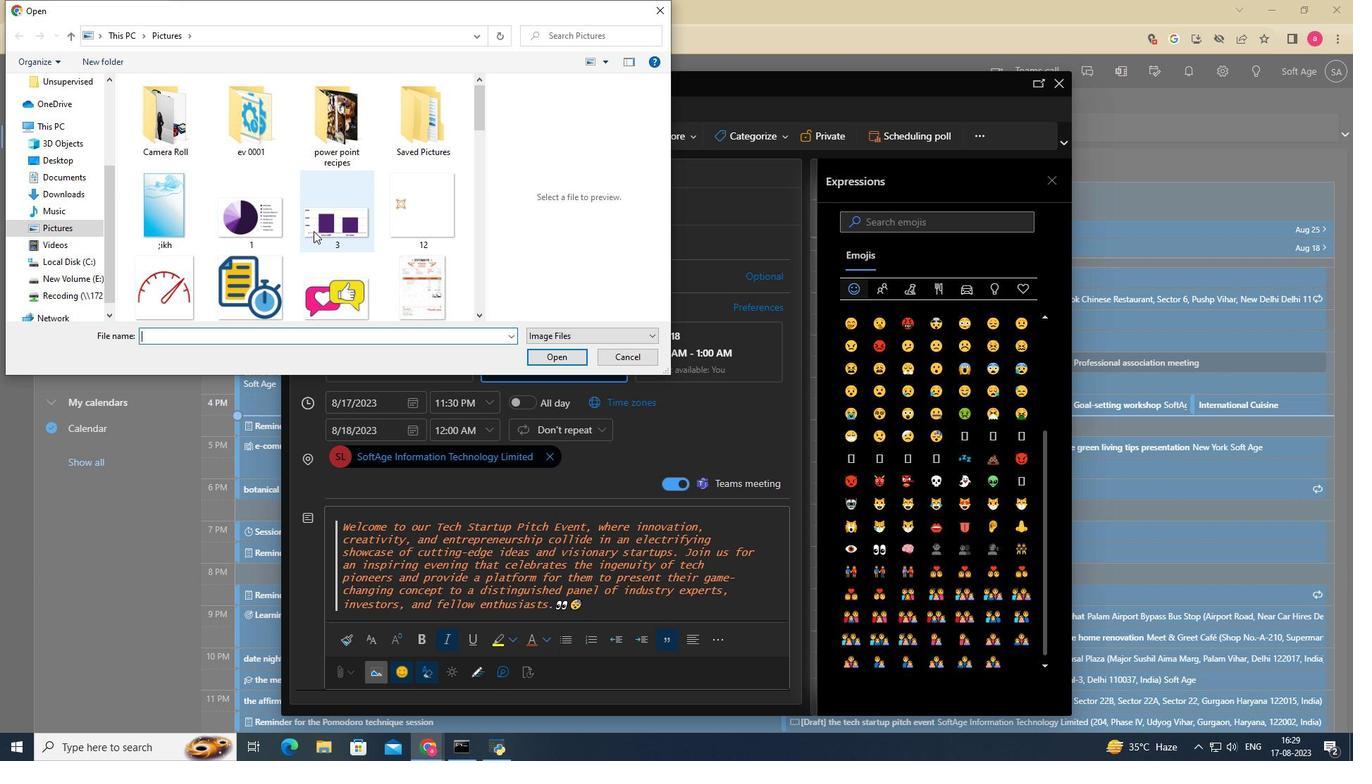 
Action: Mouse scrolled (313, 231) with delta (0, 0)
Screenshot: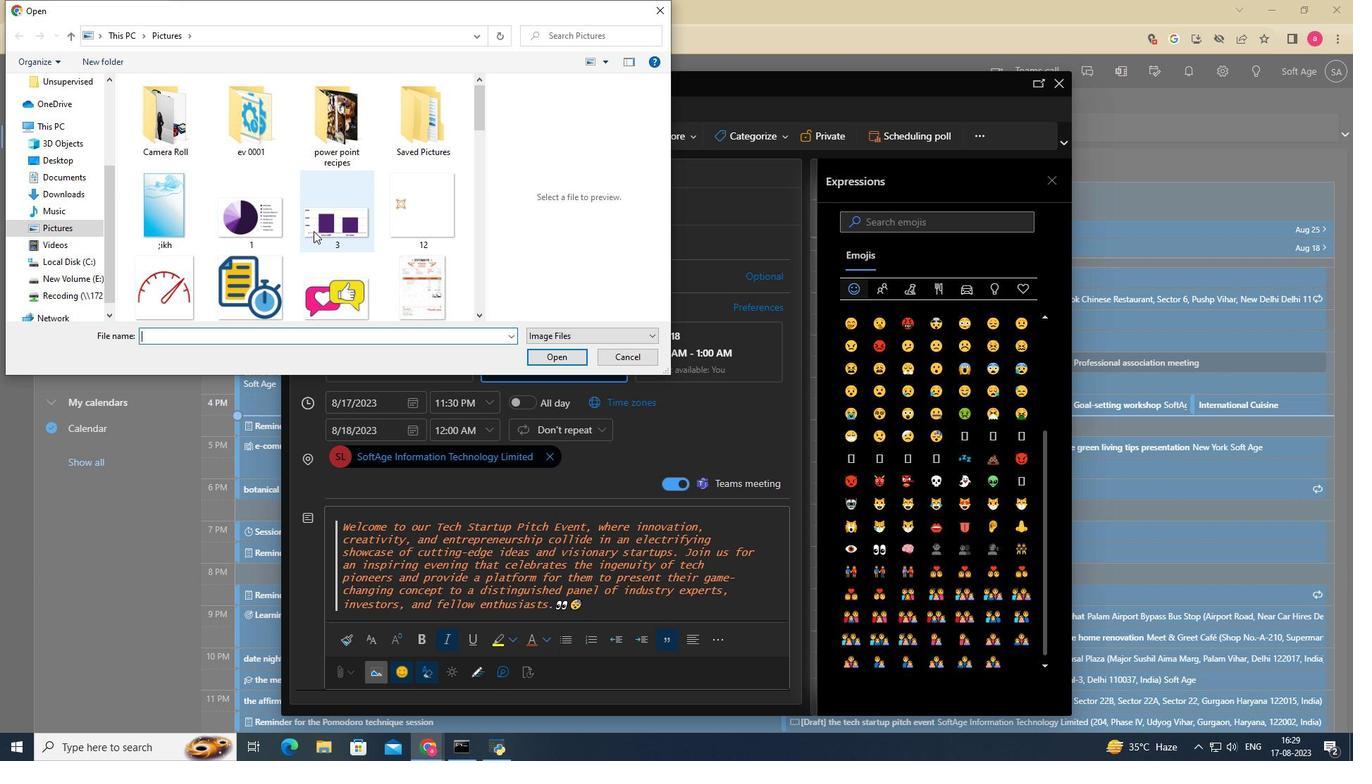
Action: Mouse scrolled (313, 231) with delta (0, 0)
Screenshot: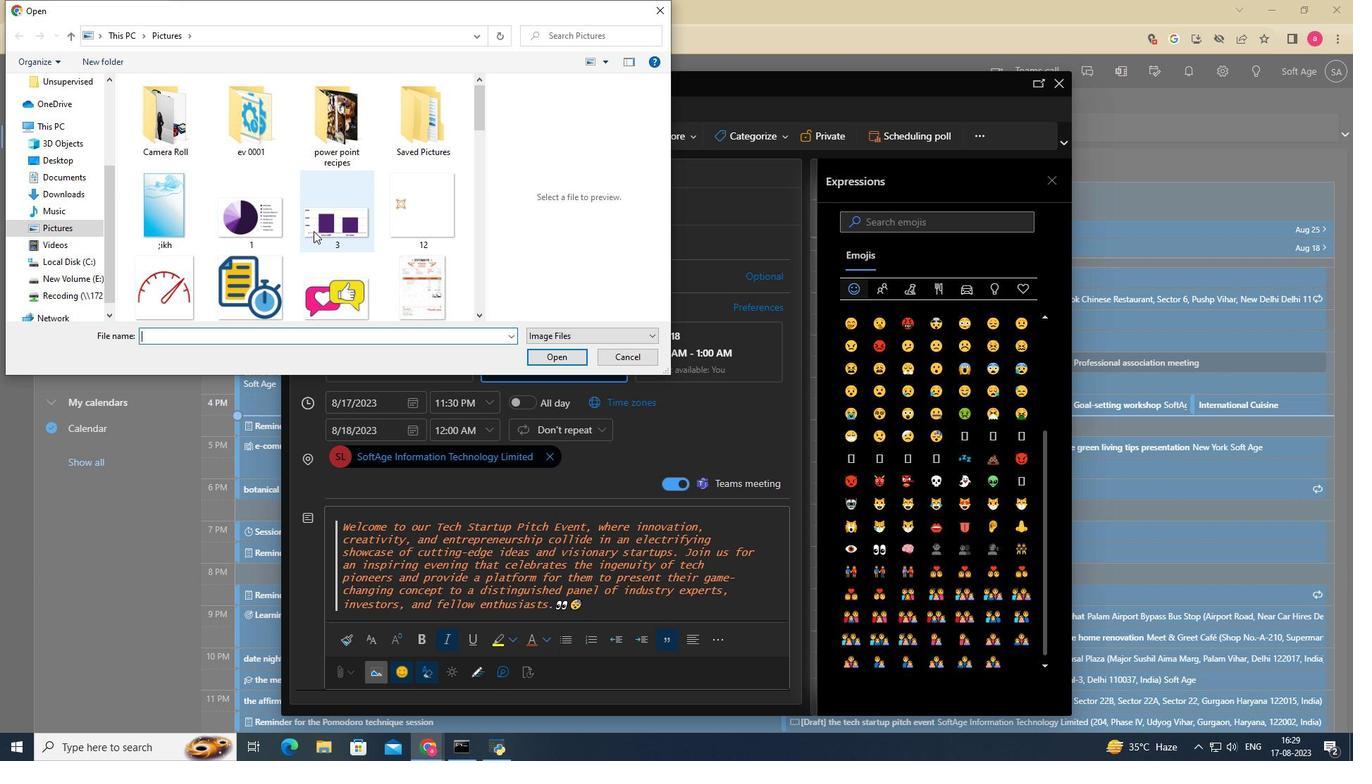 
Action: Mouse scrolled (313, 231) with delta (0, 0)
Screenshot: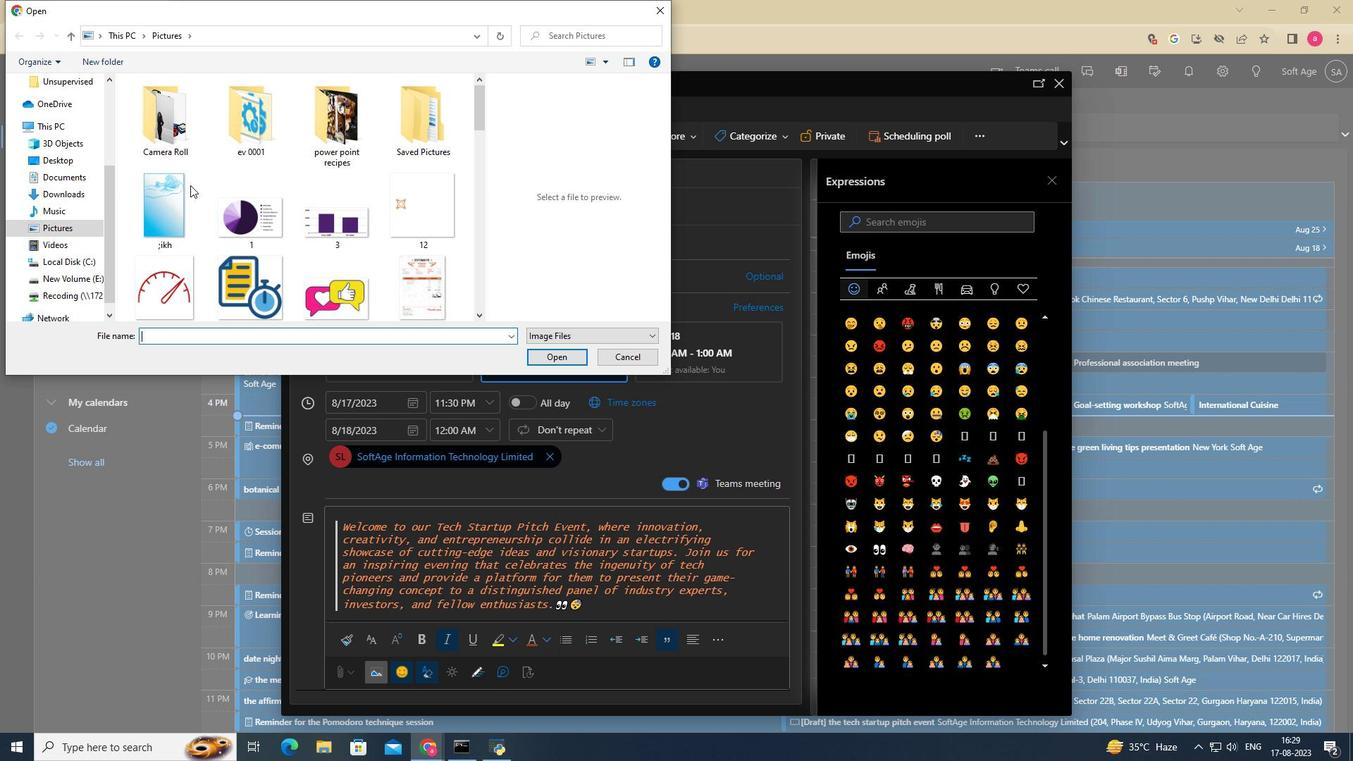 
Action: Mouse moved to (252, 126)
Screenshot: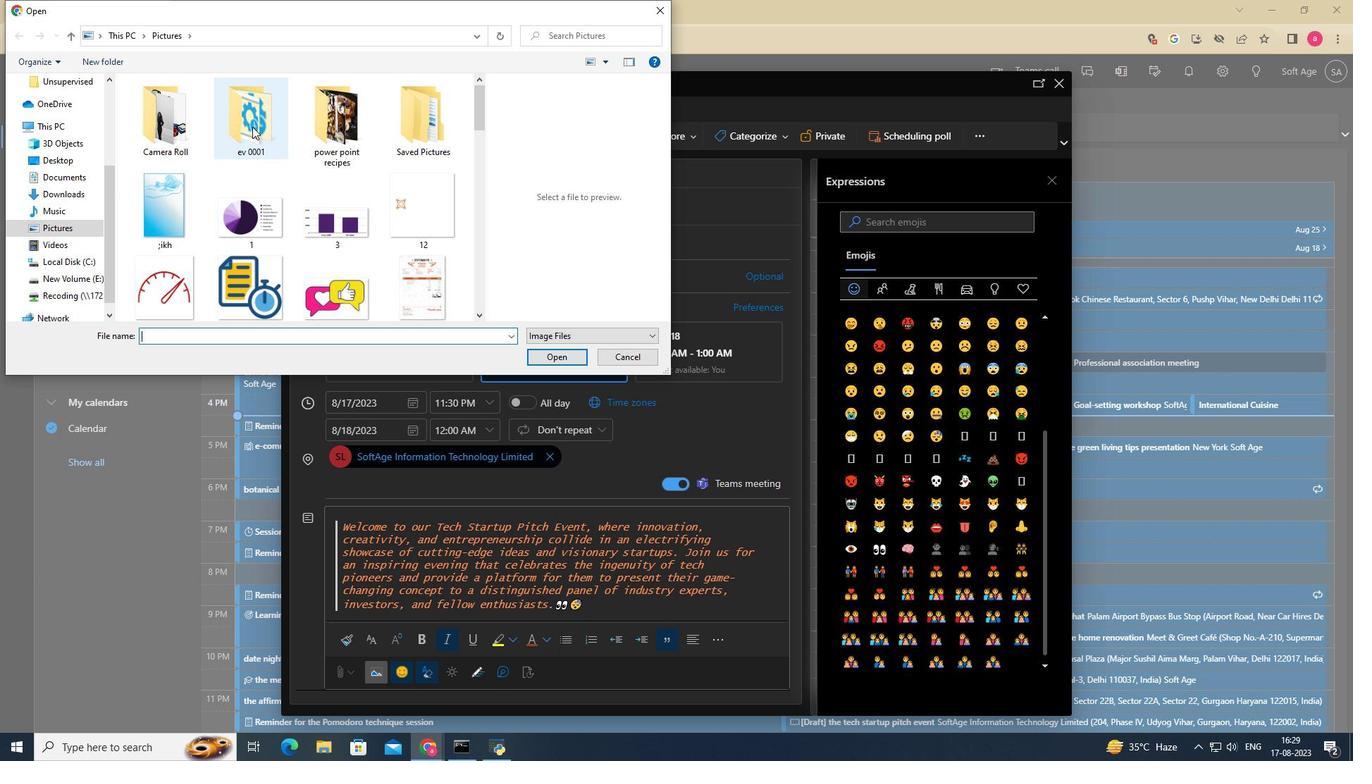 
Action: Mouse pressed left at (252, 126)
Screenshot: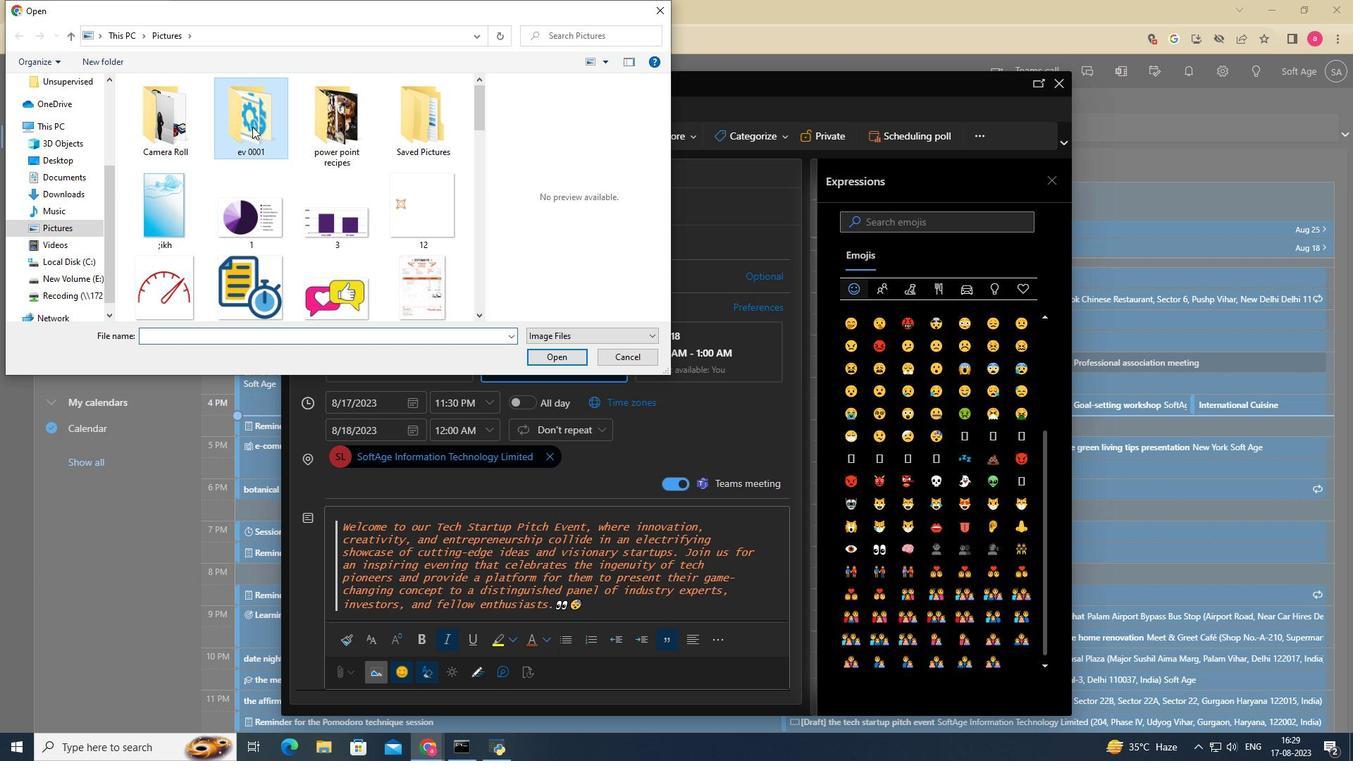 
Action: Mouse pressed left at (252, 126)
Screenshot: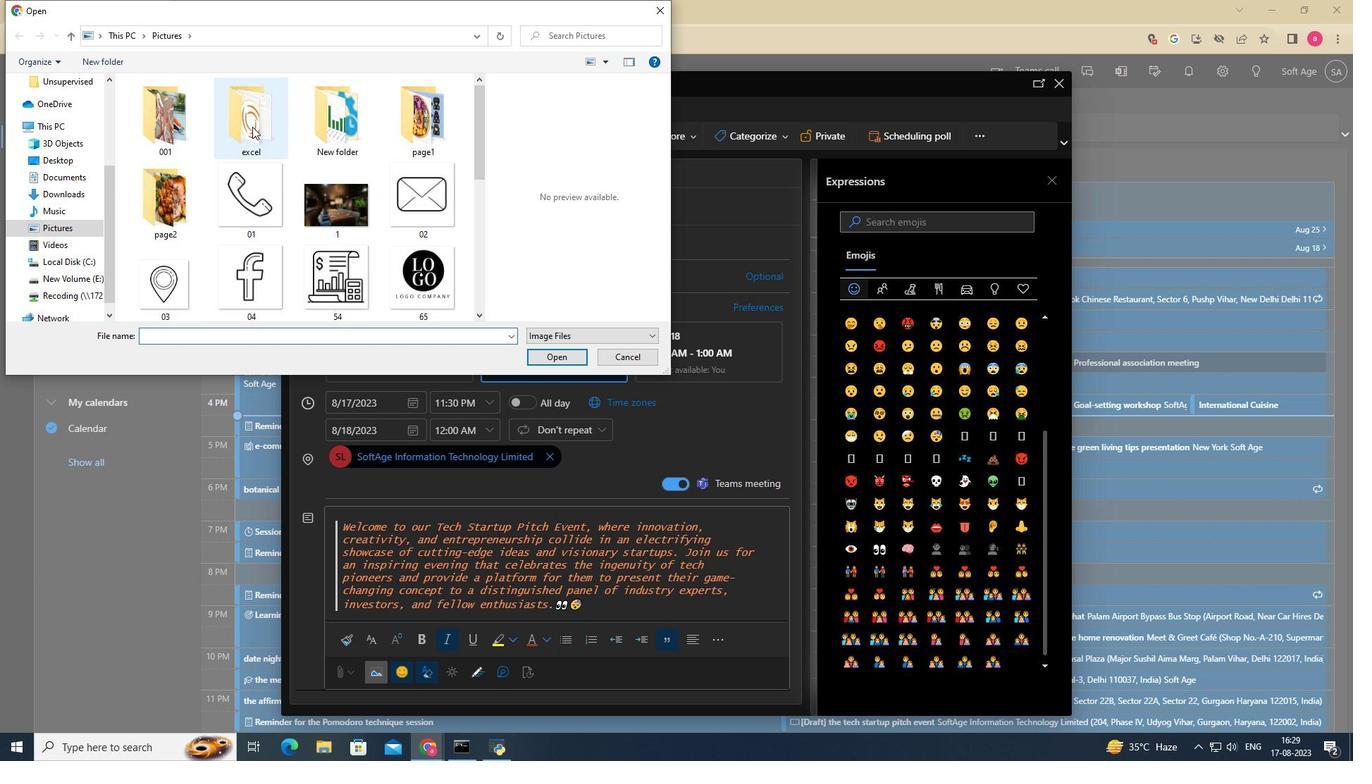 
Action: Mouse moved to (343, 130)
Screenshot: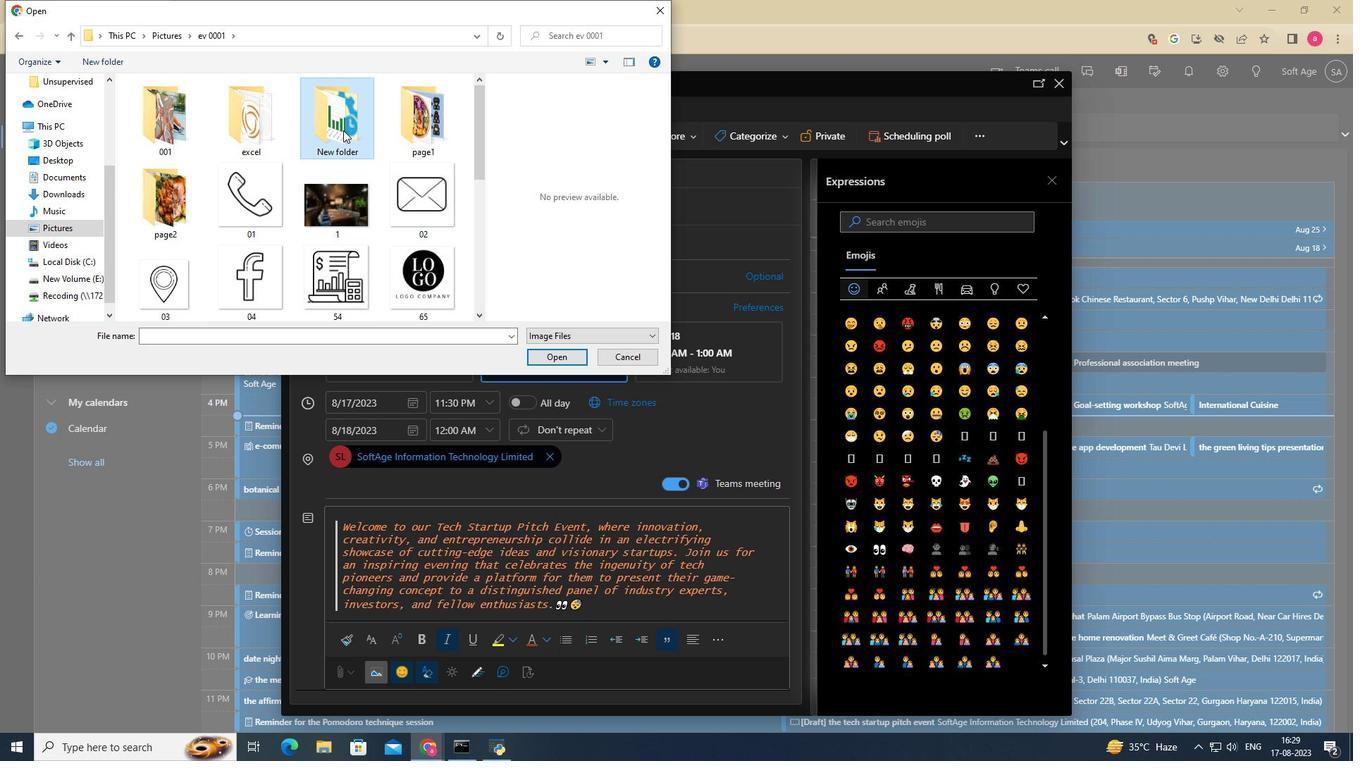 
Action: Mouse pressed left at (343, 130)
Screenshot: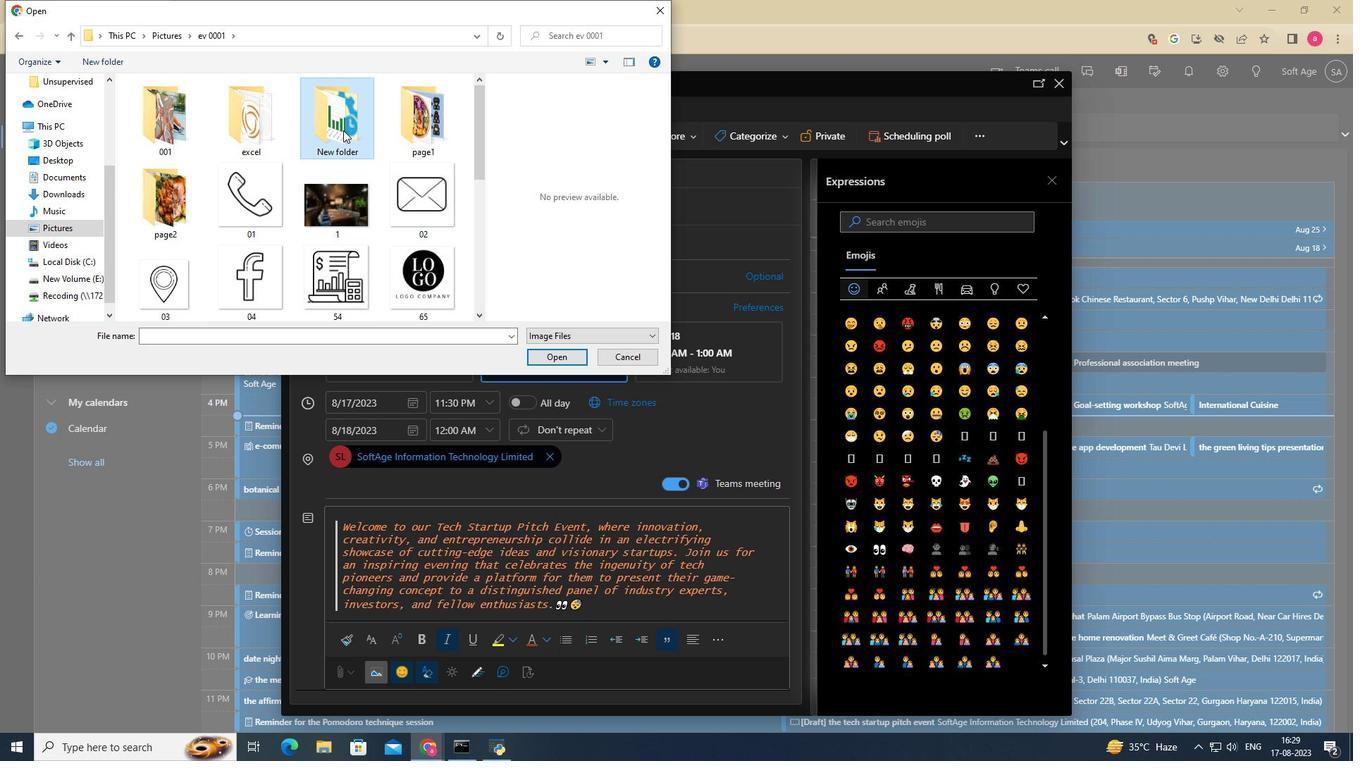 
Action: Mouse pressed left at (343, 130)
Screenshot: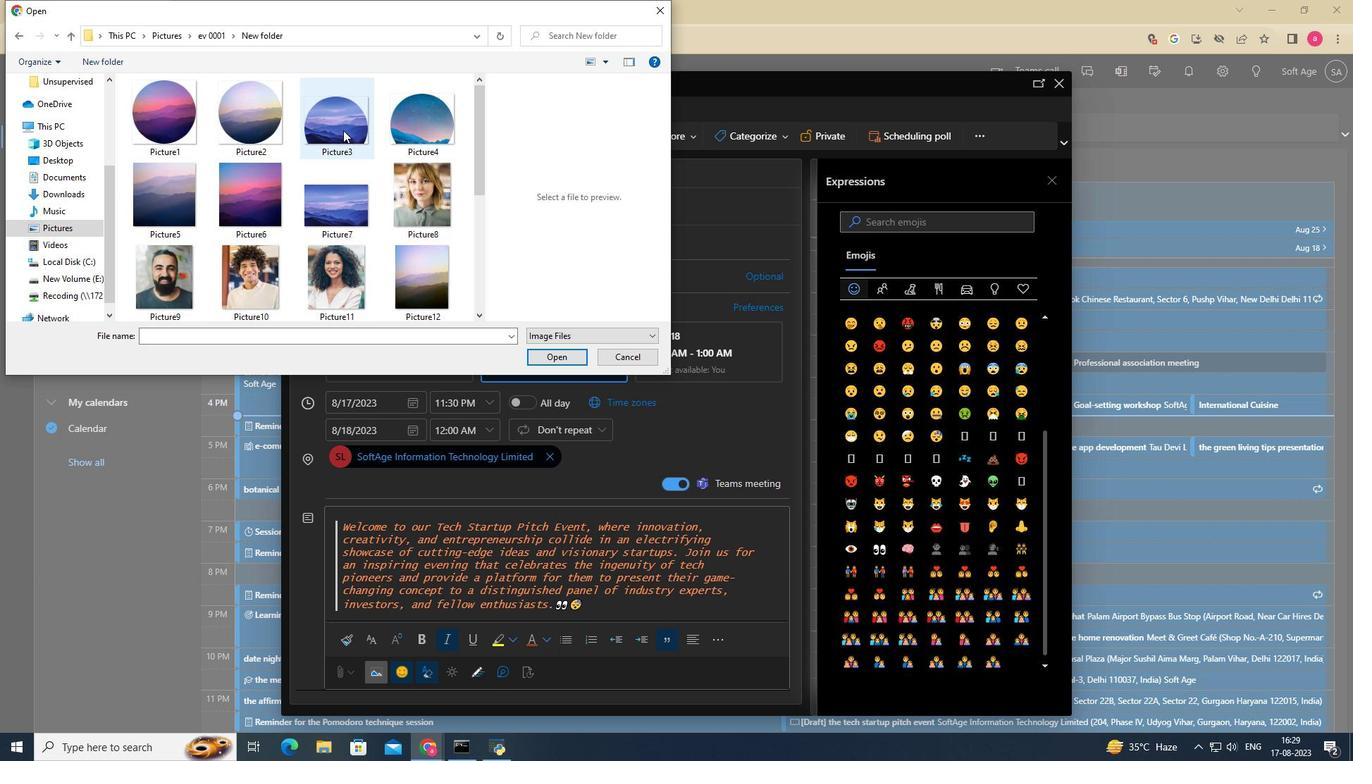 
Action: Mouse moved to (344, 174)
Screenshot: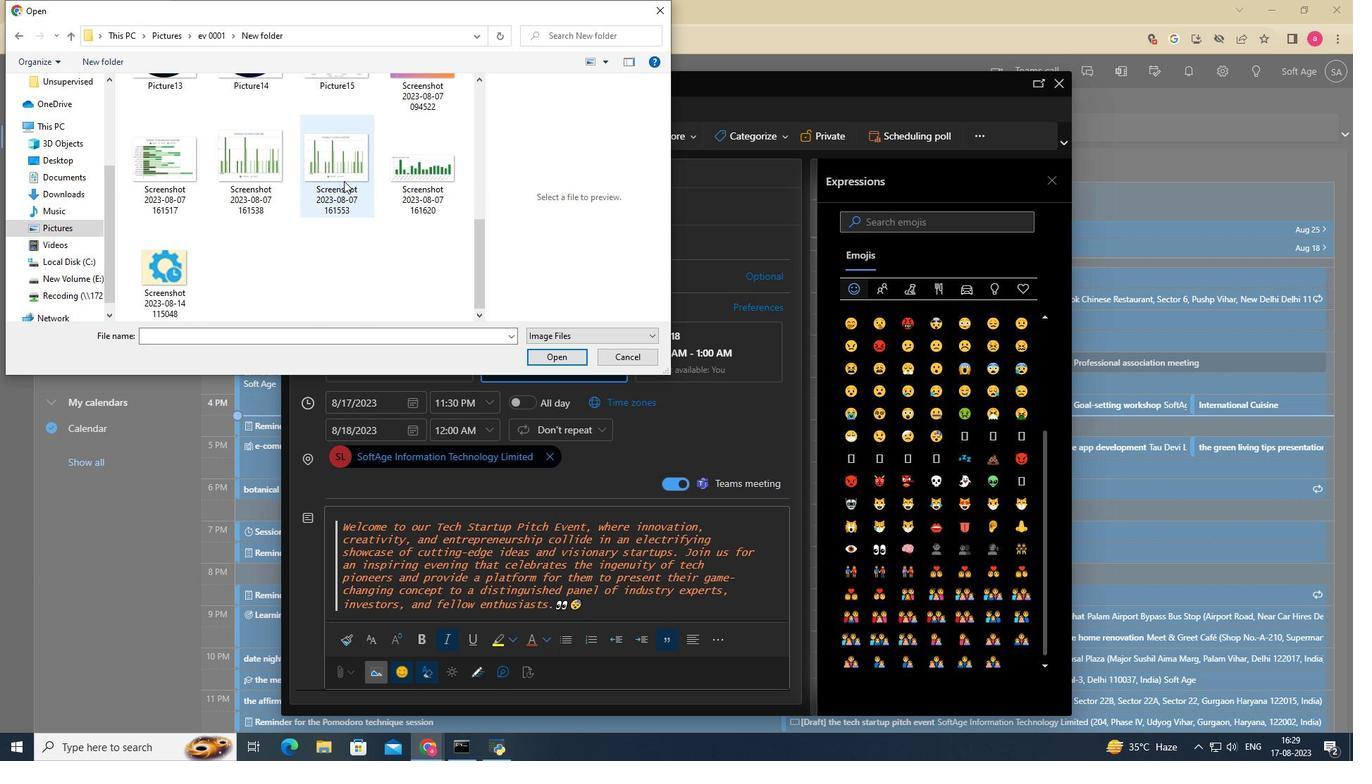 
Action: Mouse scrolled (344, 173) with delta (0, 0)
Screenshot: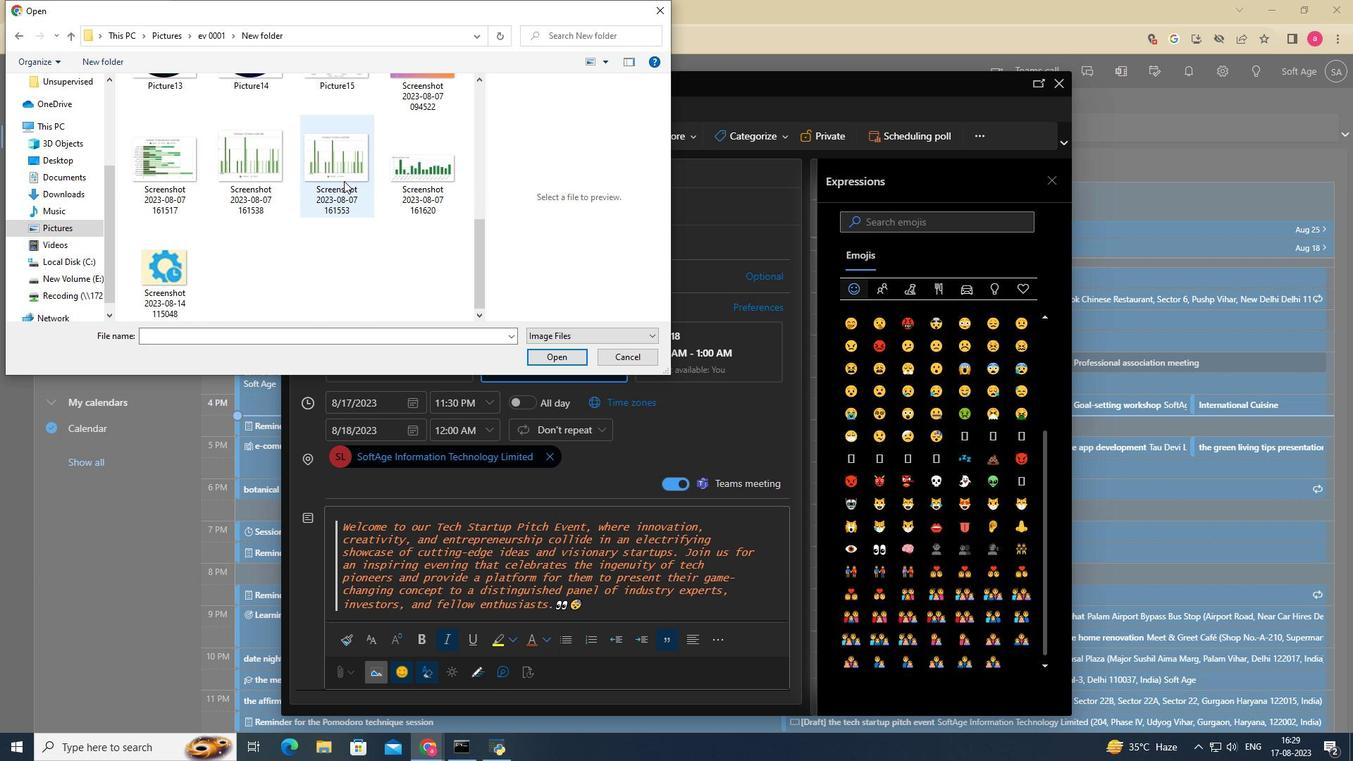 
Action: Mouse moved to (344, 178)
Screenshot: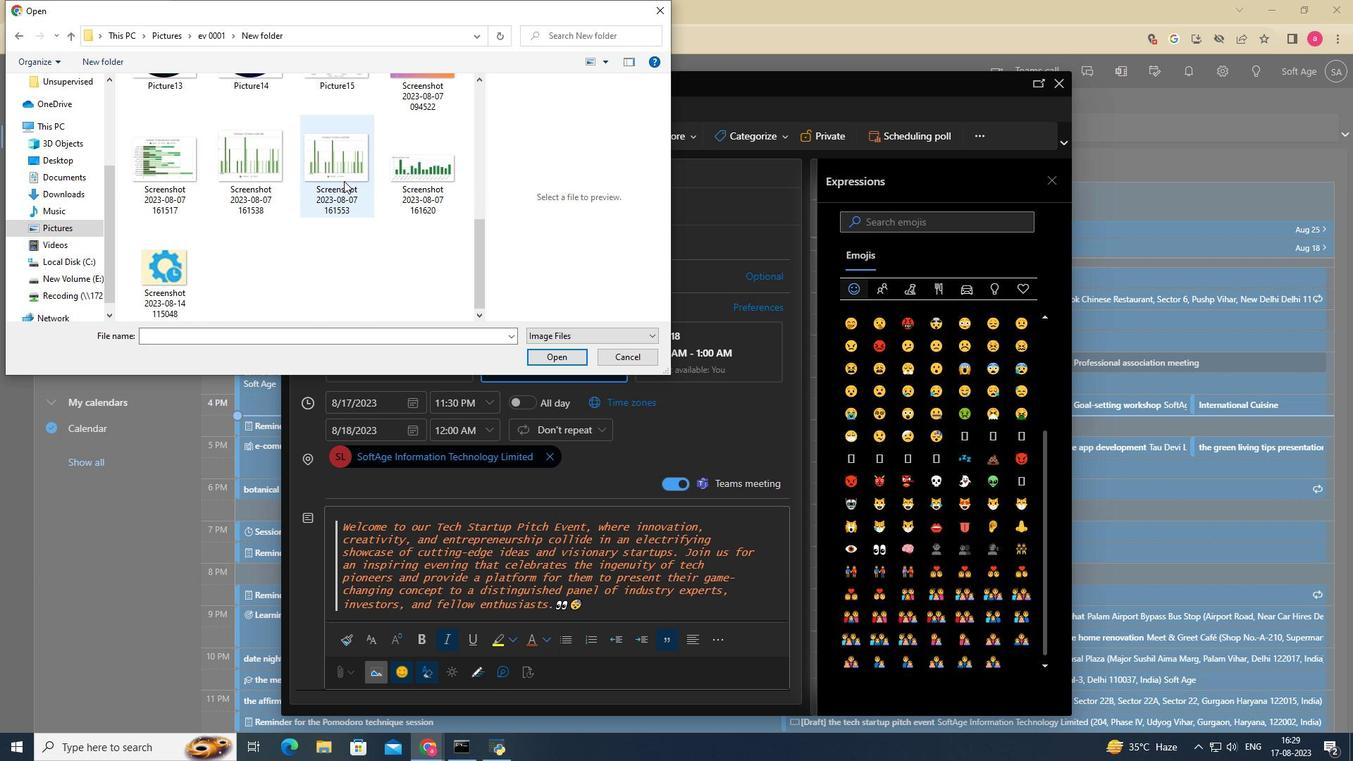 
Action: Mouse scrolled (344, 175) with delta (0, 0)
Screenshot: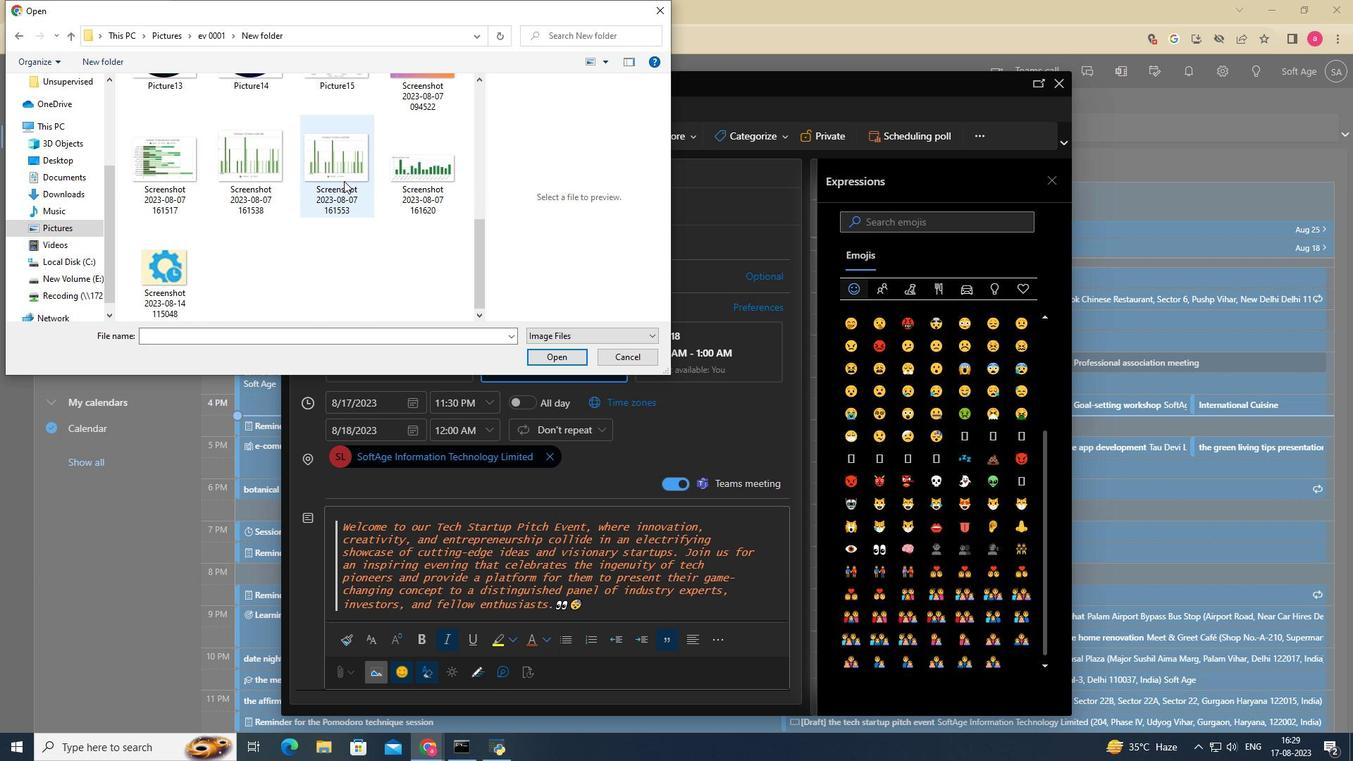 
Action: Mouse moved to (343, 179)
Screenshot: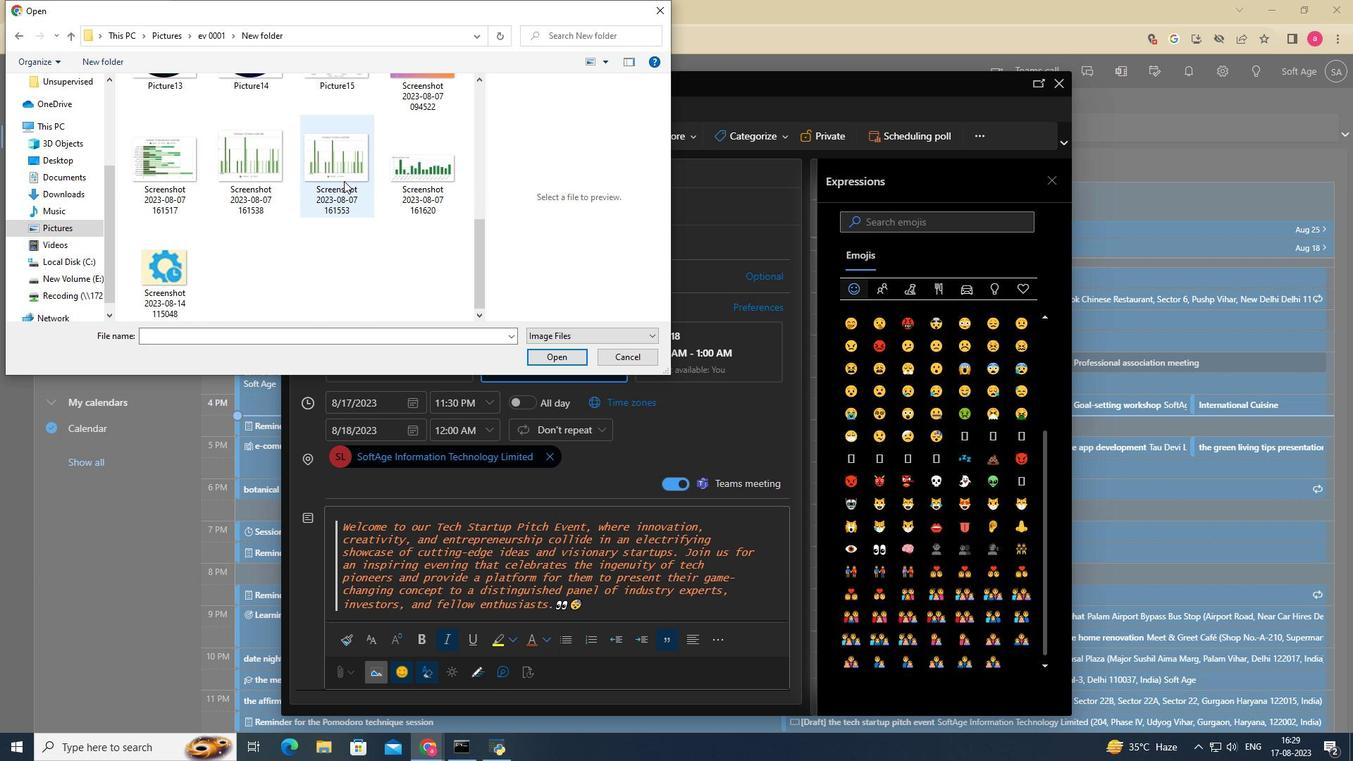
Action: Mouse scrolled (344, 177) with delta (0, 0)
Screenshot: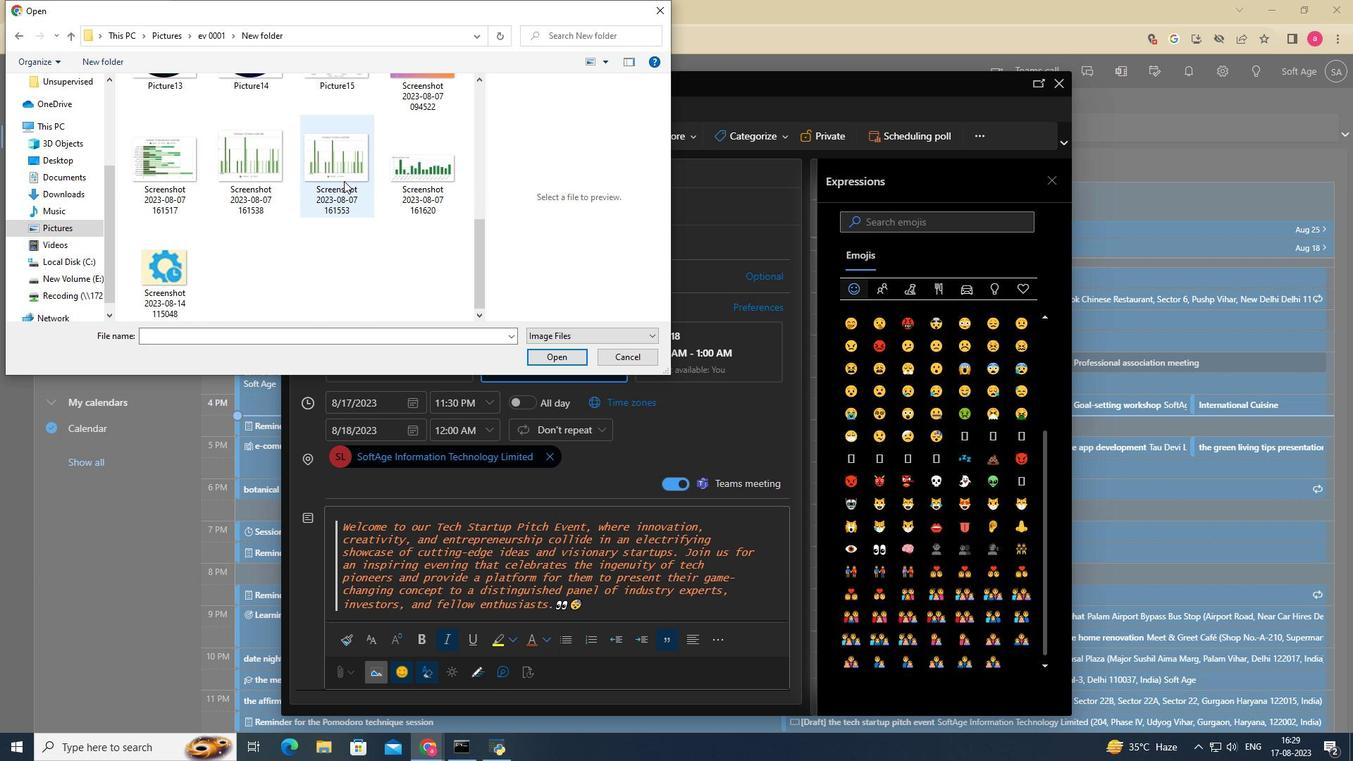 
Action: Mouse moved to (343, 179)
Screenshot: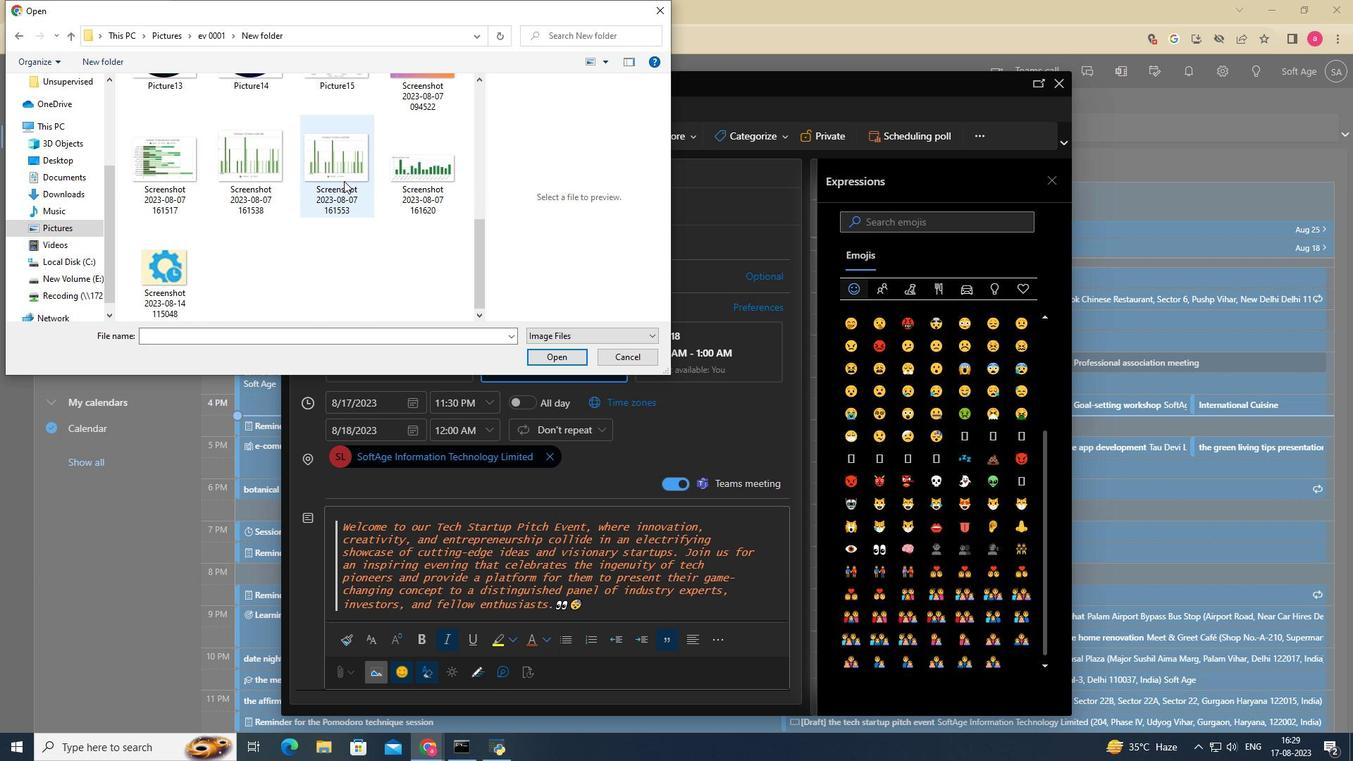 
Action: Mouse scrolled (343, 178) with delta (0, 0)
Screenshot: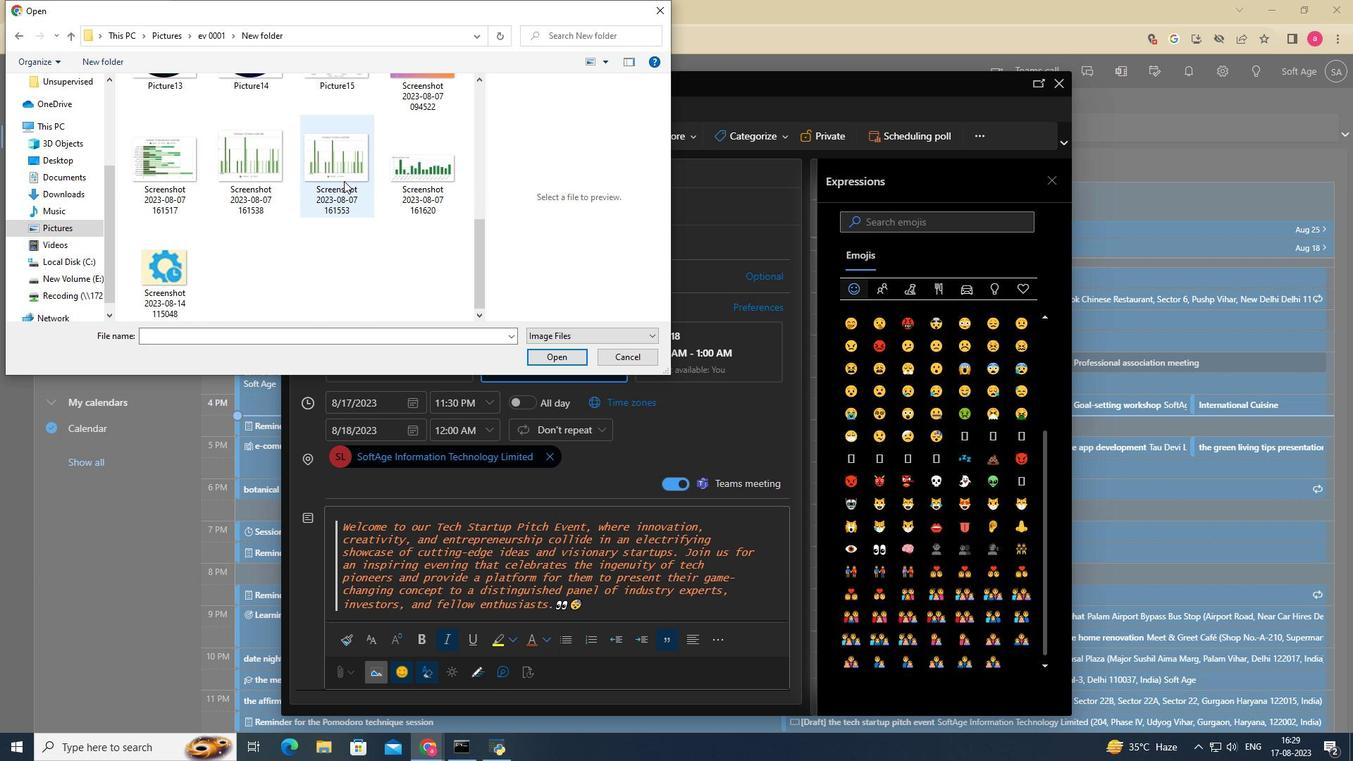 
Action: Mouse moved to (343, 181)
Screenshot: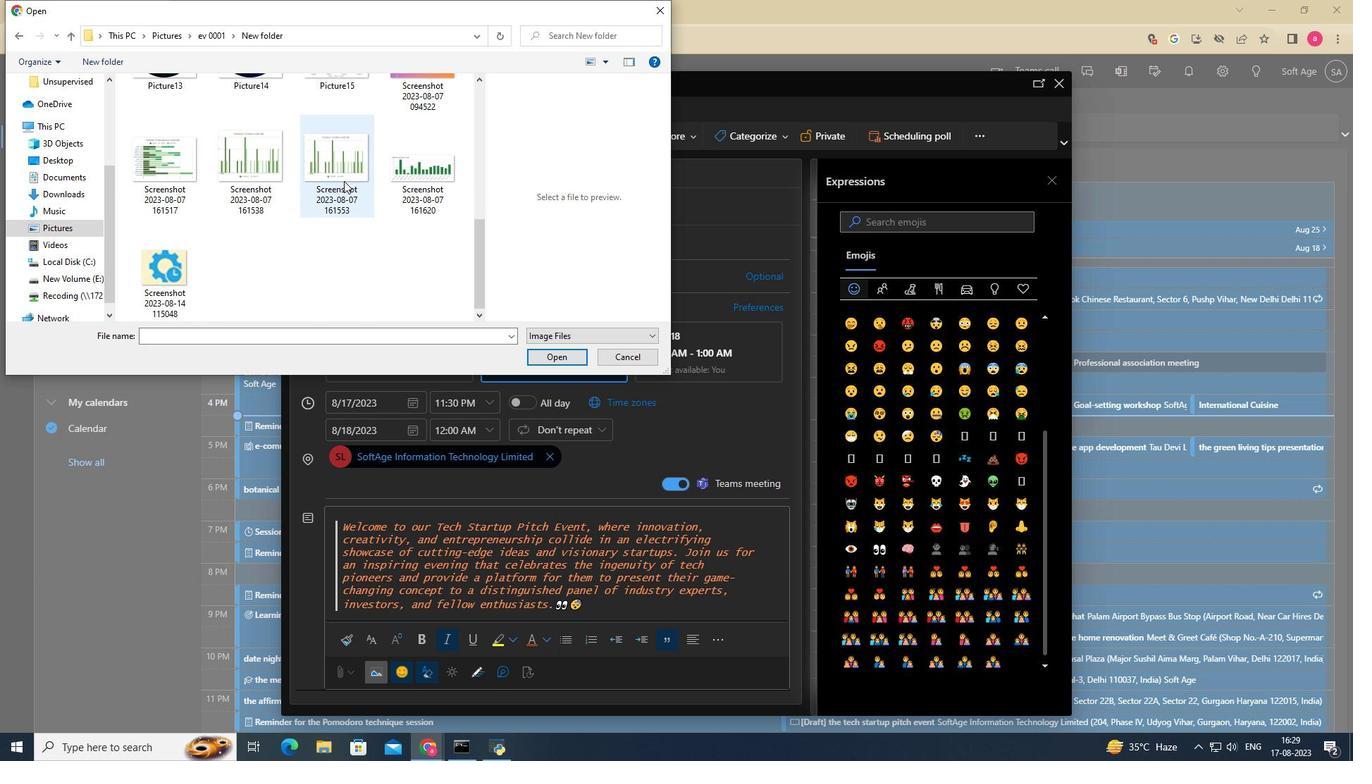 
Action: Mouse scrolled (343, 178) with delta (0, 0)
Screenshot: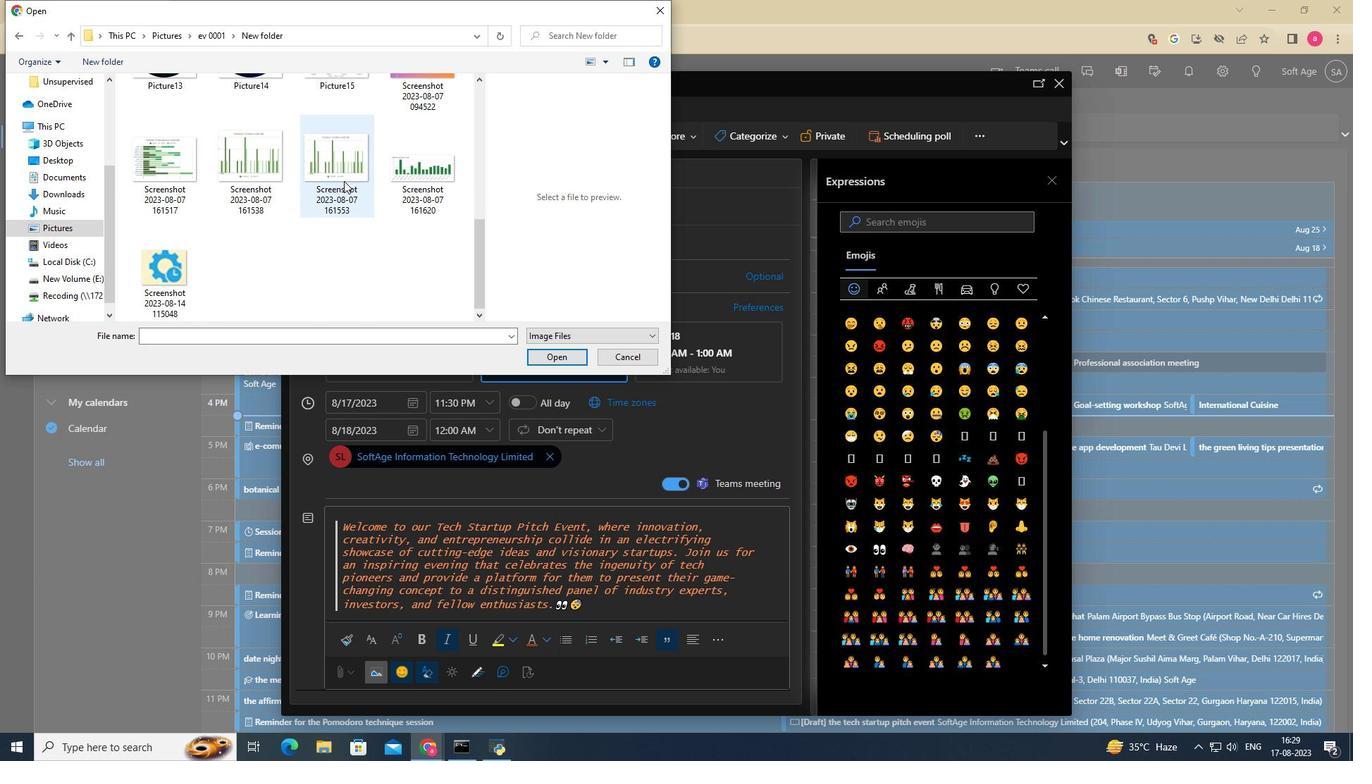 
Action: Mouse moved to (343, 181)
Screenshot: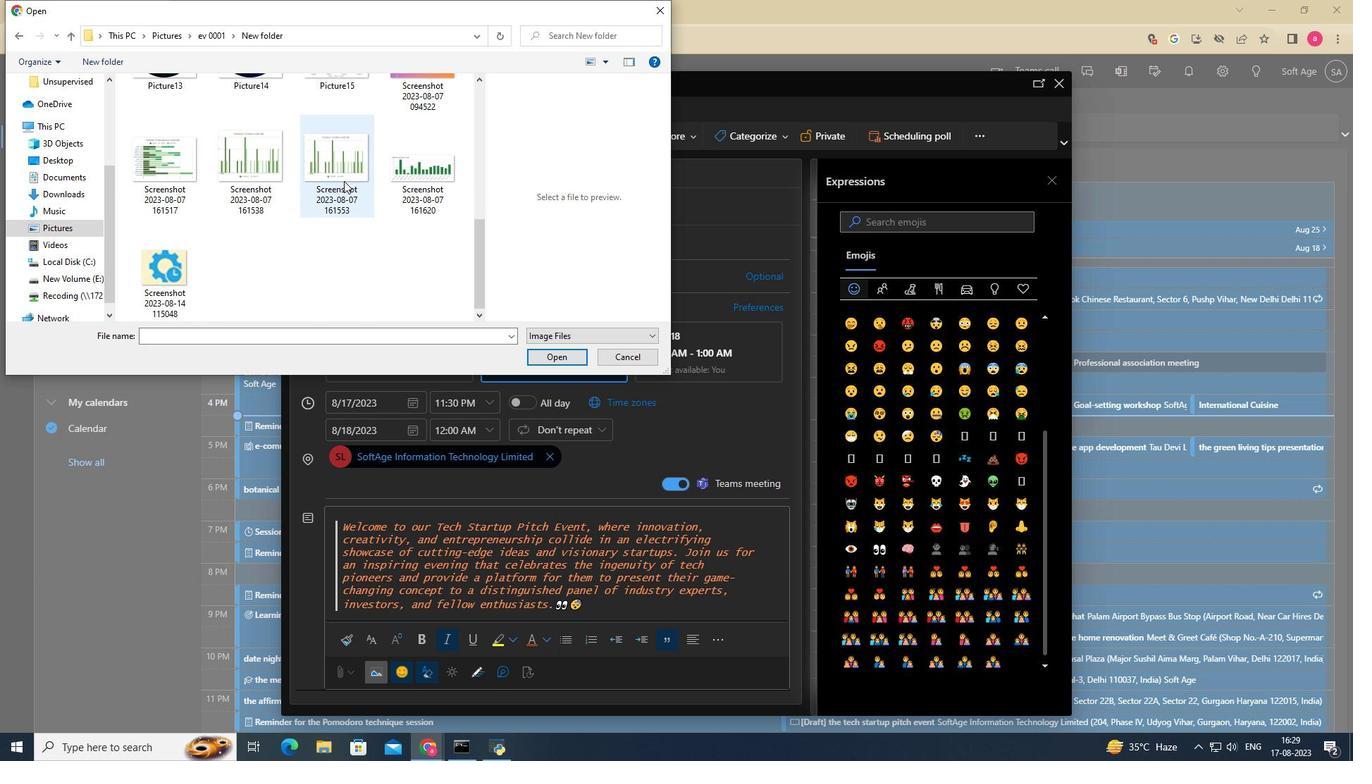 
Action: Mouse scrolled (343, 179) with delta (0, 0)
Screenshot: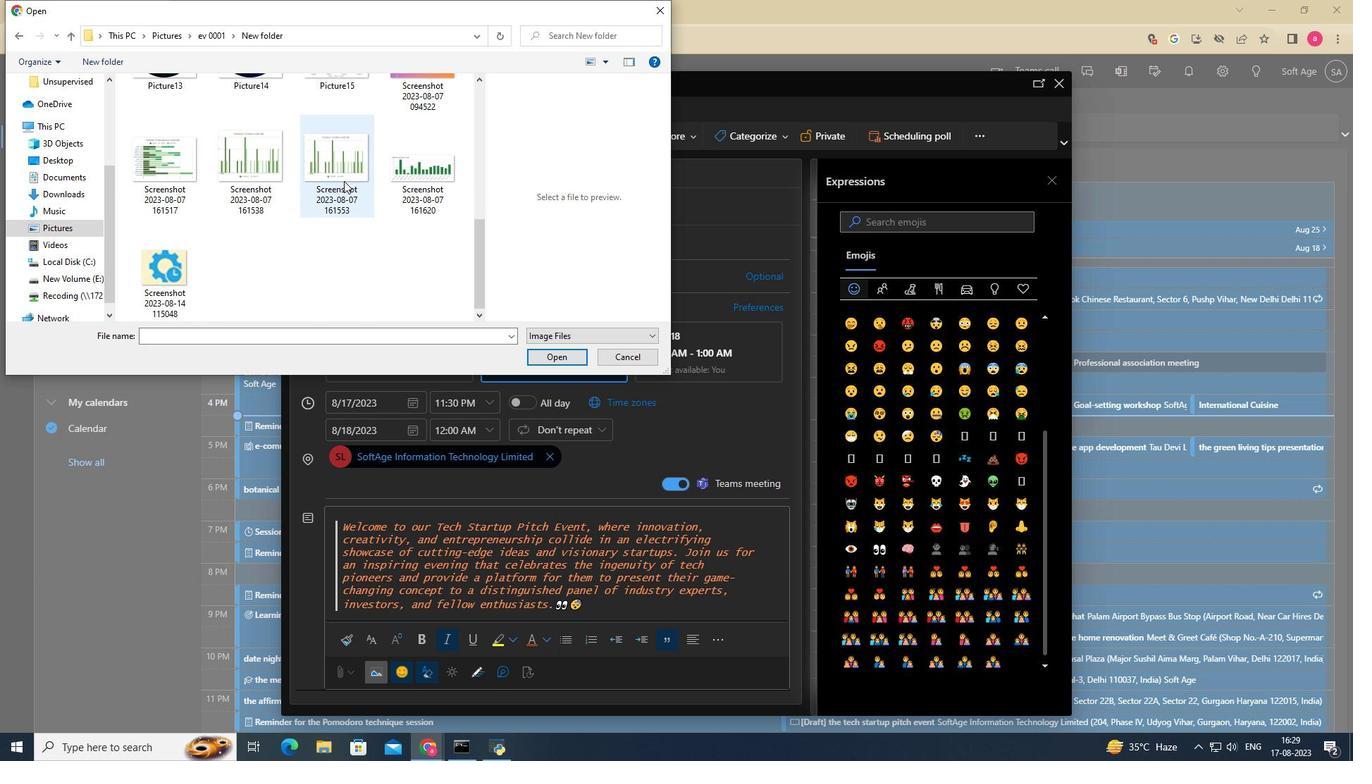 
Action: Mouse moved to (343, 182)
Screenshot: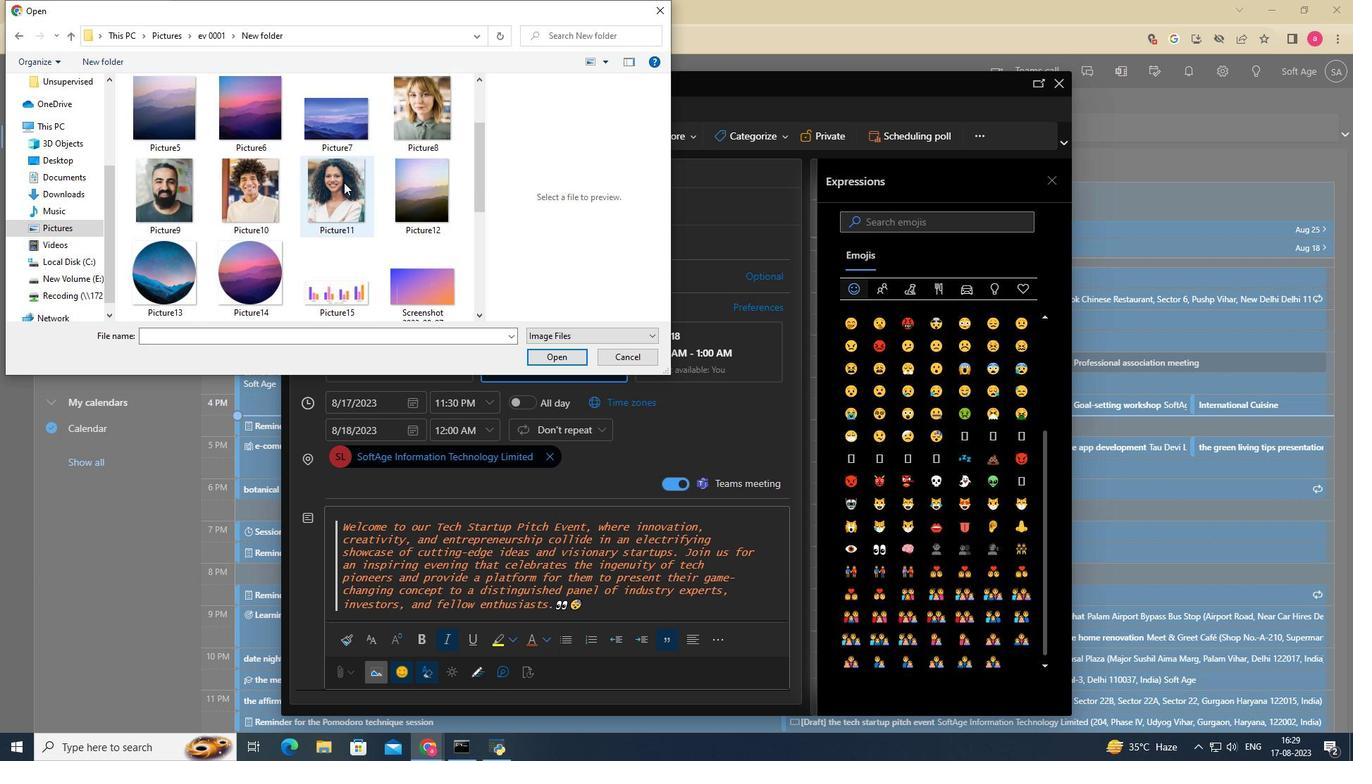 
Action: Mouse scrolled (343, 183) with delta (0, 0)
Screenshot: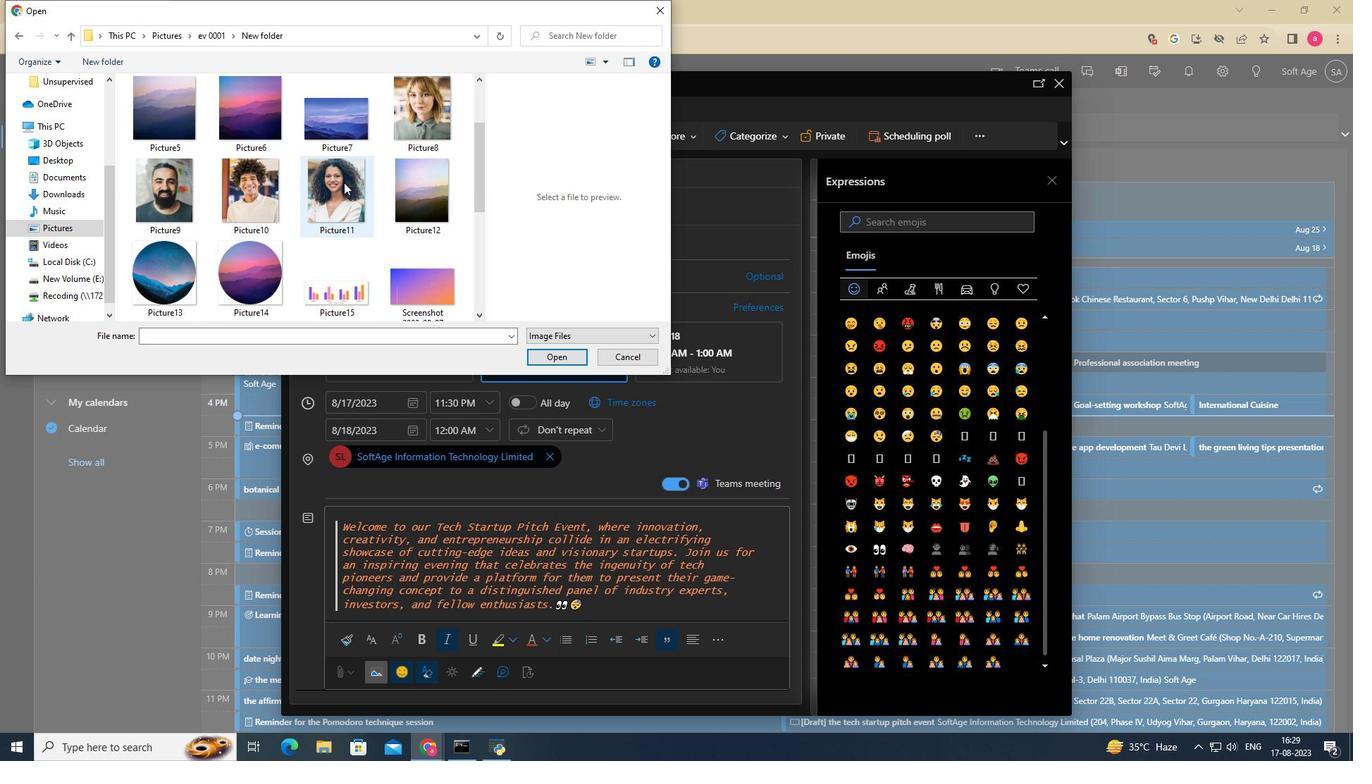 
Action: Mouse scrolled (343, 183) with delta (0, 0)
Screenshot: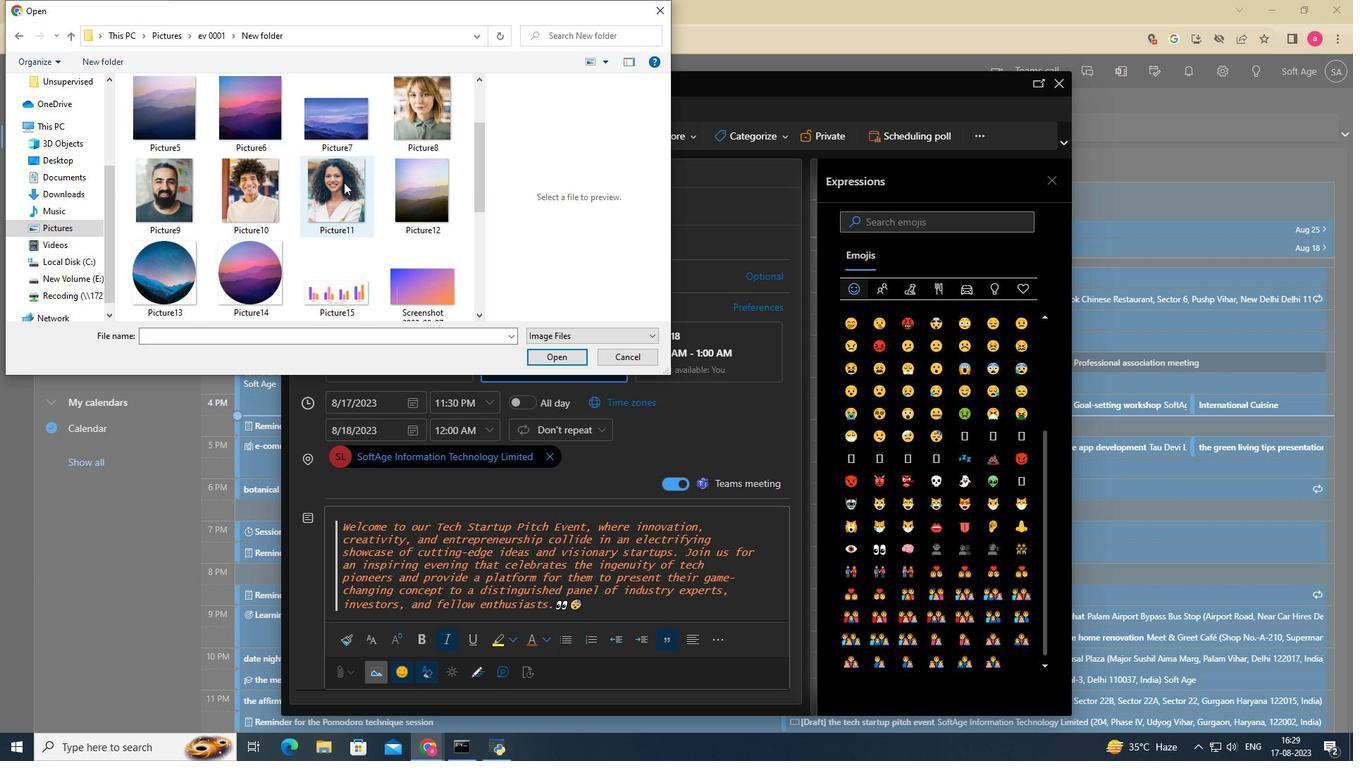 
Action: Mouse scrolled (343, 183) with delta (0, 0)
Screenshot: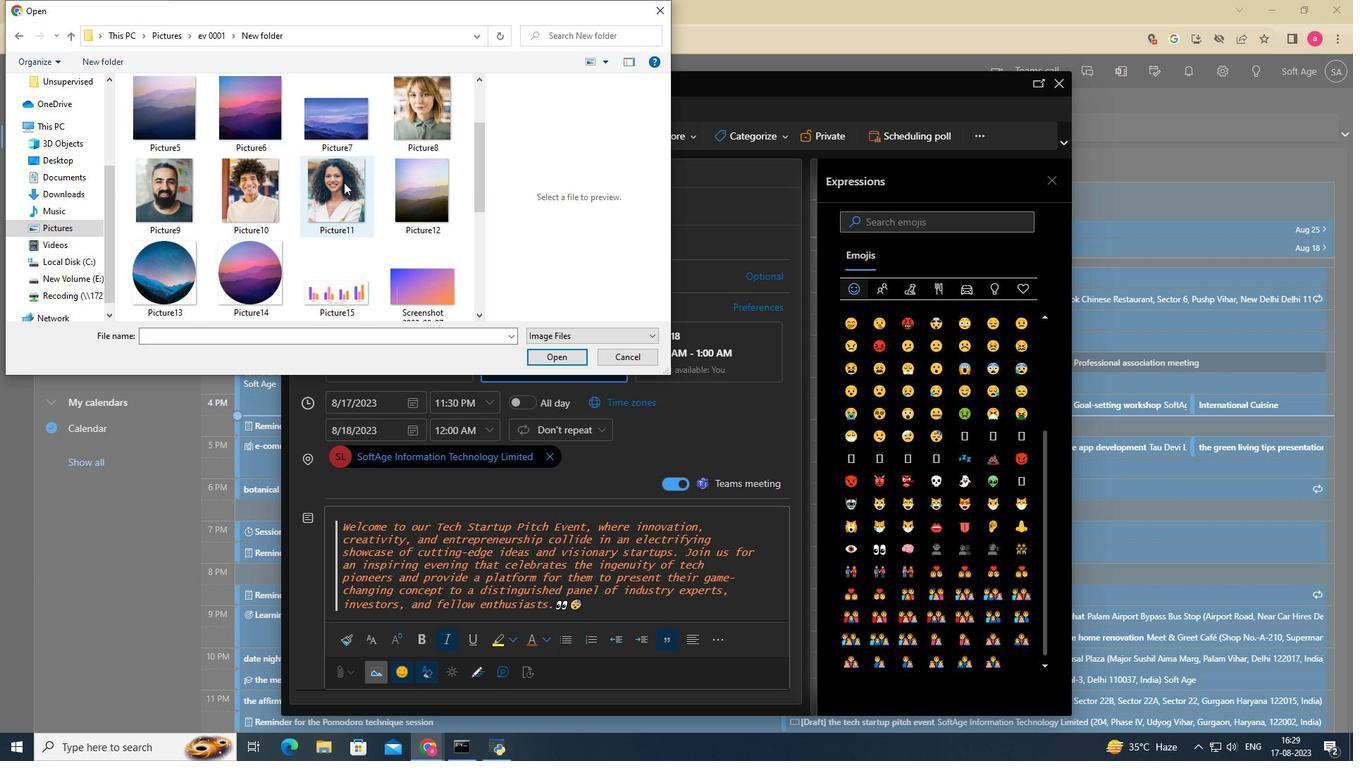 
Action: Mouse scrolled (343, 183) with delta (0, 0)
Screenshot: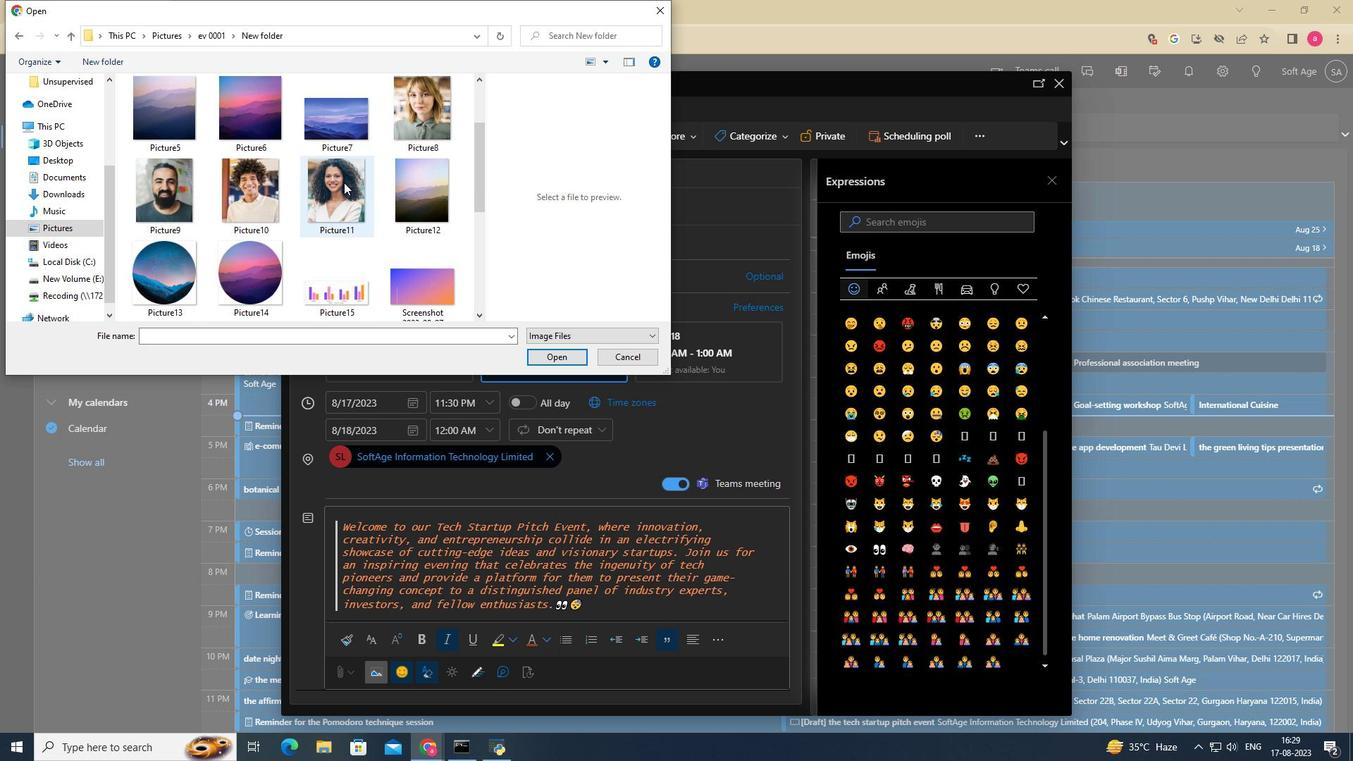 
Action: Mouse scrolled (343, 183) with delta (0, 0)
Screenshot: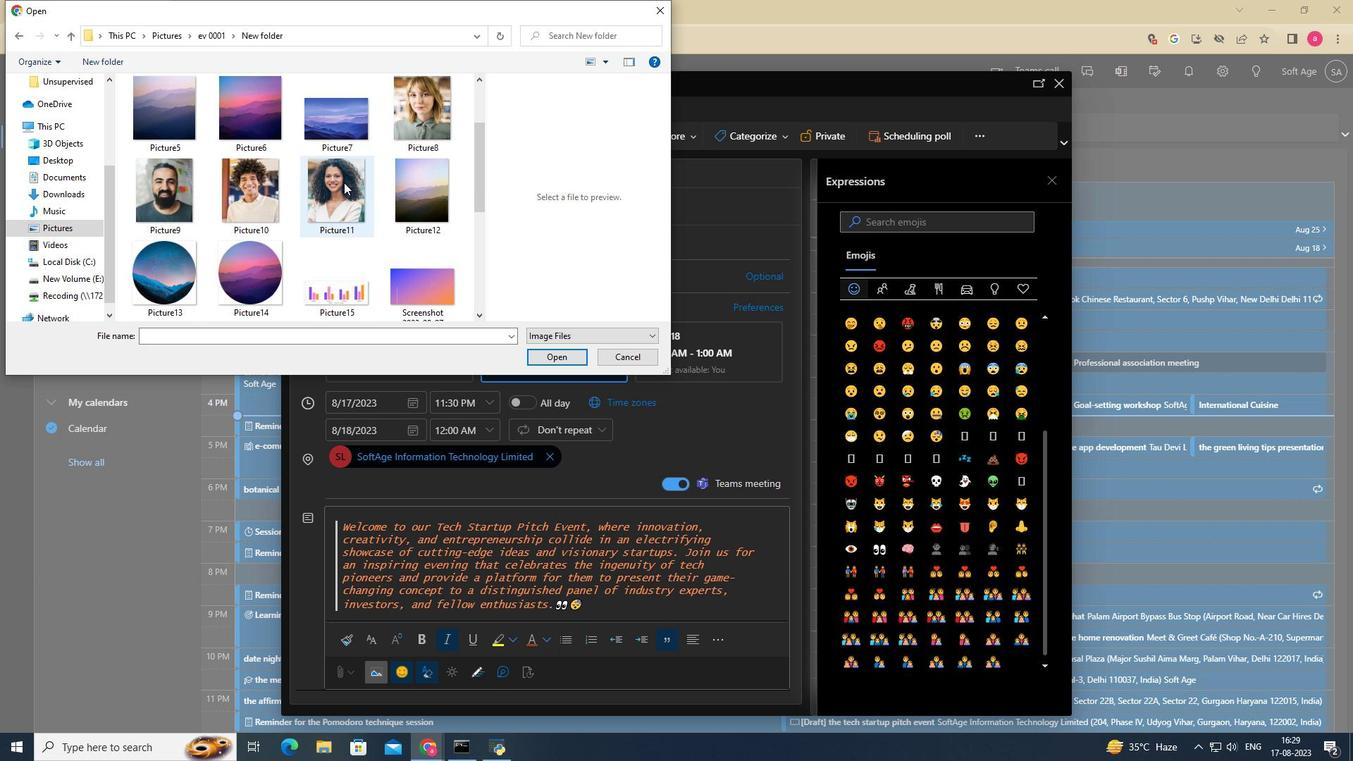 
Action: Mouse scrolled (343, 183) with delta (0, 0)
Screenshot: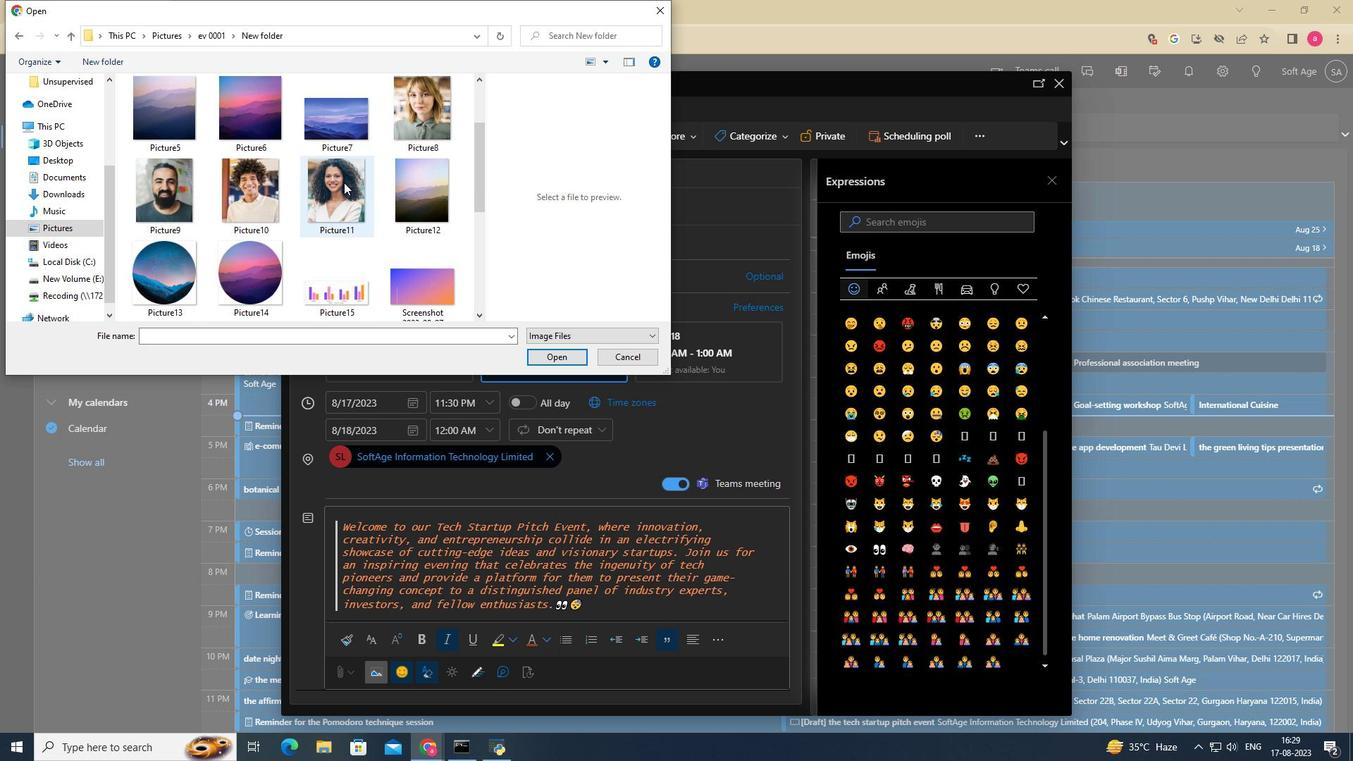 
Action: Mouse moved to (341, 125)
Screenshot: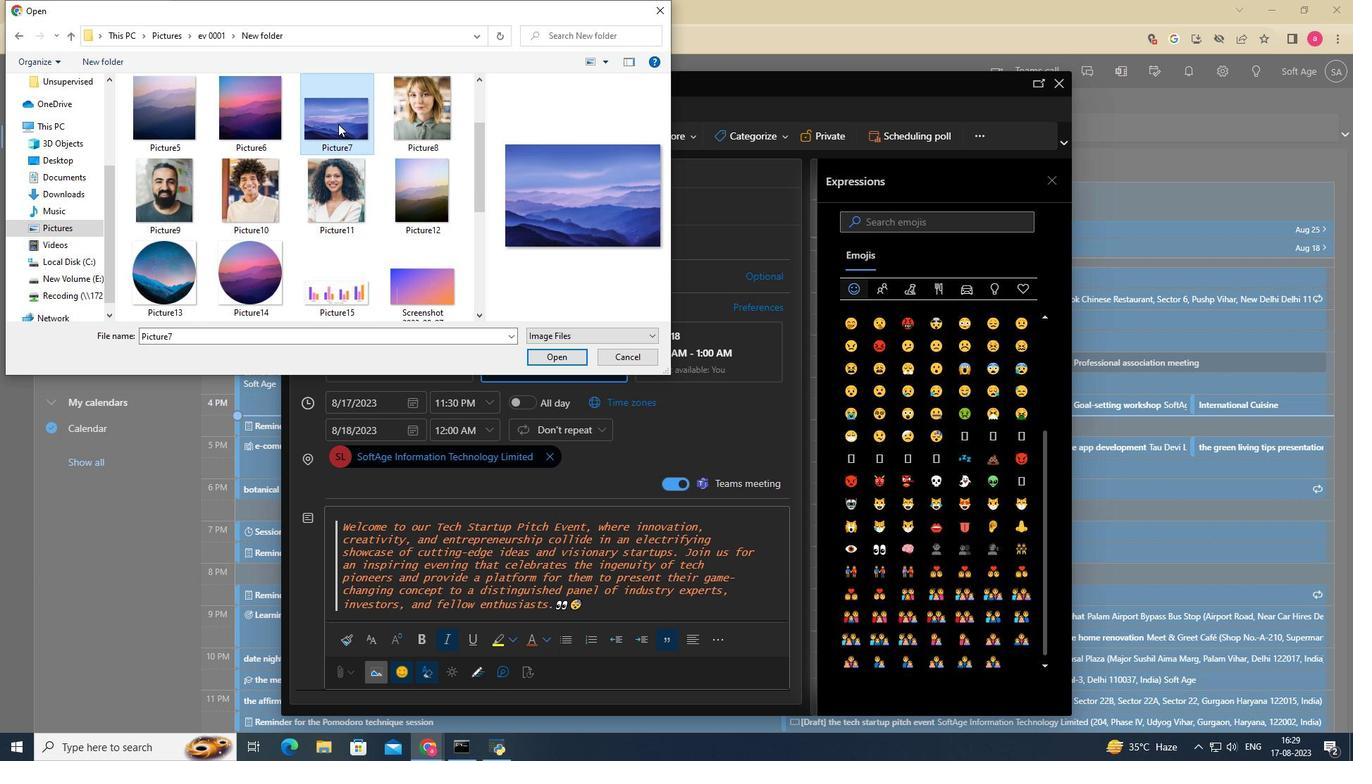 
Action: Mouse pressed left at (341, 125)
Screenshot: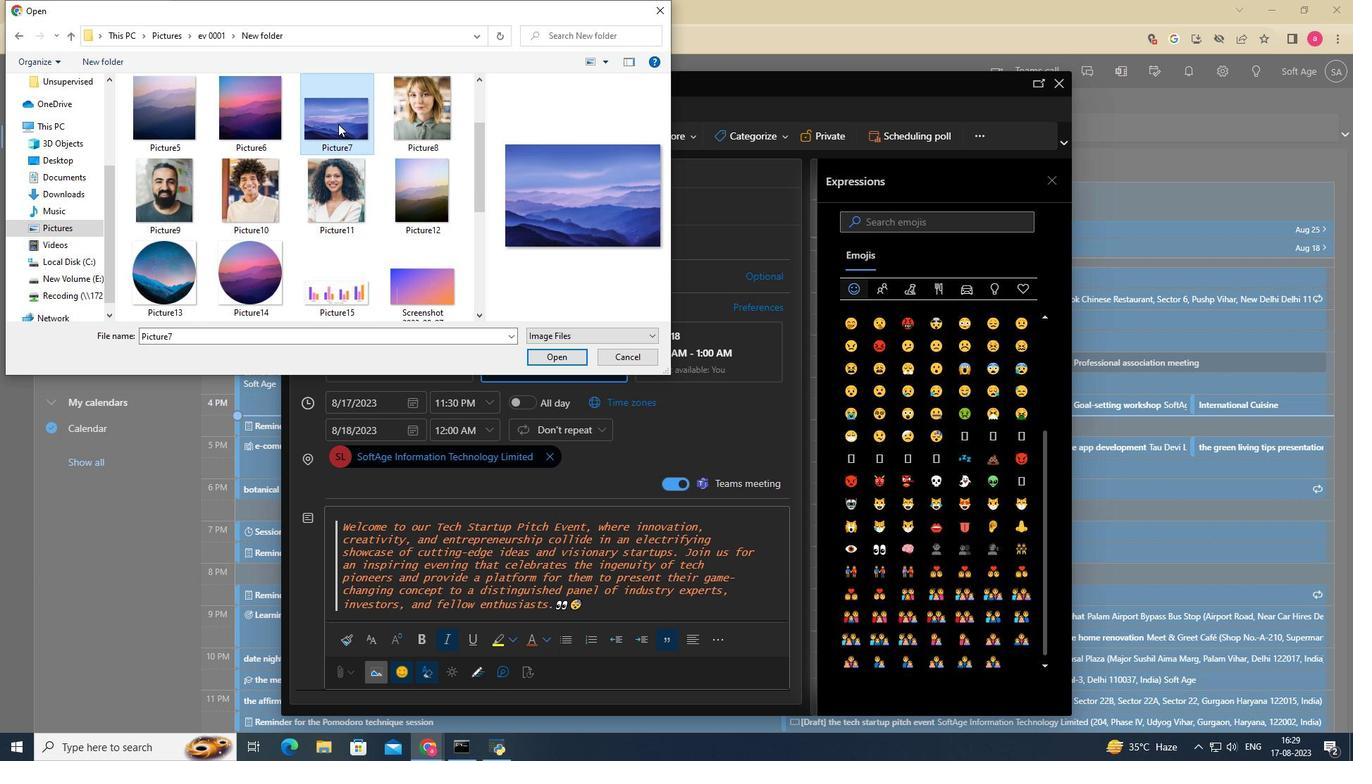 
Action: Mouse moved to (554, 358)
Screenshot: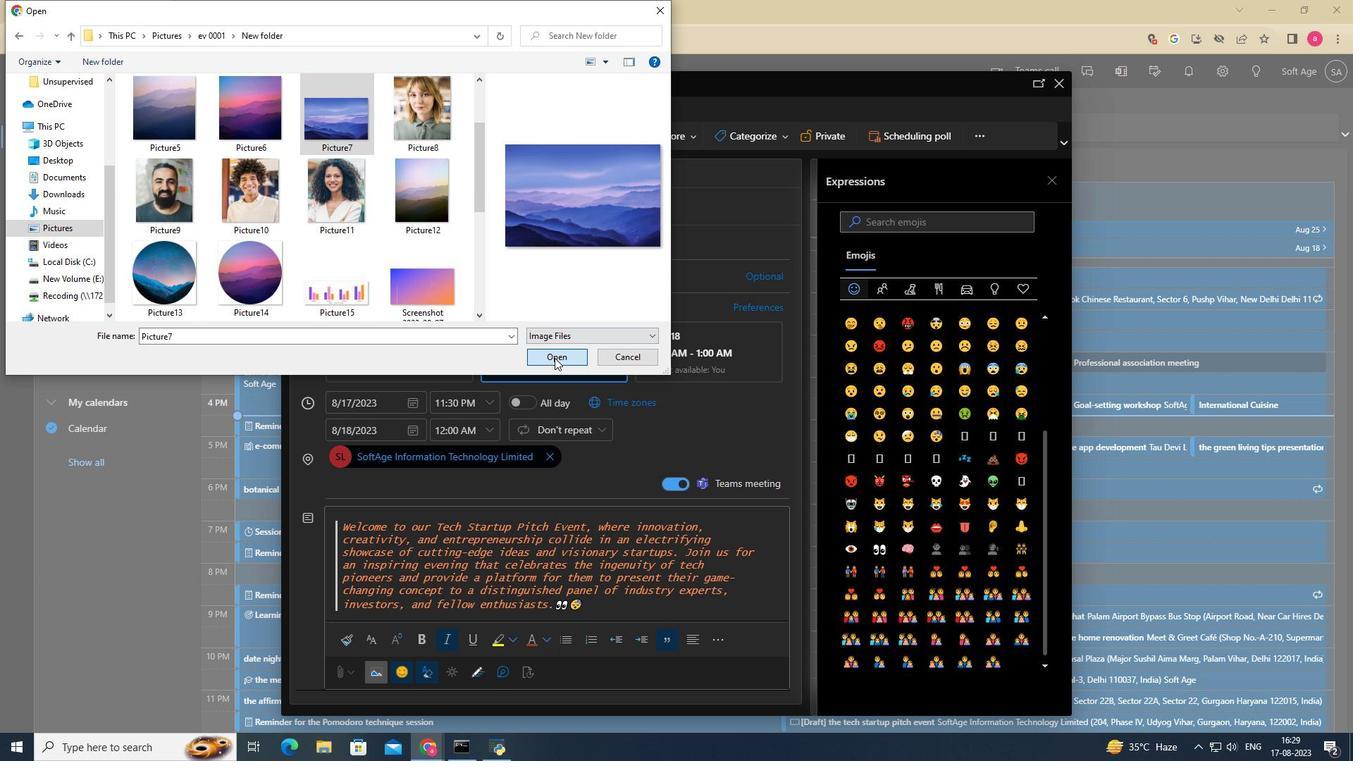 
Action: Mouse pressed left at (554, 358)
Screenshot: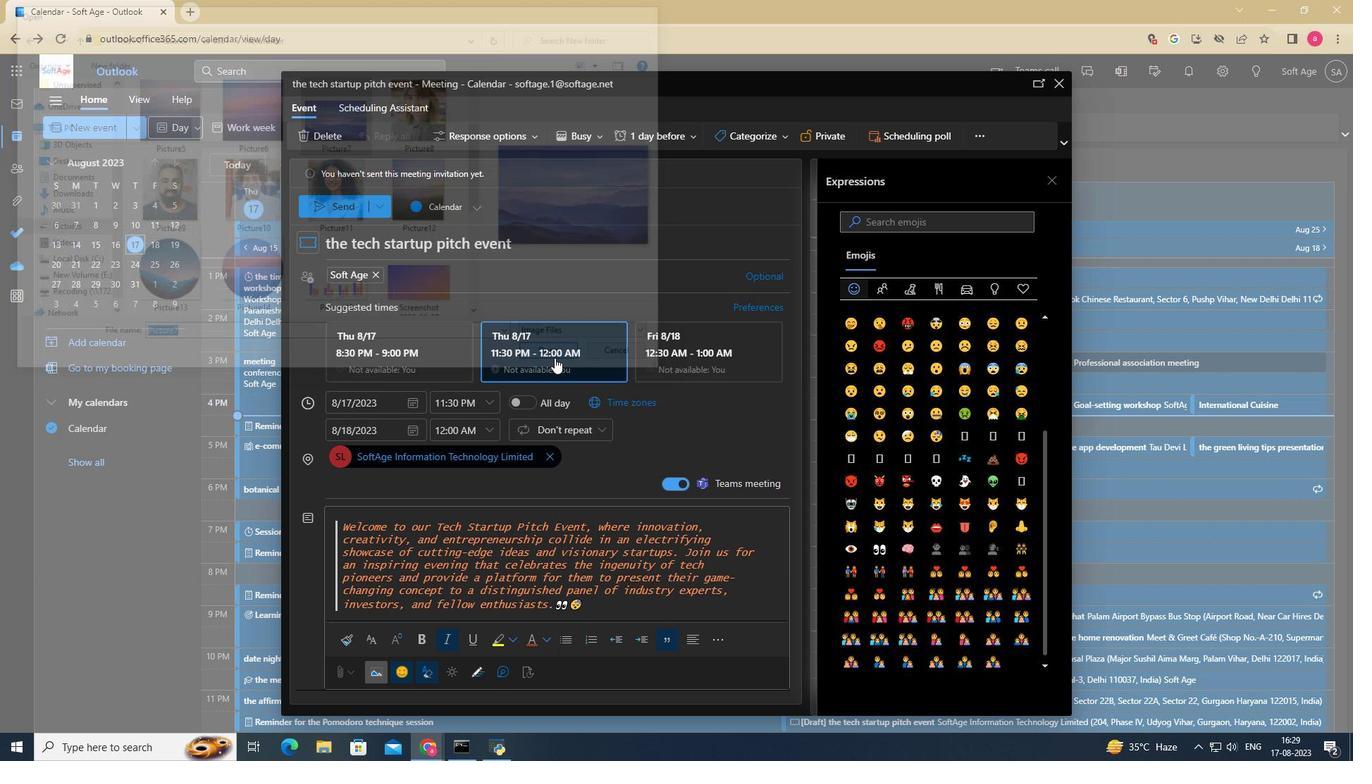 
Action: Mouse moved to (557, 378)
Screenshot: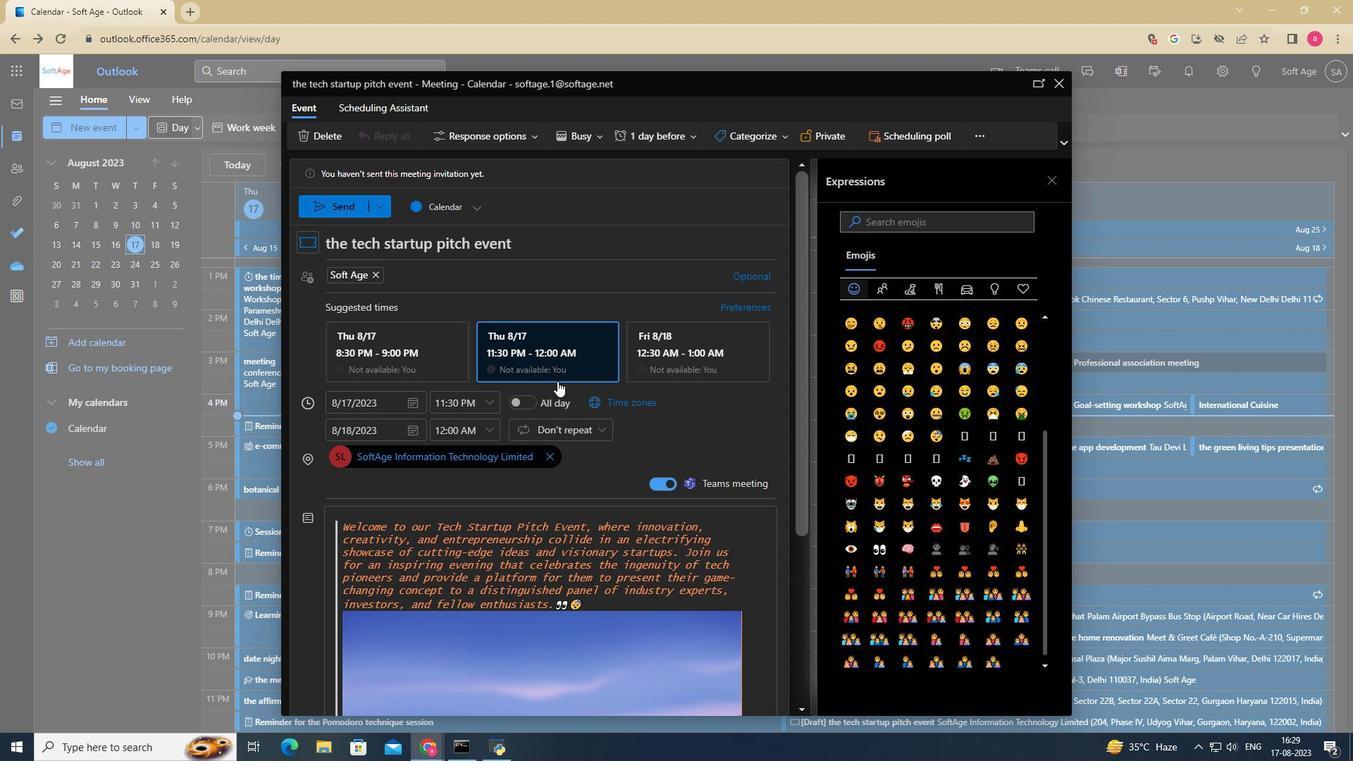 
Action: Mouse scrolled (557, 377) with delta (0, 0)
Screenshot: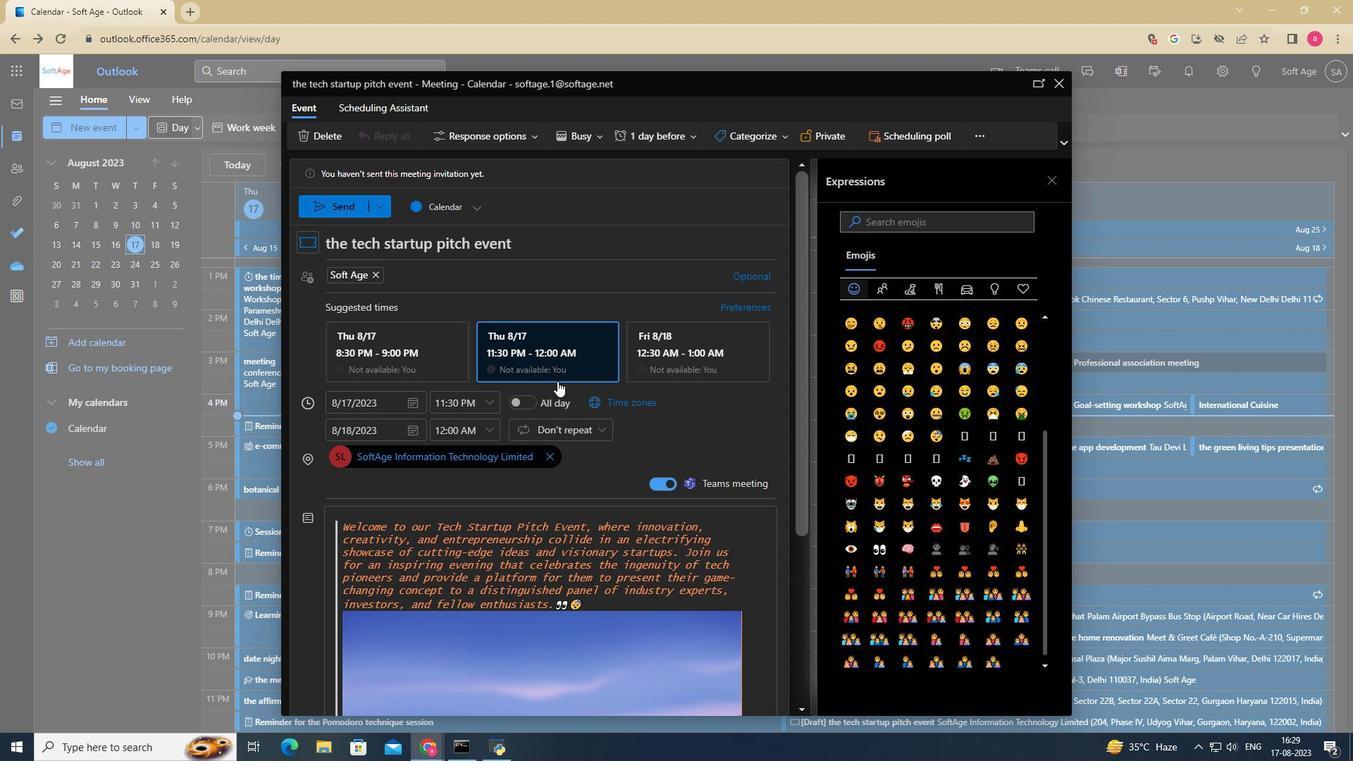 
Action: Mouse moved to (557, 381)
Screenshot: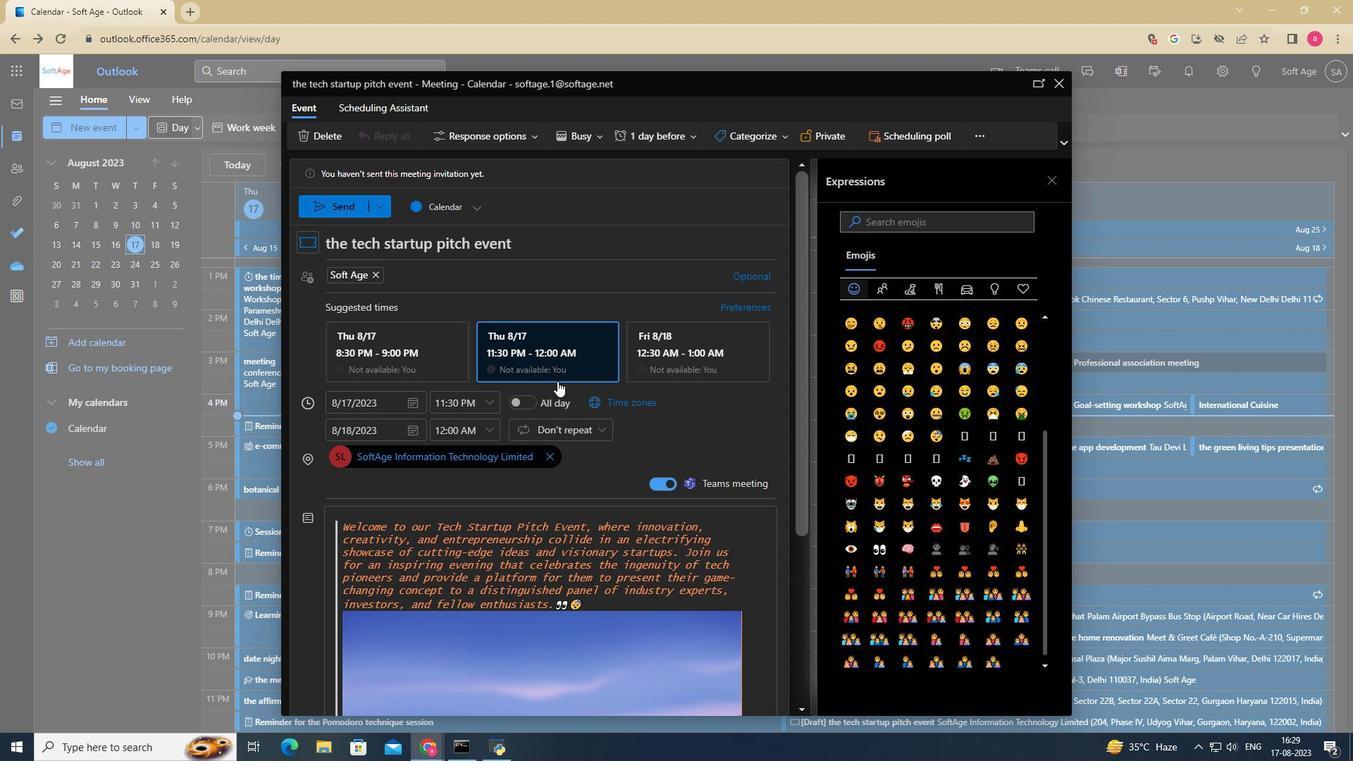
Action: Mouse scrolled (557, 380) with delta (0, 0)
Screenshot: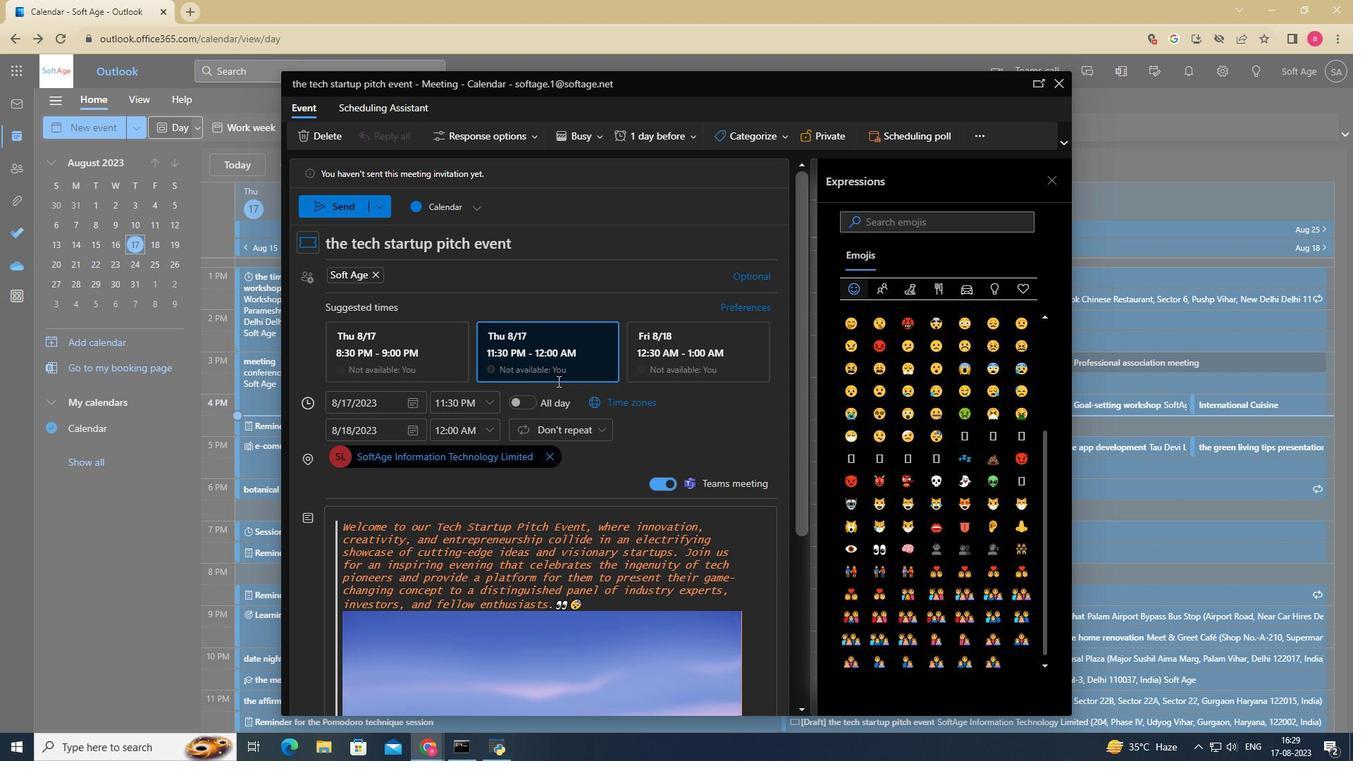 
Action: Mouse moved to (557, 381)
Screenshot: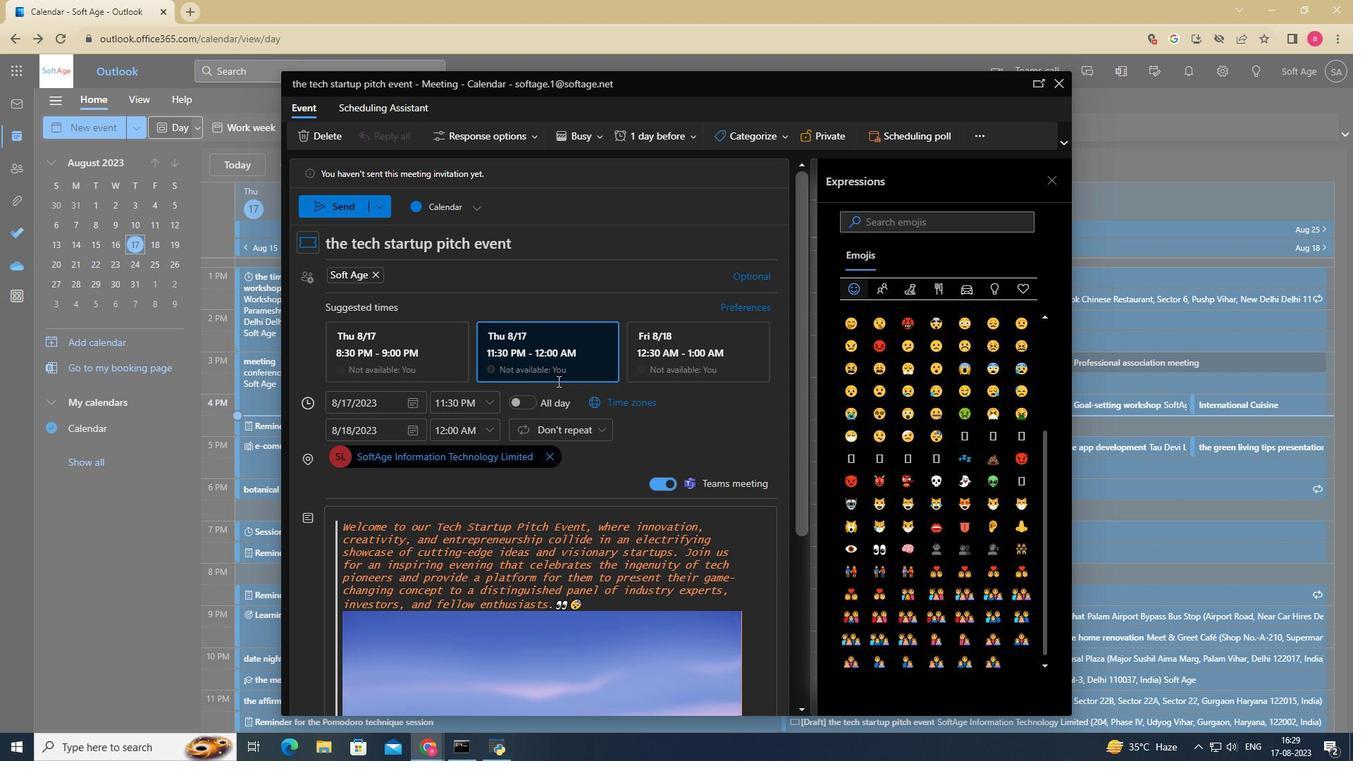 
Action: Mouse scrolled (557, 380) with delta (0, 0)
Screenshot: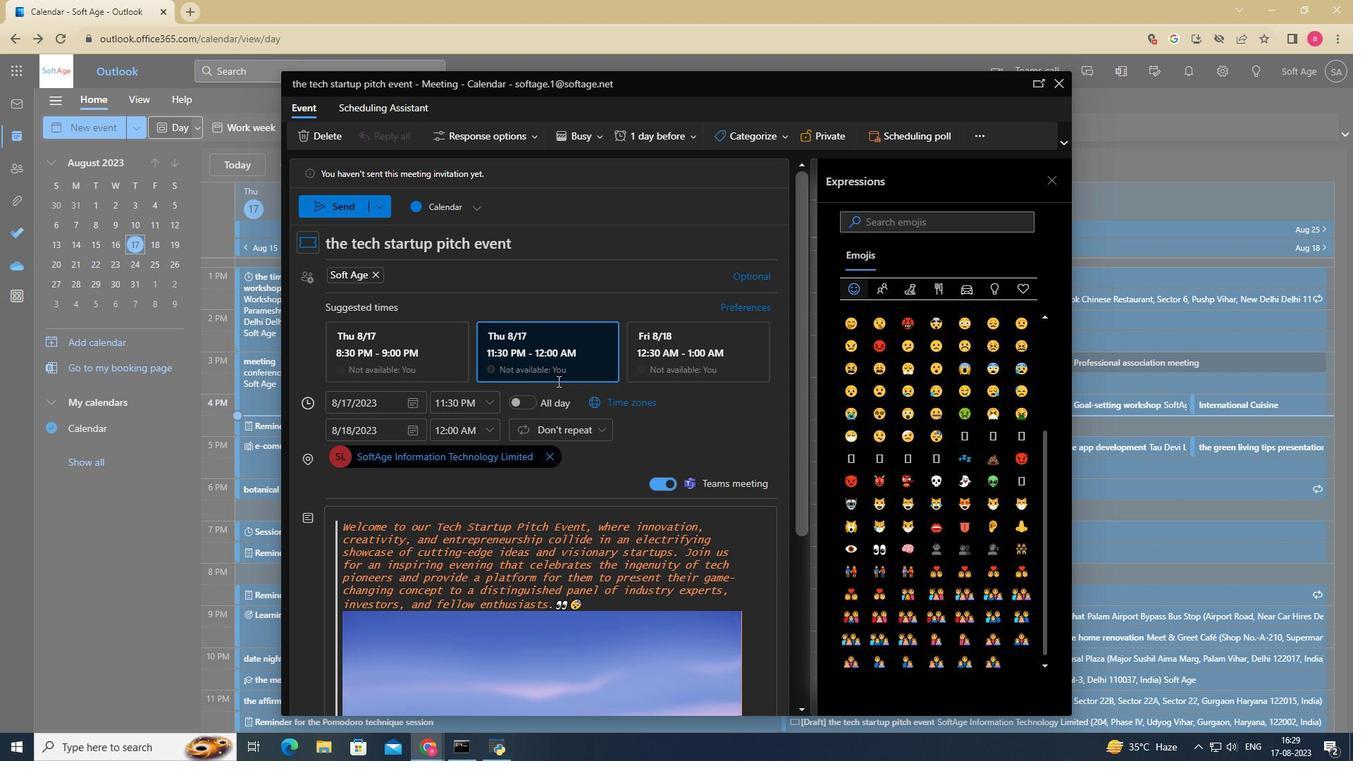 
Action: Mouse scrolled (557, 380) with delta (0, 0)
Screenshot: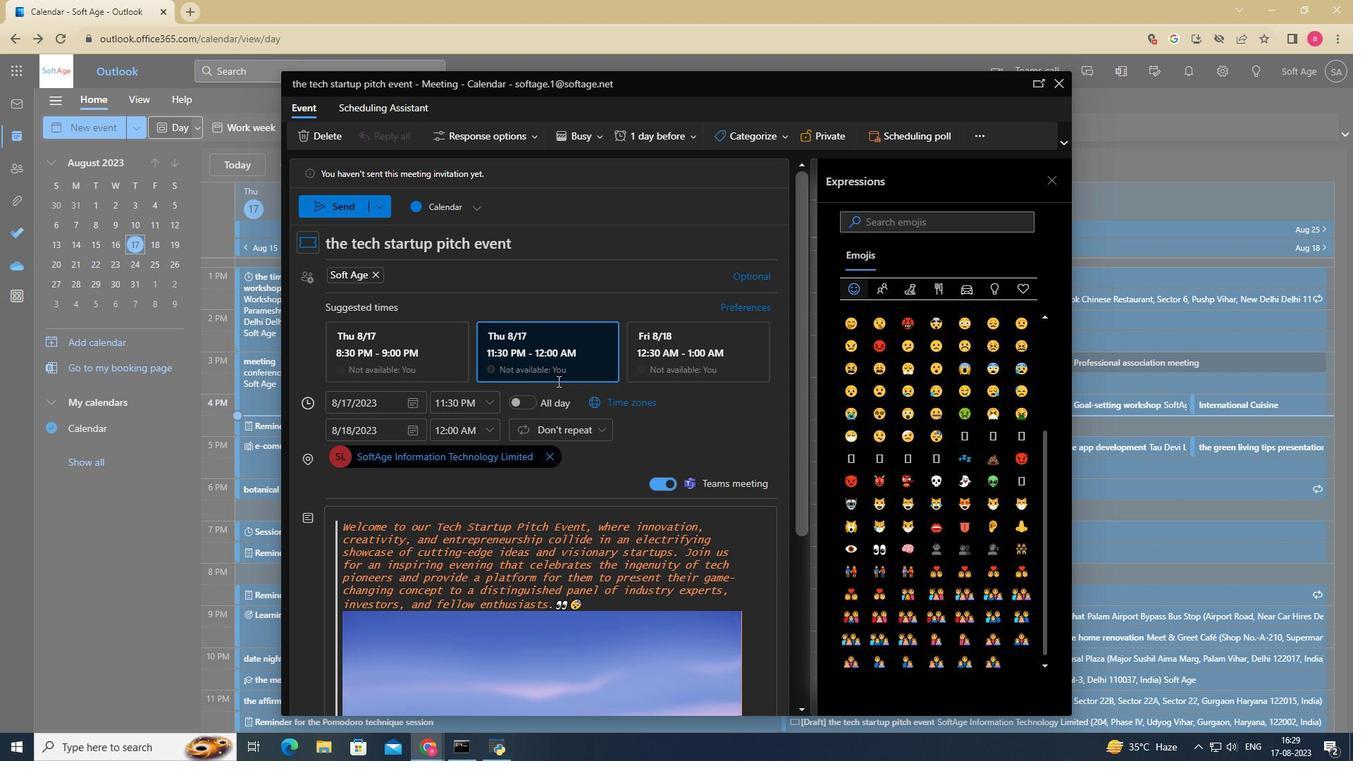
Action: Mouse scrolled (557, 380) with delta (0, 0)
Screenshot: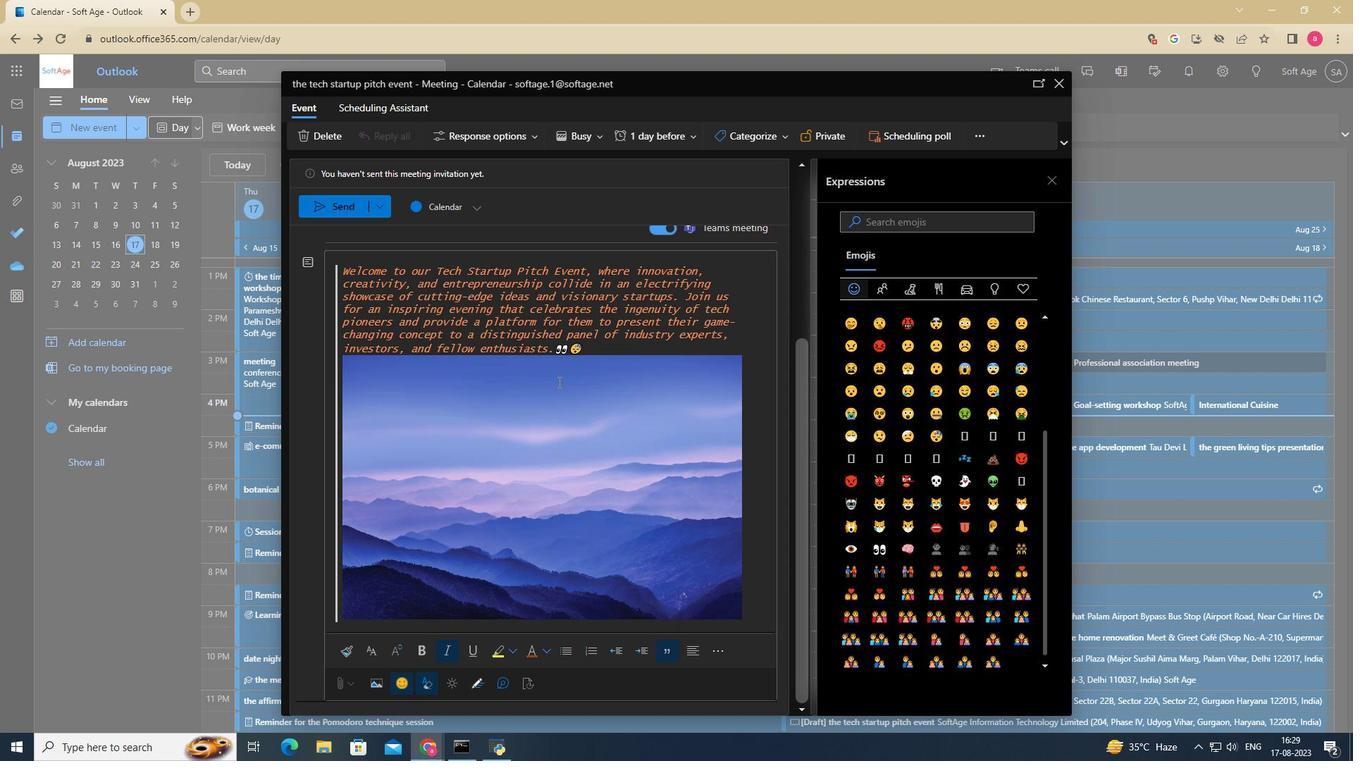 
Action: Mouse scrolled (557, 380) with delta (0, 0)
Screenshot: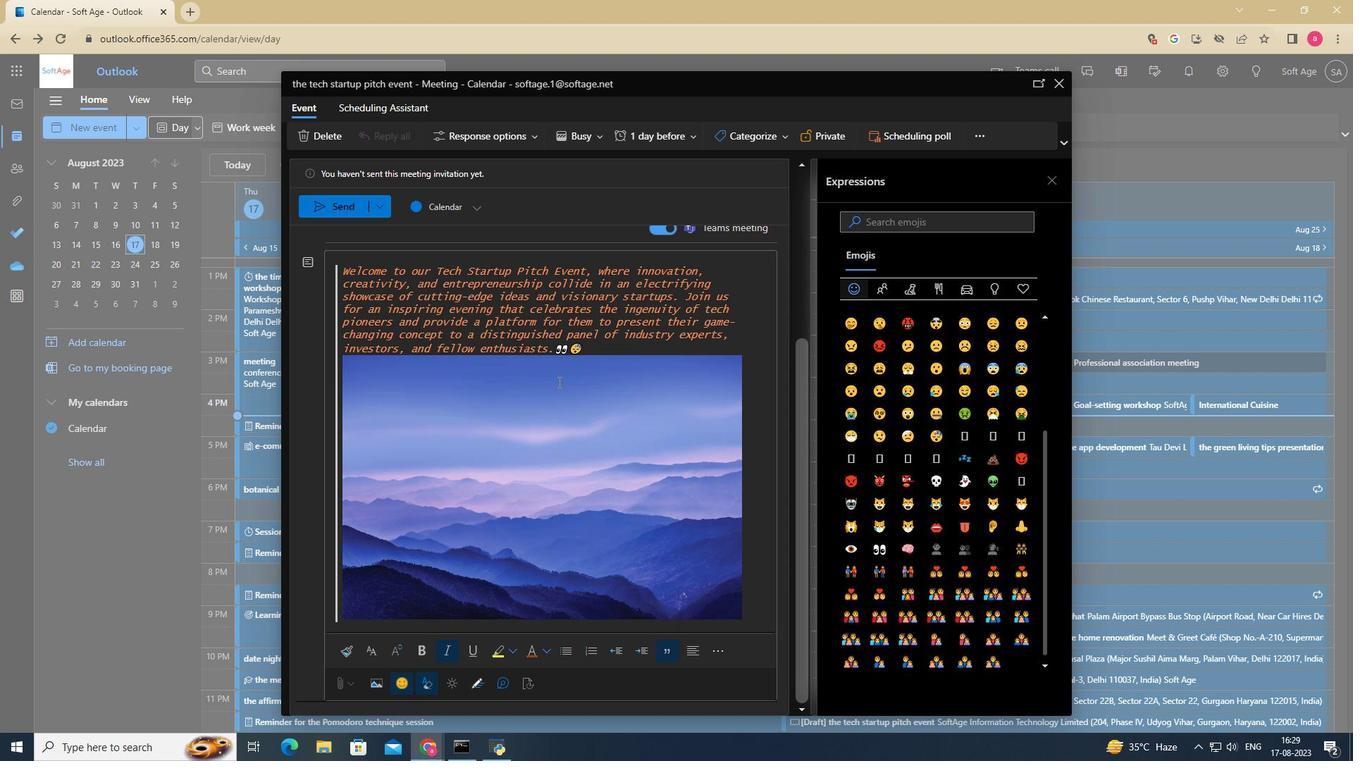
Action: Mouse scrolled (557, 380) with delta (0, 0)
Screenshot: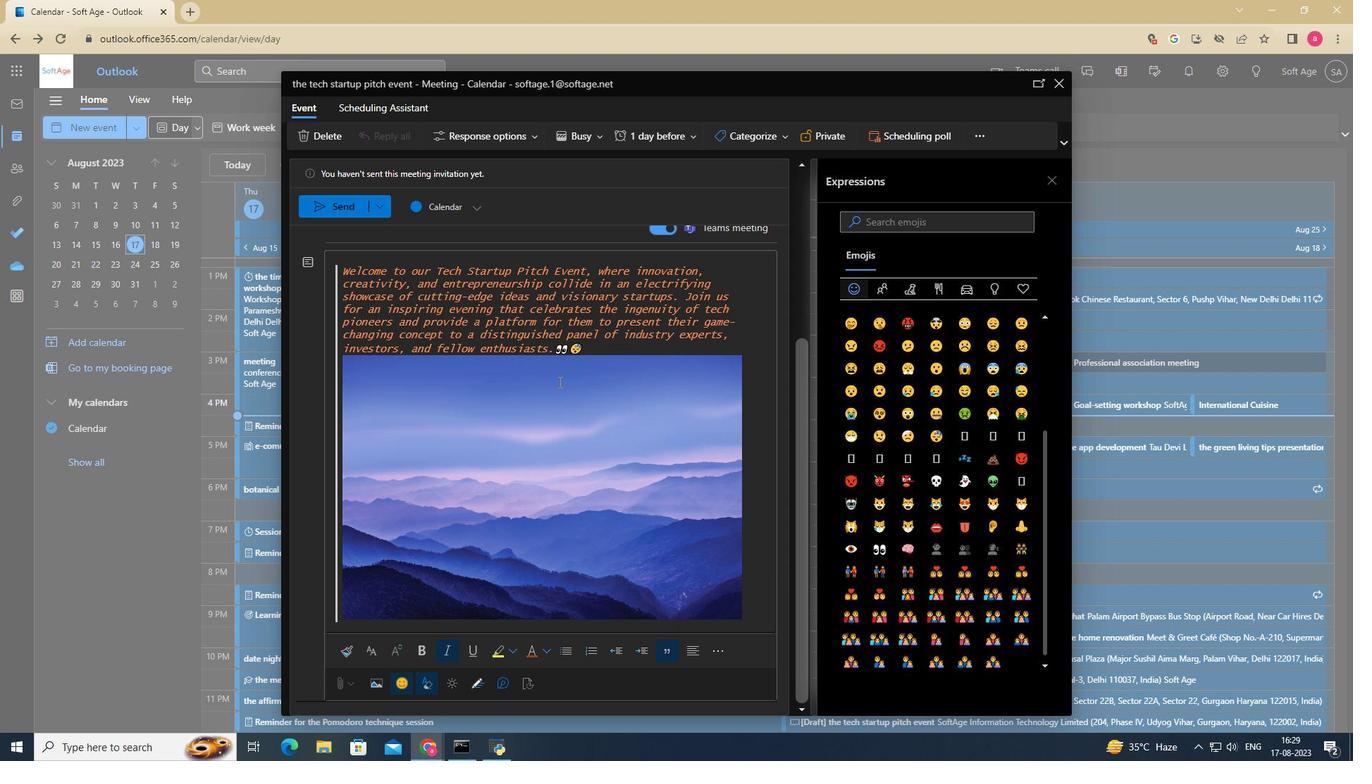 
Action: Mouse scrolled (557, 380) with delta (0, 0)
Screenshot: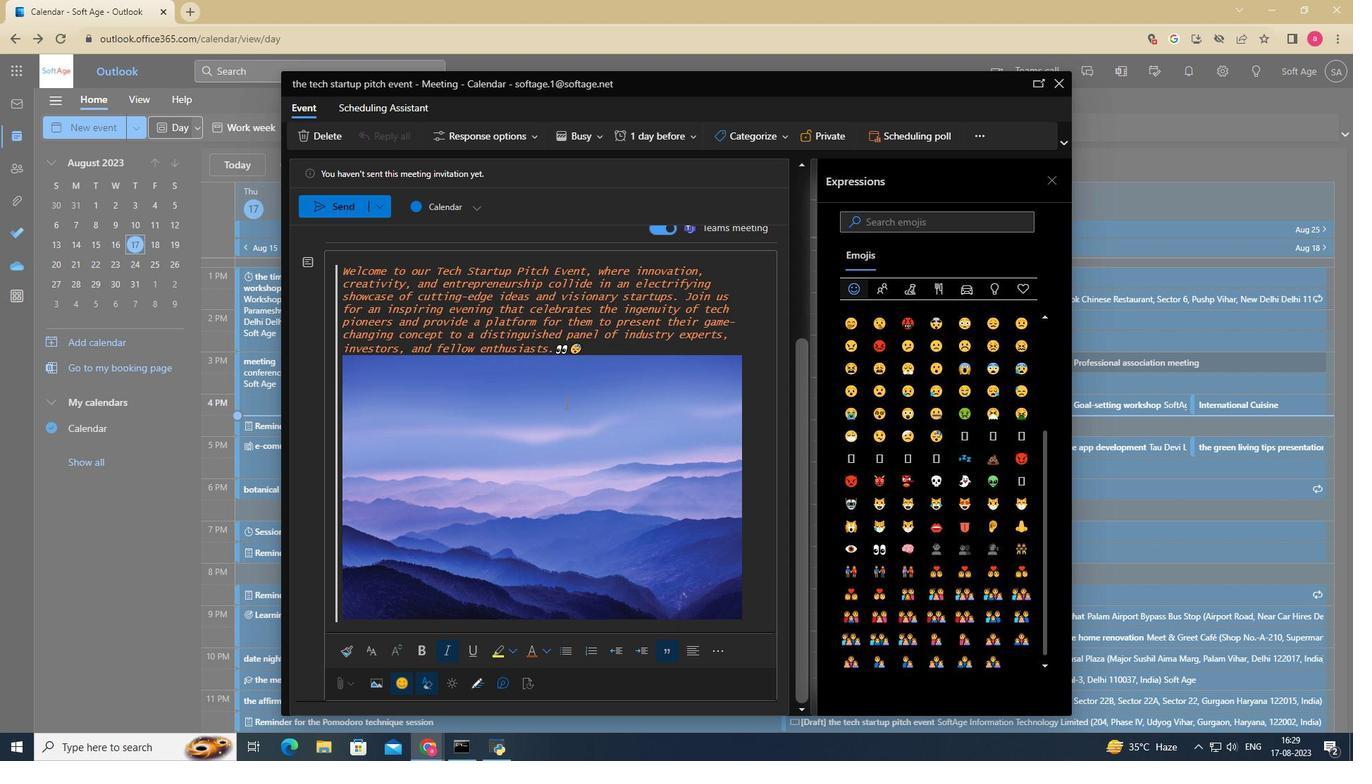 
Action: Mouse scrolled (557, 380) with delta (0, 0)
Screenshot: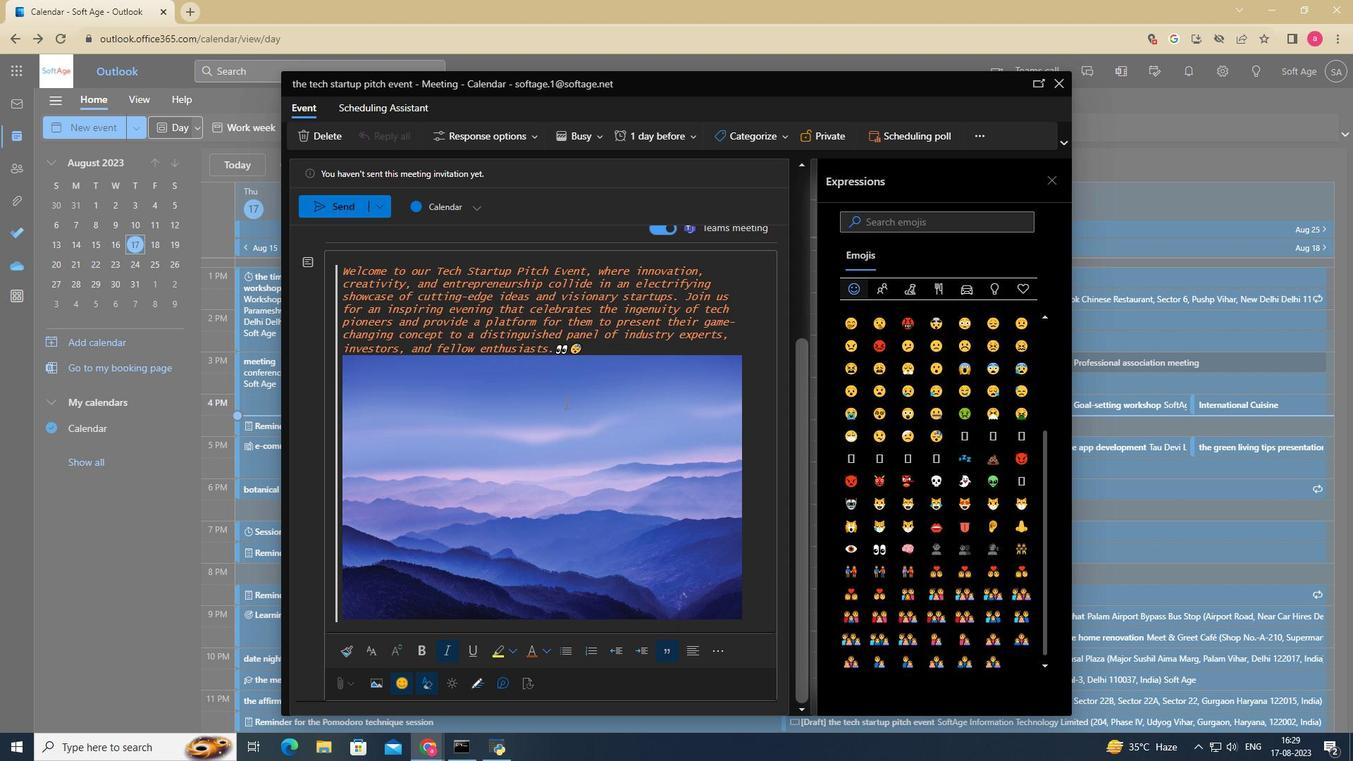 
Action: Mouse moved to (589, 454)
Screenshot: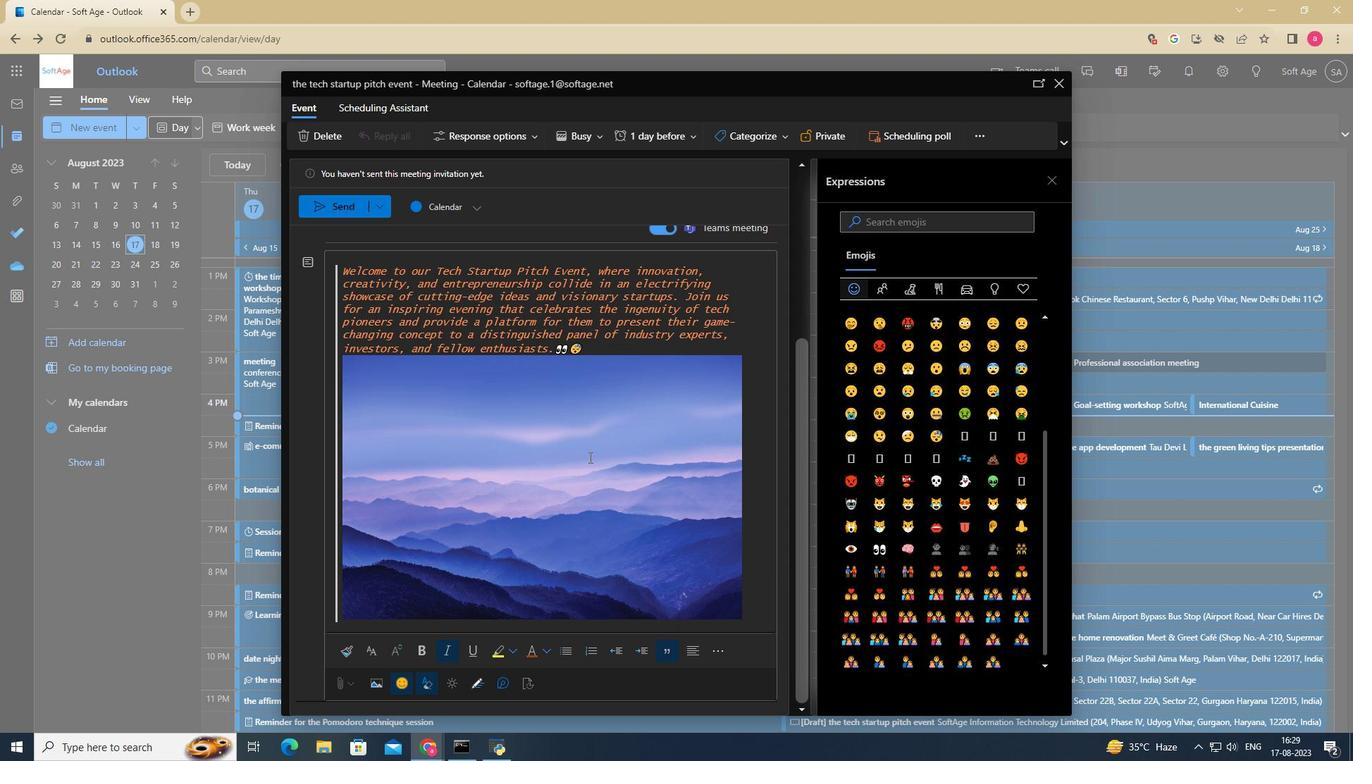 
Action: Mouse scrolled (589, 453) with delta (0, 0)
Screenshot: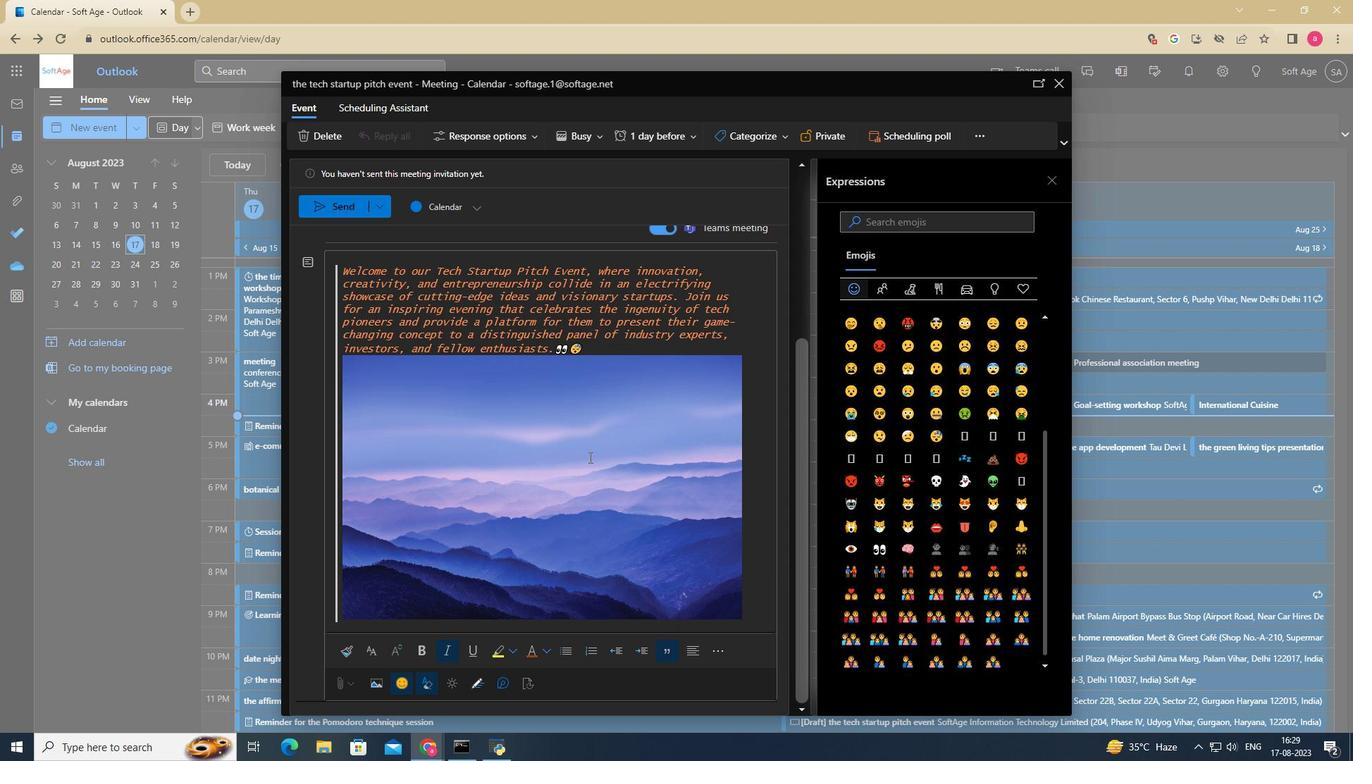 
Action: Mouse moved to (589, 456)
Screenshot: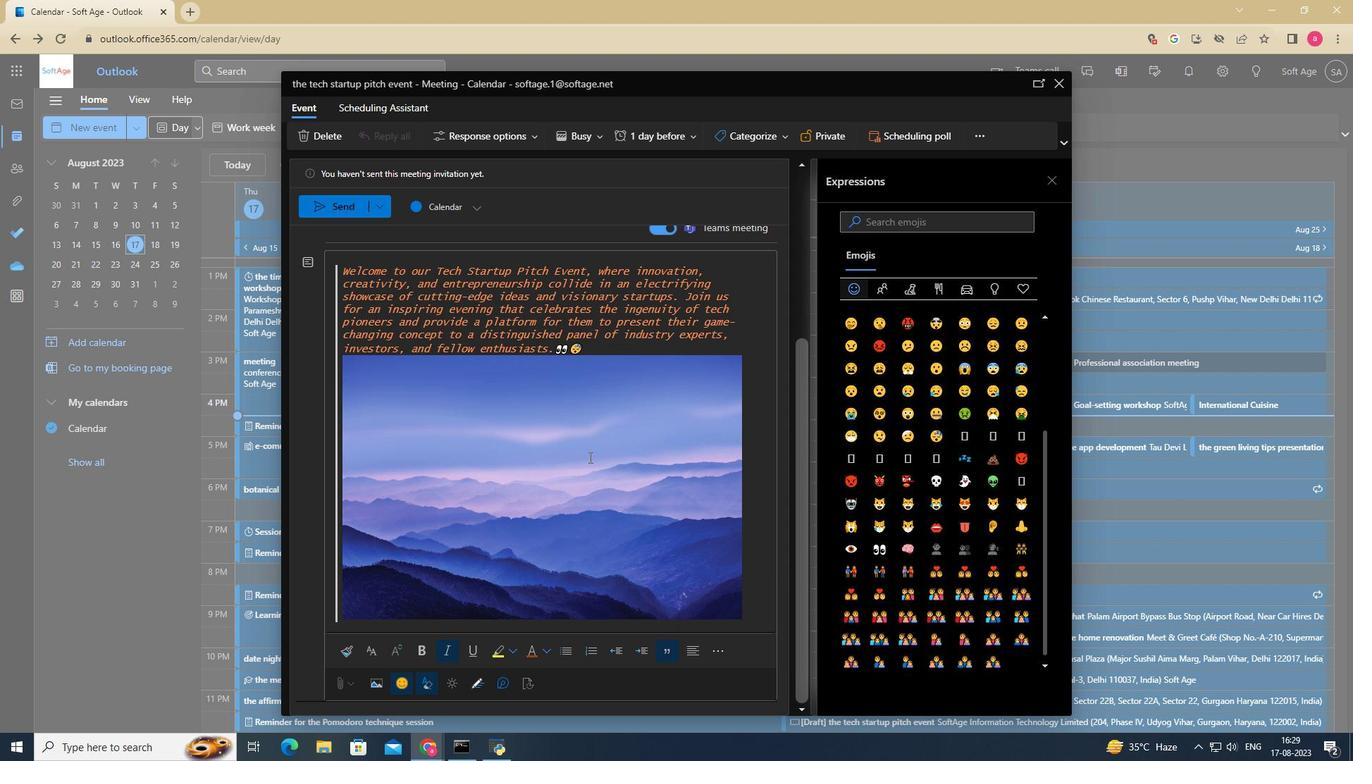 
Action: Mouse scrolled (589, 456) with delta (0, 0)
Screenshot: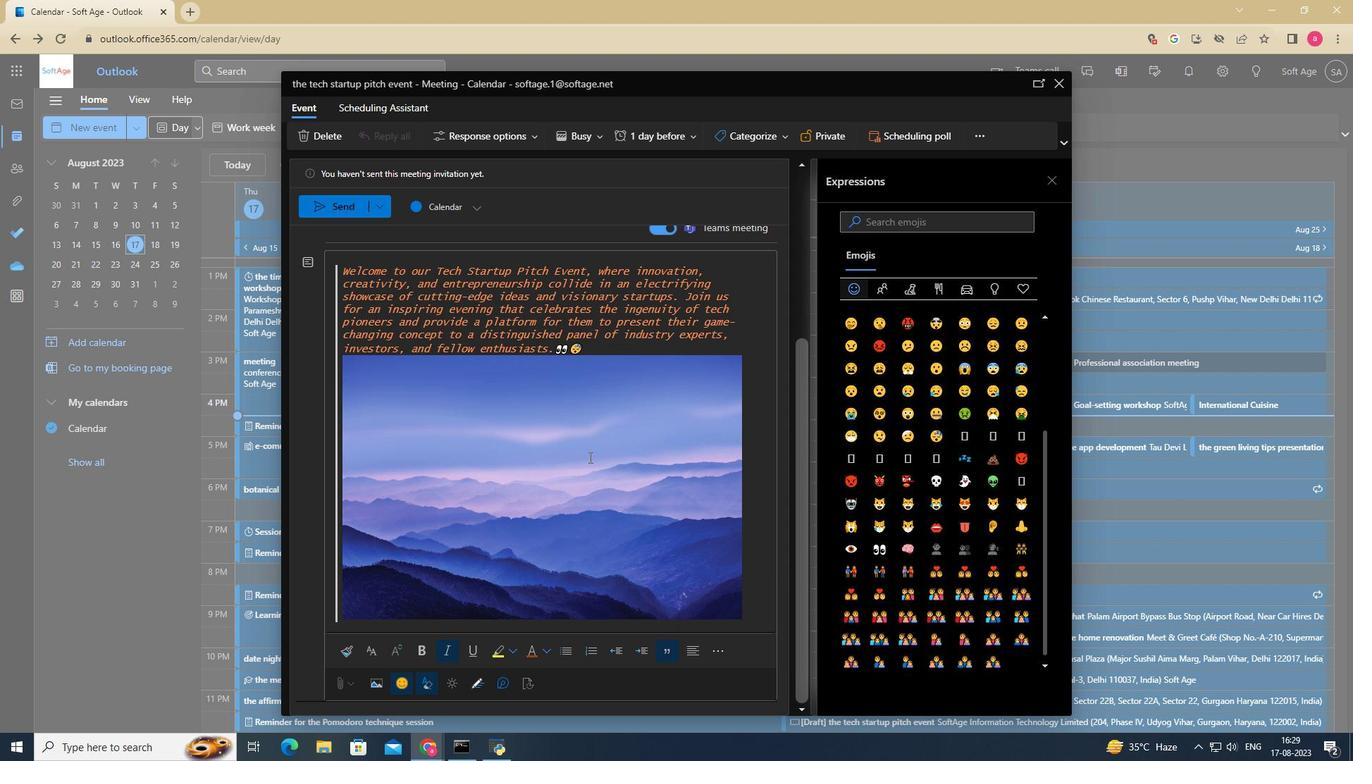 
Action: Mouse scrolled (589, 456) with delta (0, 0)
Screenshot: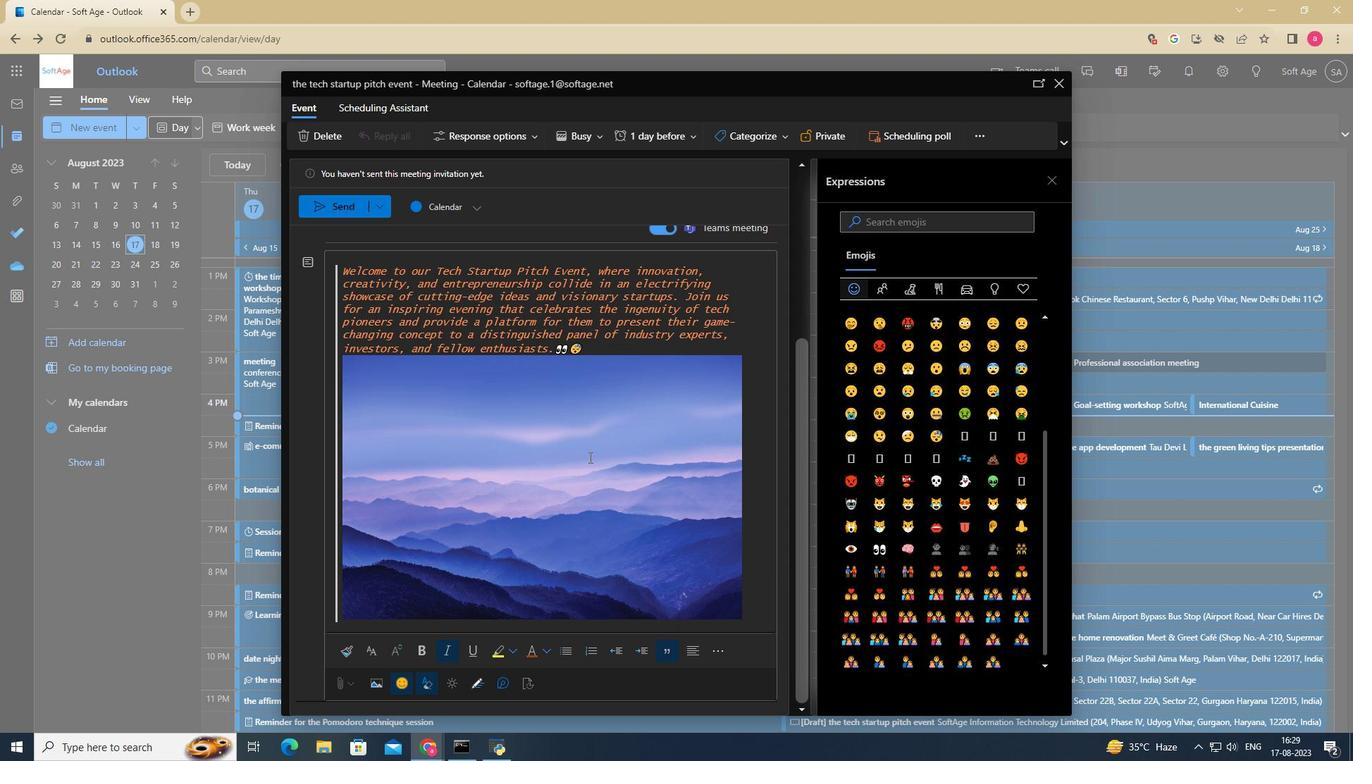 
Action: Mouse moved to (589, 457)
Screenshot: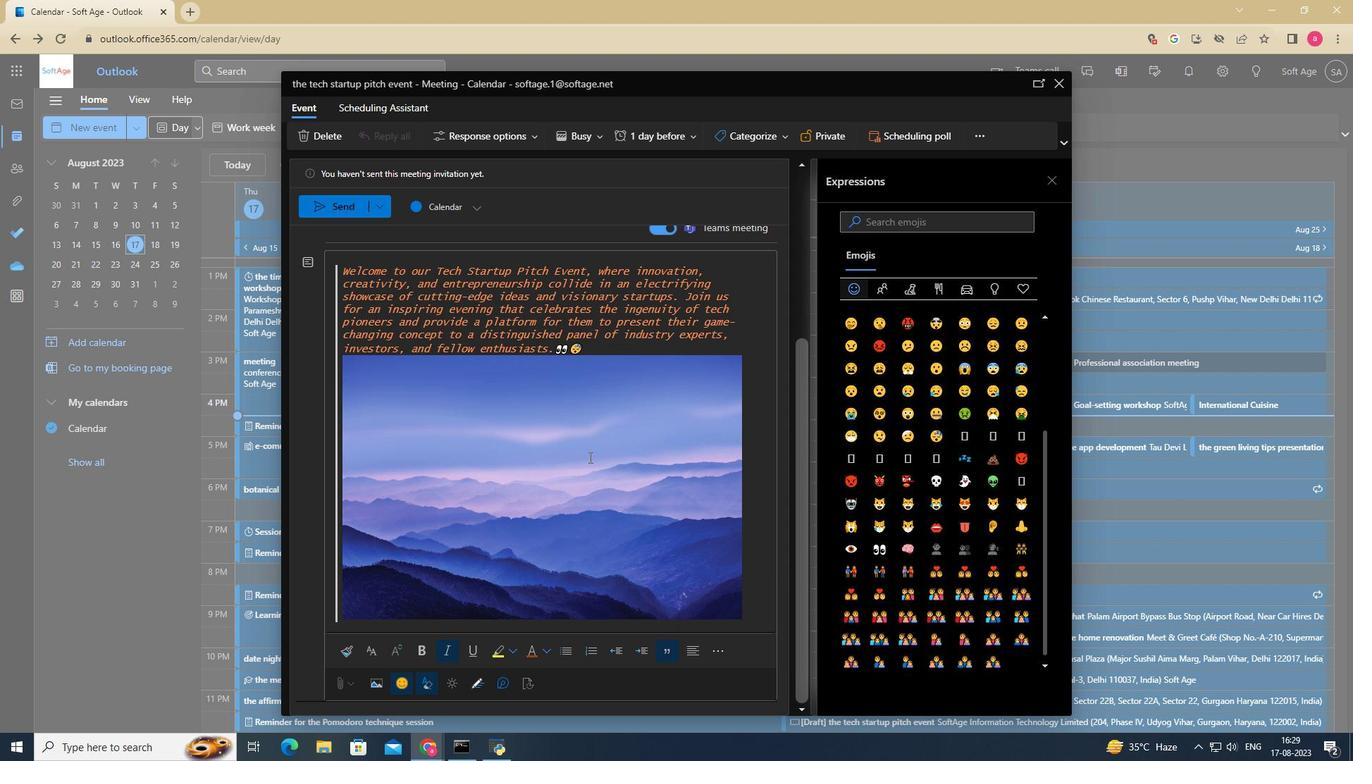 
Action: Mouse scrolled (589, 456) with delta (0, 0)
Screenshot: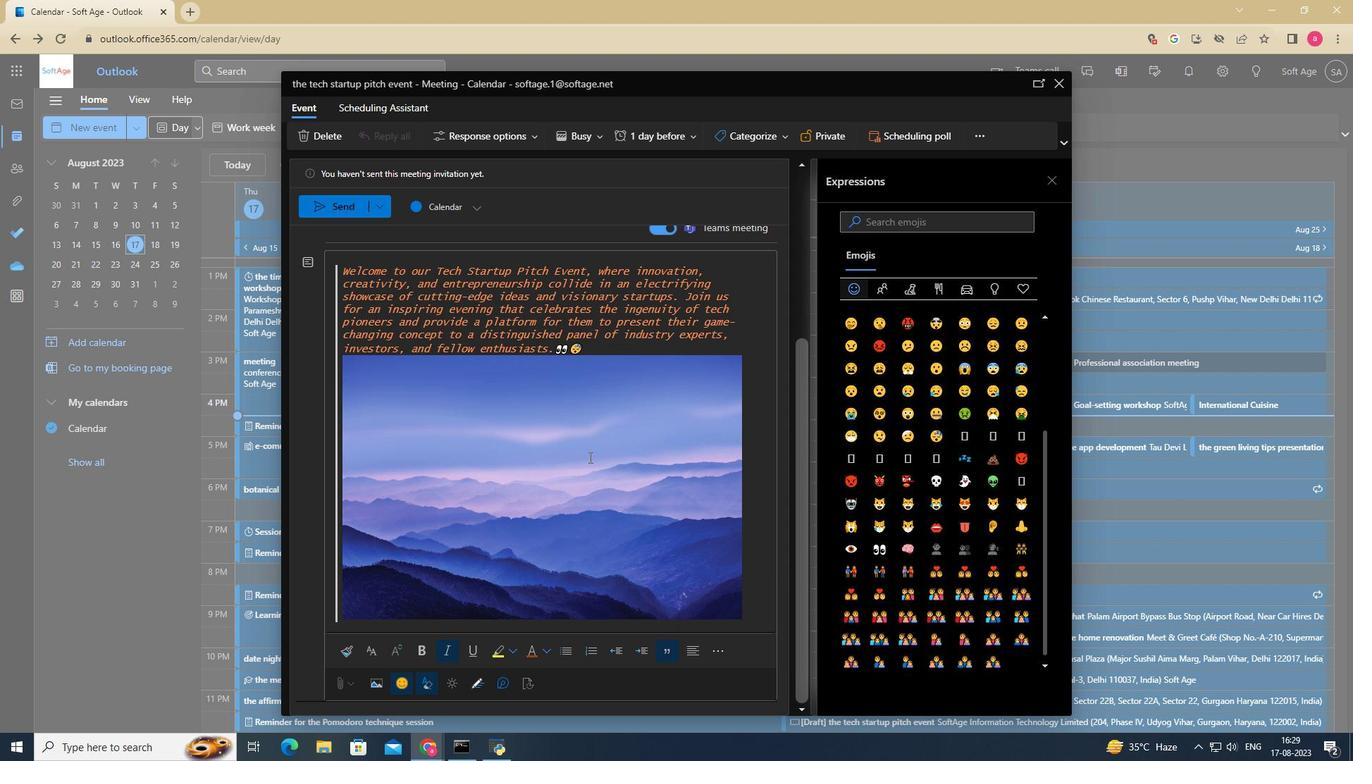 
Action: Mouse scrolled (589, 456) with delta (0, 0)
Screenshot: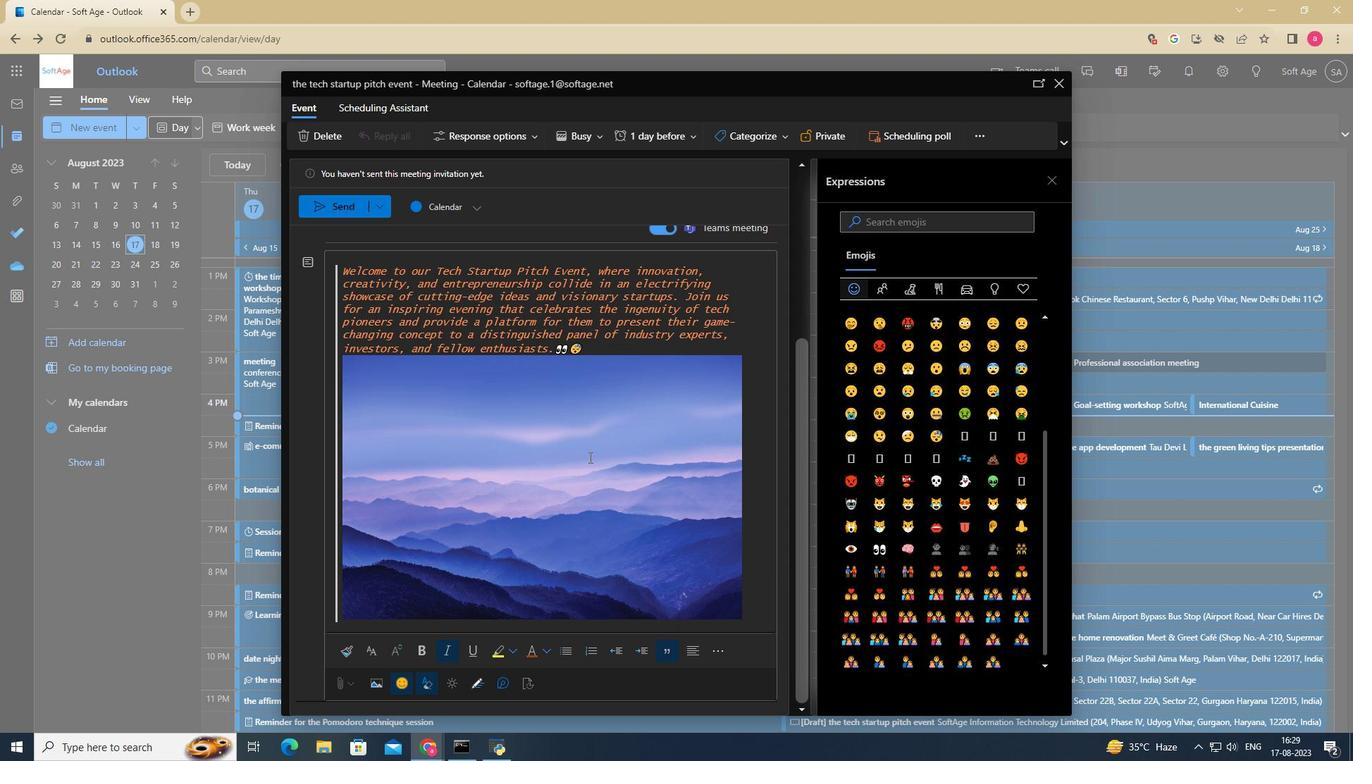 
Action: Mouse moved to (345, 682)
Screenshot: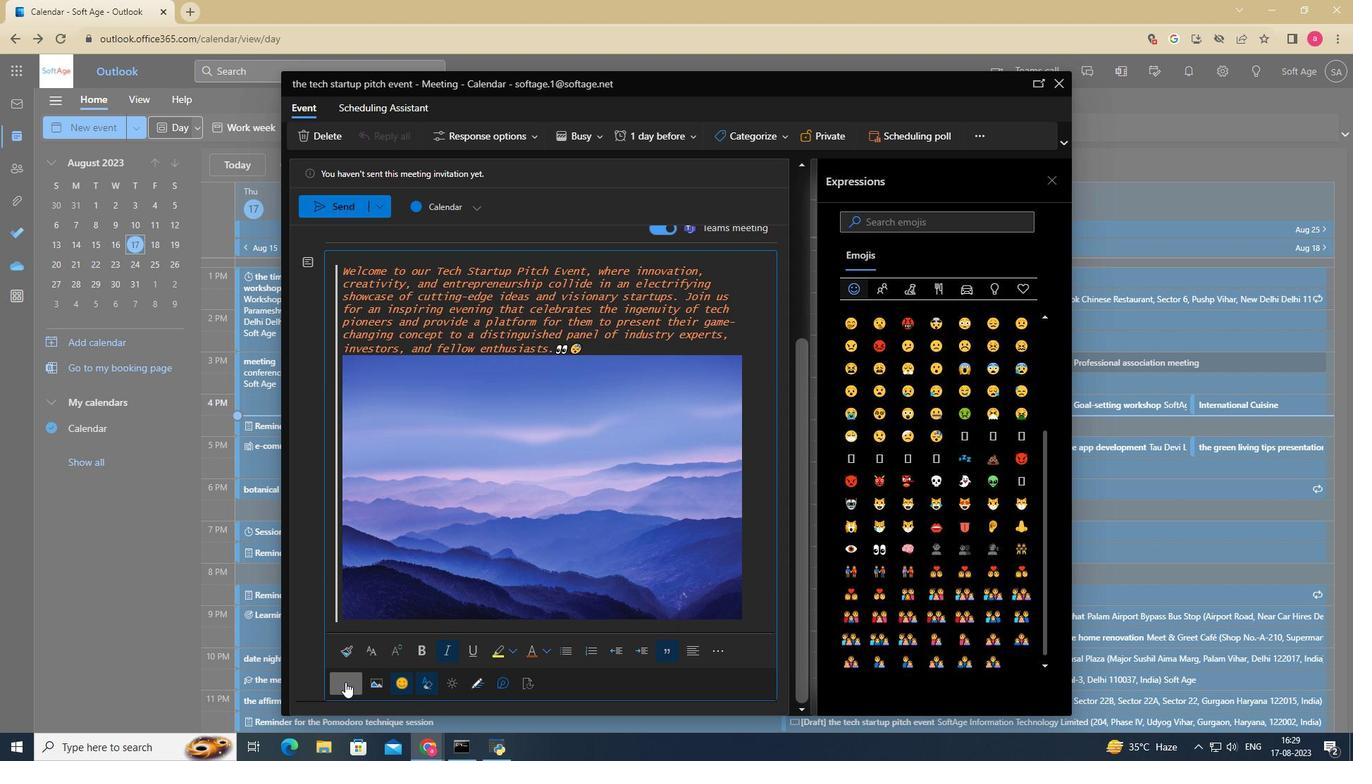 
Action: Mouse pressed left at (345, 682)
Screenshot: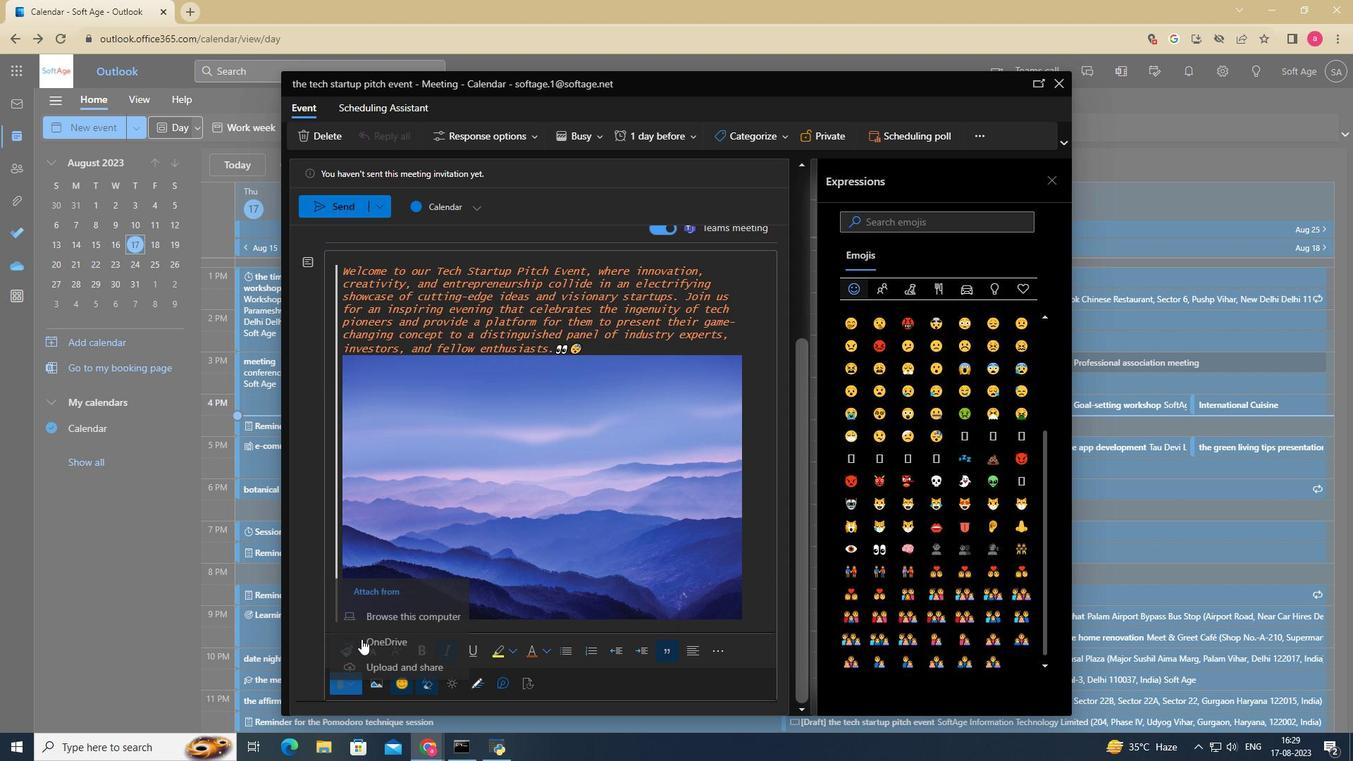 
Action: Mouse moved to (395, 624)
Screenshot: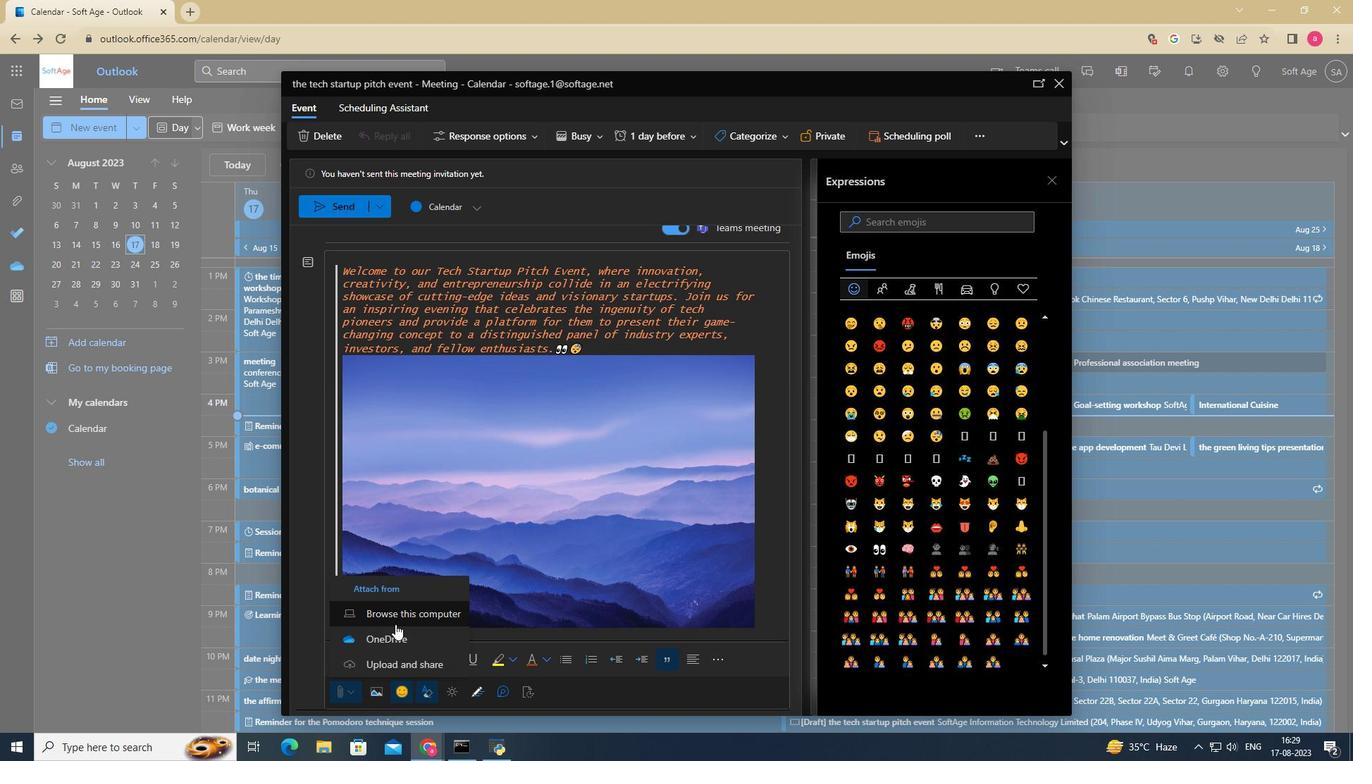 
Action: Mouse pressed left at (395, 624)
Screenshot: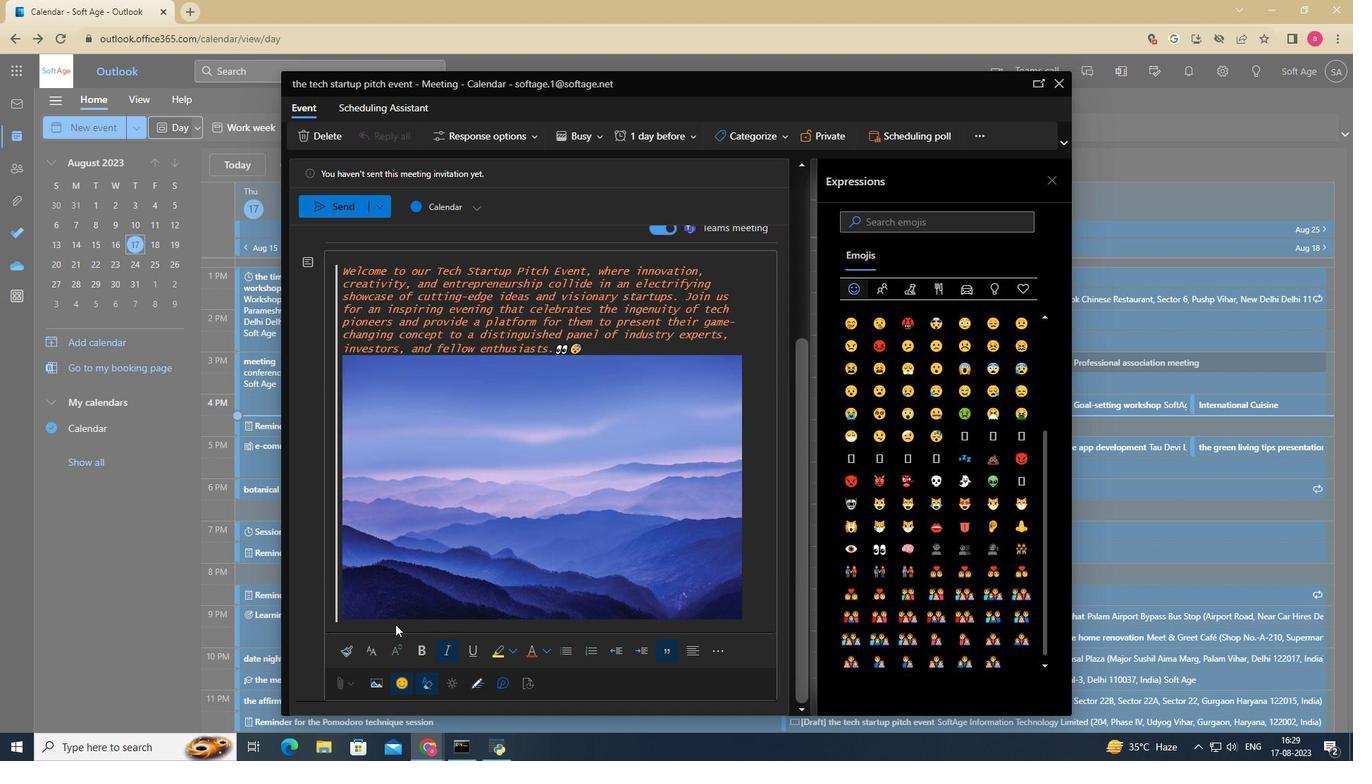 
Action: Mouse moved to (446, 128)
Screenshot: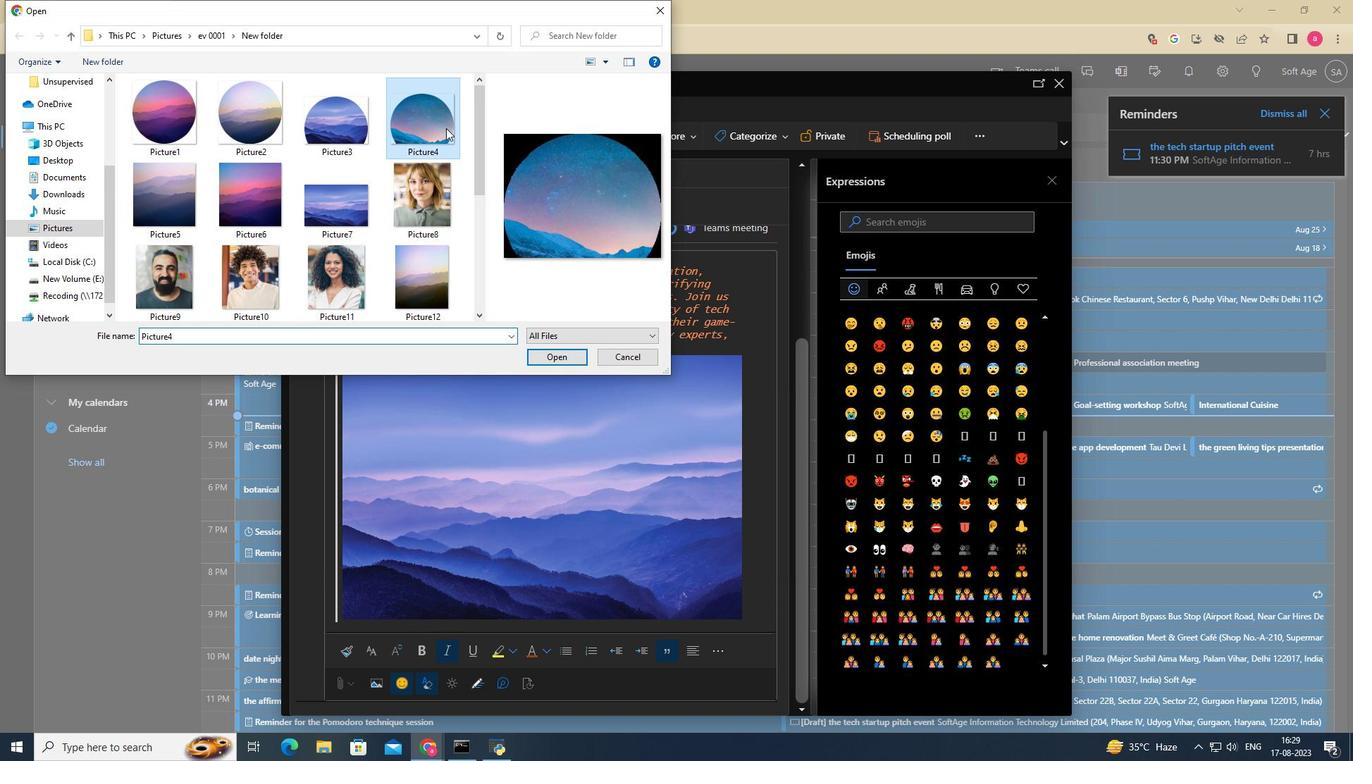 
Action: Mouse pressed left at (446, 128)
Screenshot: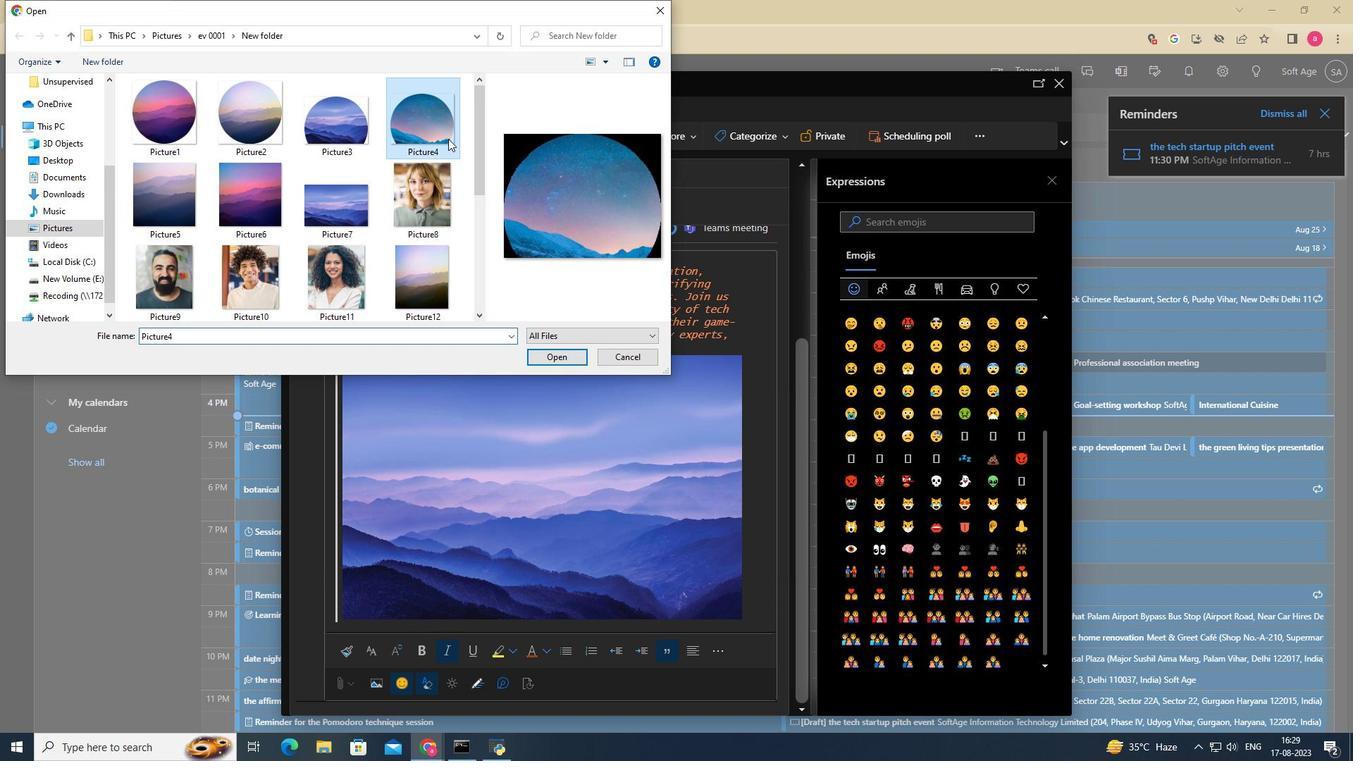 
Action: Mouse moved to (527, 347)
Screenshot: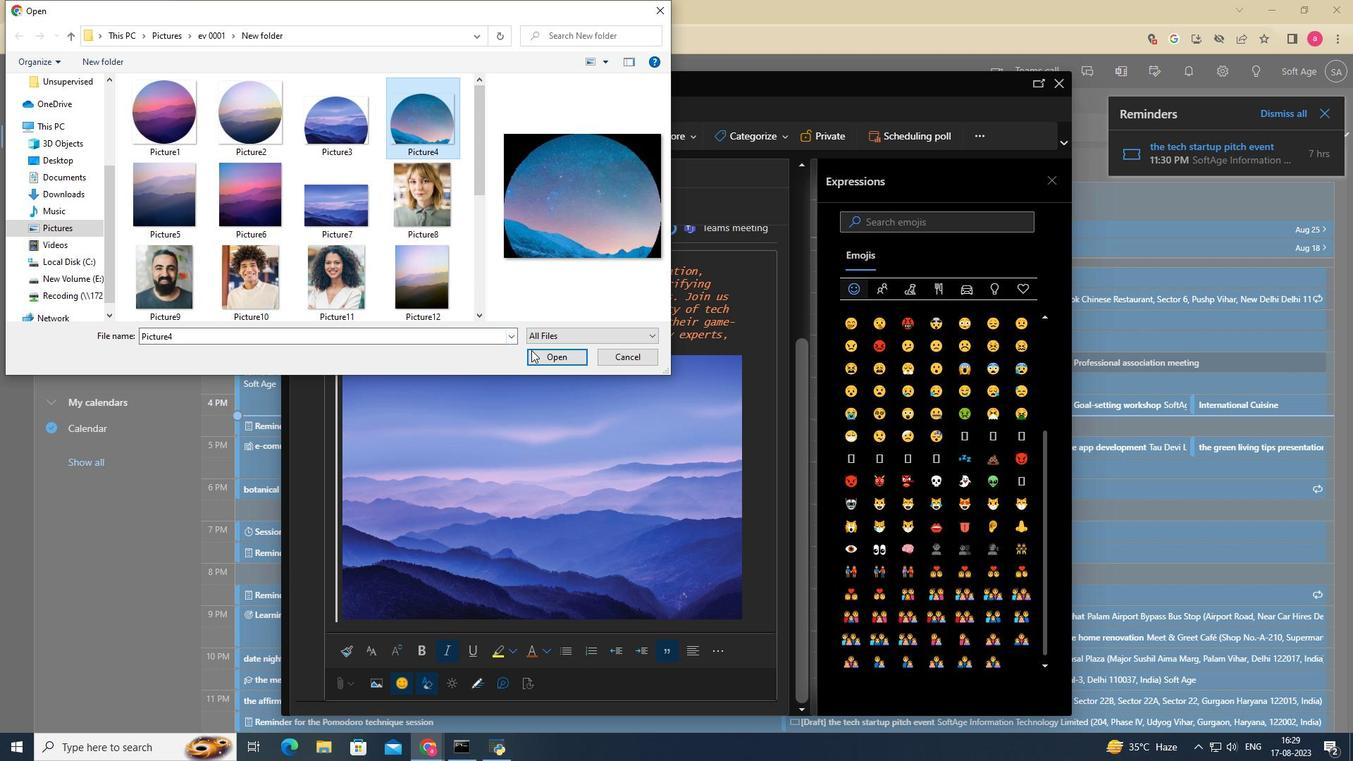 
Action: Mouse pressed left at (527, 347)
Screenshot: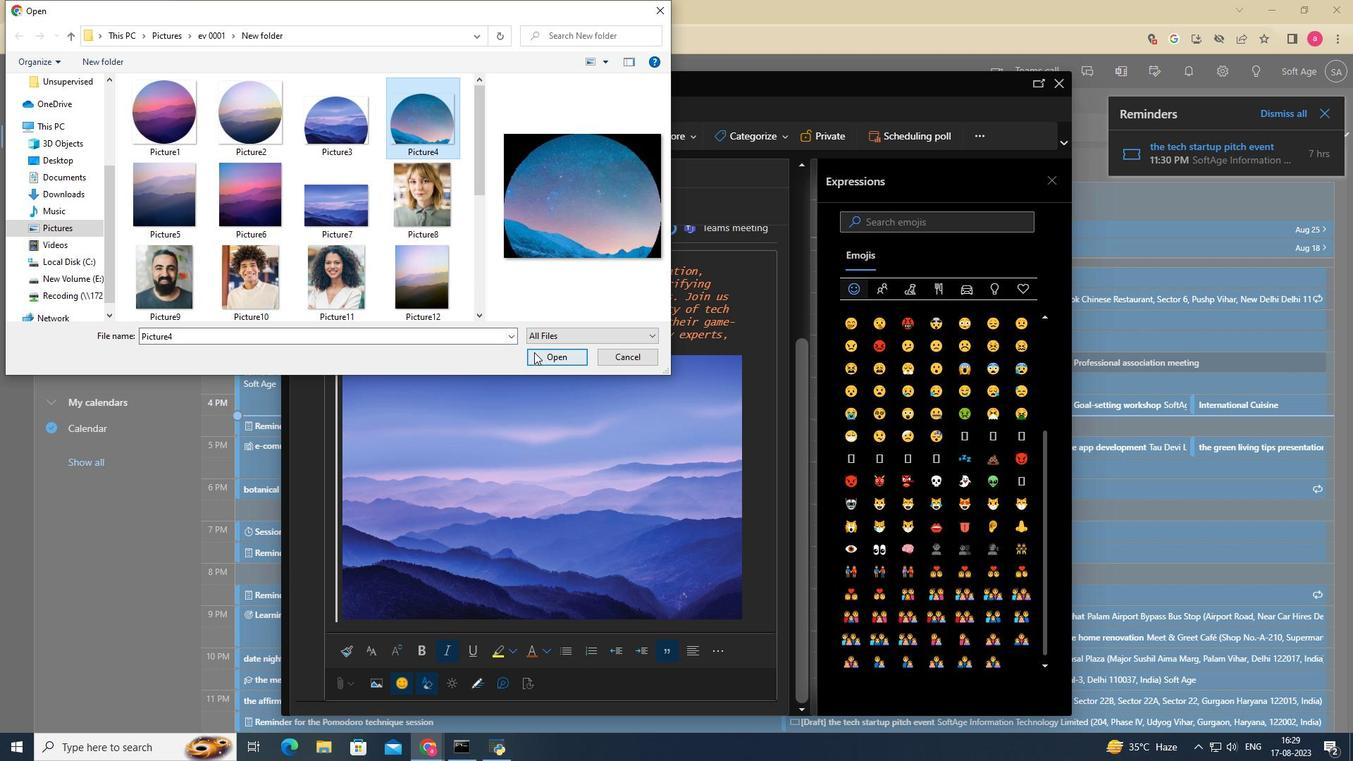 
Action: Mouse moved to (534, 353)
Screenshot: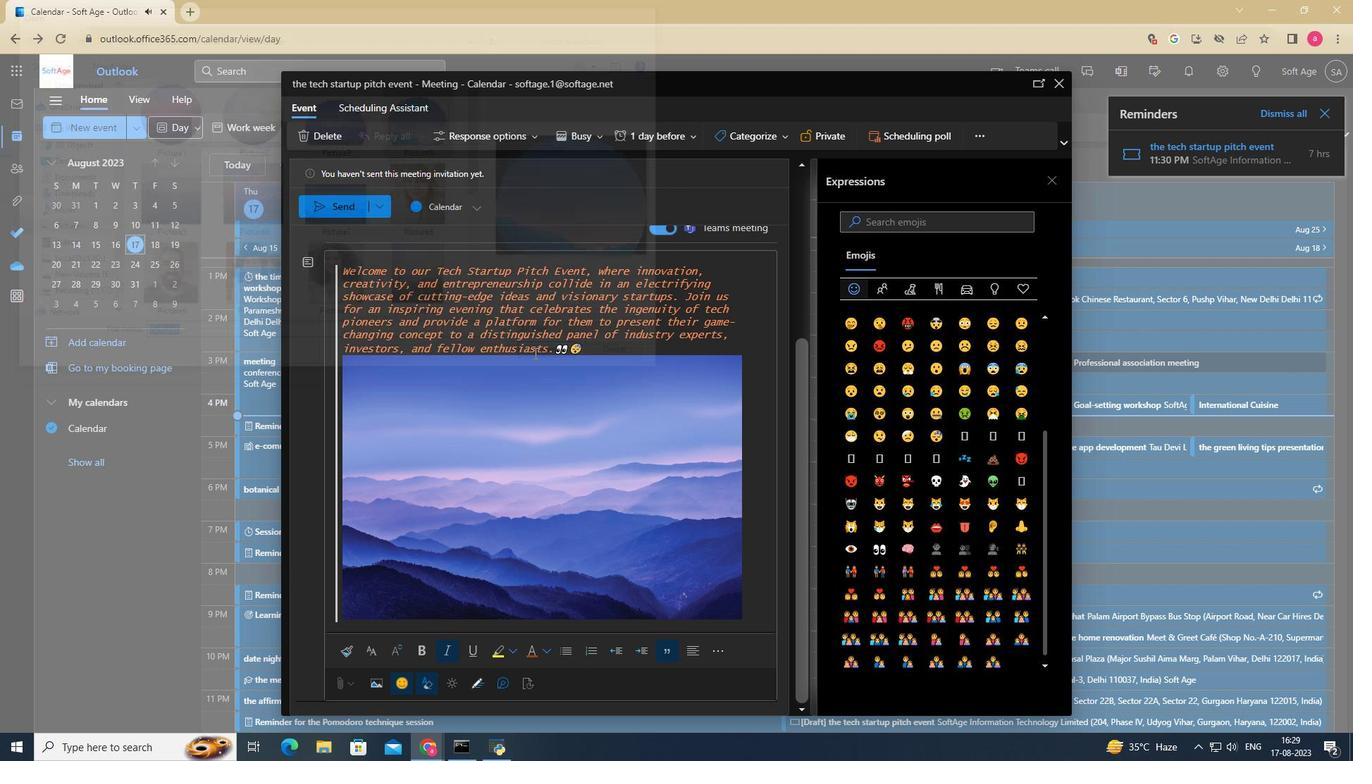 
Action: Mouse pressed left at (534, 353)
Screenshot: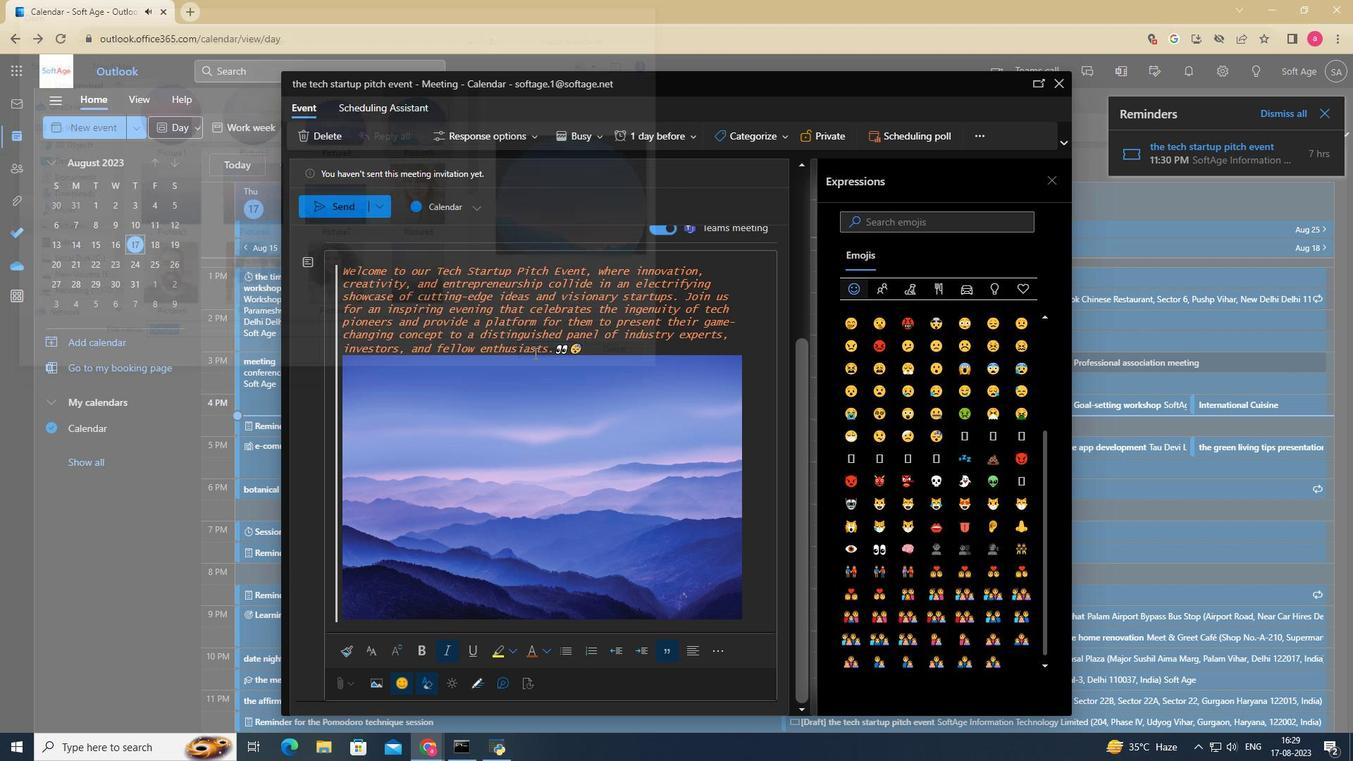 
Action: Mouse moved to (575, 290)
Screenshot: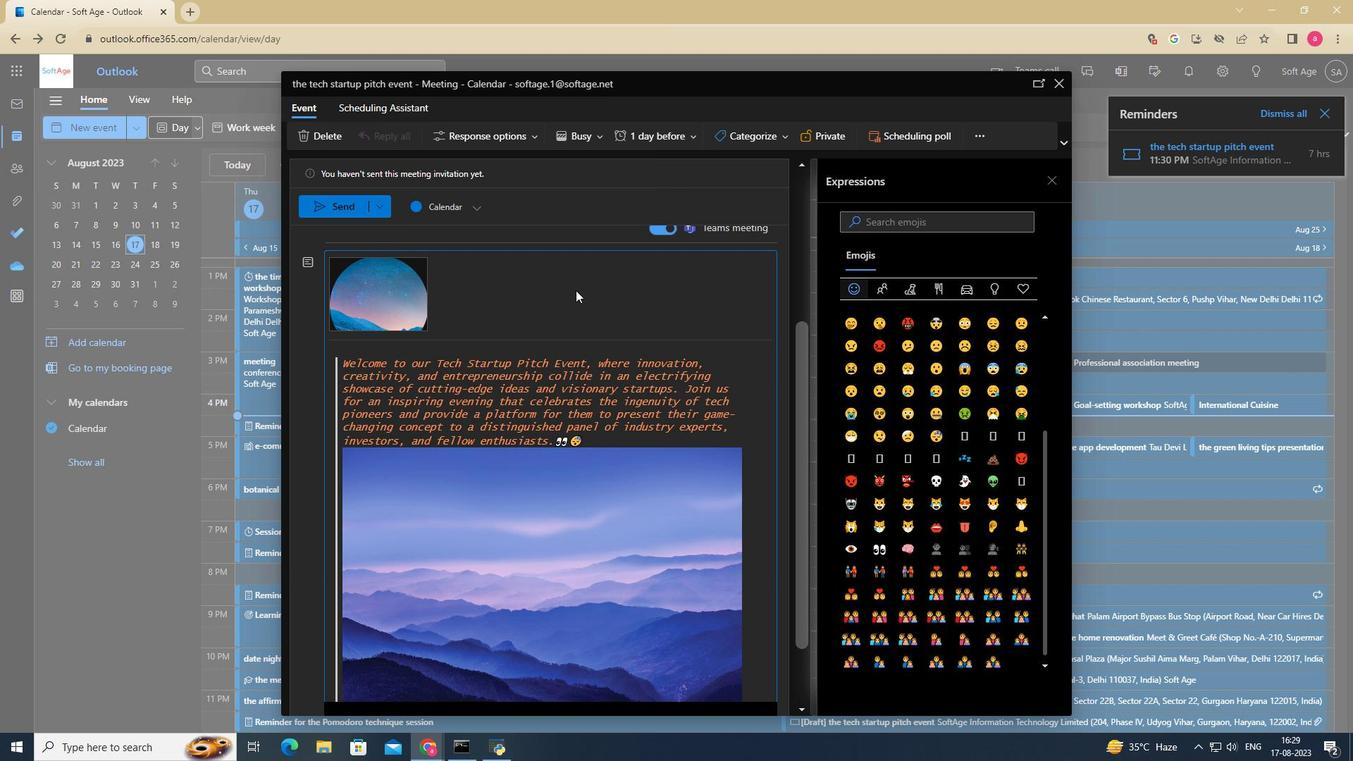
Action: Mouse pressed left at (575, 290)
Screenshot: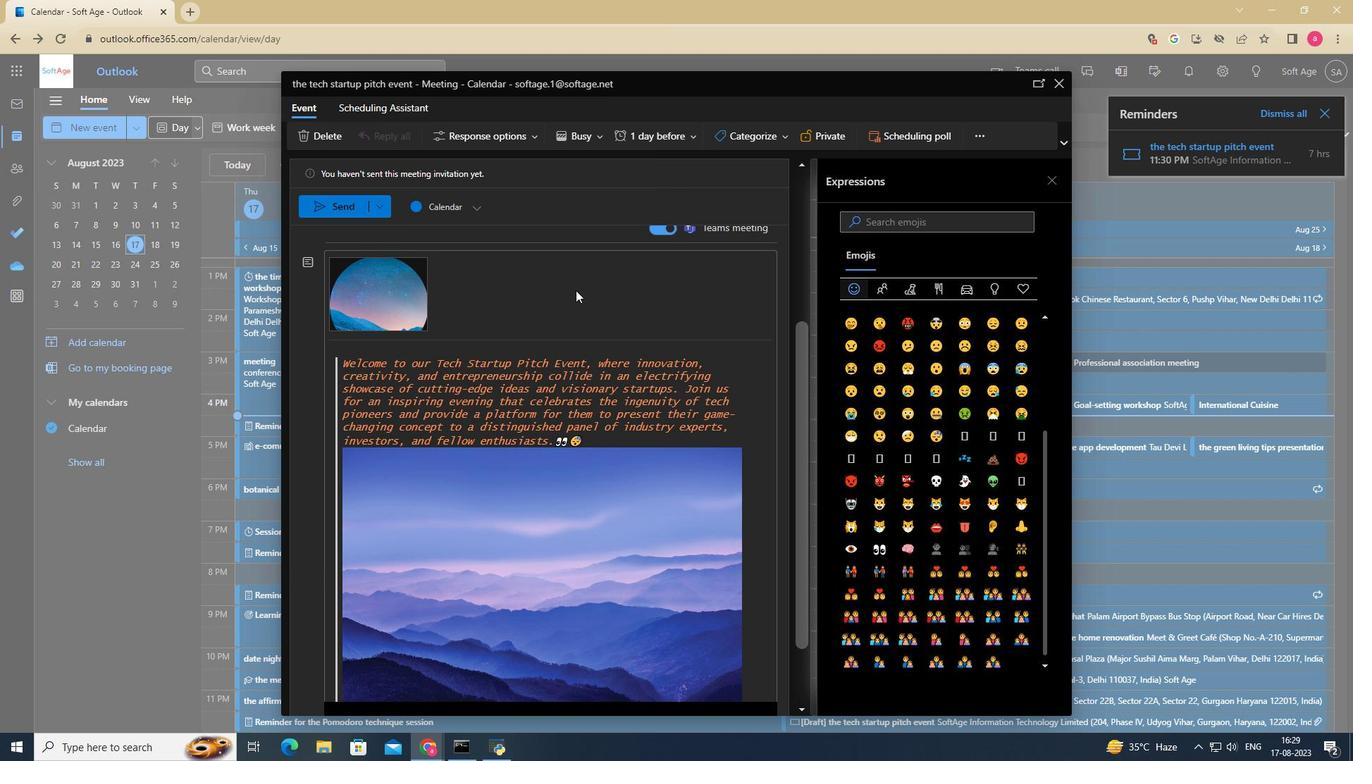 
Action: Mouse moved to (613, 404)
Screenshot: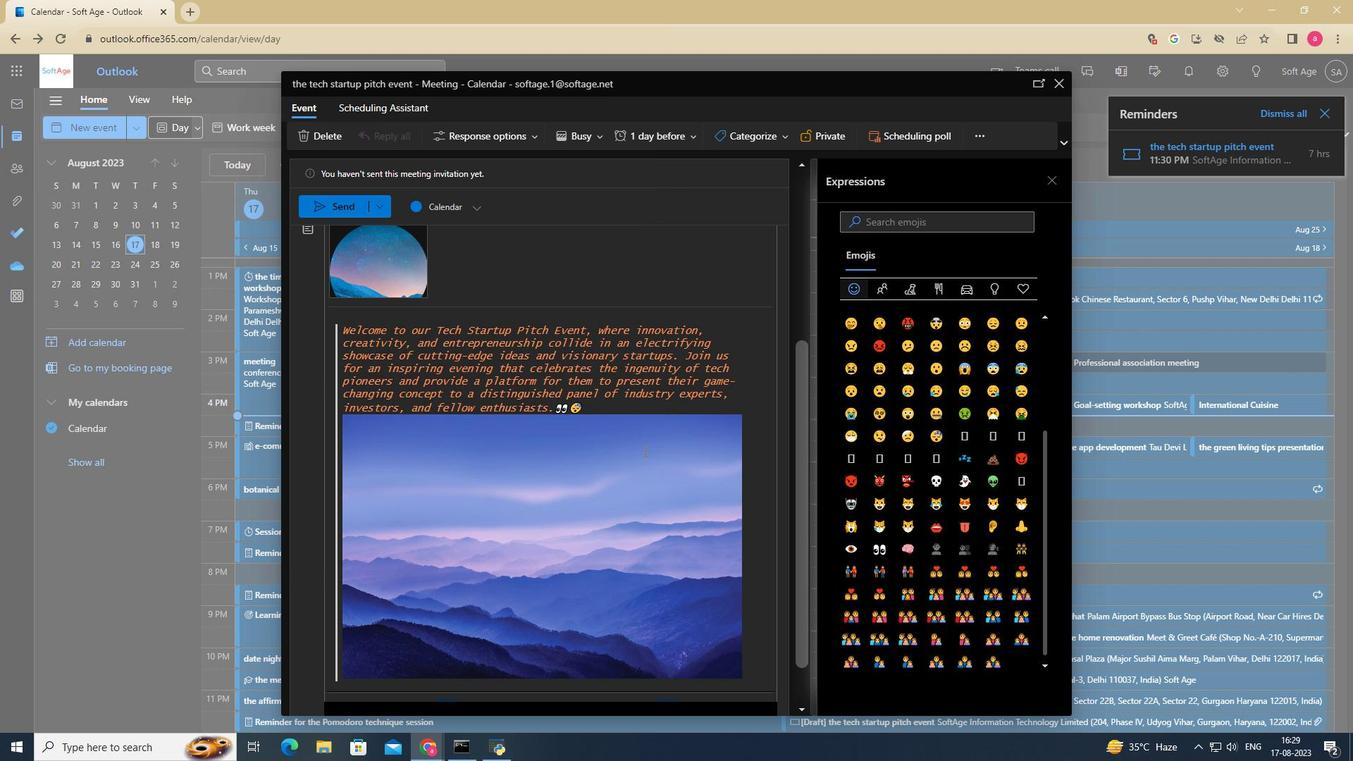 
Action: Mouse scrolled (610, 399) with delta (0, 0)
Screenshot: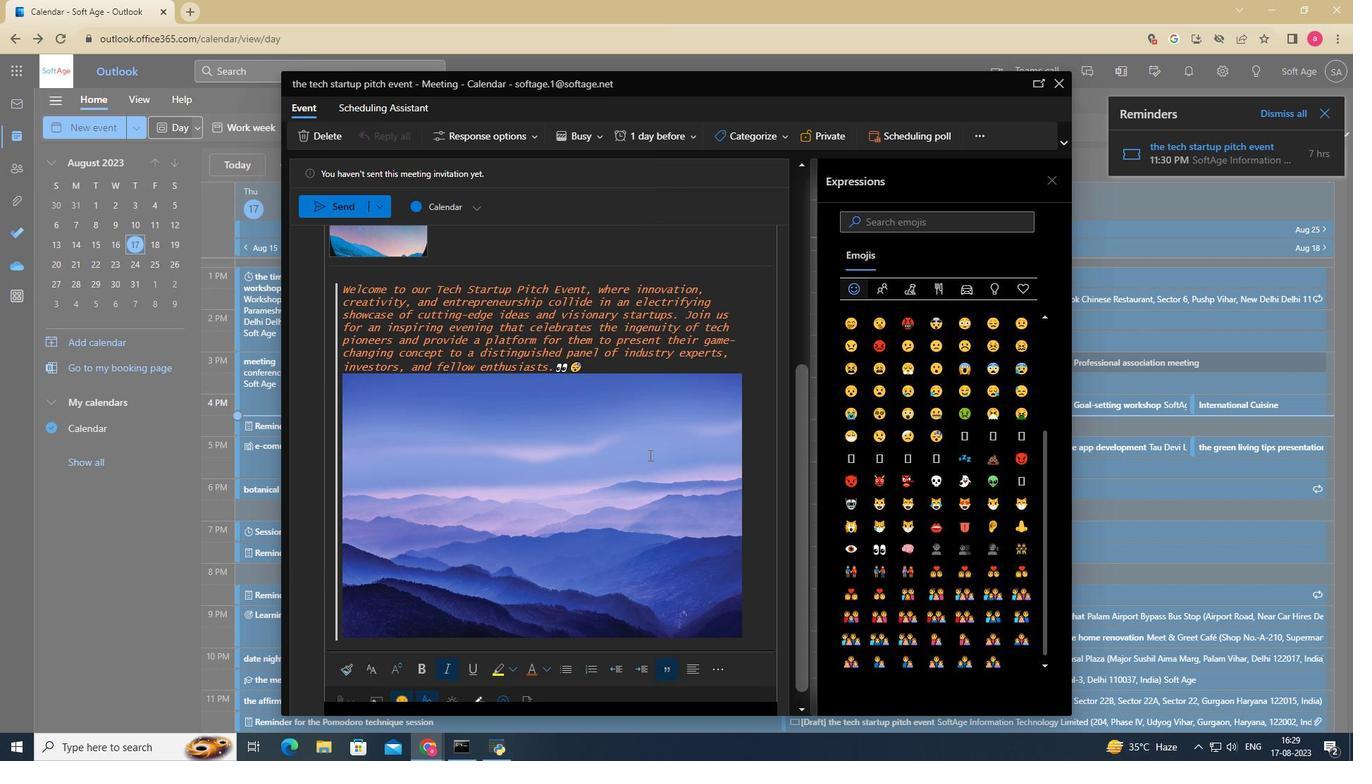 
Action: Mouse moved to (632, 434)
Screenshot: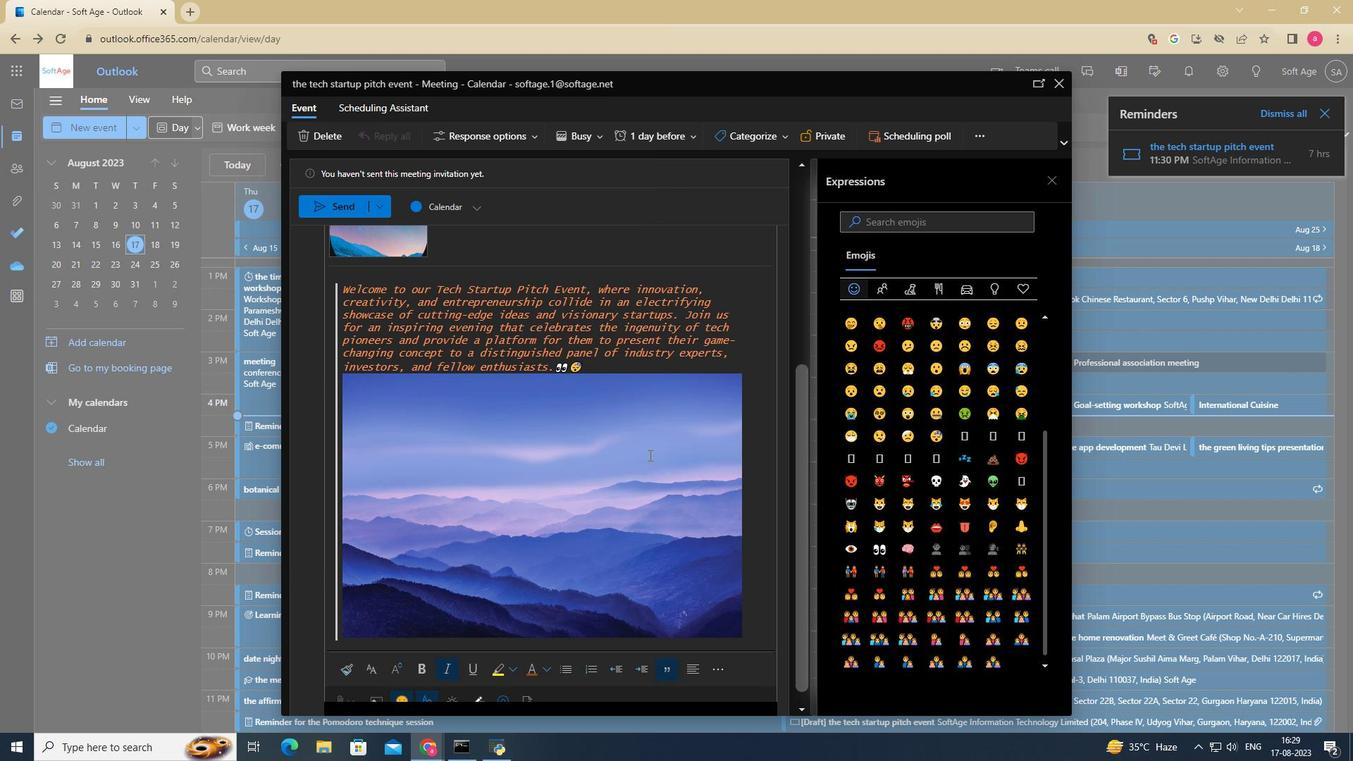 
Action: Mouse scrolled (625, 422) with delta (0, 0)
Screenshot: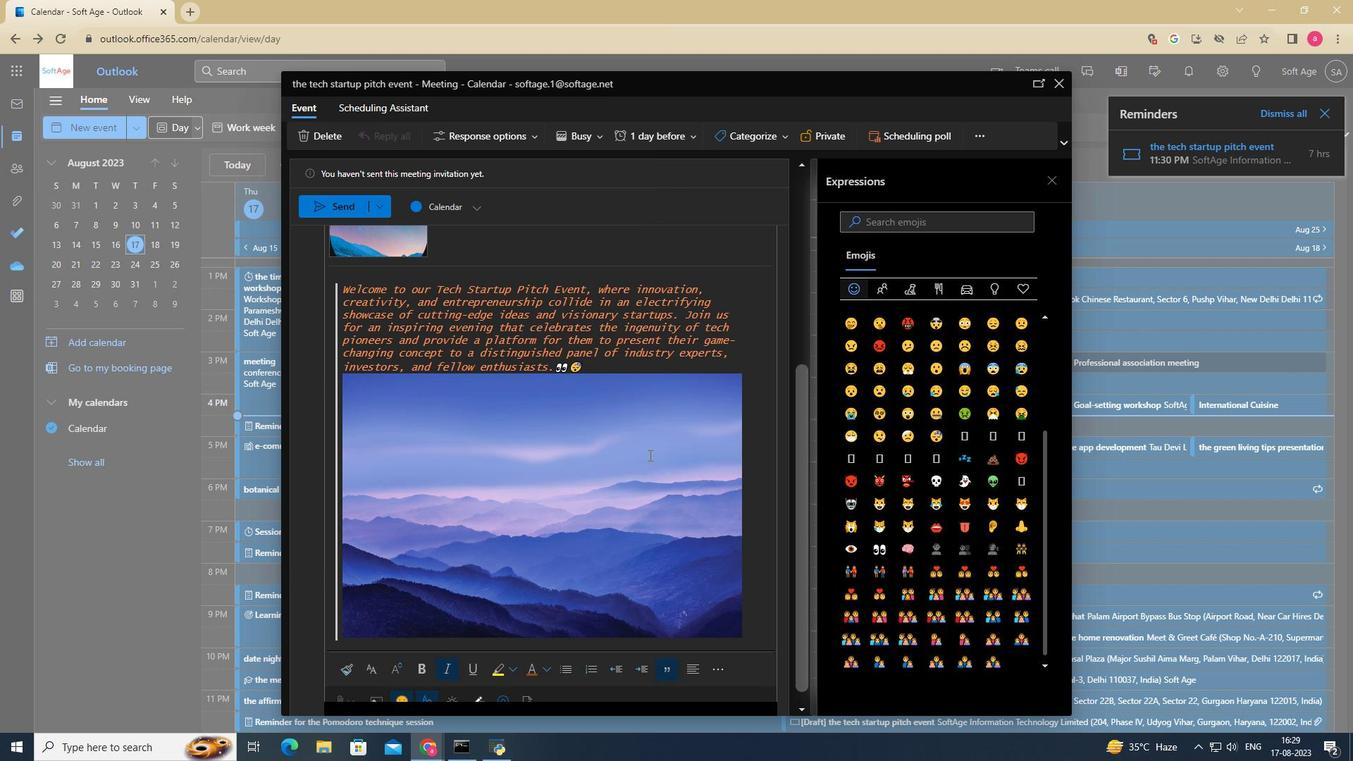 
Action: Mouse moved to (642, 449)
Screenshot: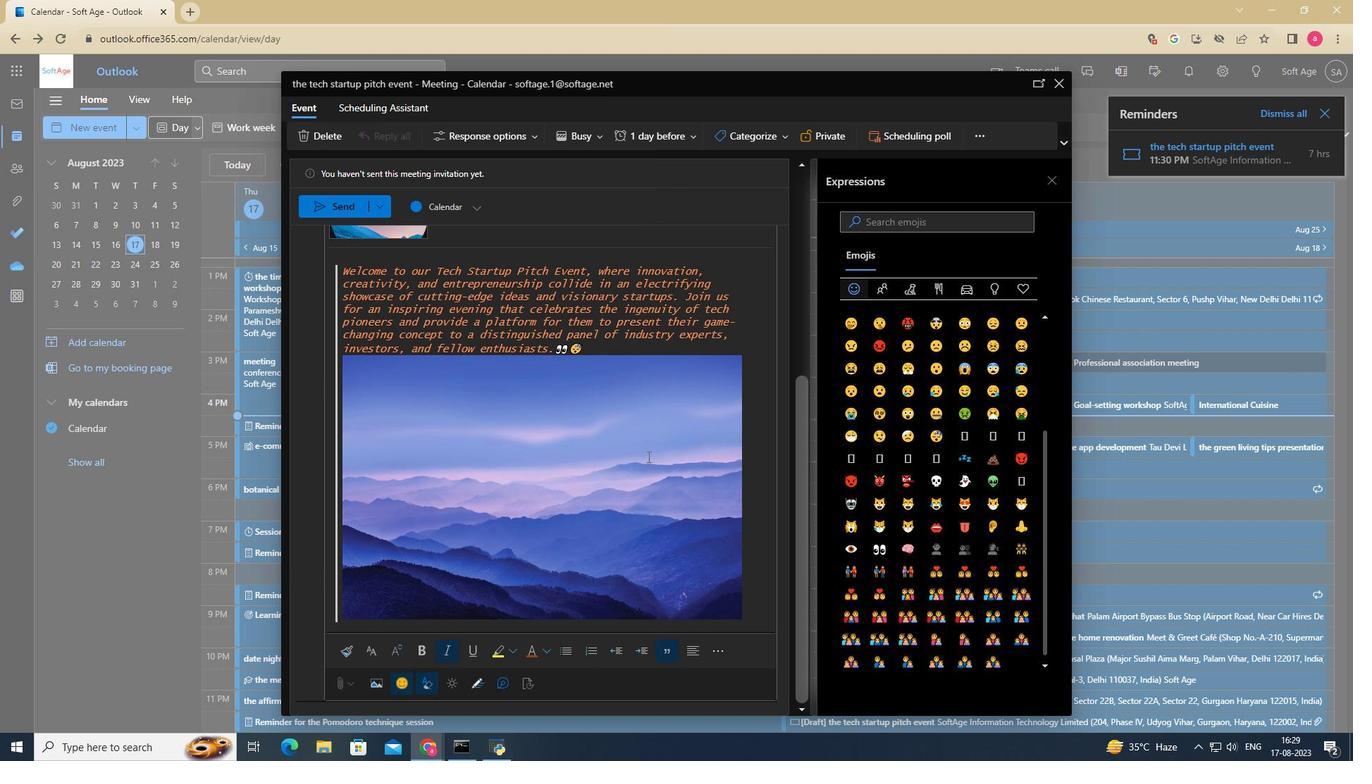 
Action: Mouse scrolled (636, 440) with delta (0, 0)
Screenshot: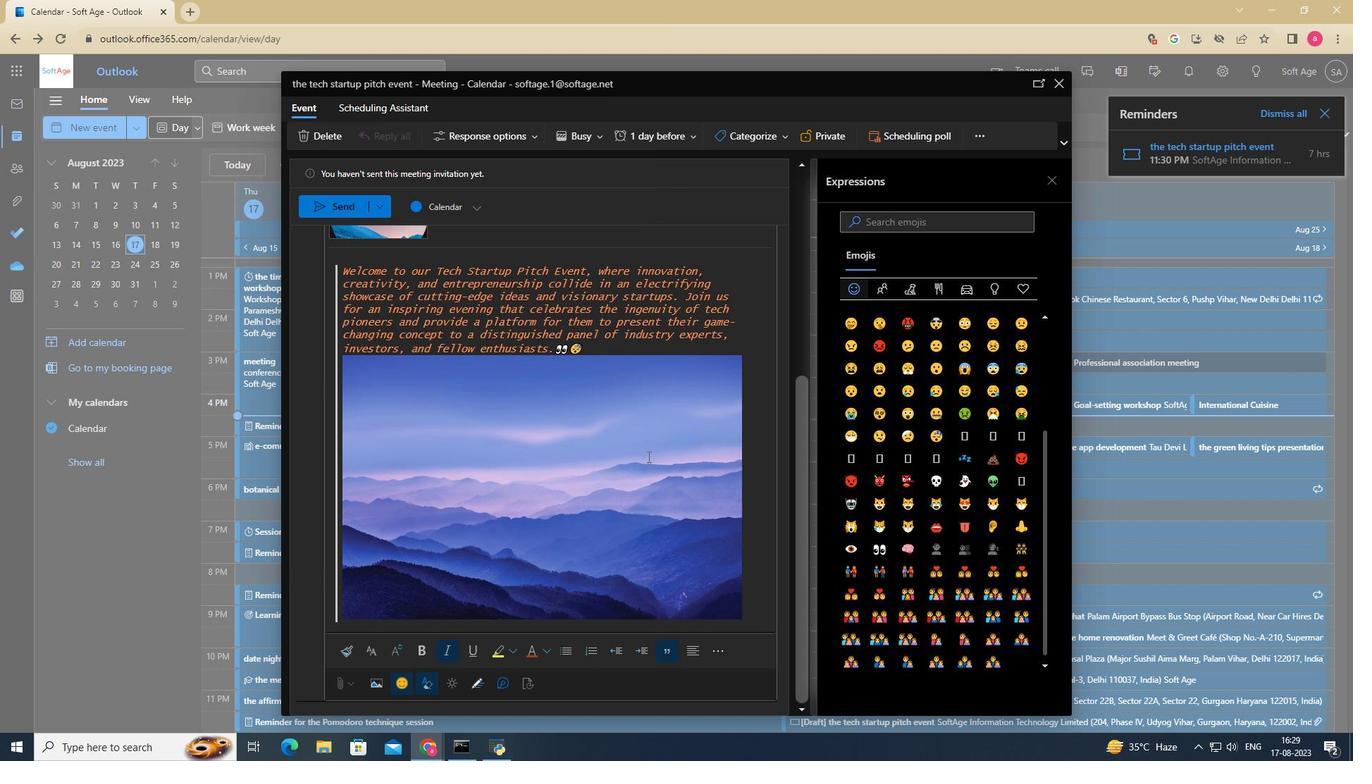 
Action: Mouse moved to (644, 451)
Screenshot: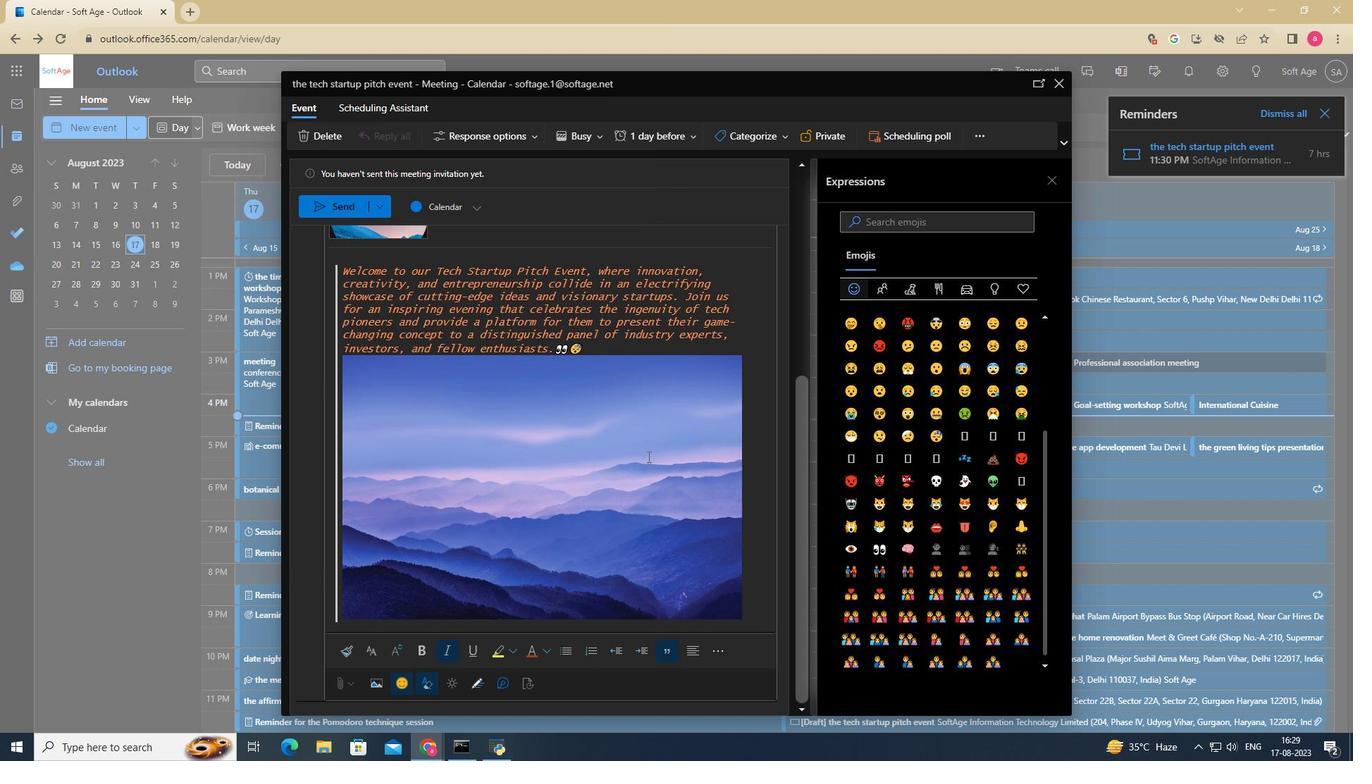 
Action: Mouse scrolled (642, 448) with delta (0, 0)
Screenshot: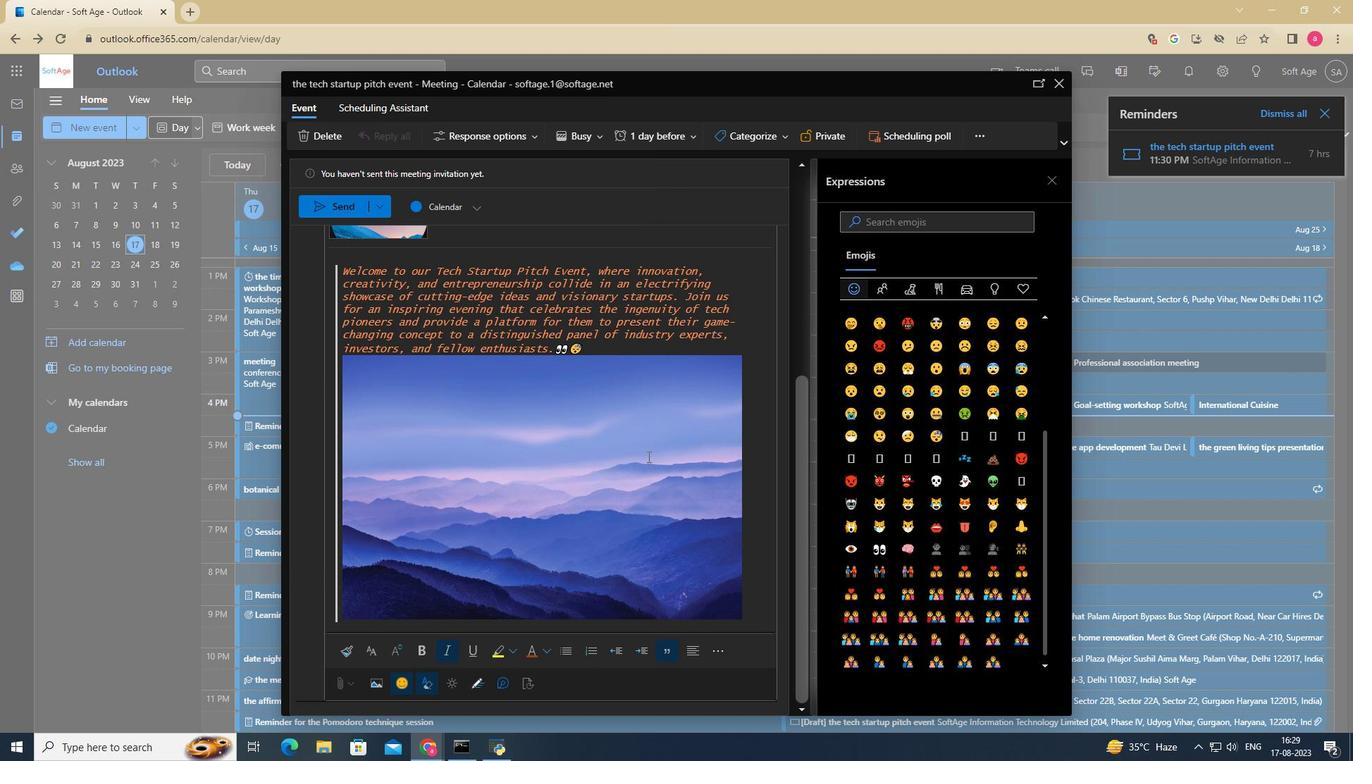 
Action: Mouse moved to (648, 454)
Screenshot: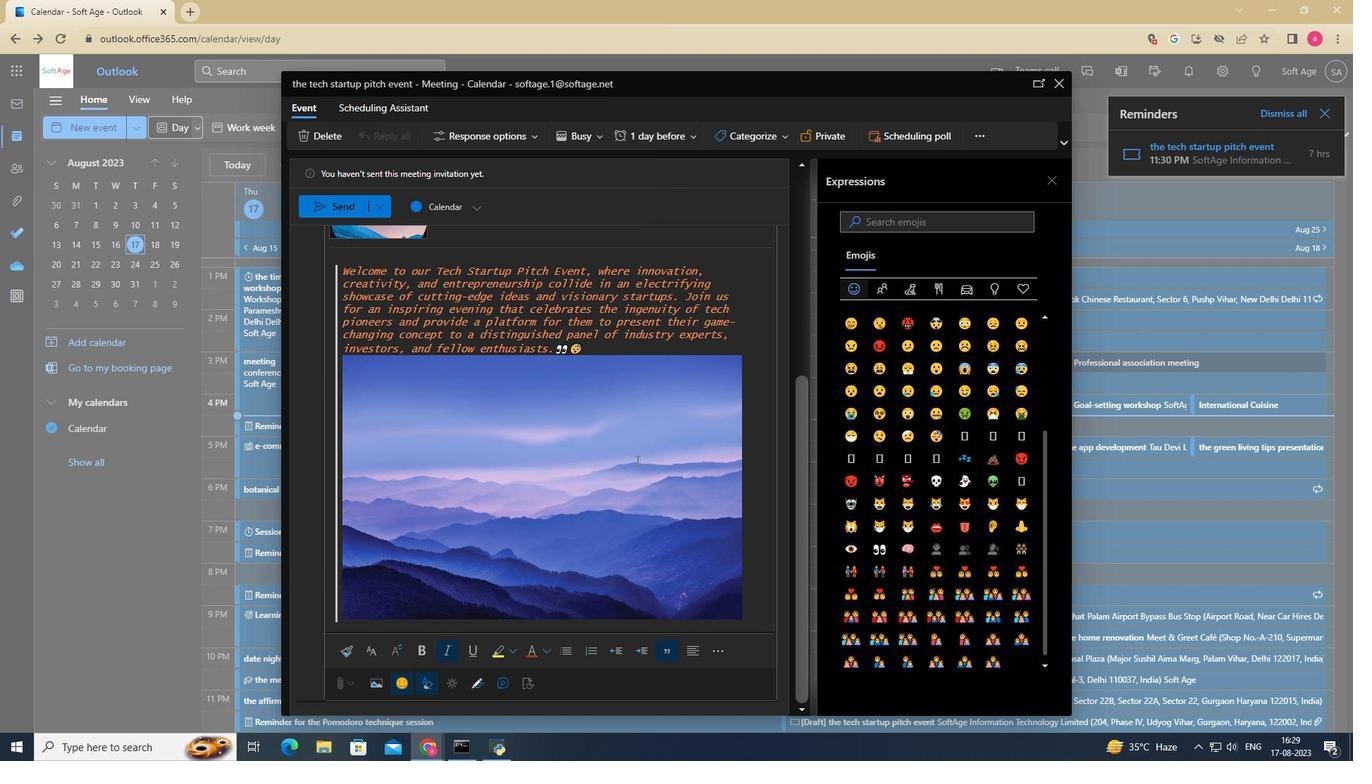 
Action: Mouse scrolled (645, 451) with delta (0, 0)
Screenshot: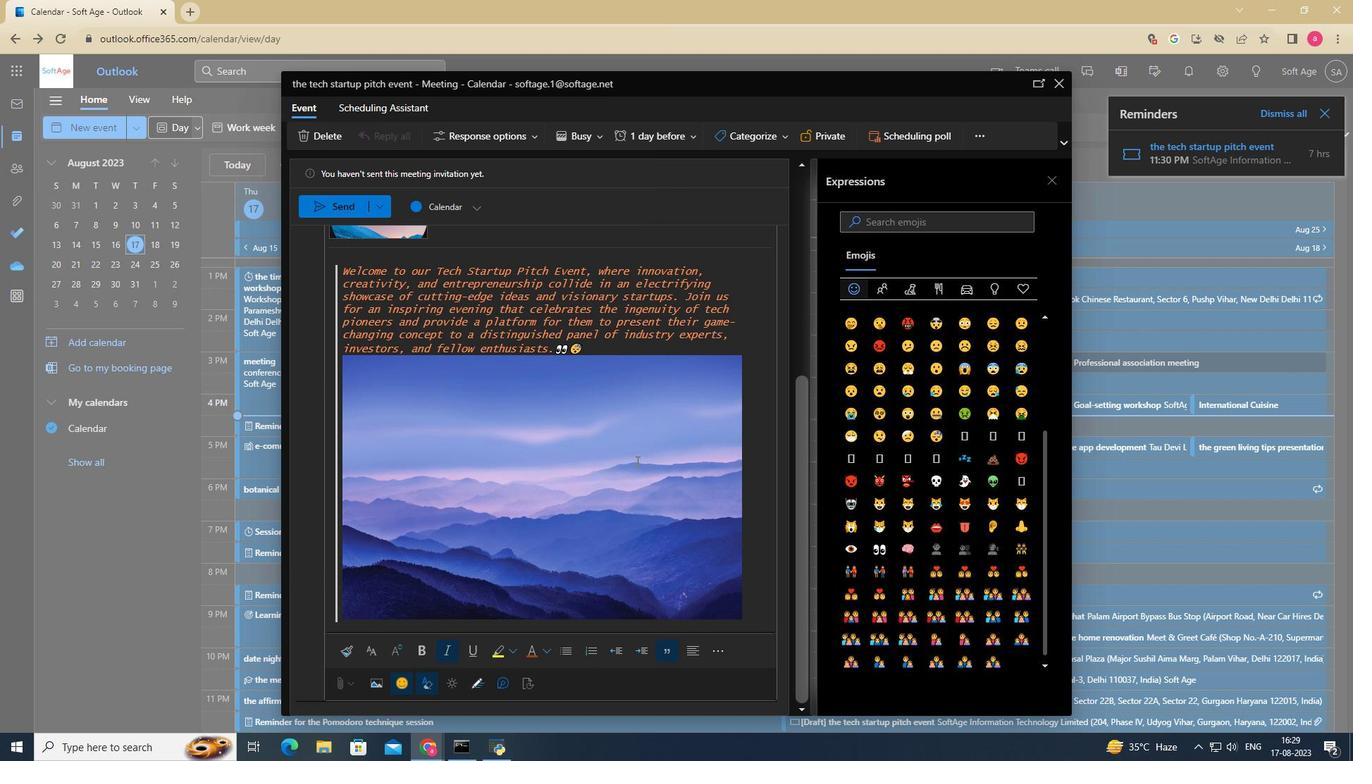 
Action: Mouse moved to (649, 455)
Screenshot: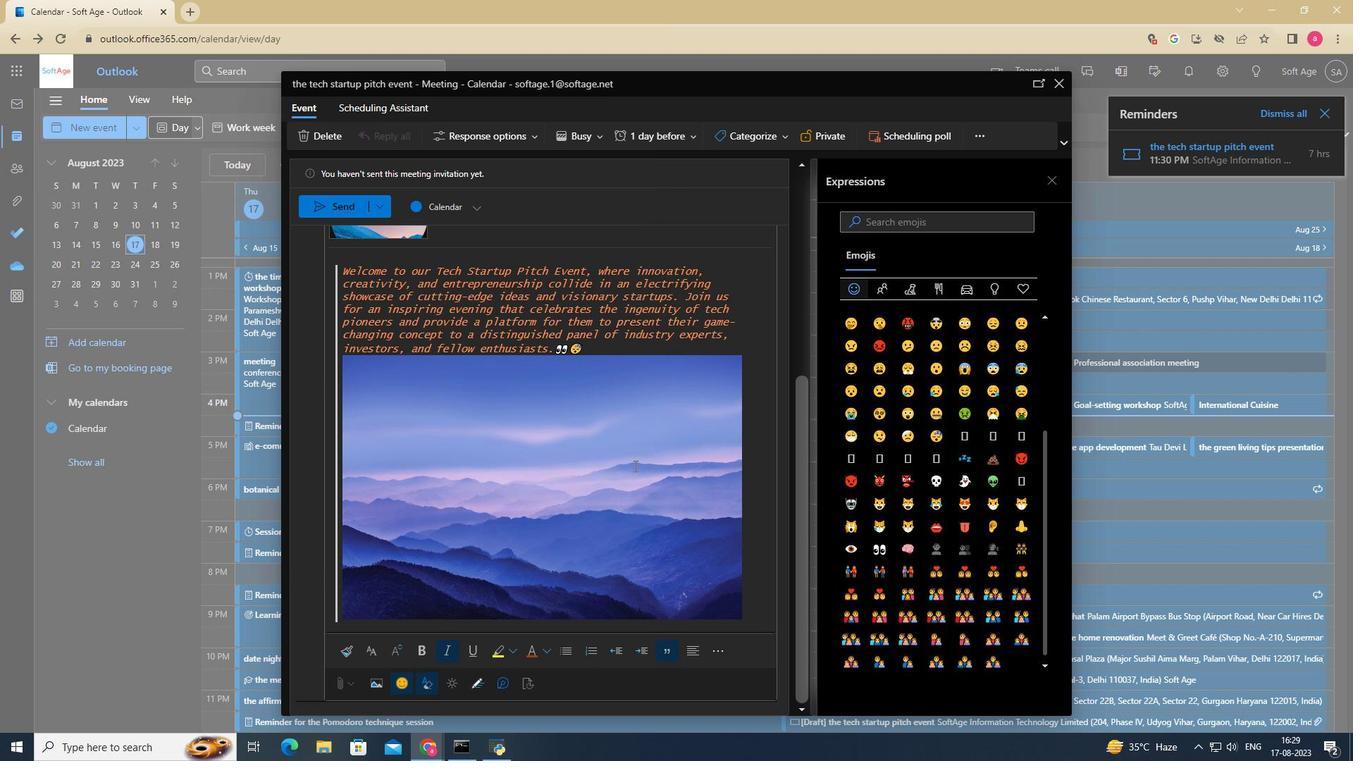 
Action: Mouse scrolled (648, 453) with delta (0, 0)
Screenshot: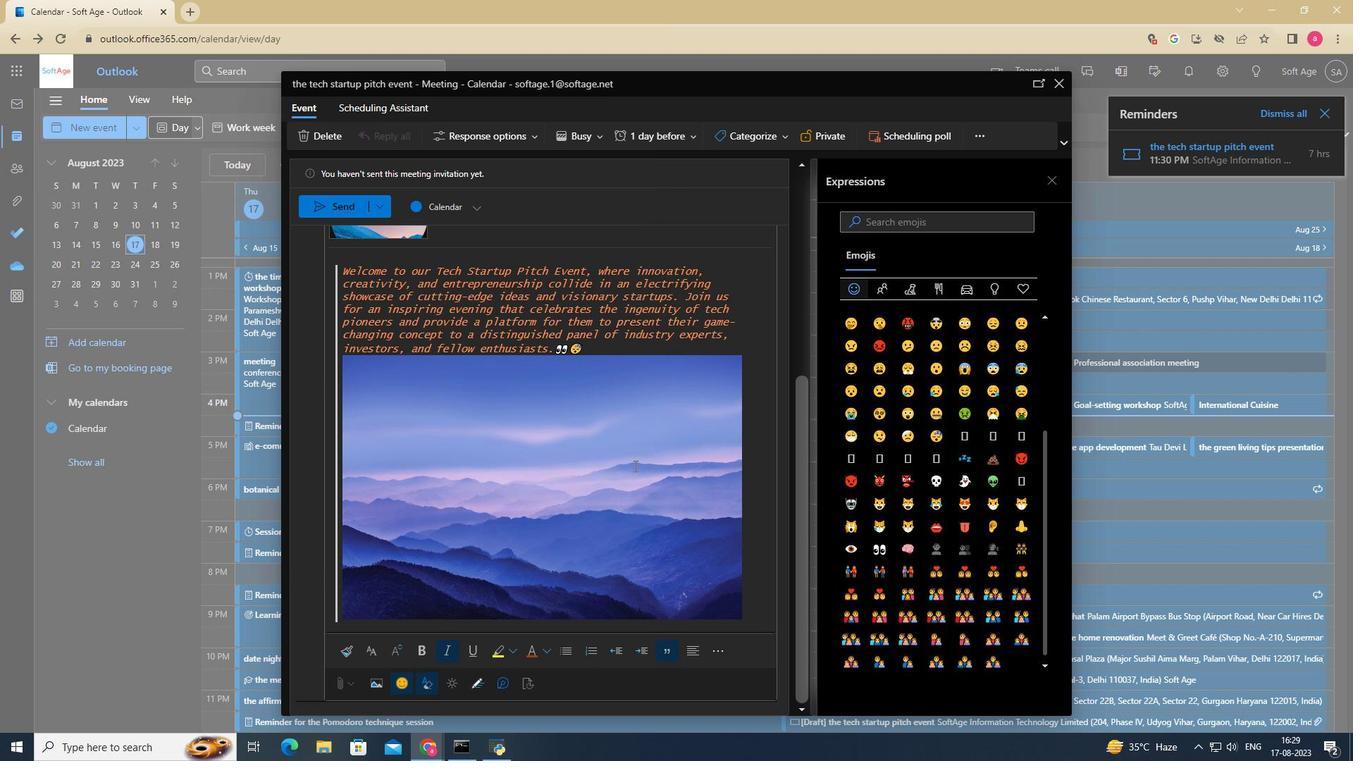 
Action: Mouse scrolled (649, 454) with delta (0, 0)
Screenshot: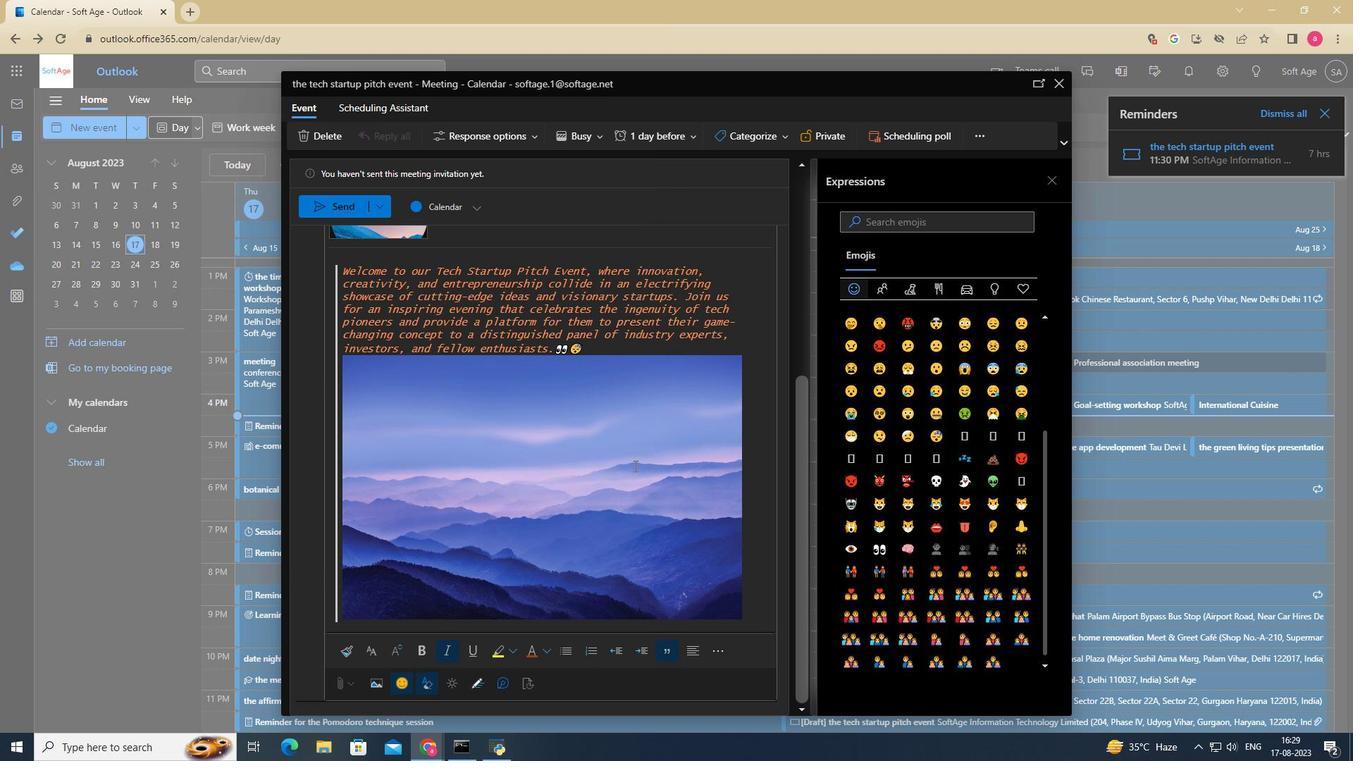 
Action: Mouse moved to (634, 465)
Screenshot: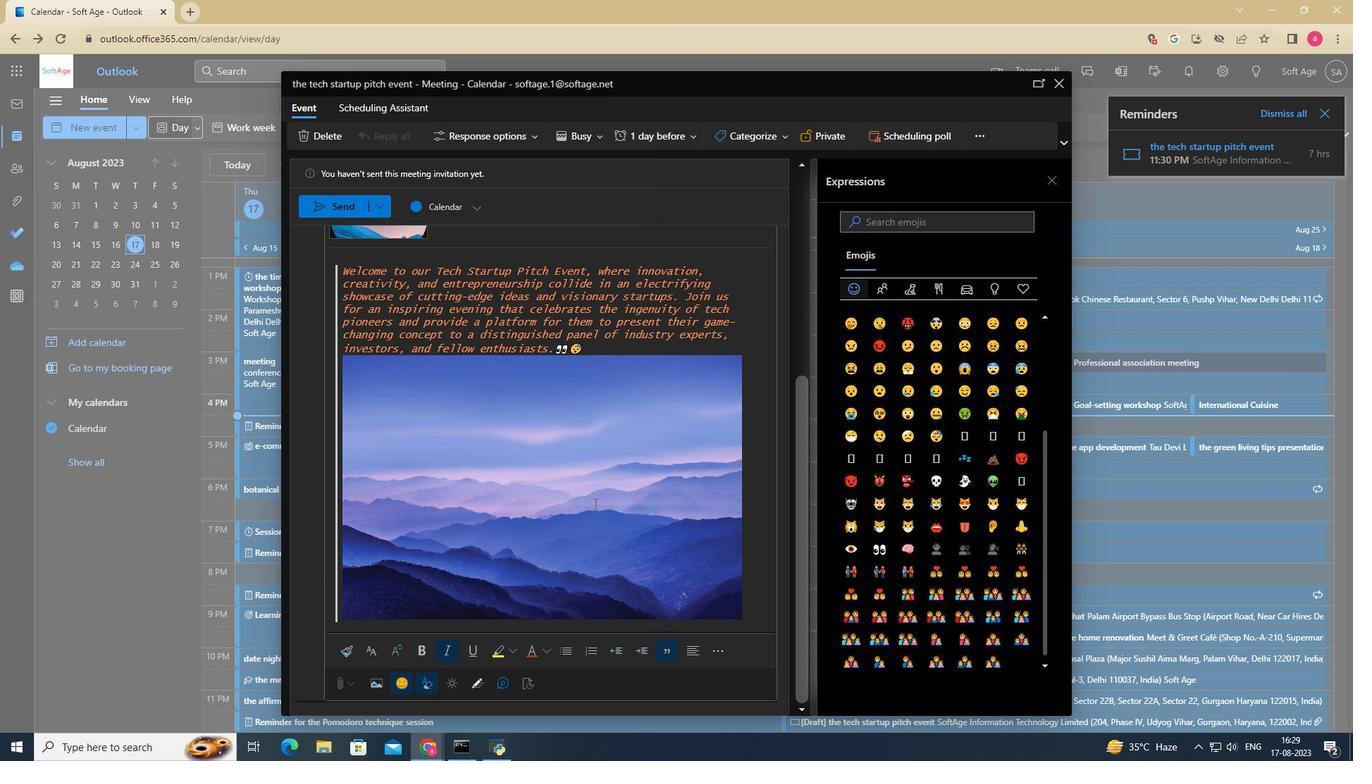 
Action: Mouse scrolled (635, 465) with delta (0, 0)
Screenshot: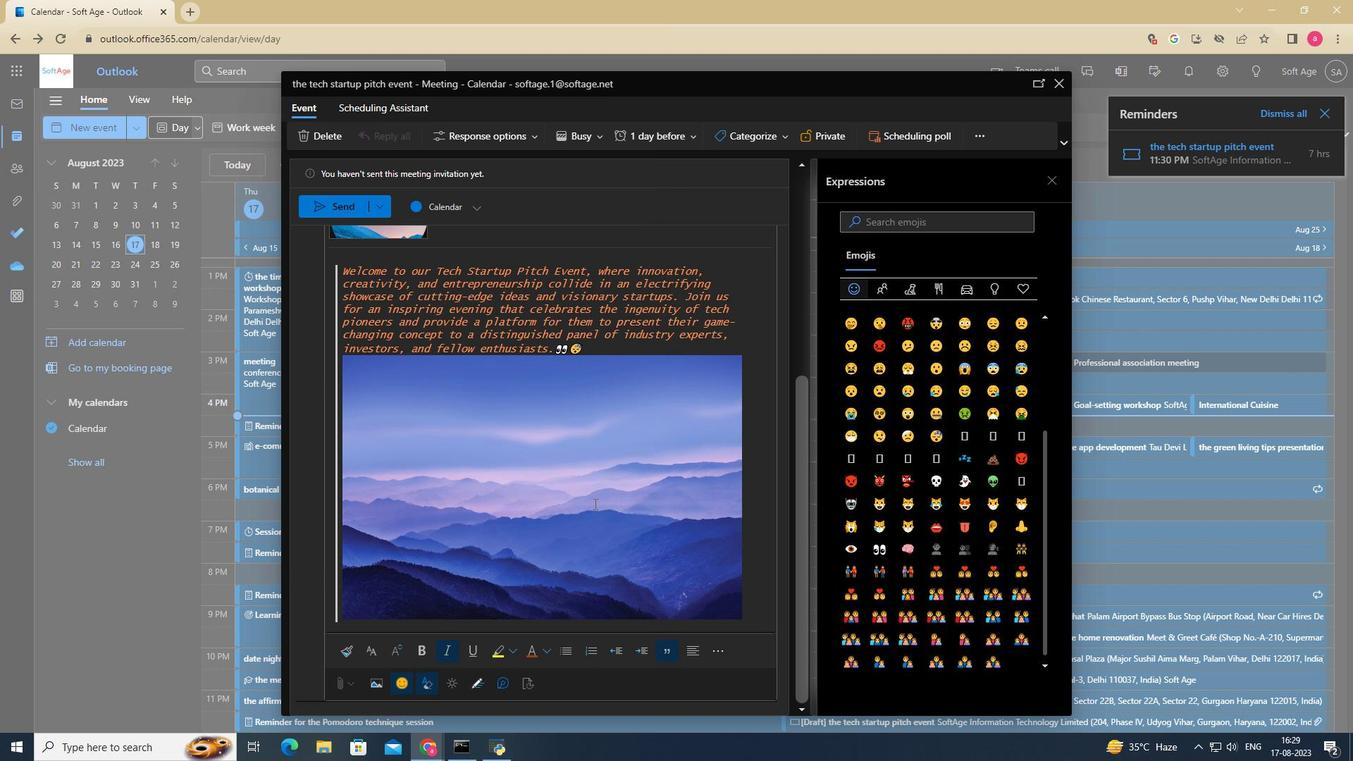
Action: Mouse moved to (634, 466)
Screenshot: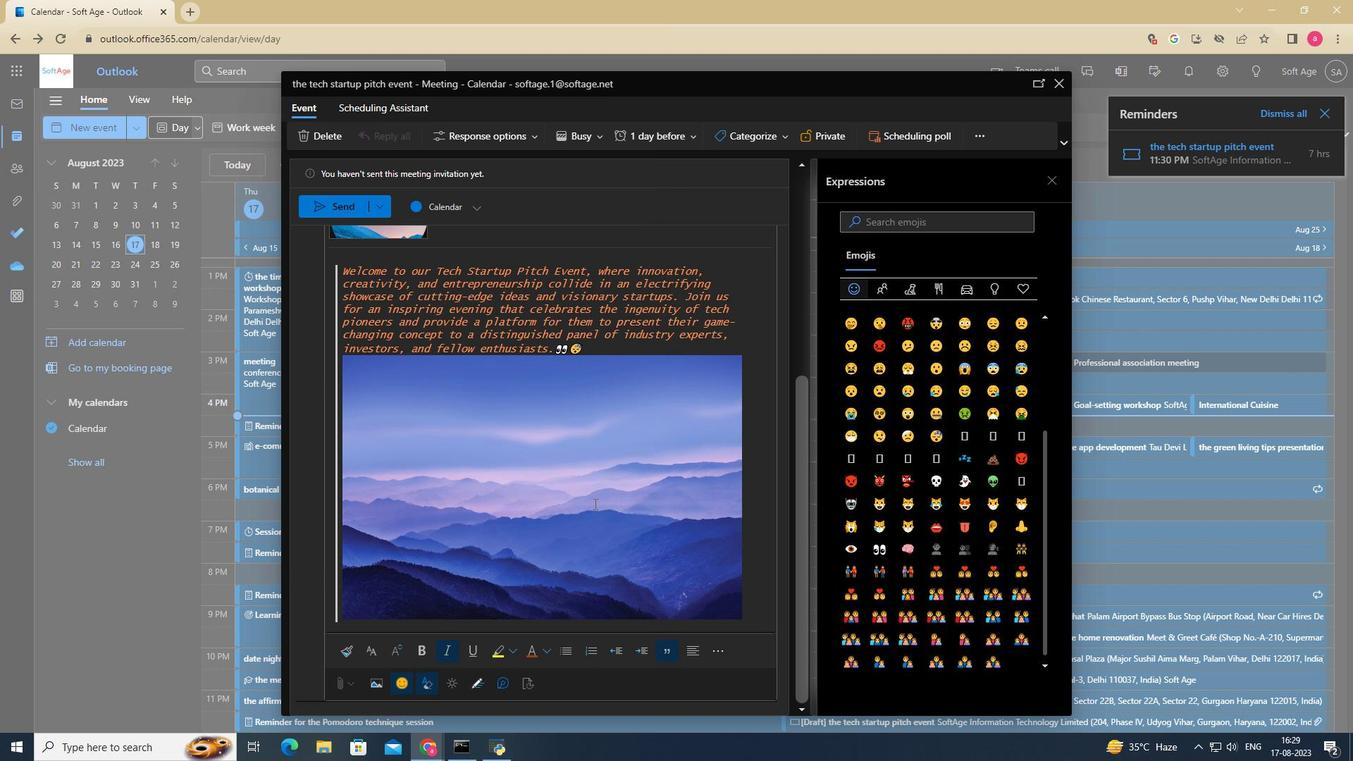 
Action: Mouse scrolled (634, 465) with delta (0, 0)
Screenshot: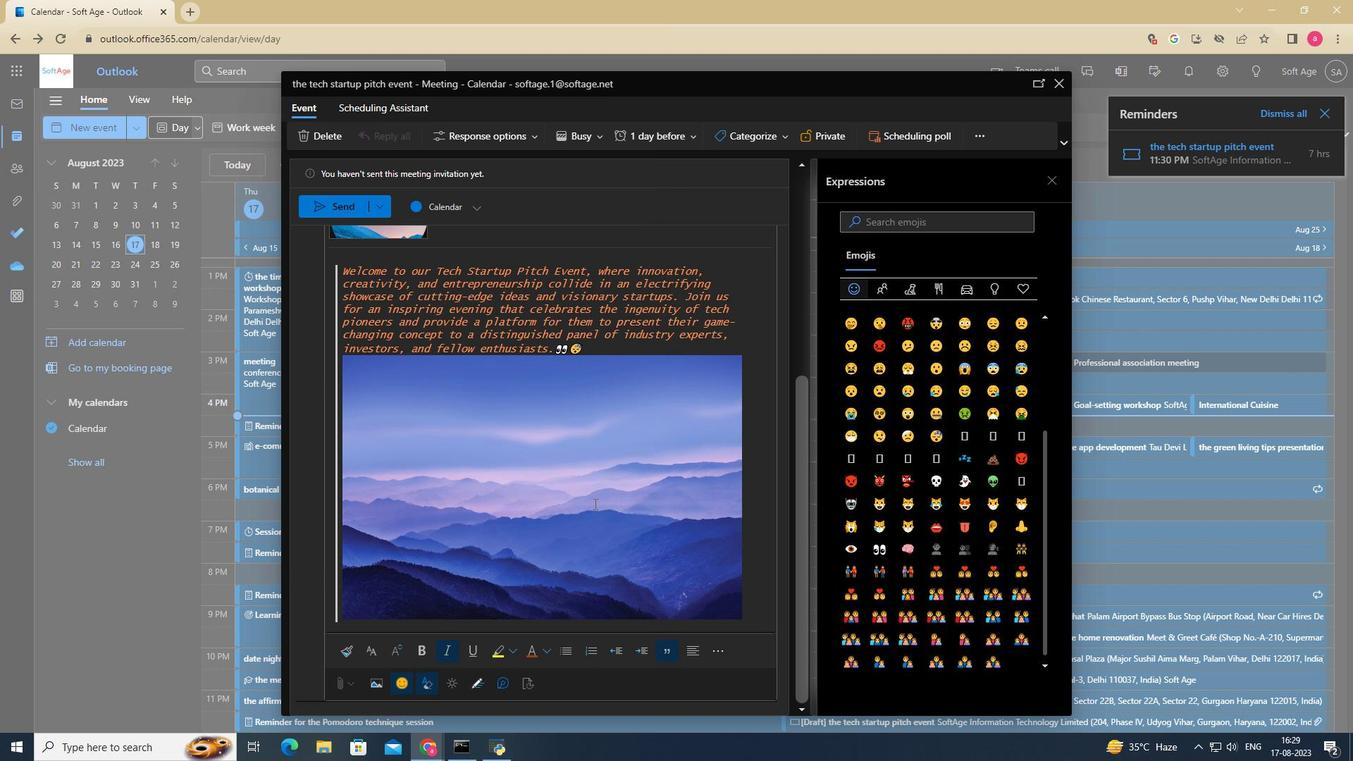 
Action: Mouse scrolled (634, 465) with delta (0, 0)
Screenshot: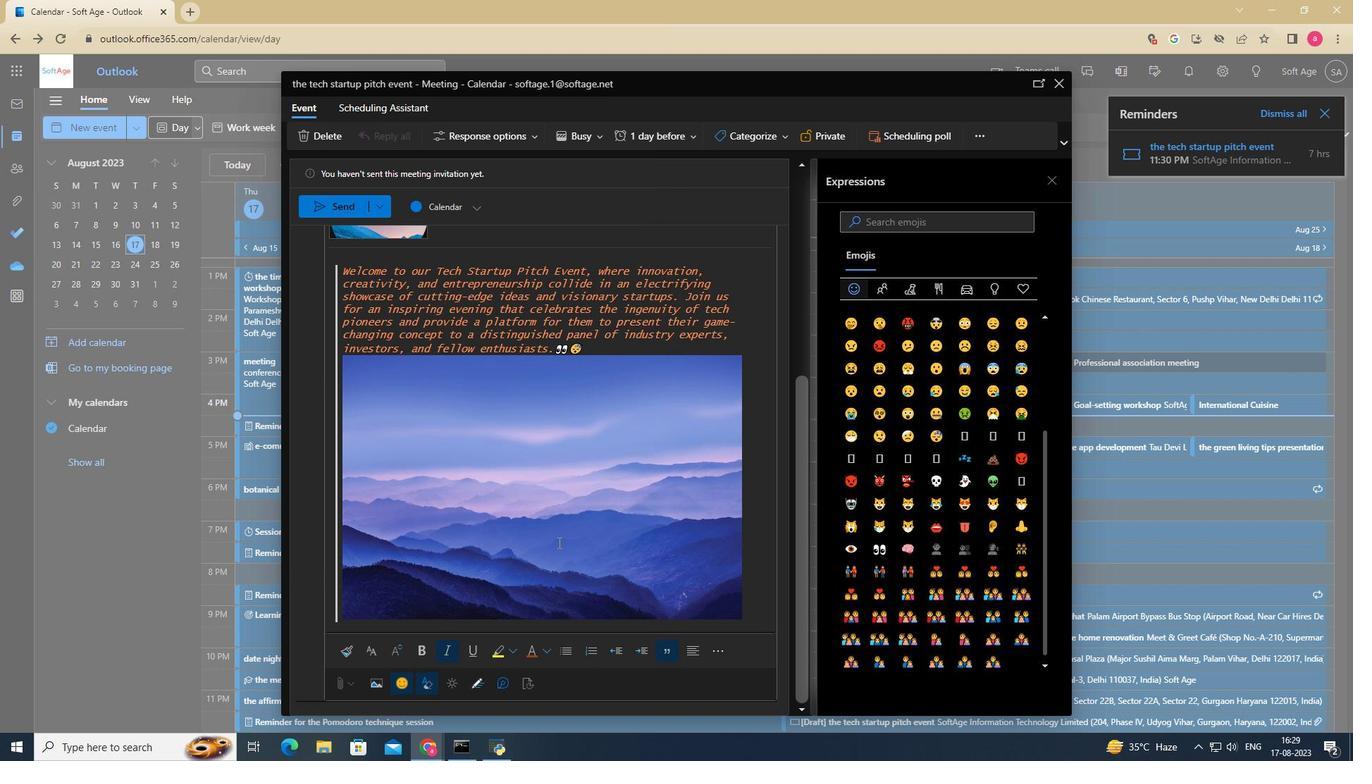 
Action: Mouse scrolled (634, 465) with delta (0, 0)
Screenshot: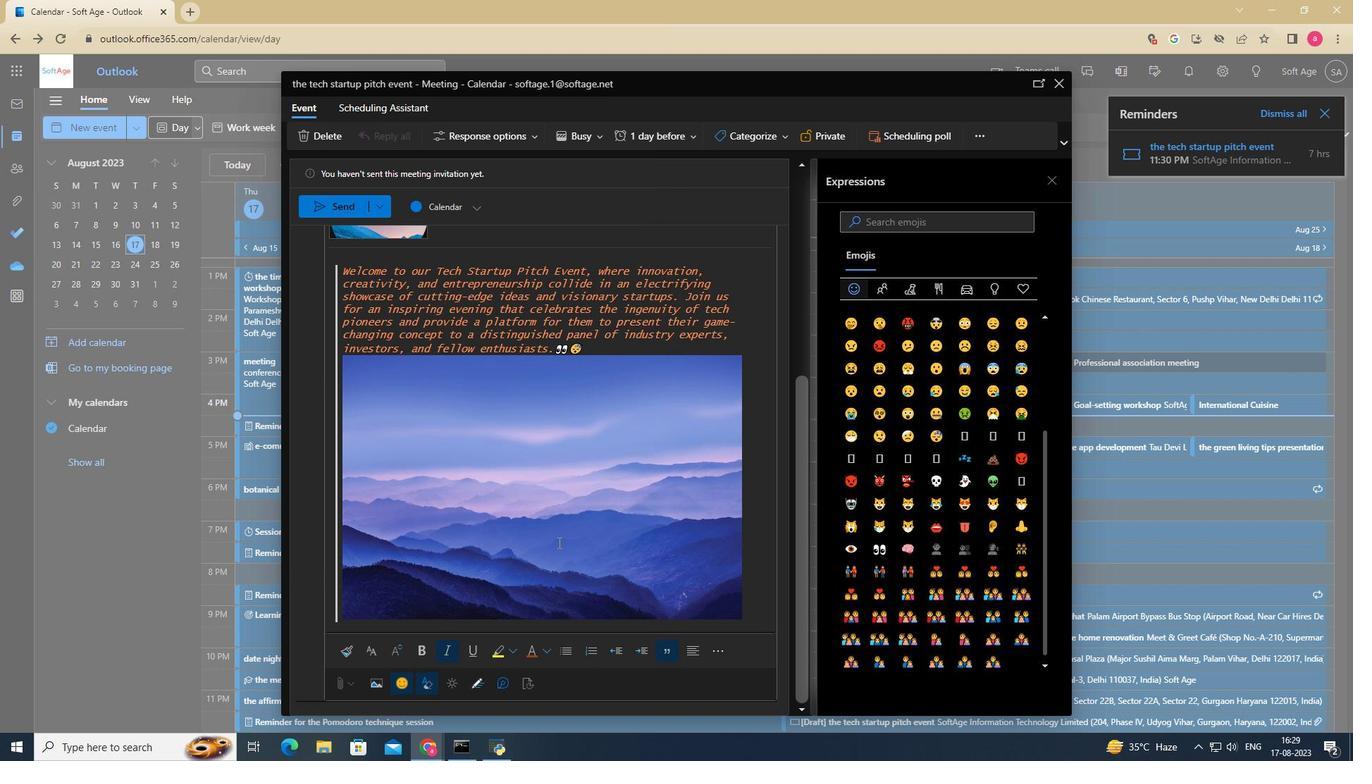 
Action: Mouse scrolled (634, 465) with delta (0, 0)
Screenshot: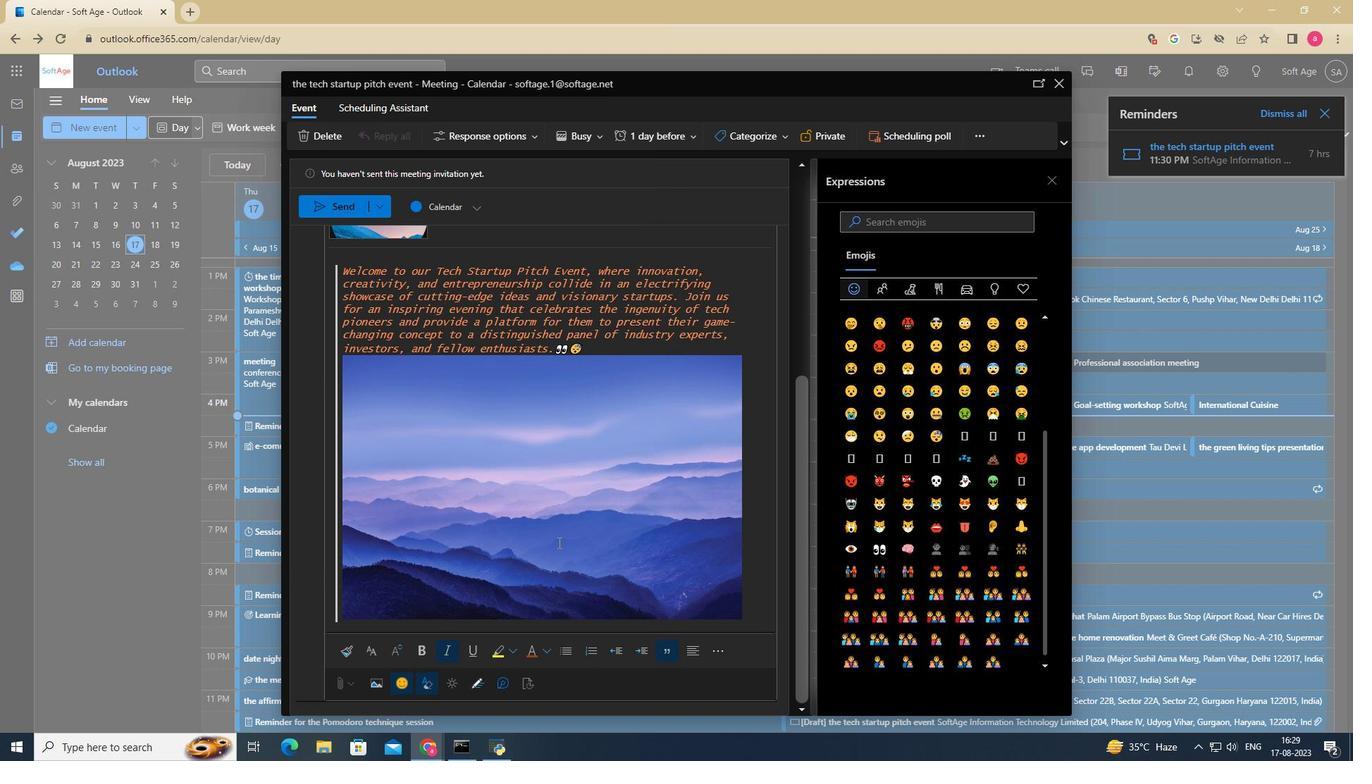 
Action: Mouse scrolled (634, 465) with delta (0, 0)
Screenshot: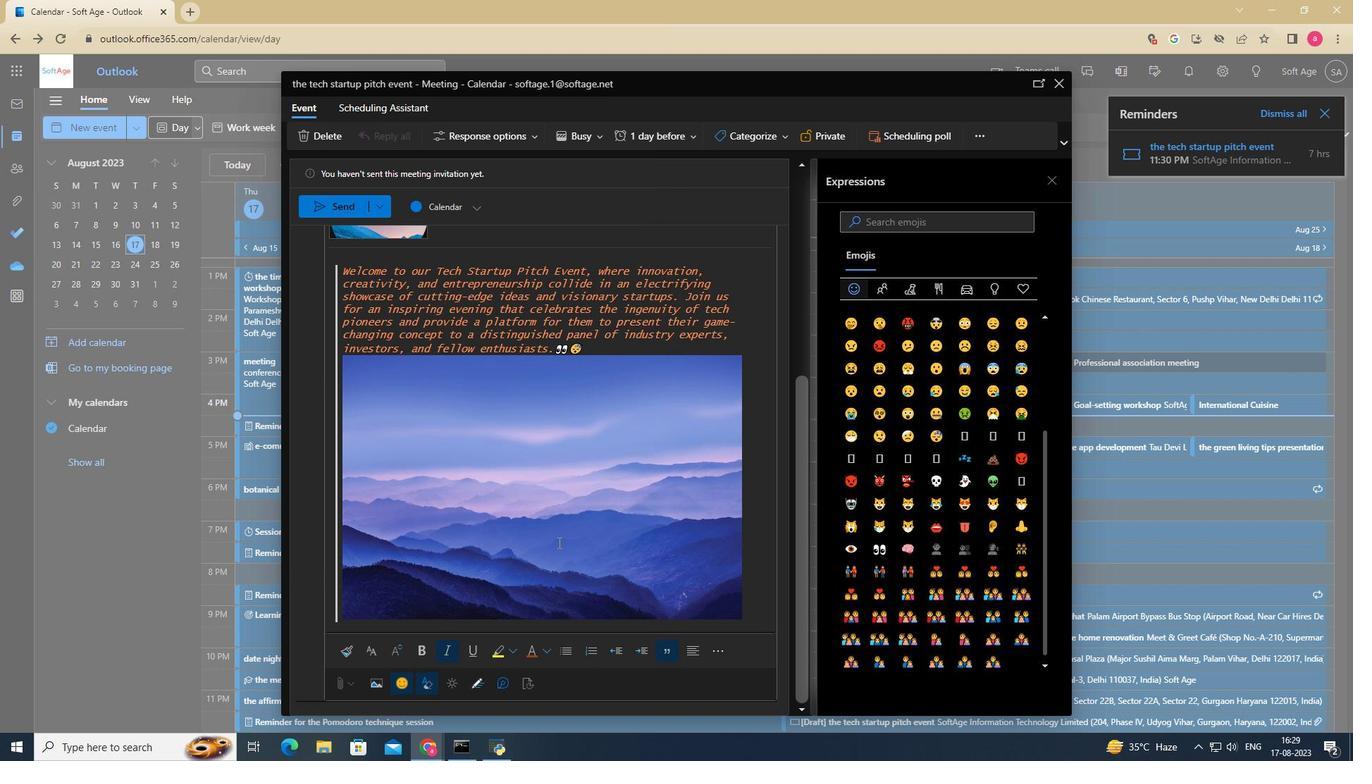 
Action: Mouse moved to (344, 198)
Screenshot: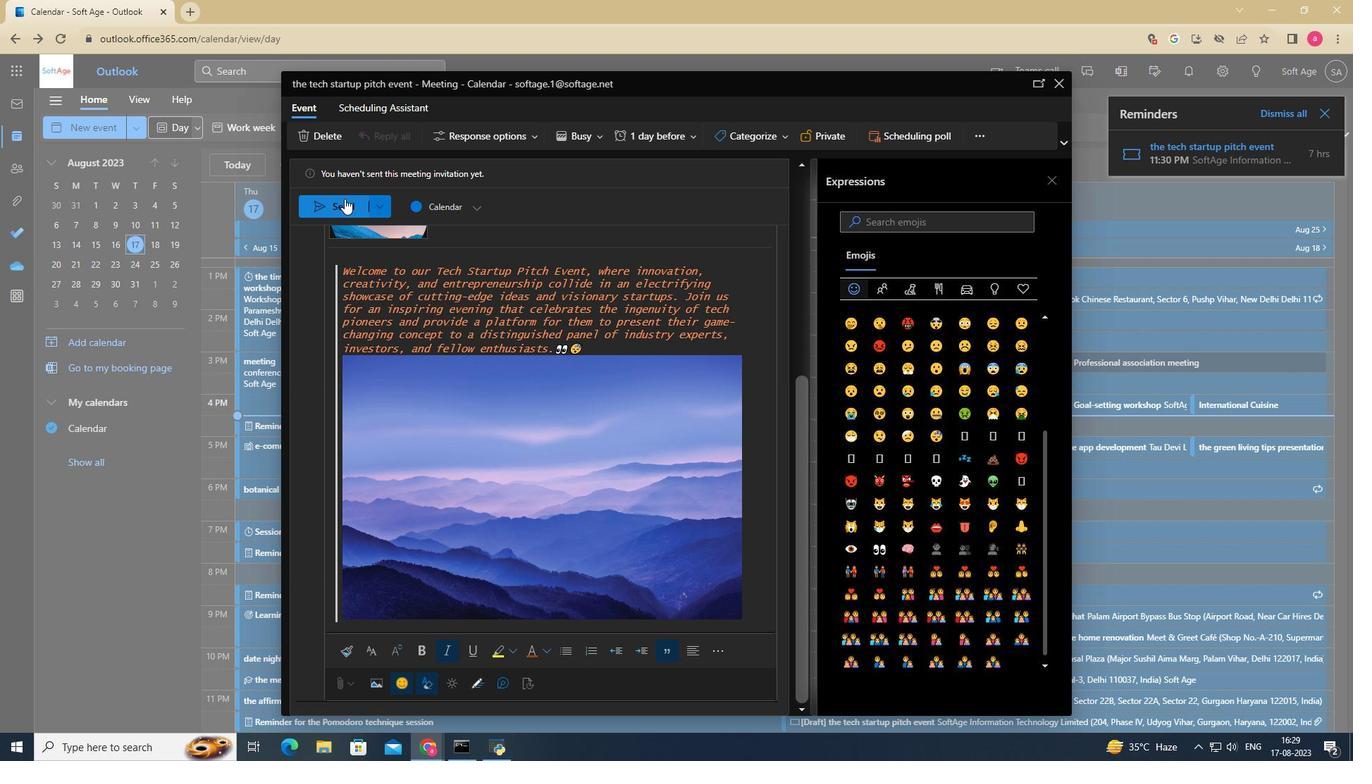 
Action: Mouse pressed left at (344, 198)
Screenshot: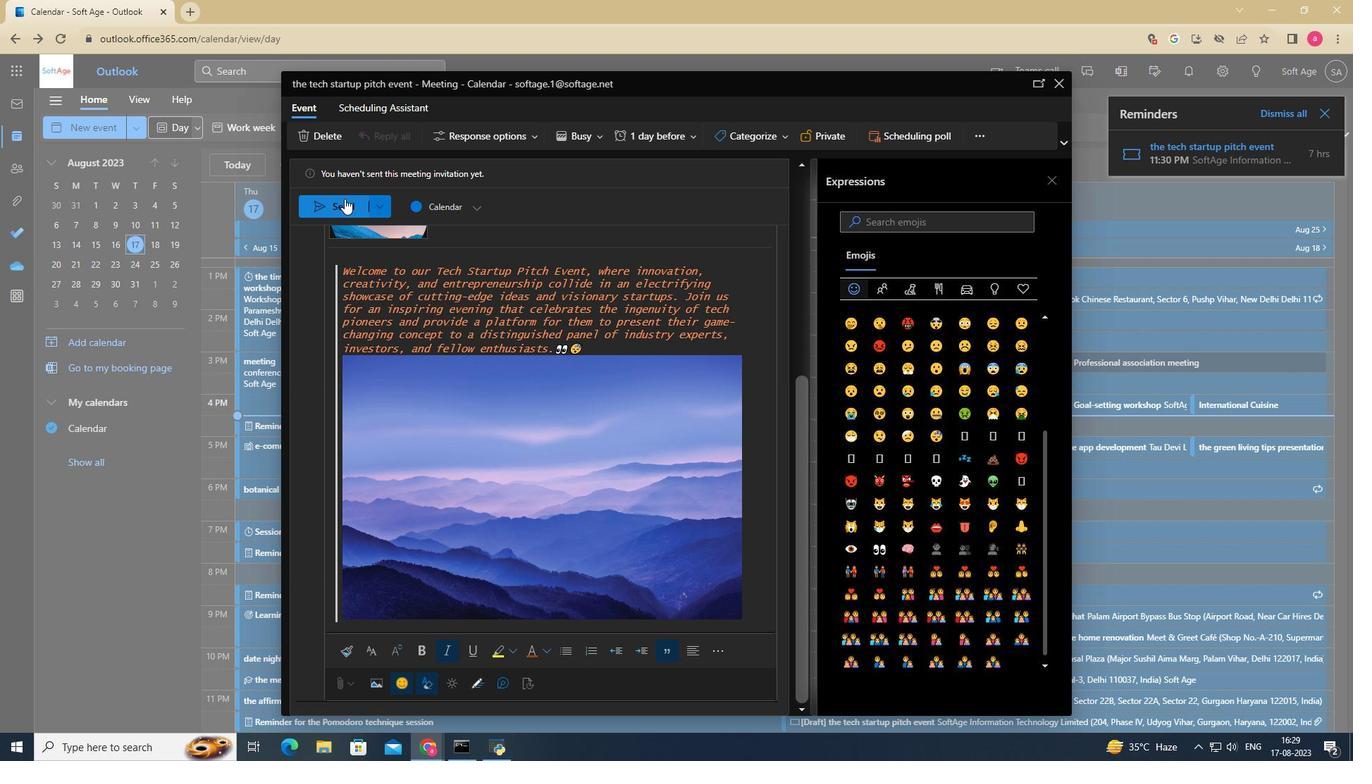 
Action: Mouse moved to (509, 329)
Screenshot: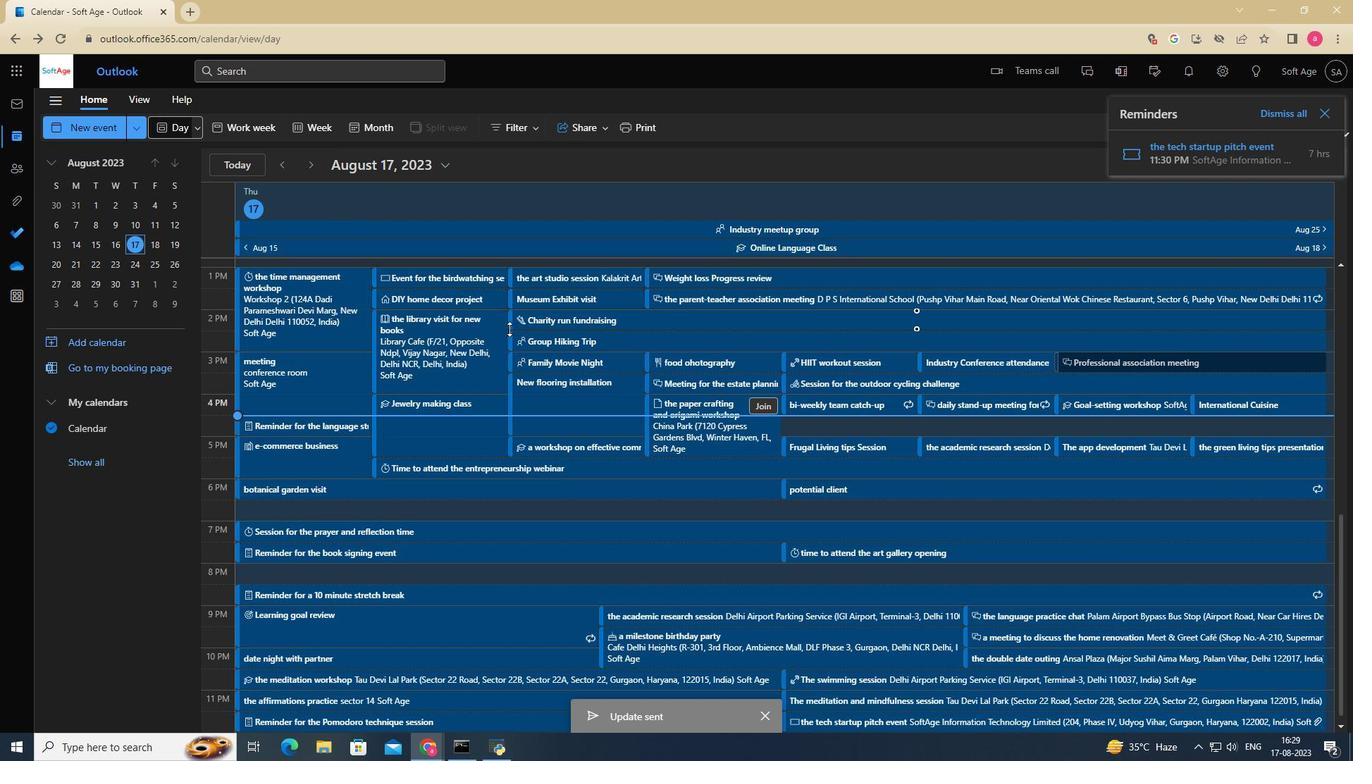 
